 Task: In the  document goldmine.html ,align picture to the 'center'. Insert word art below the picture and give heading  'Gold Mine in Light Orange'change the shape height to  7.2 in
Action: Mouse moved to (343, 424)
Screenshot: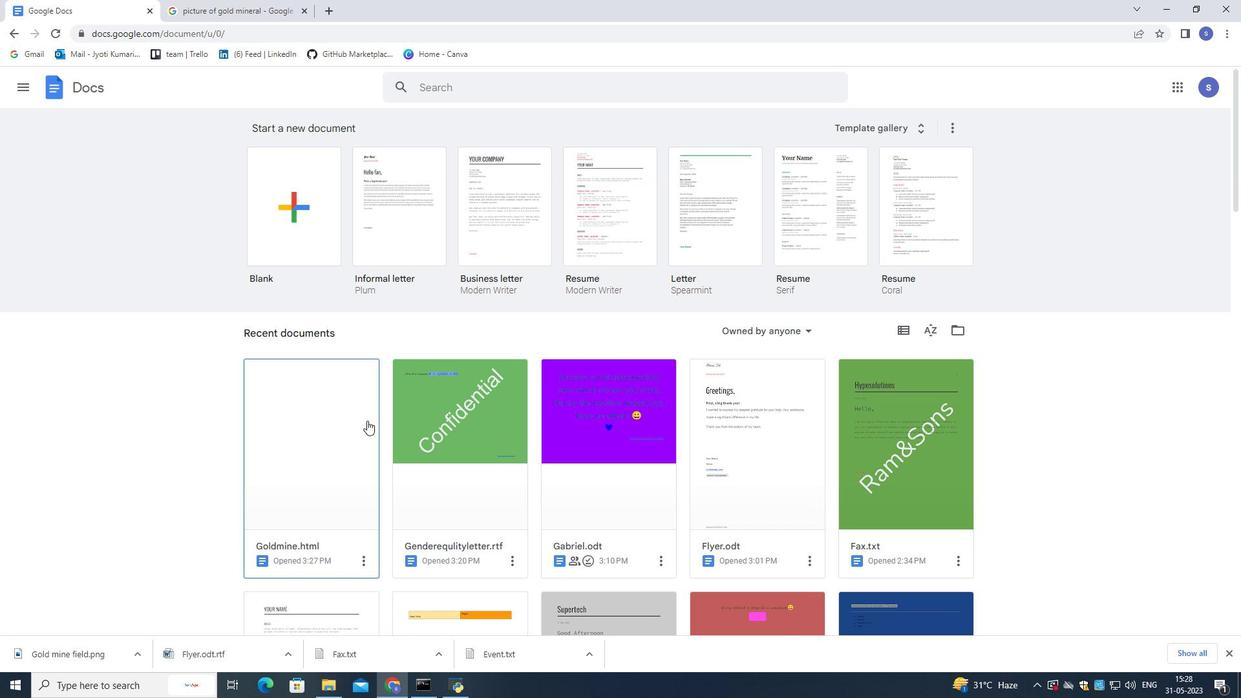 
Action: Mouse pressed left at (343, 424)
Screenshot: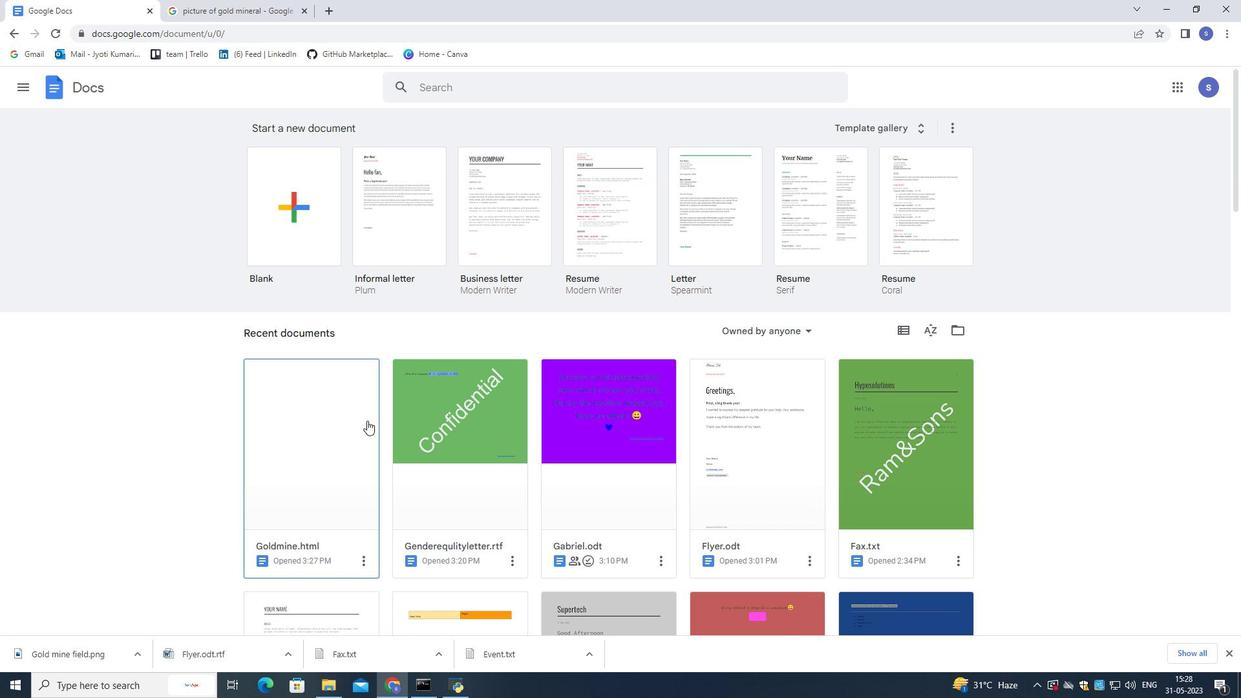 
Action: Mouse moved to (545, 353)
Screenshot: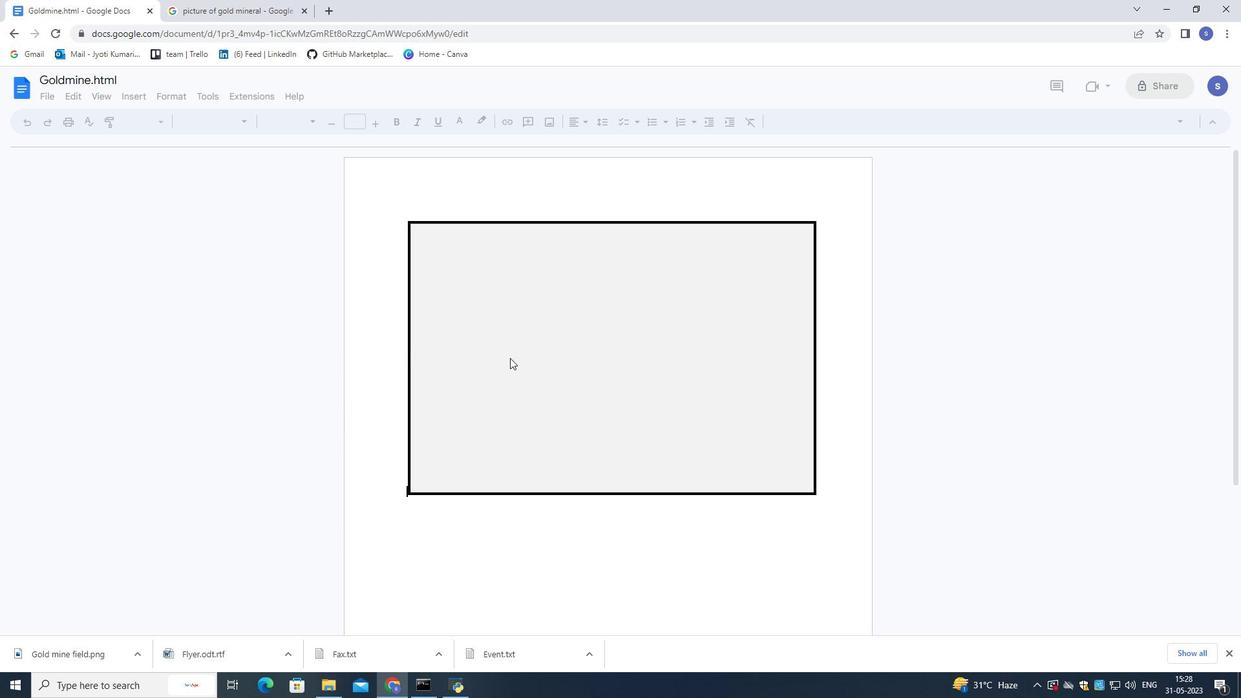 
Action: Mouse pressed left at (545, 353)
Screenshot: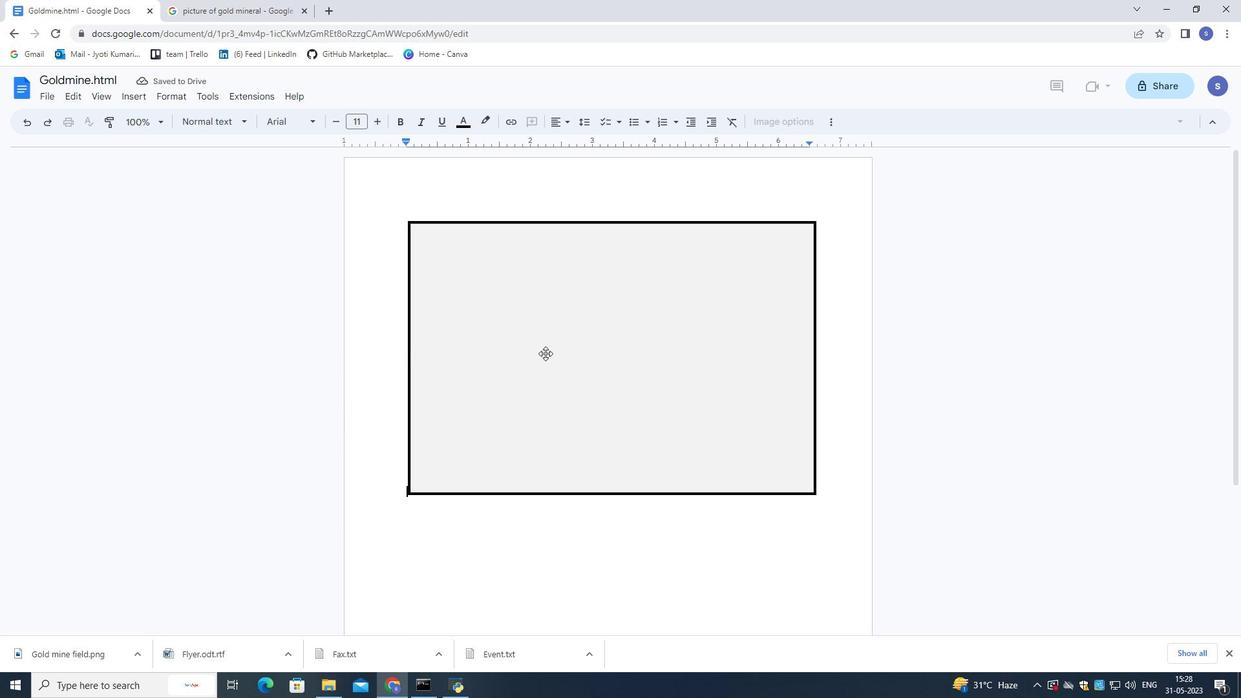 
Action: Mouse pressed left at (545, 353)
Screenshot: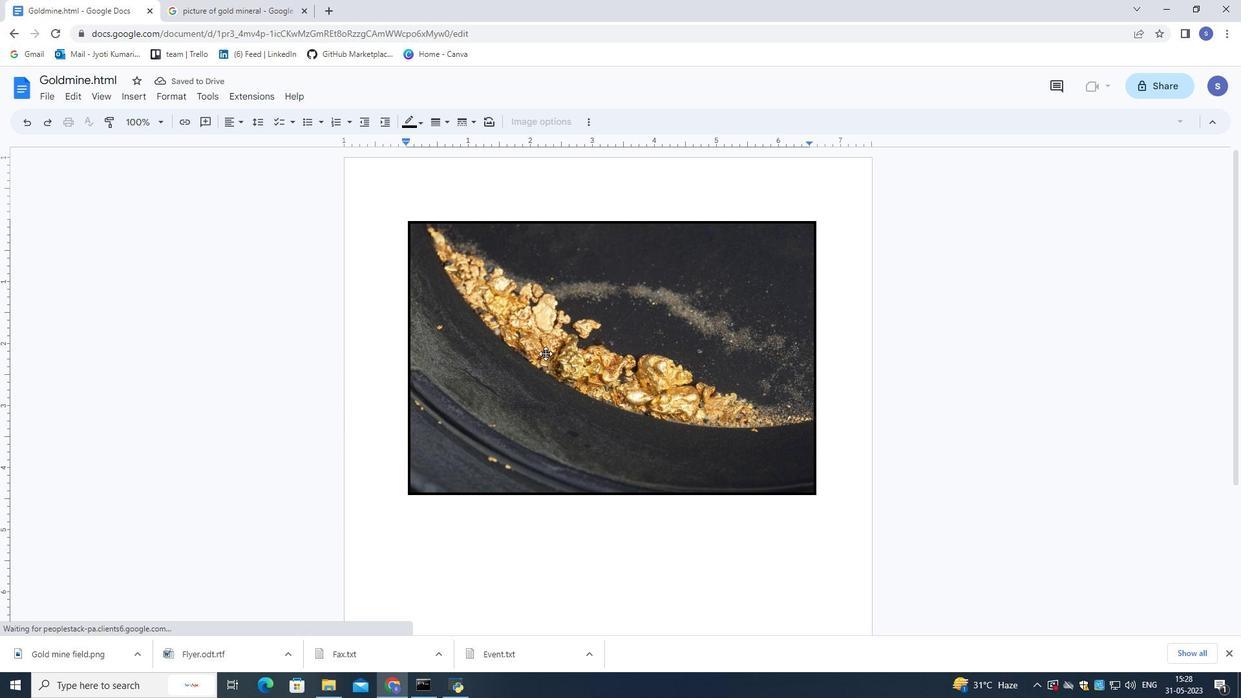 
Action: Mouse moved to (493, 274)
Screenshot: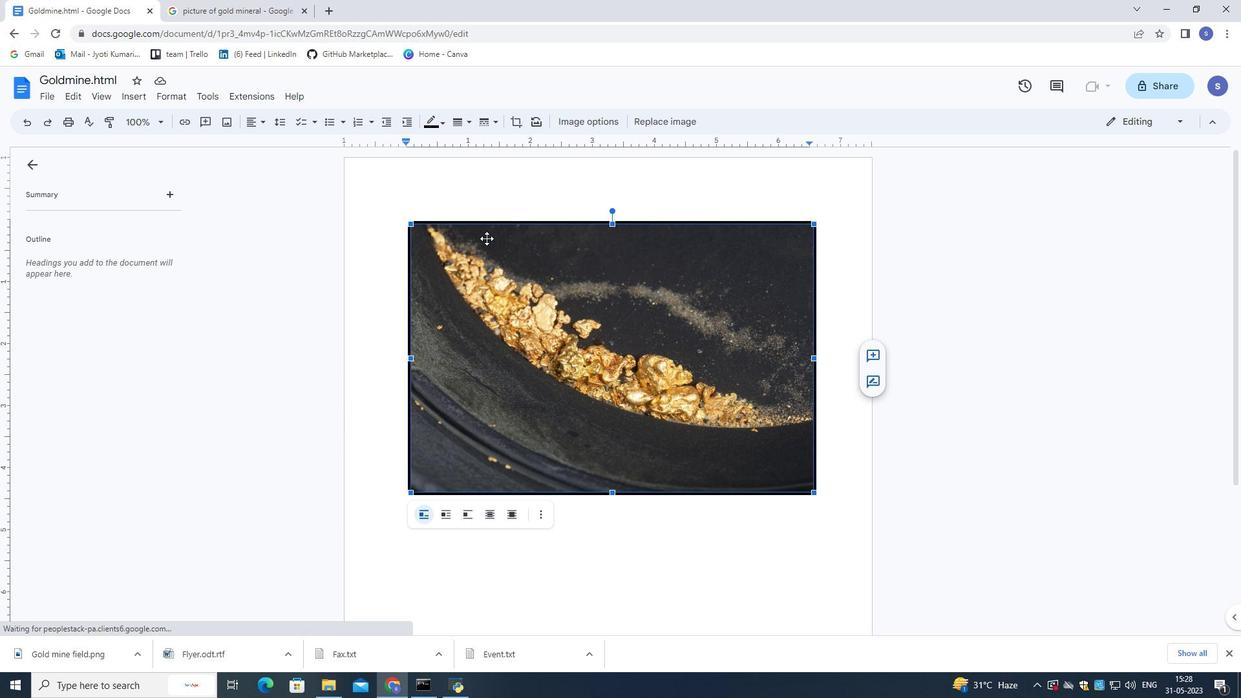 
Action: Mouse pressed left at (493, 274)
Screenshot: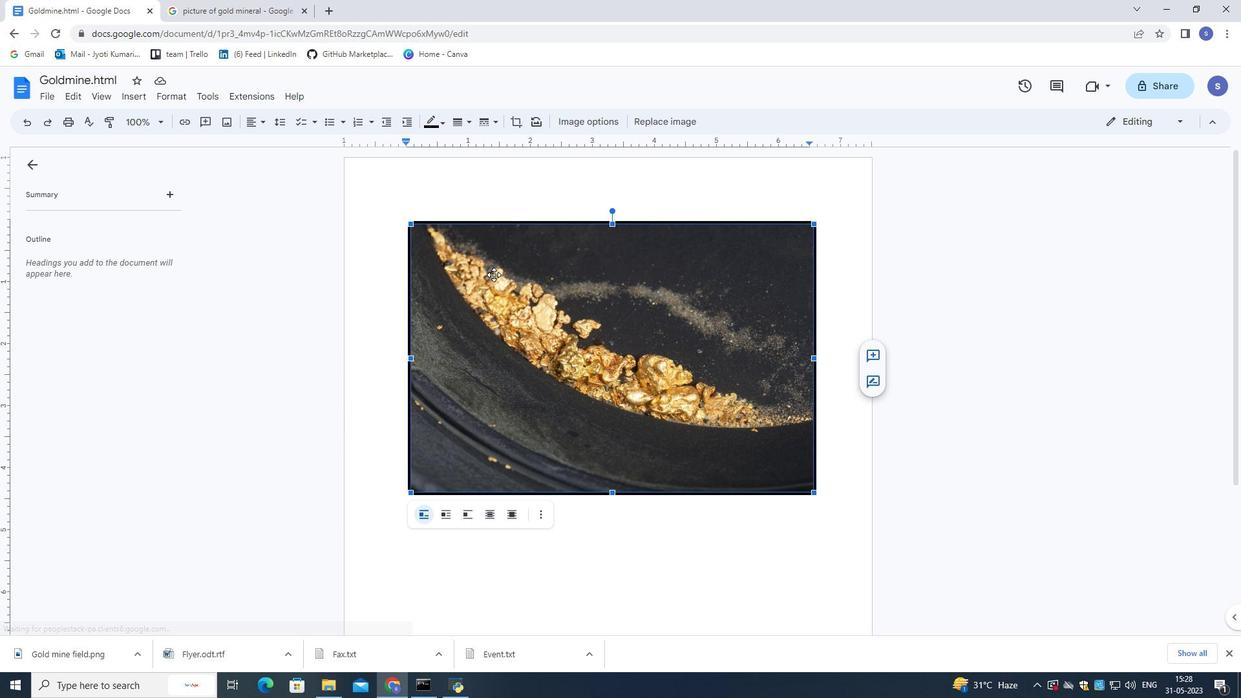 
Action: Mouse moved to (261, 124)
Screenshot: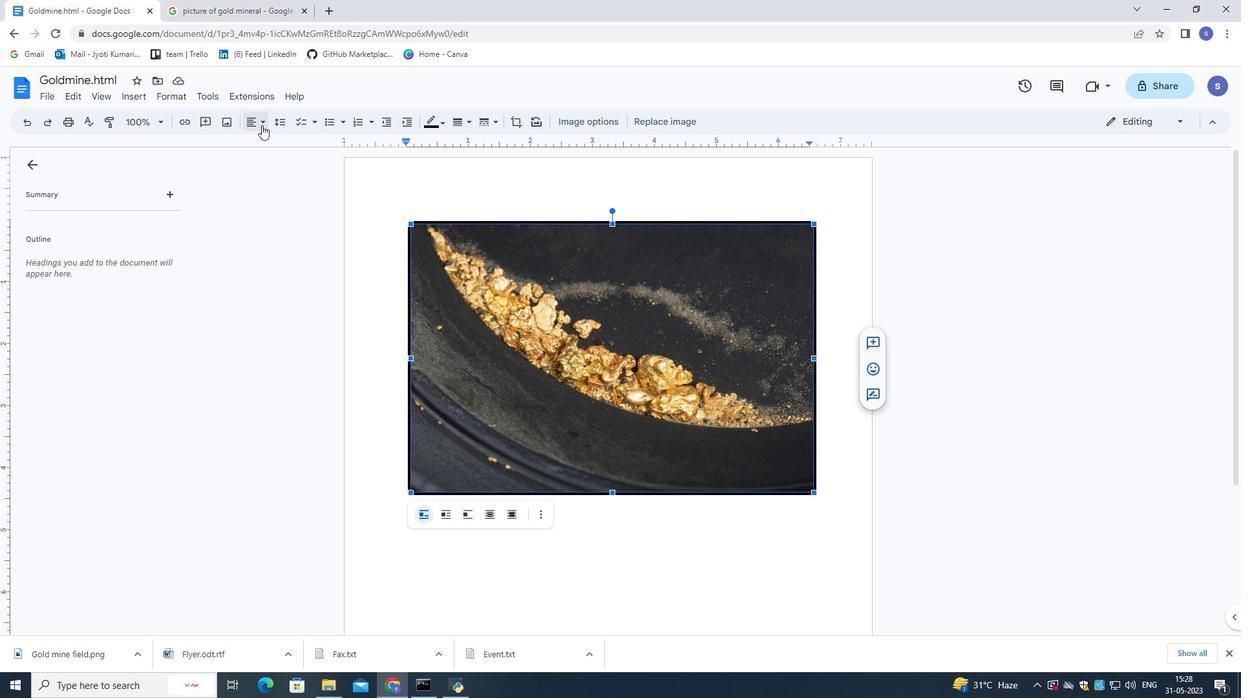 
Action: Mouse pressed left at (261, 124)
Screenshot: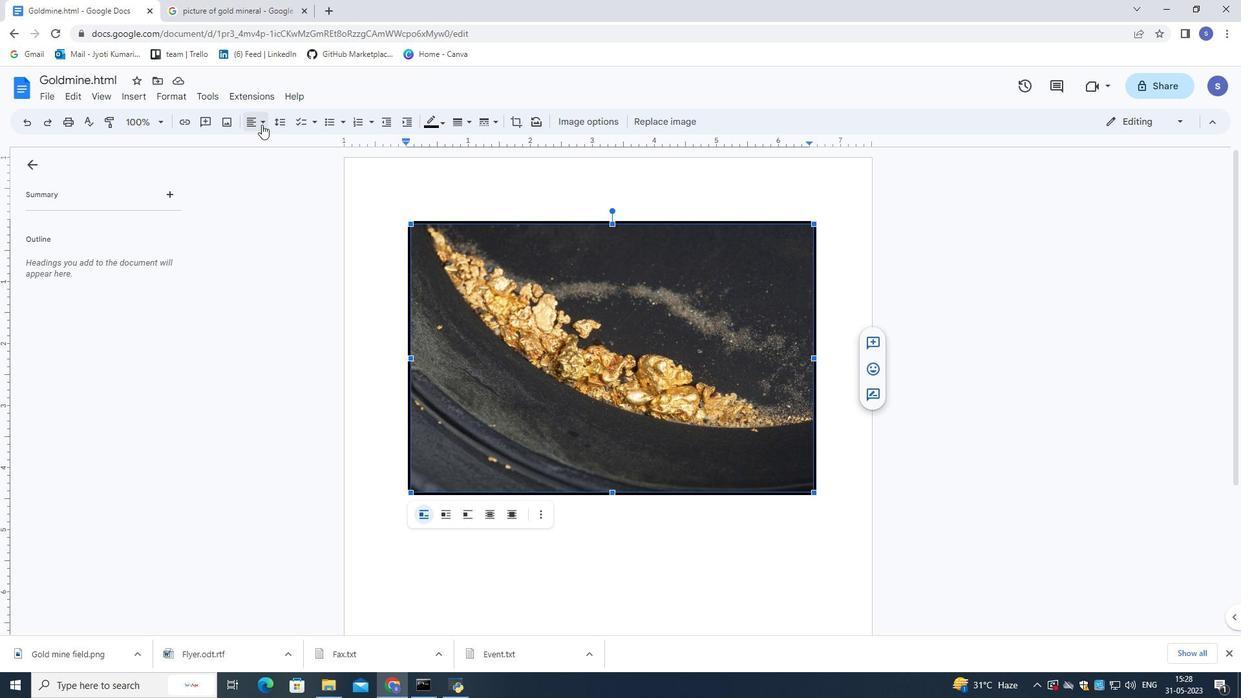 
Action: Mouse moved to (276, 146)
Screenshot: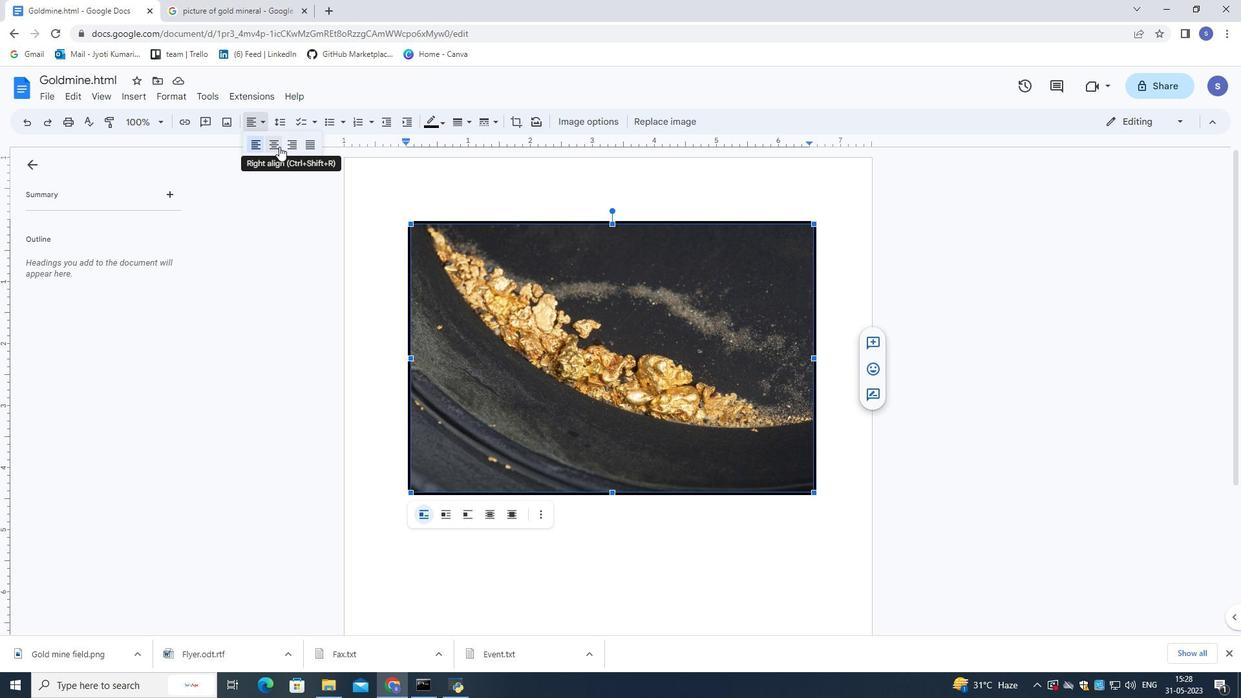 
Action: Mouse pressed left at (276, 146)
Screenshot: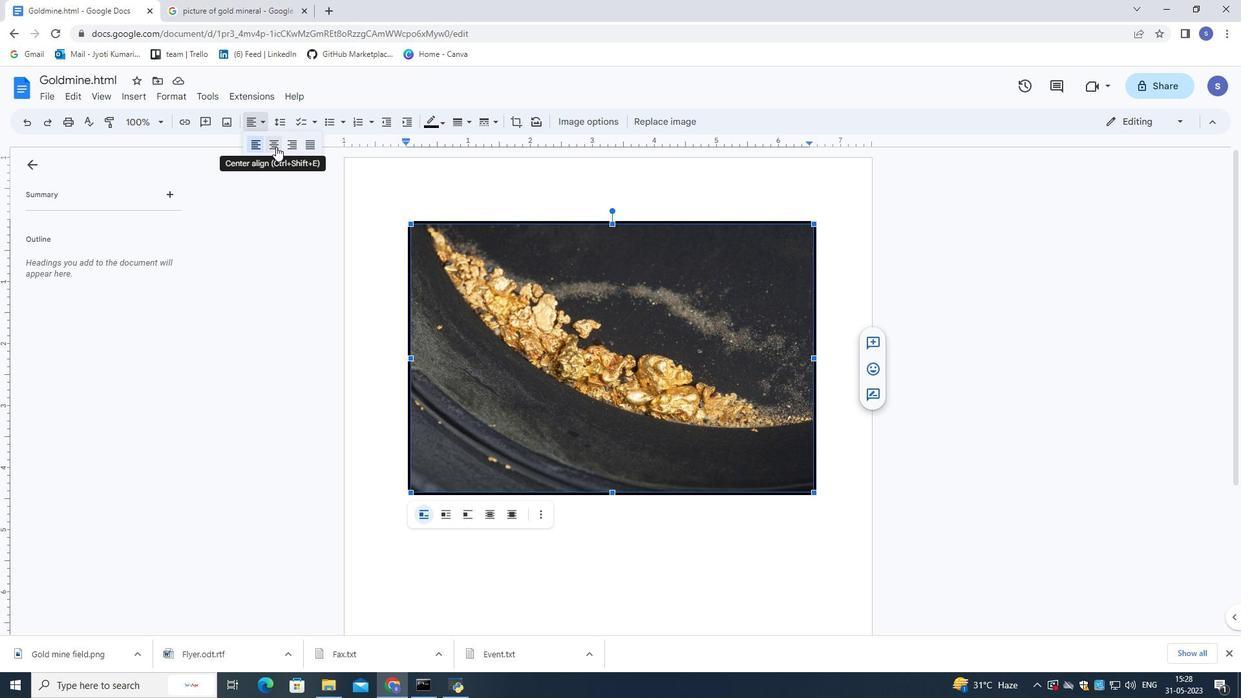 
Action: Mouse moved to (433, 183)
Screenshot: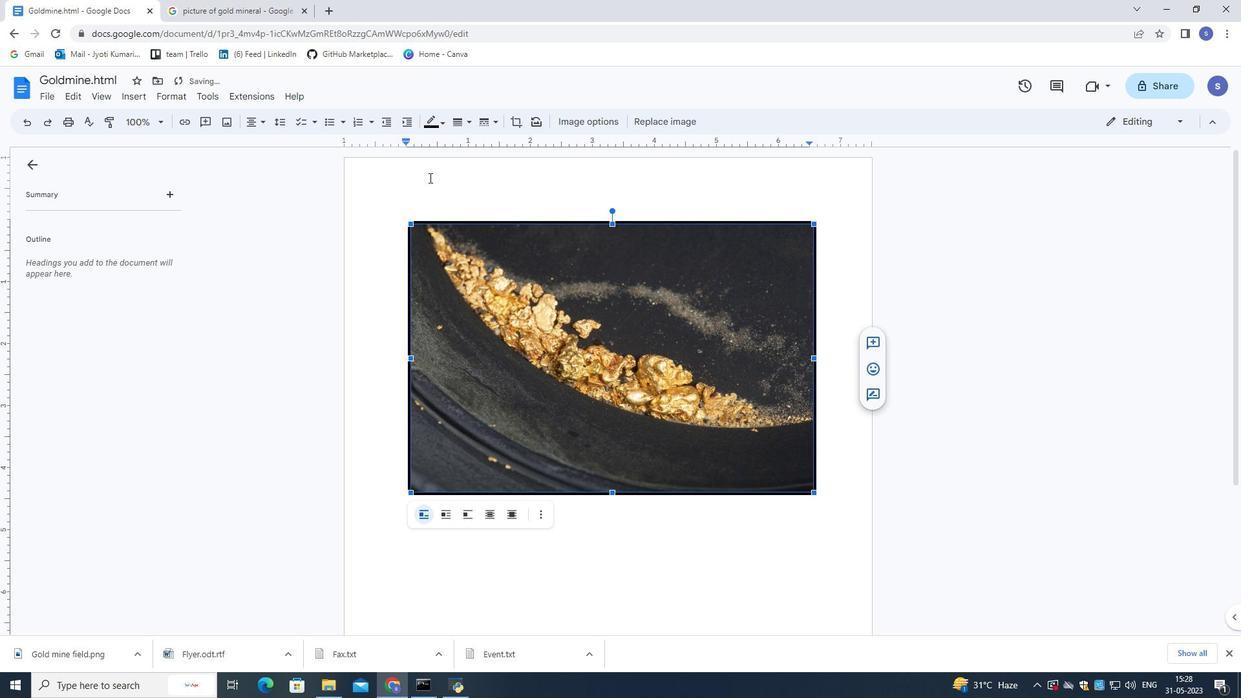 
Action: Mouse pressed left at (433, 183)
Screenshot: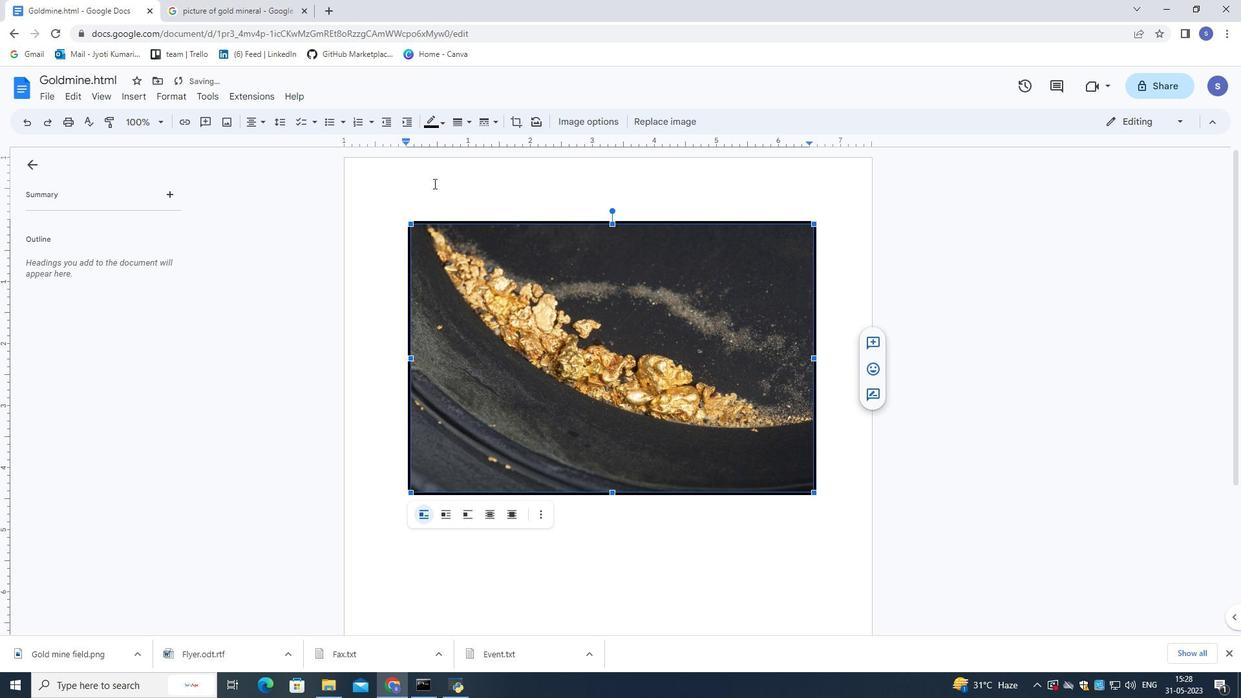 
Action: Mouse moved to (835, 482)
Screenshot: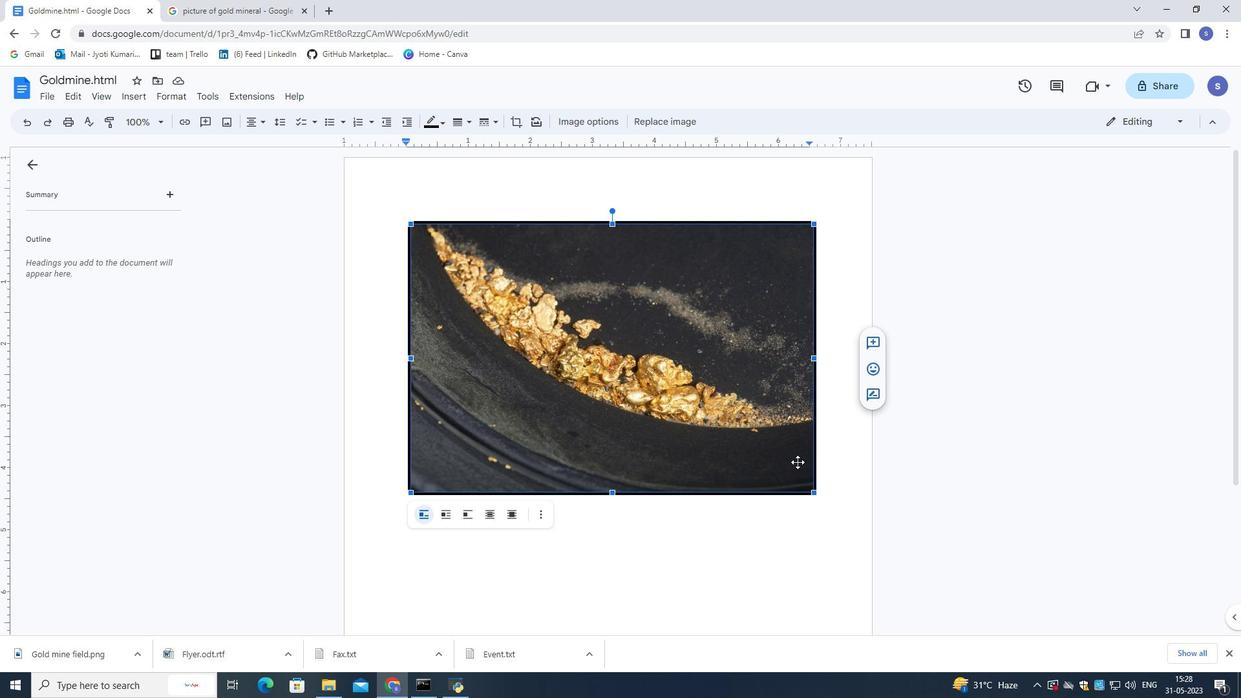 
Action: Mouse pressed left at (835, 482)
Screenshot: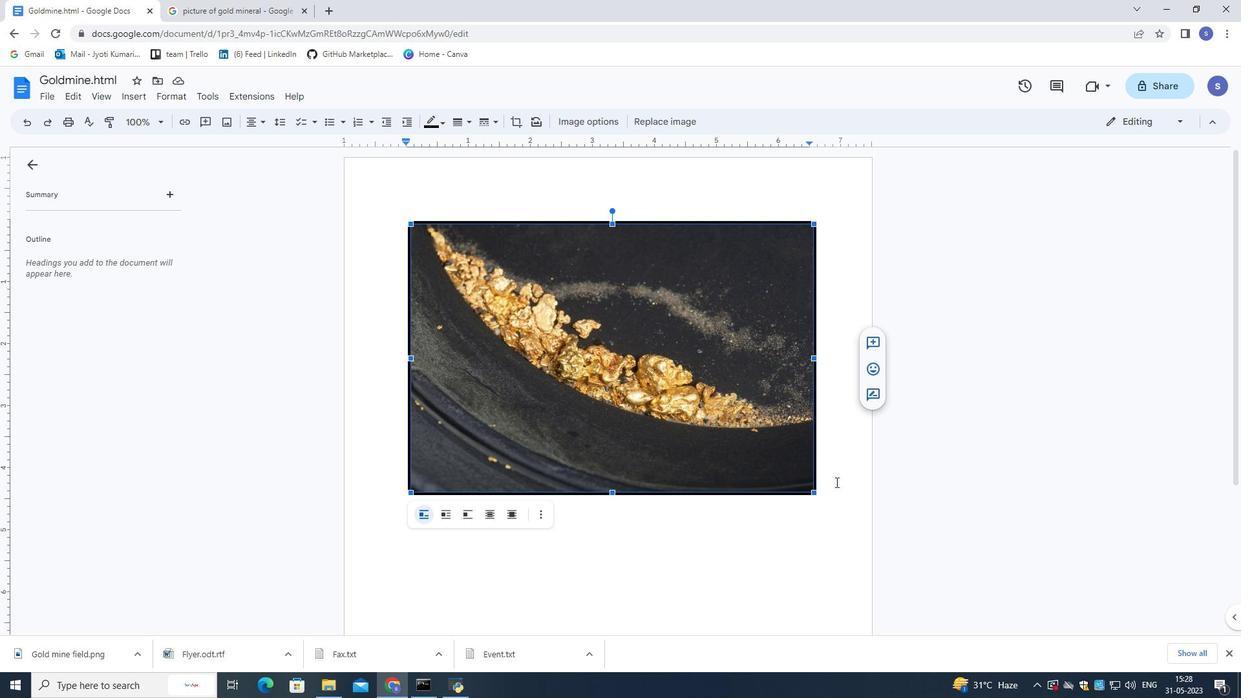 
Action: Key pressed <Key.enter>
Screenshot: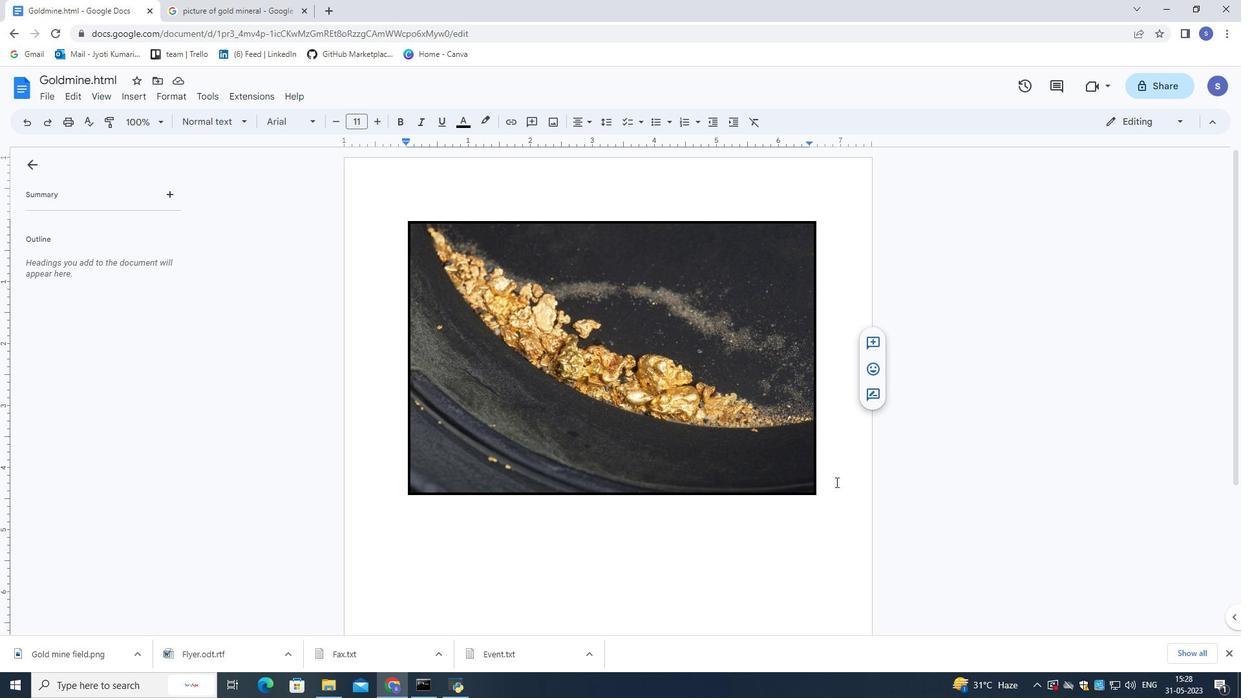 
Action: Mouse moved to (129, 96)
Screenshot: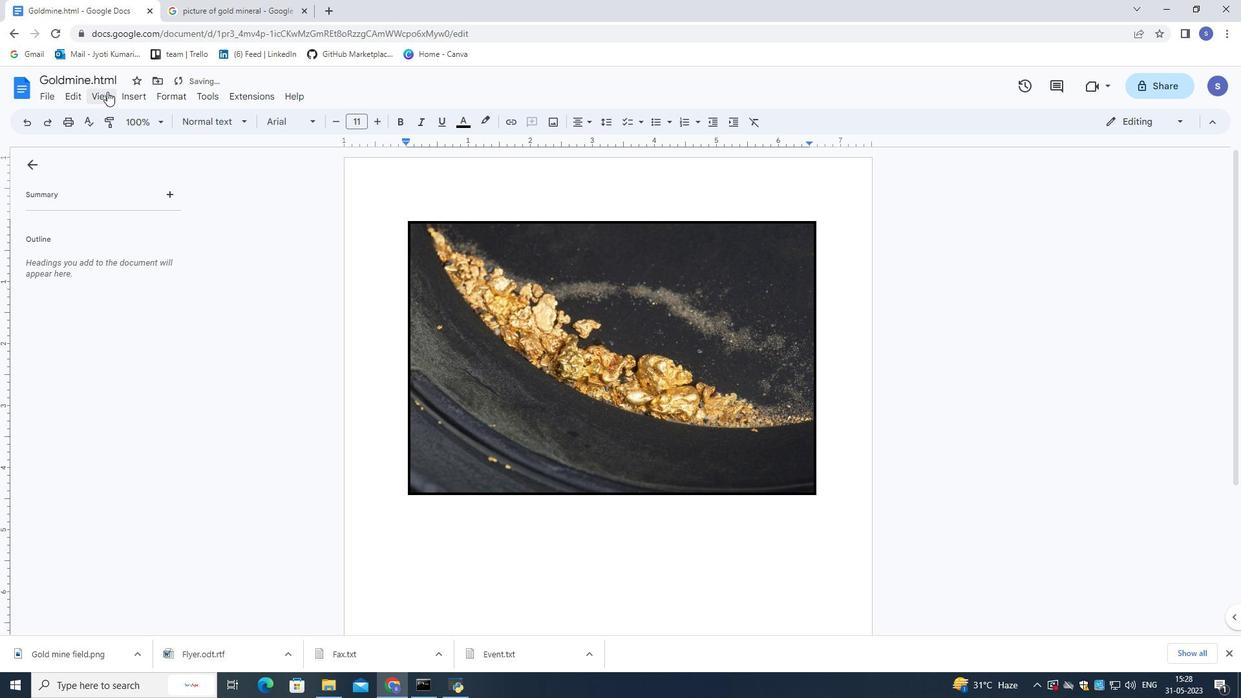 
Action: Mouse pressed left at (129, 96)
Screenshot: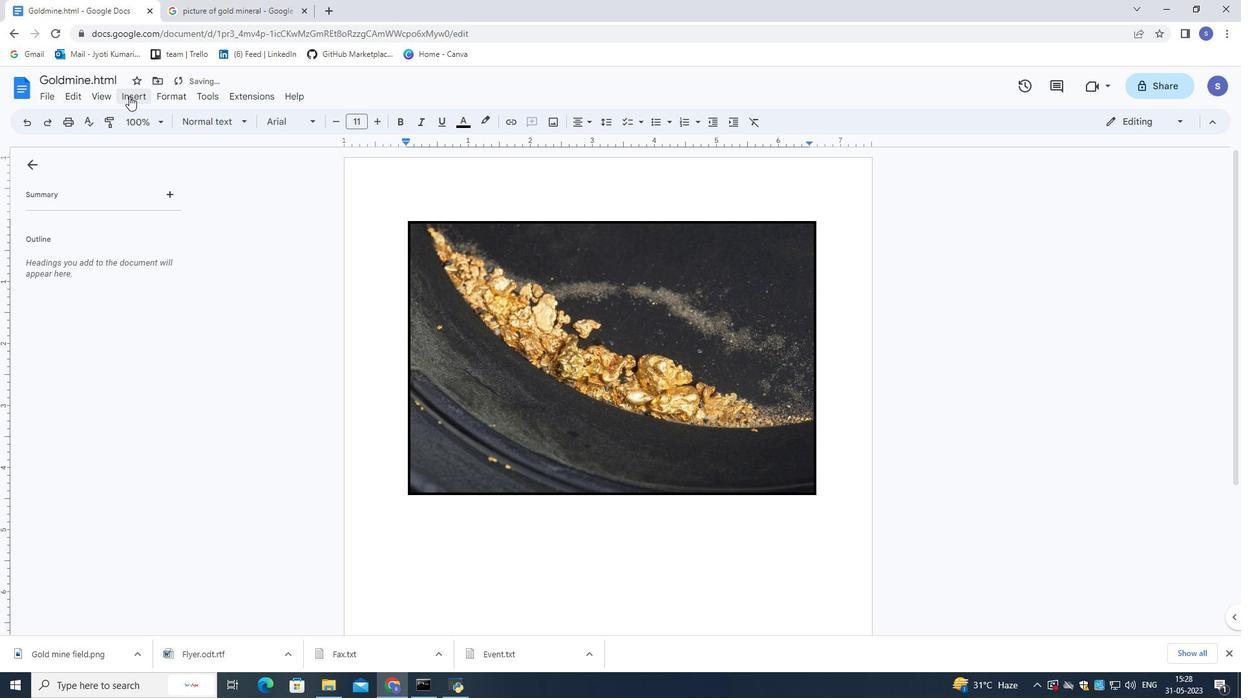 
Action: Mouse moved to (360, 163)
Screenshot: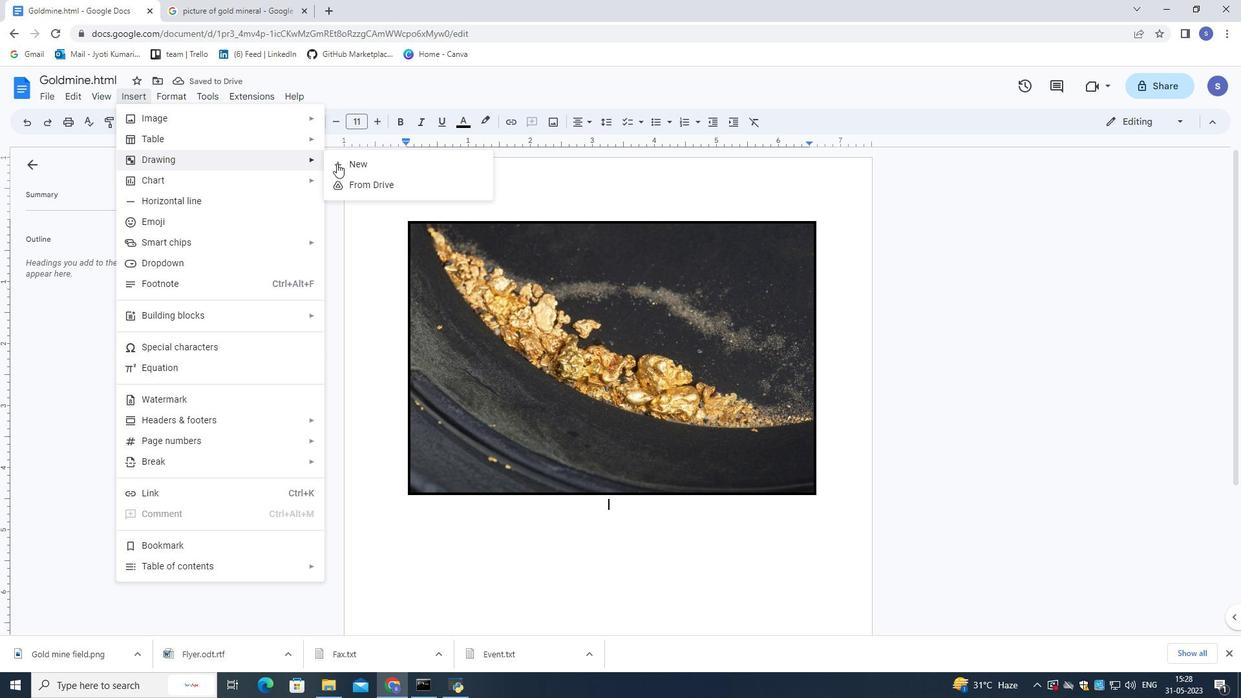 
Action: Mouse pressed left at (360, 163)
Screenshot: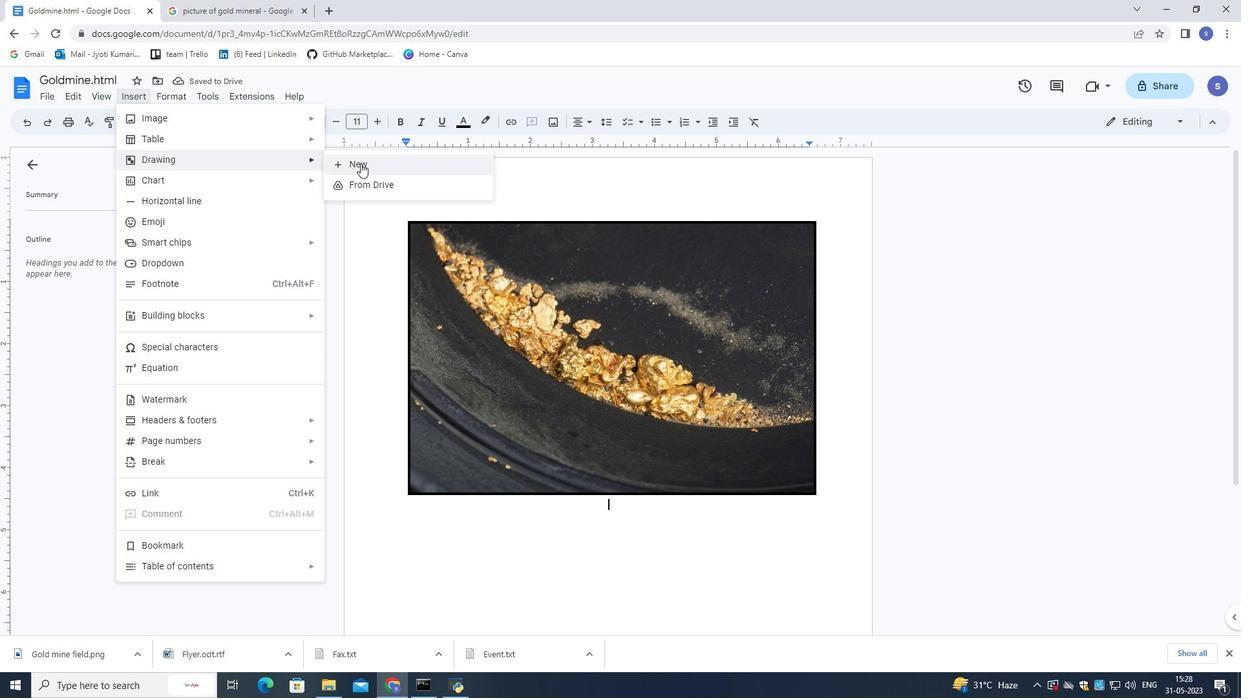 
Action: Mouse moved to (354, 141)
Screenshot: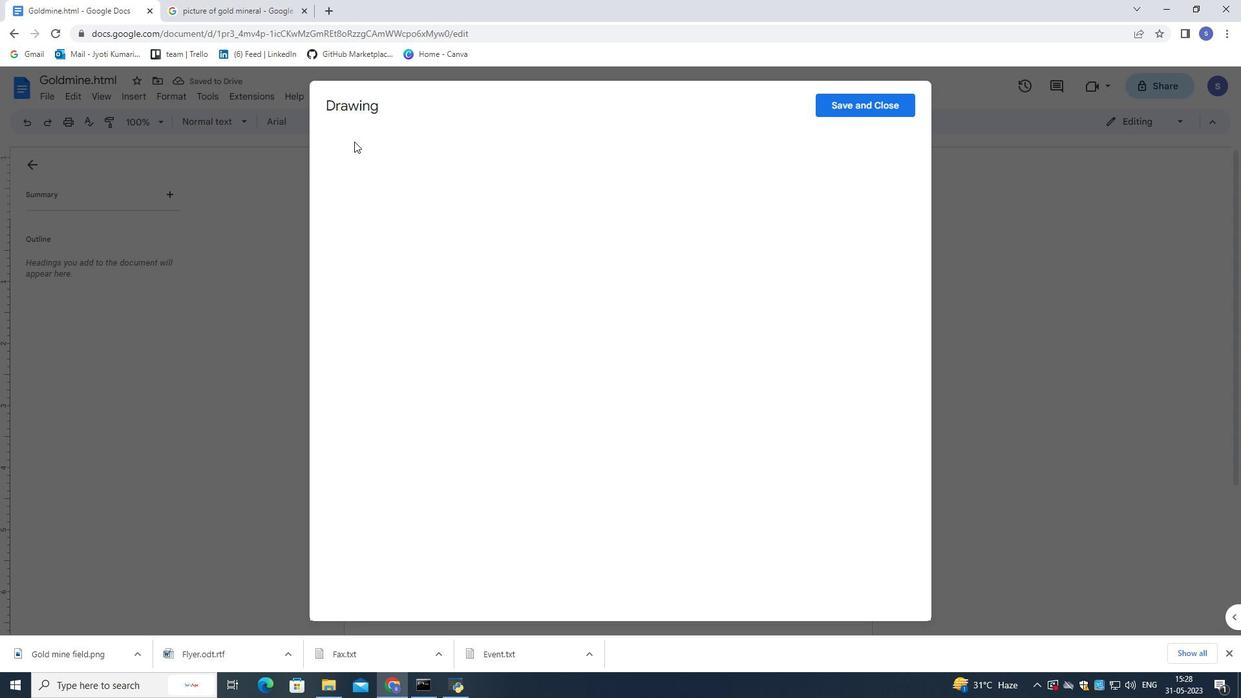 
Action: Mouse pressed left at (354, 141)
Screenshot: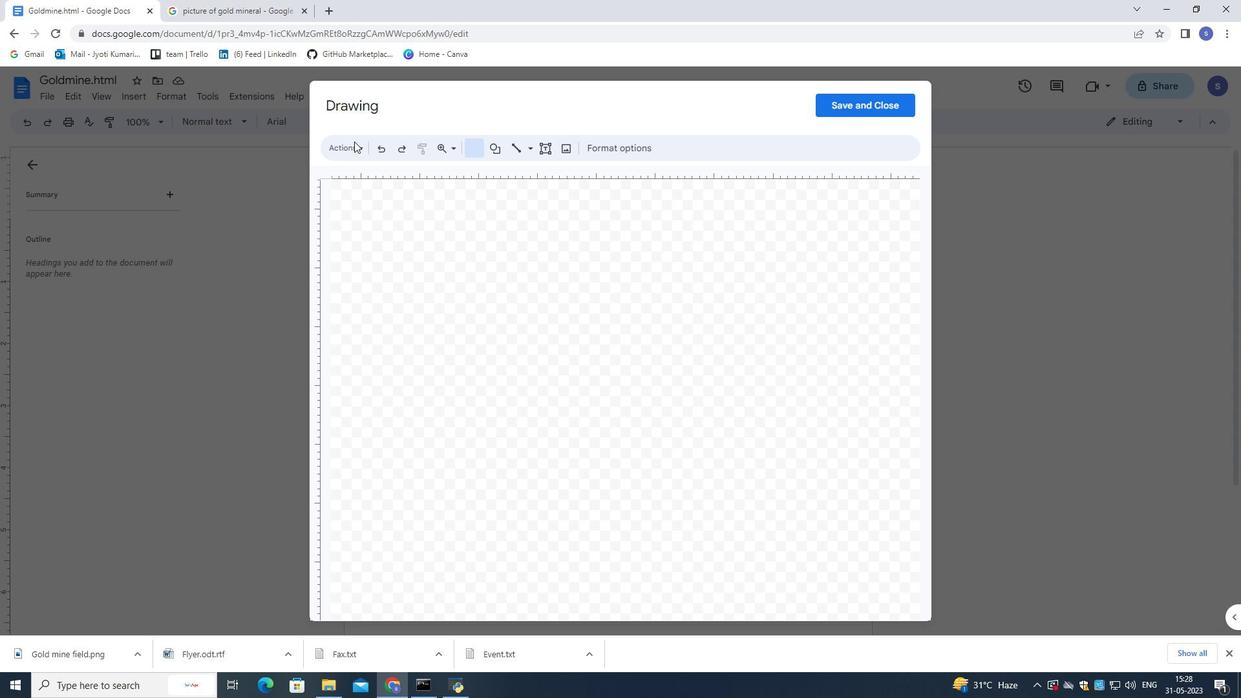 
Action: Mouse moved to (377, 228)
Screenshot: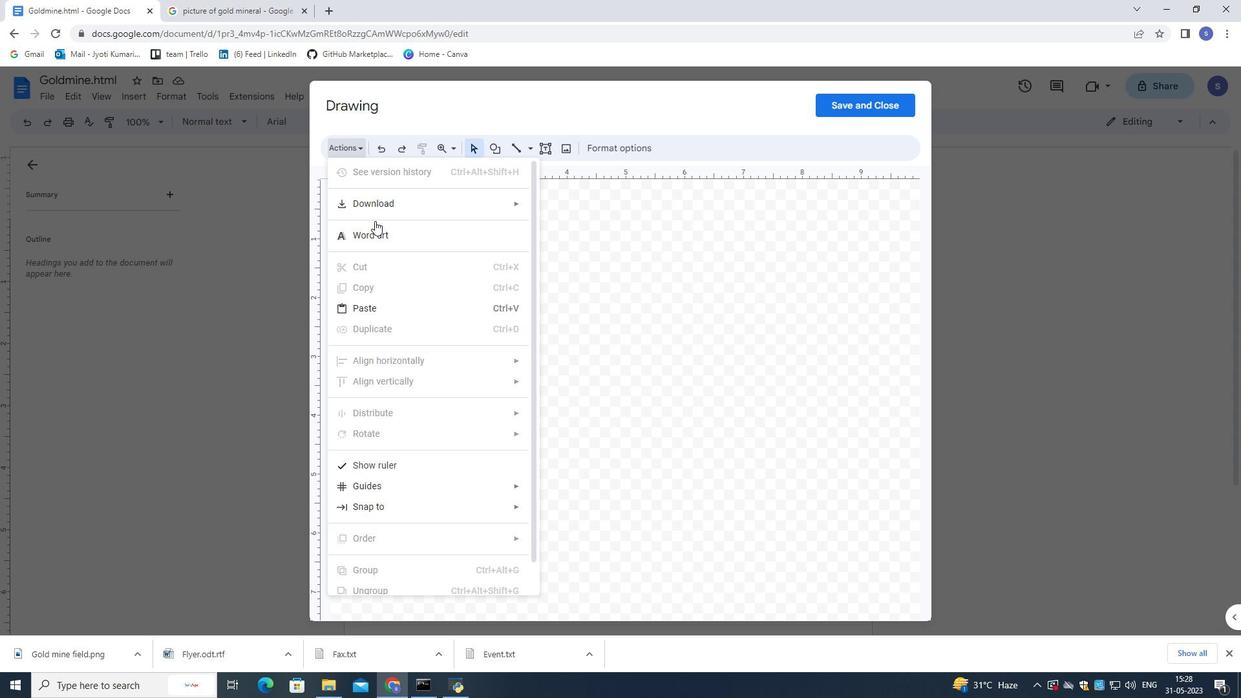 
Action: Mouse pressed left at (377, 228)
Screenshot: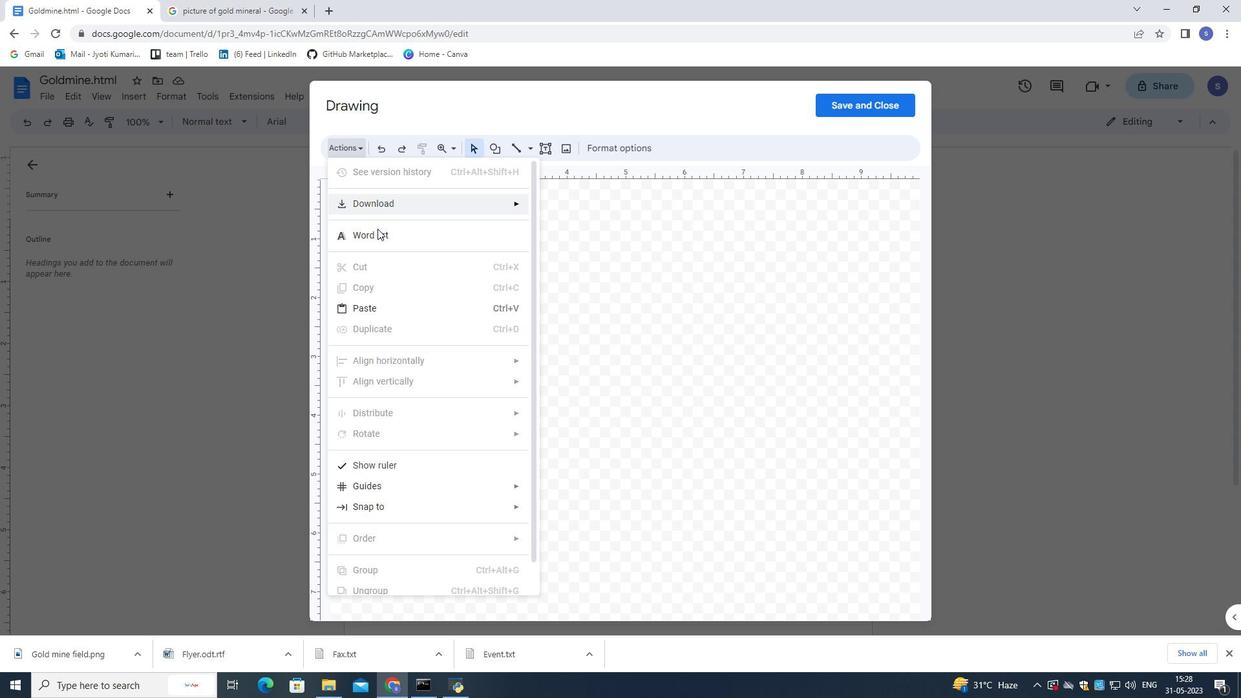
Action: Mouse moved to (543, 208)
Screenshot: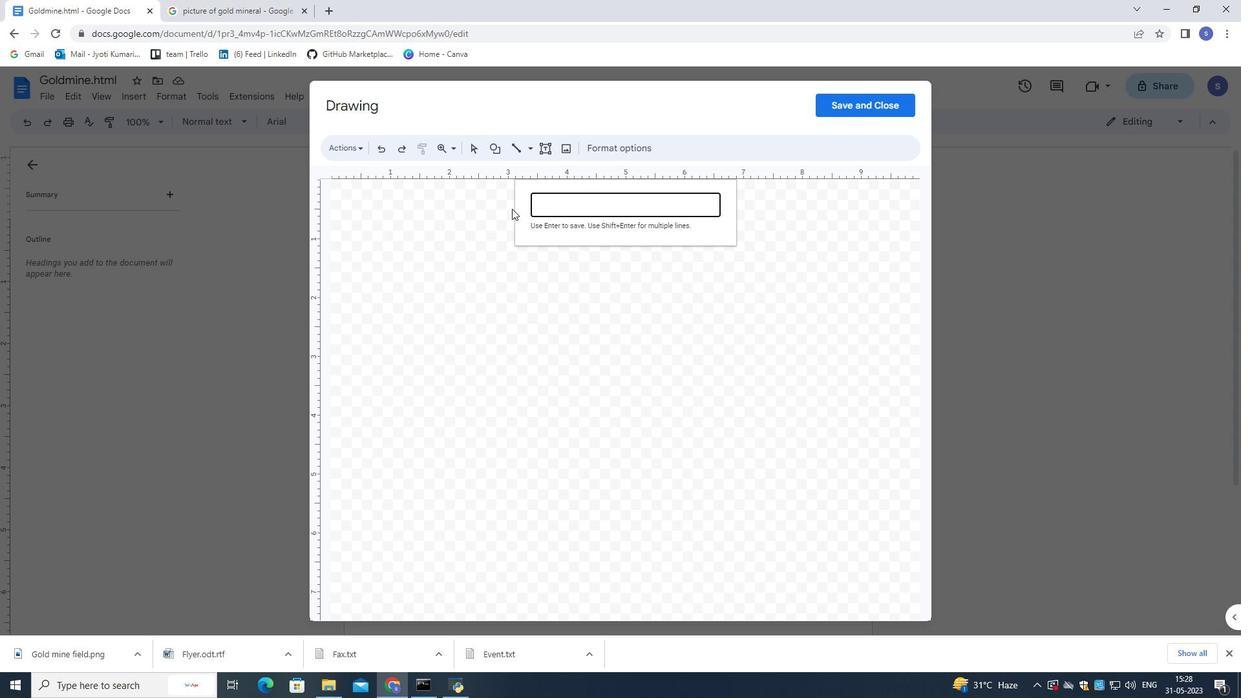 
Action: Key pressed <Key.shift>Gold<Key.space><Key.shift>Mine<Key.space>in<Key.space><Key.shift><Key.shift><Key.shift><Key.shift><Key.shift><Key.shift><Key.shift><Key.shift><Key.shift><Key.shift><Key.shift><Key.shift><Key.shift><Key.shift><Key.shift><Key.shift><Key.shift><Key.shift><Key.shift><Key.shift><Key.shift><Key.shift>Light<Key.space><Key.shift>Orange<Key.enter>
Screenshot: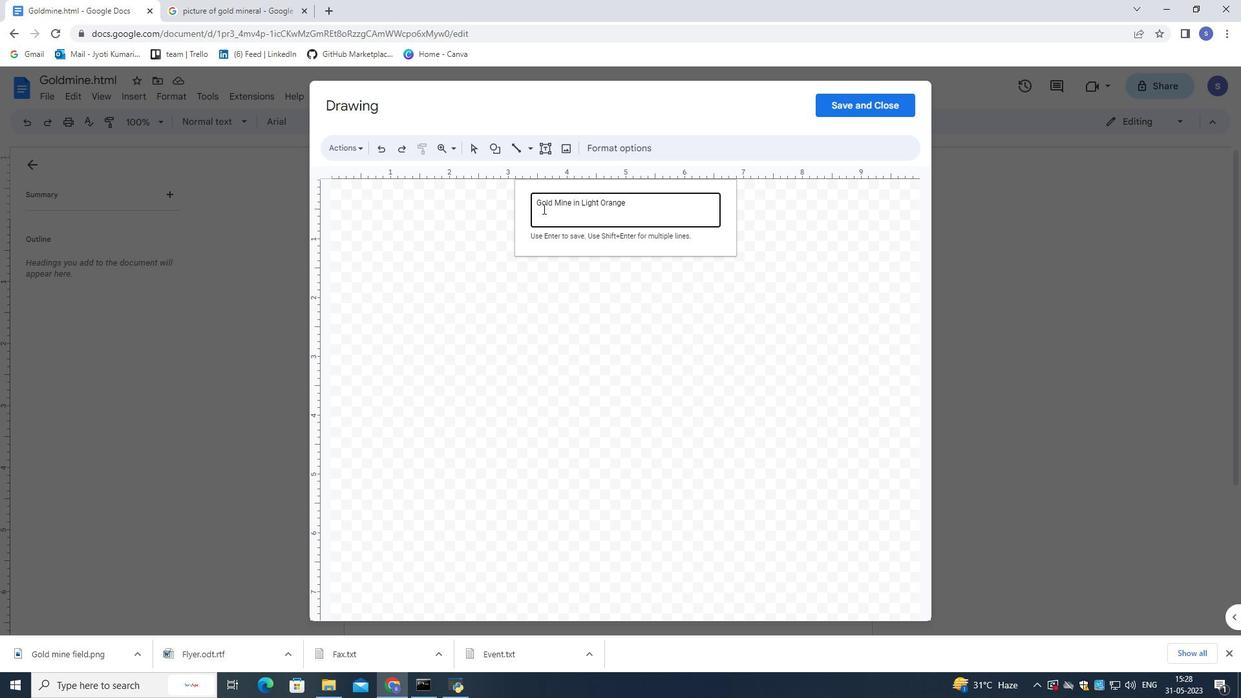 
Action: Mouse moved to (861, 104)
Screenshot: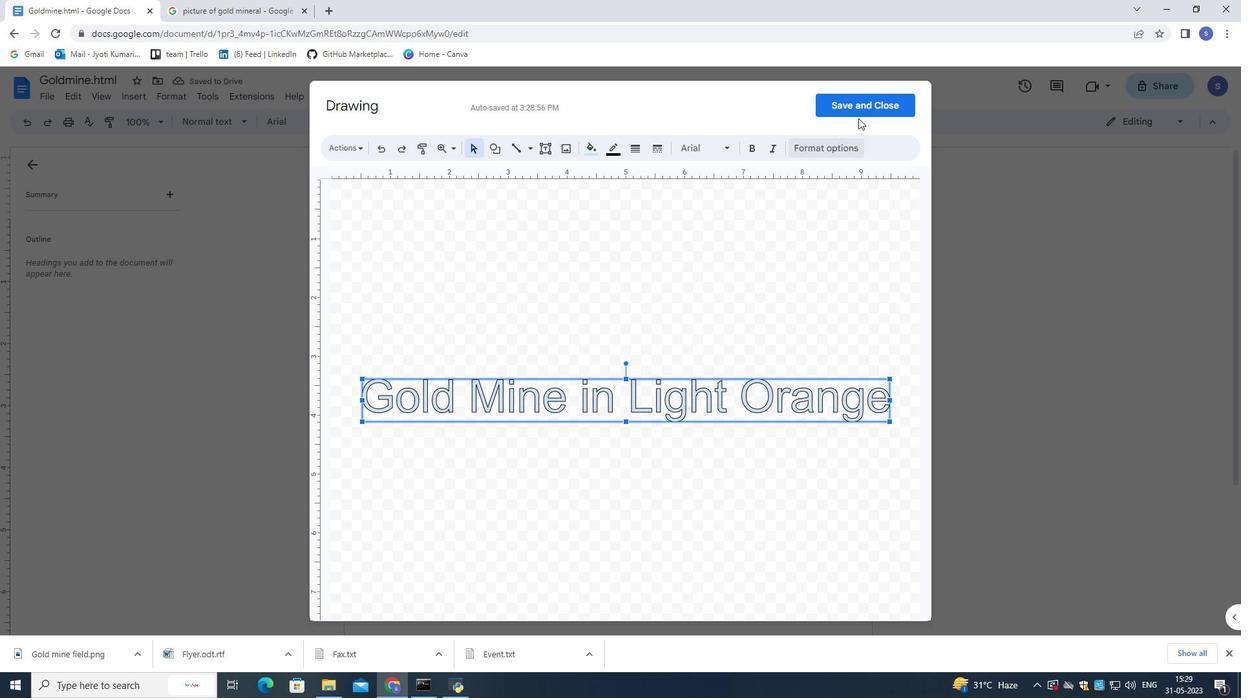 
Action: Mouse pressed left at (861, 104)
Screenshot: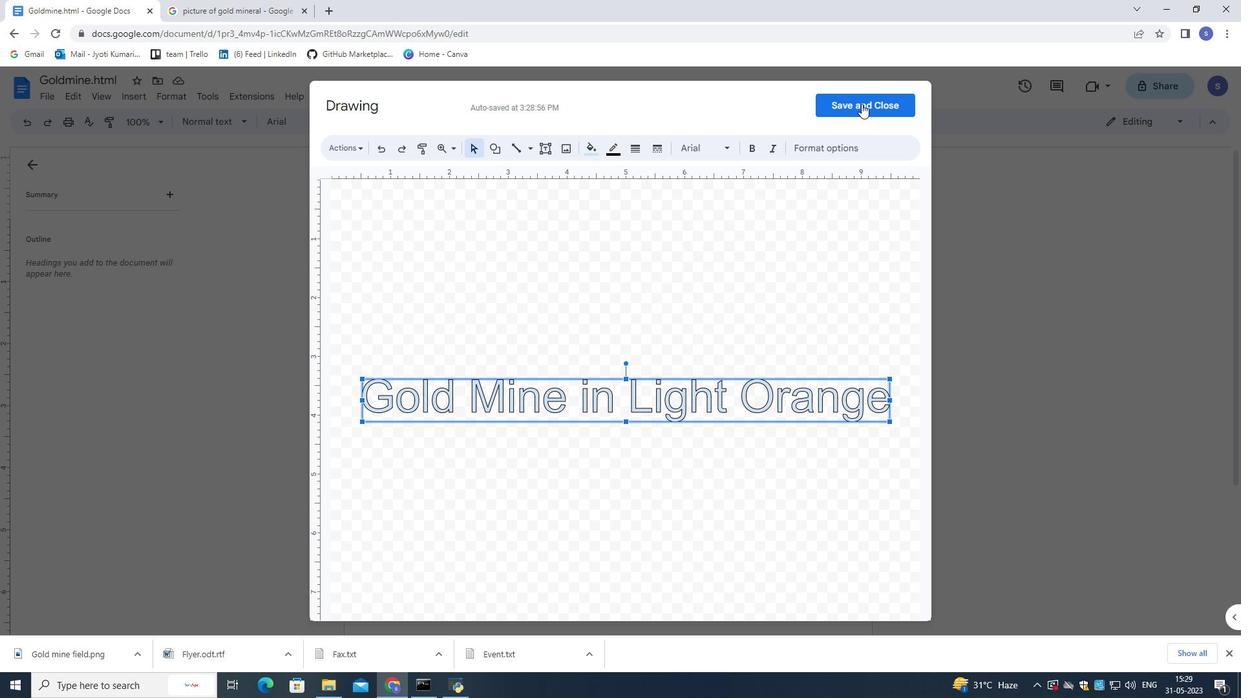 
Action: Mouse moved to (711, 379)
Screenshot: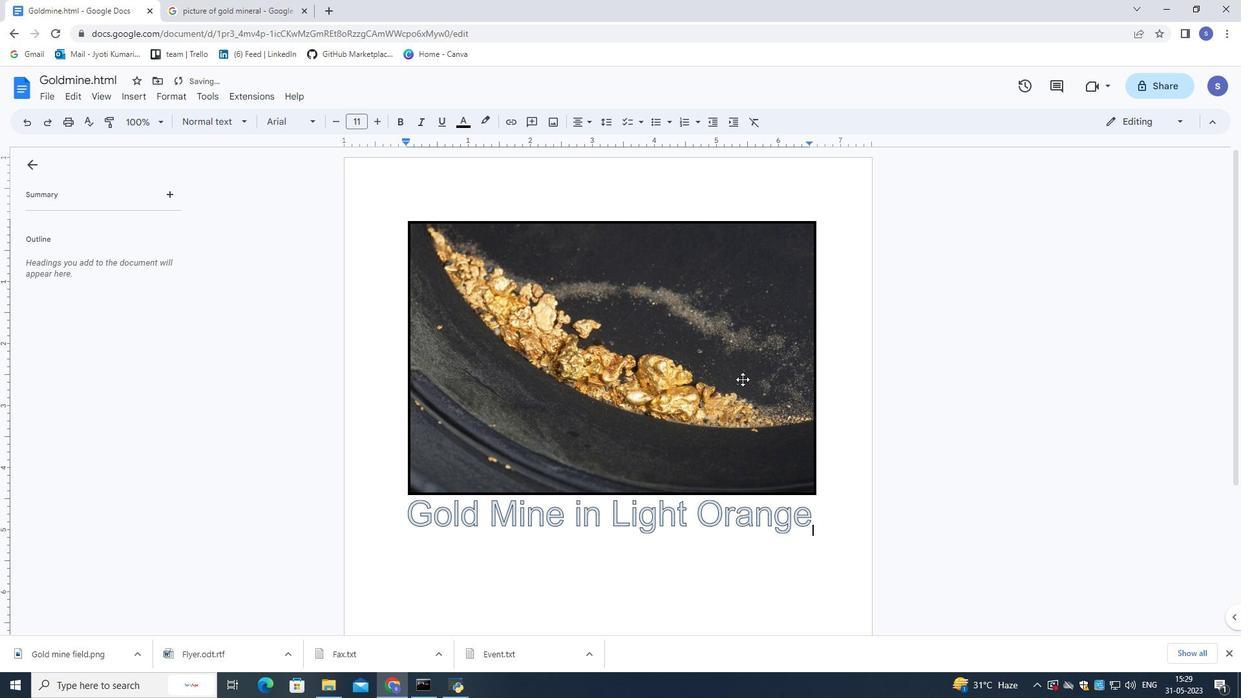 
Action: Mouse pressed left at (711, 379)
Screenshot: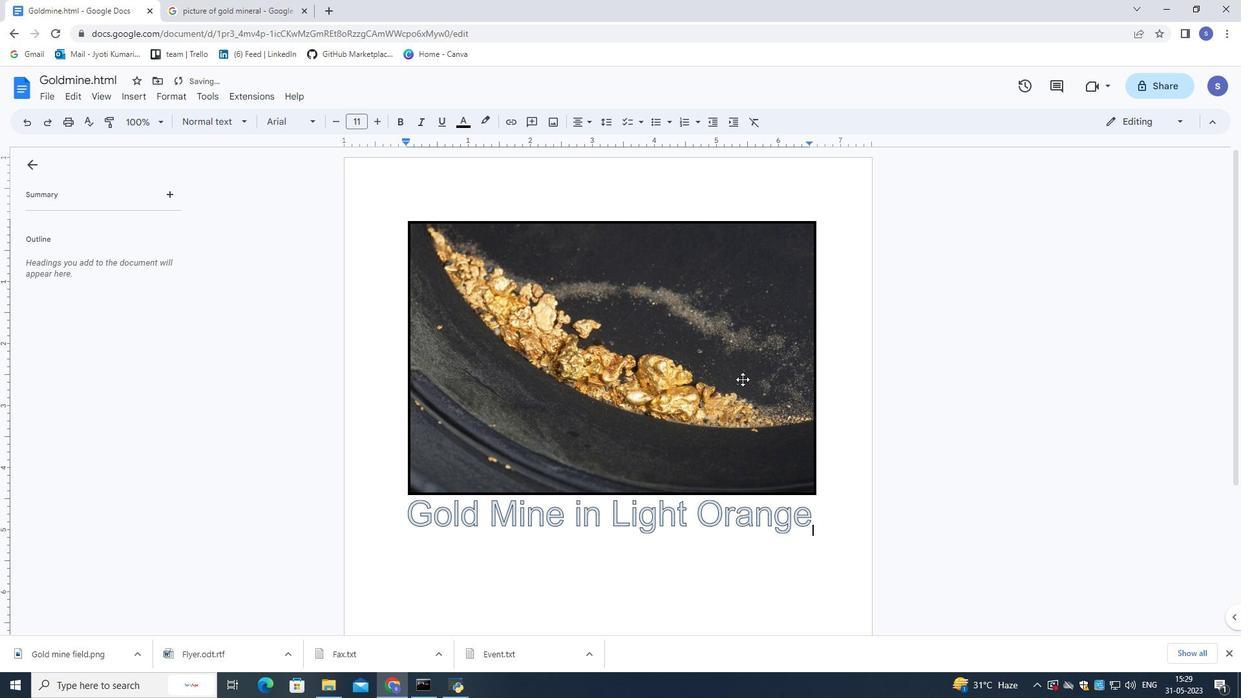 
Action: Mouse moved to (581, 520)
Screenshot: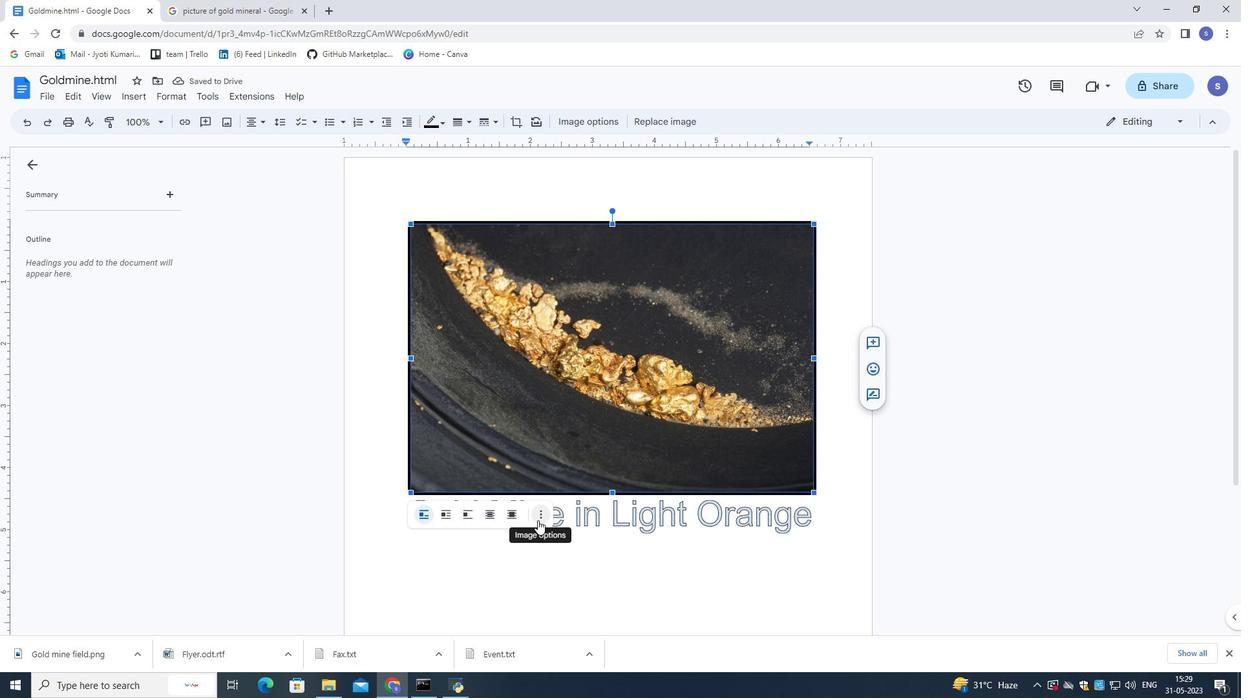 
Action: Mouse pressed left at (581, 520)
Screenshot: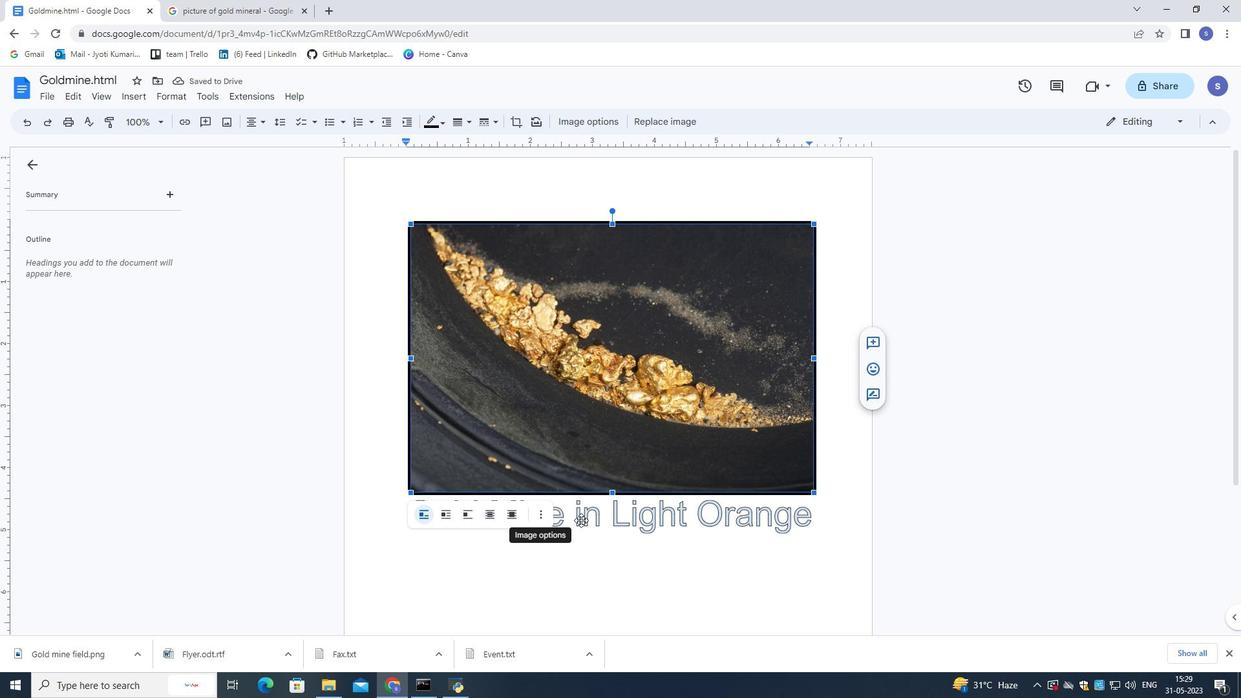 
Action: Mouse moved to (599, 557)
Screenshot: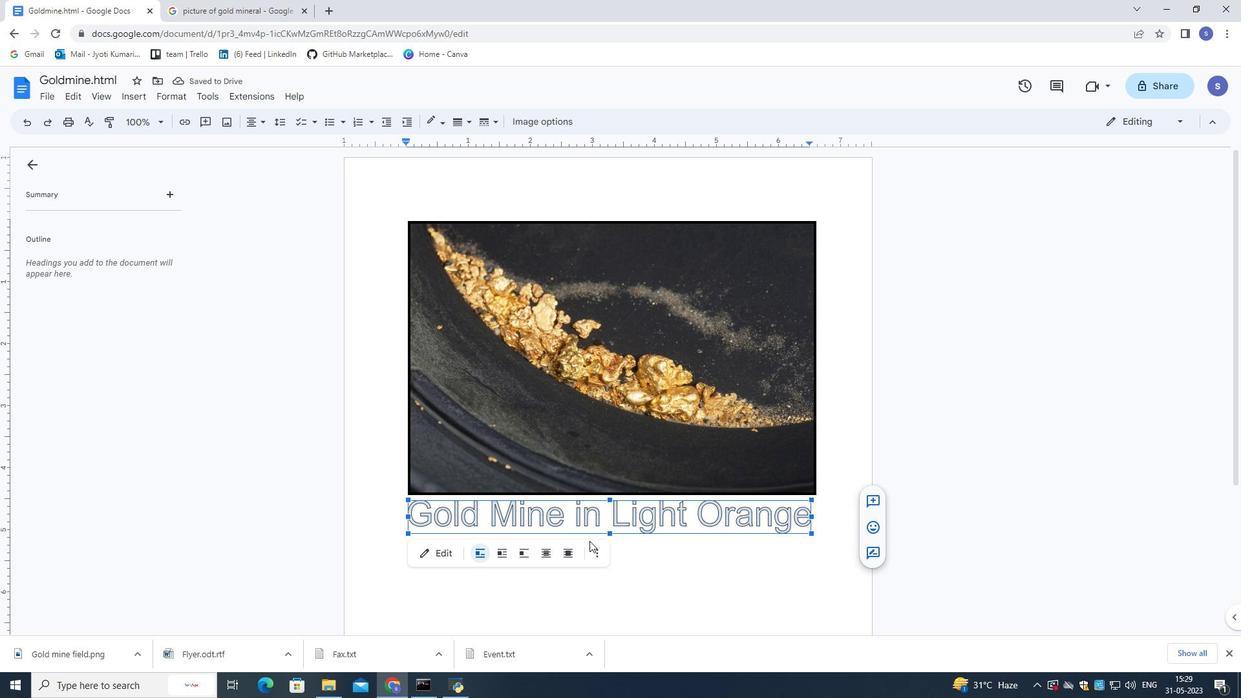 
Action: Mouse pressed left at (599, 557)
Screenshot: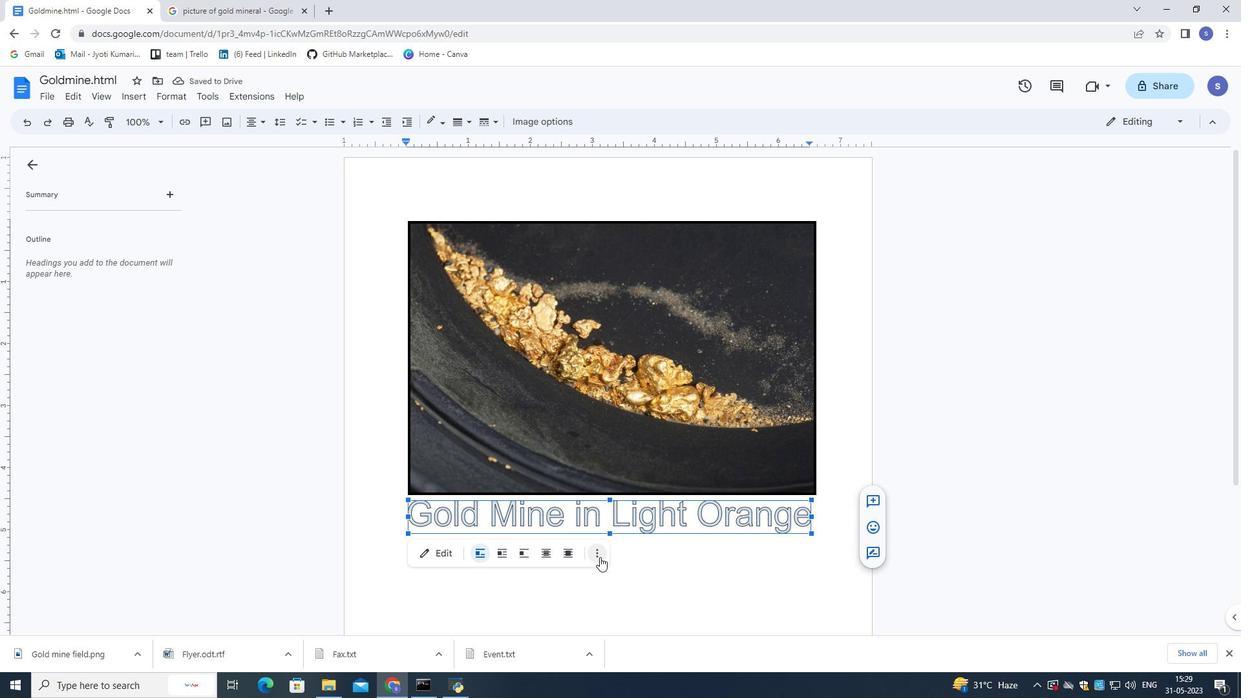
Action: Mouse moved to (620, 577)
Screenshot: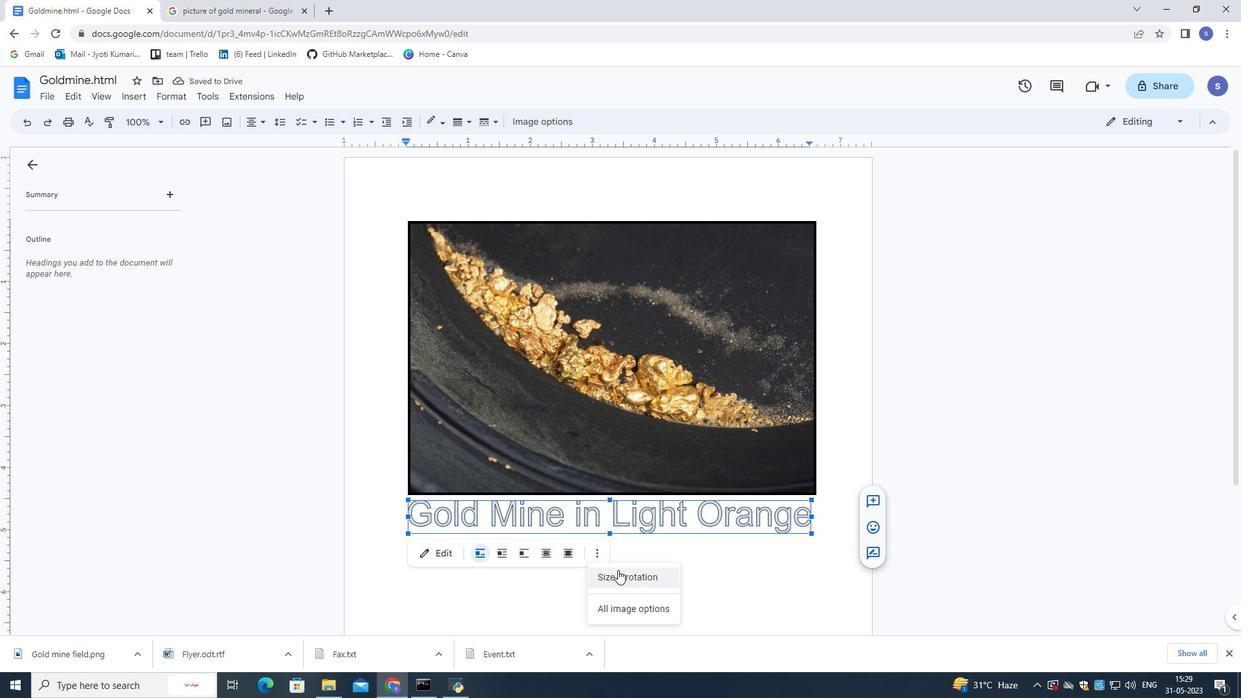 
Action: Mouse pressed left at (620, 577)
Screenshot: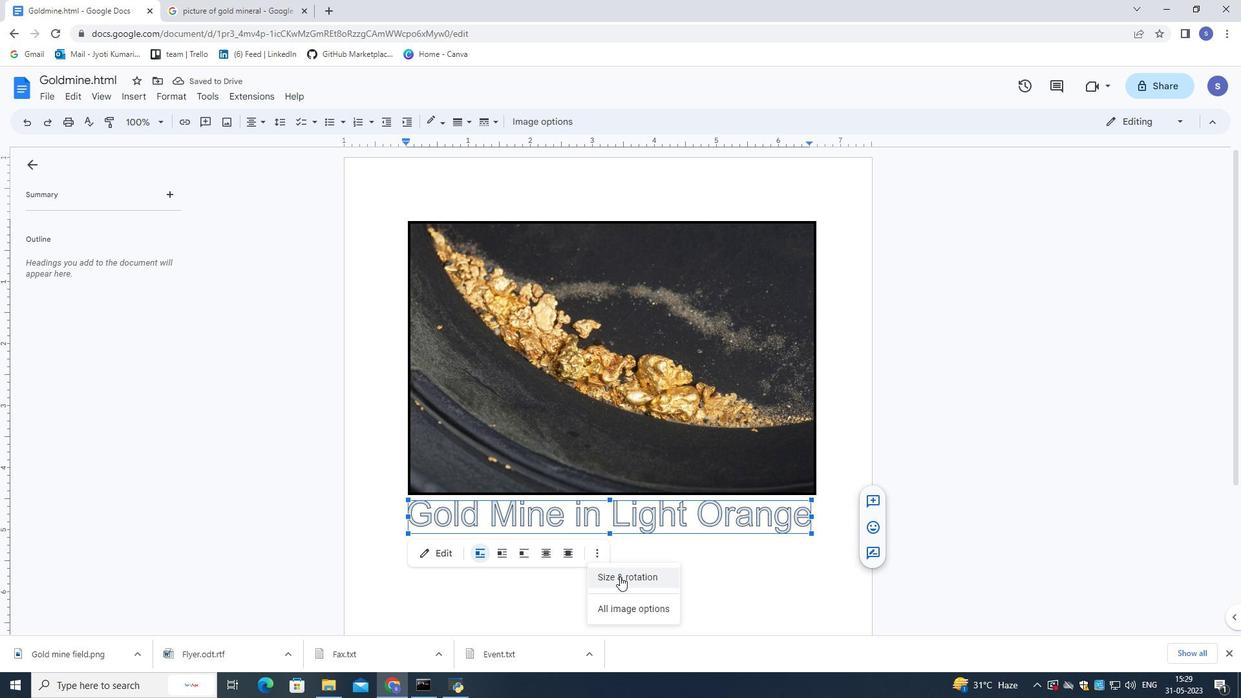 
Action: Mouse moved to (1181, 227)
Screenshot: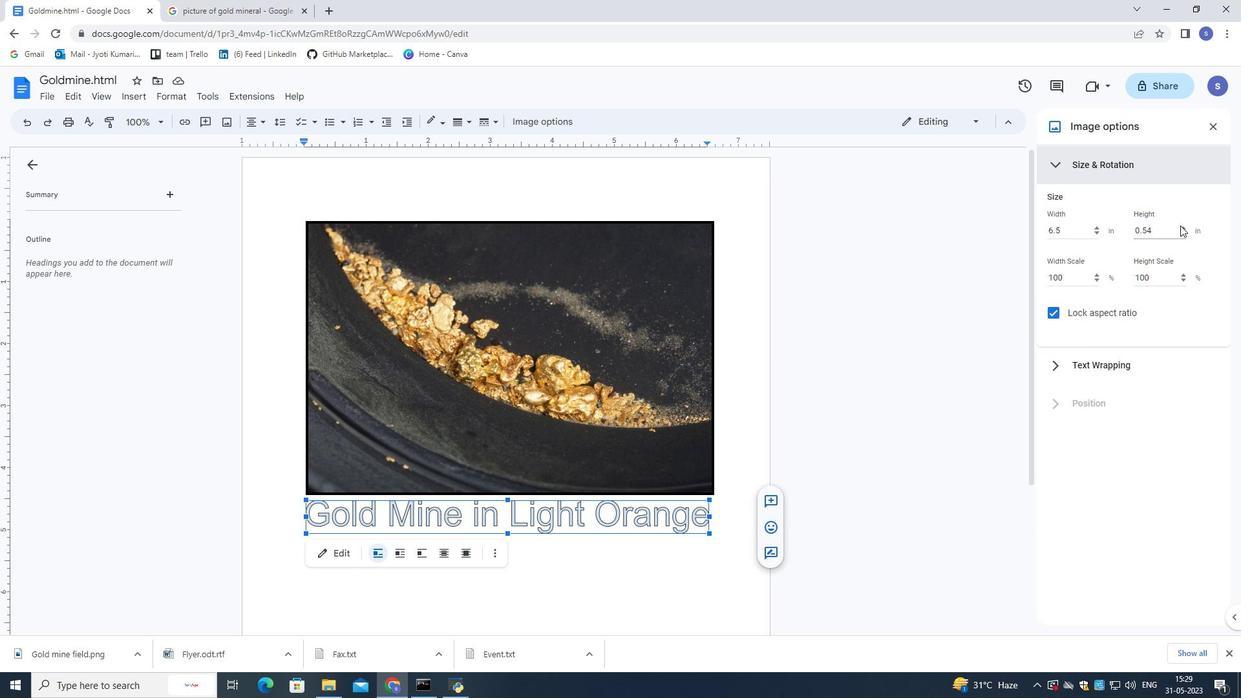 
Action: Mouse pressed left at (1181, 227)
Screenshot: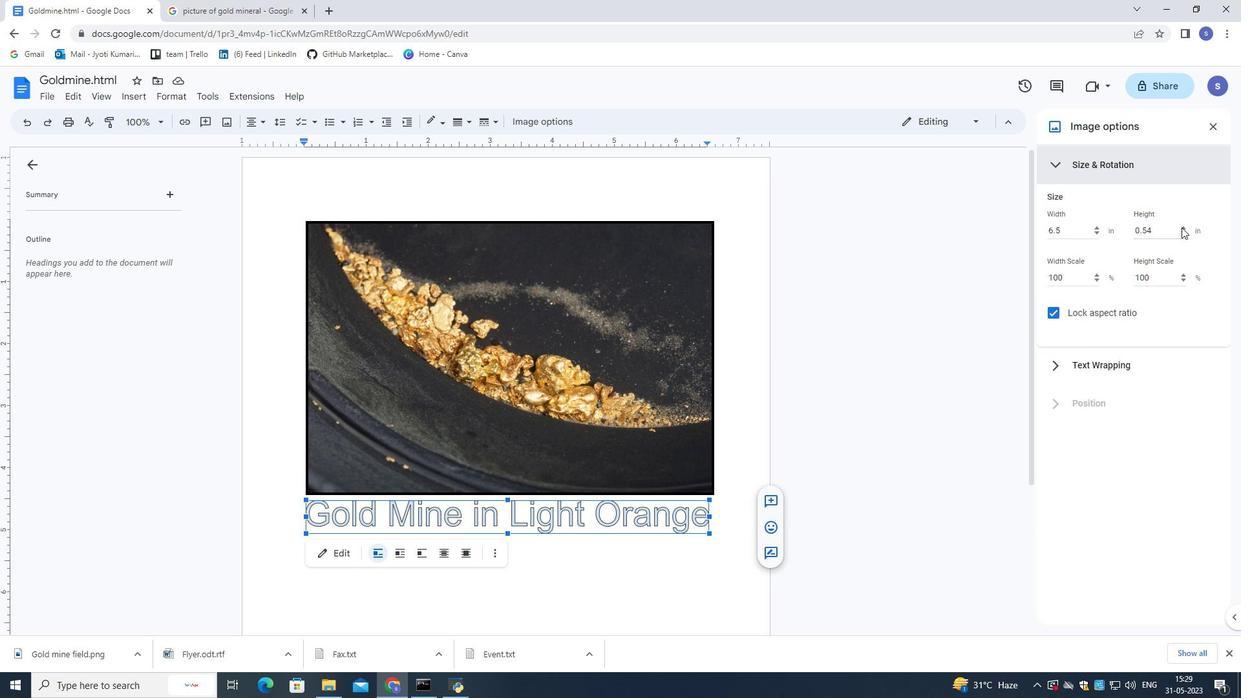 
Action: Mouse pressed left at (1181, 227)
Screenshot: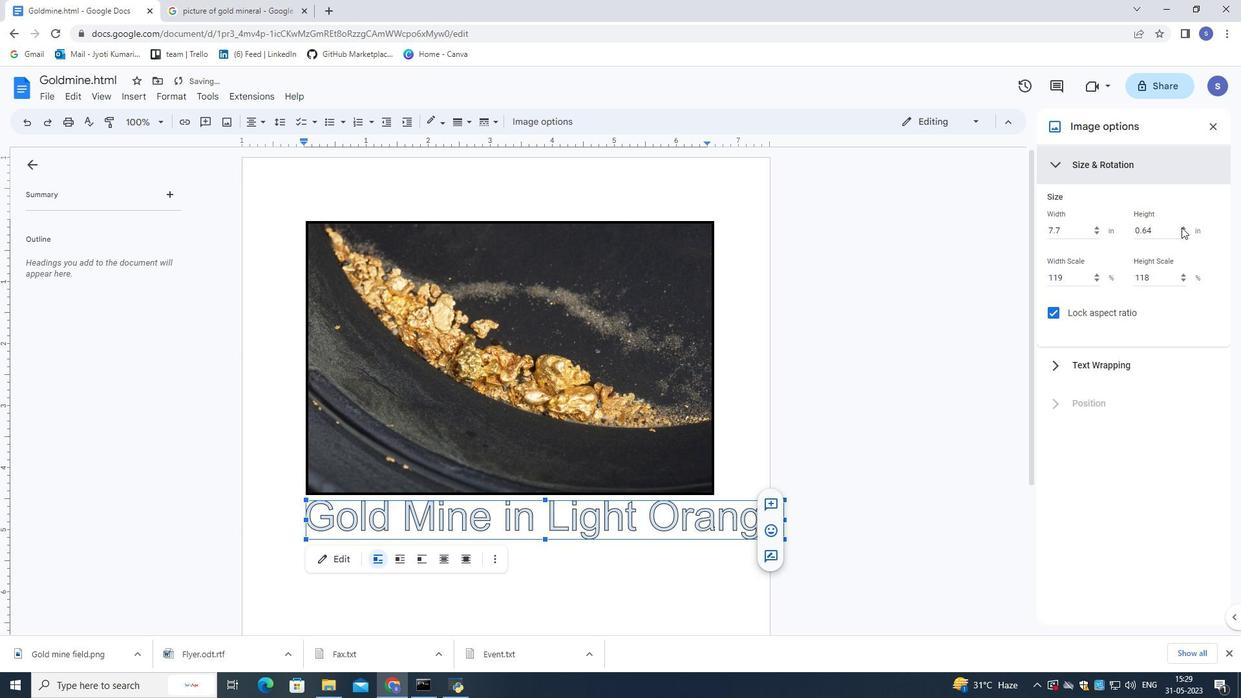 
Action: Mouse pressed left at (1181, 227)
Screenshot: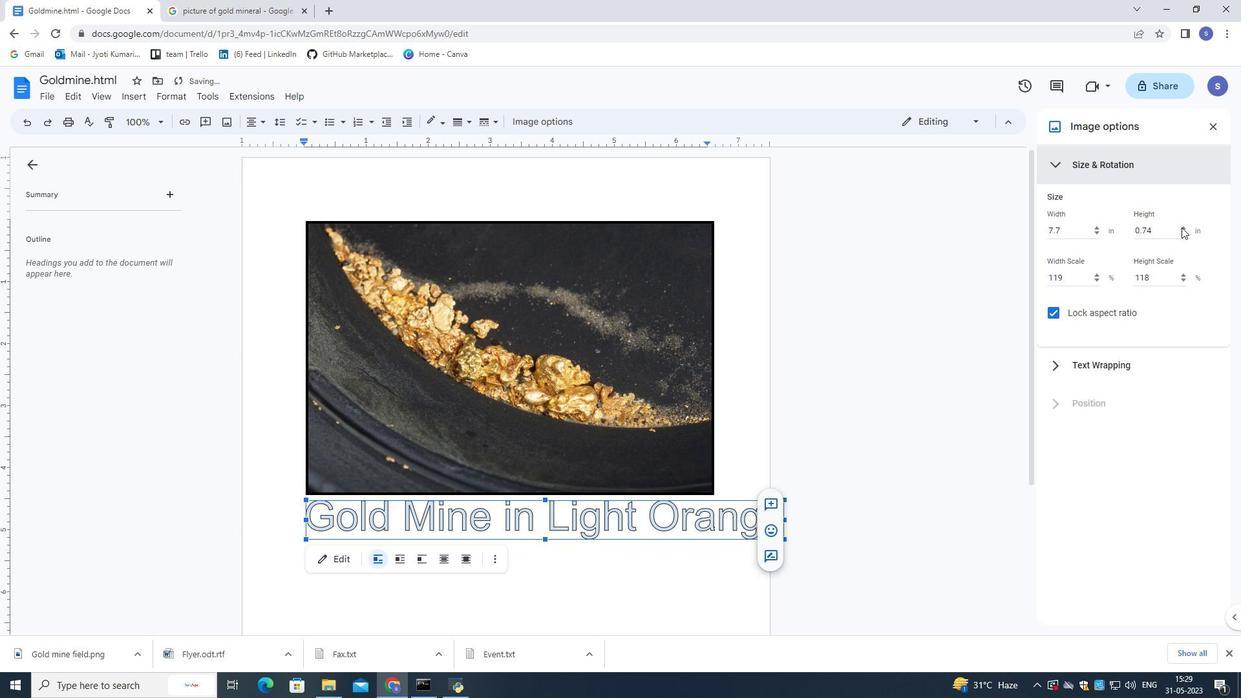 
Action: Mouse pressed left at (1181, 227)
Screenshot: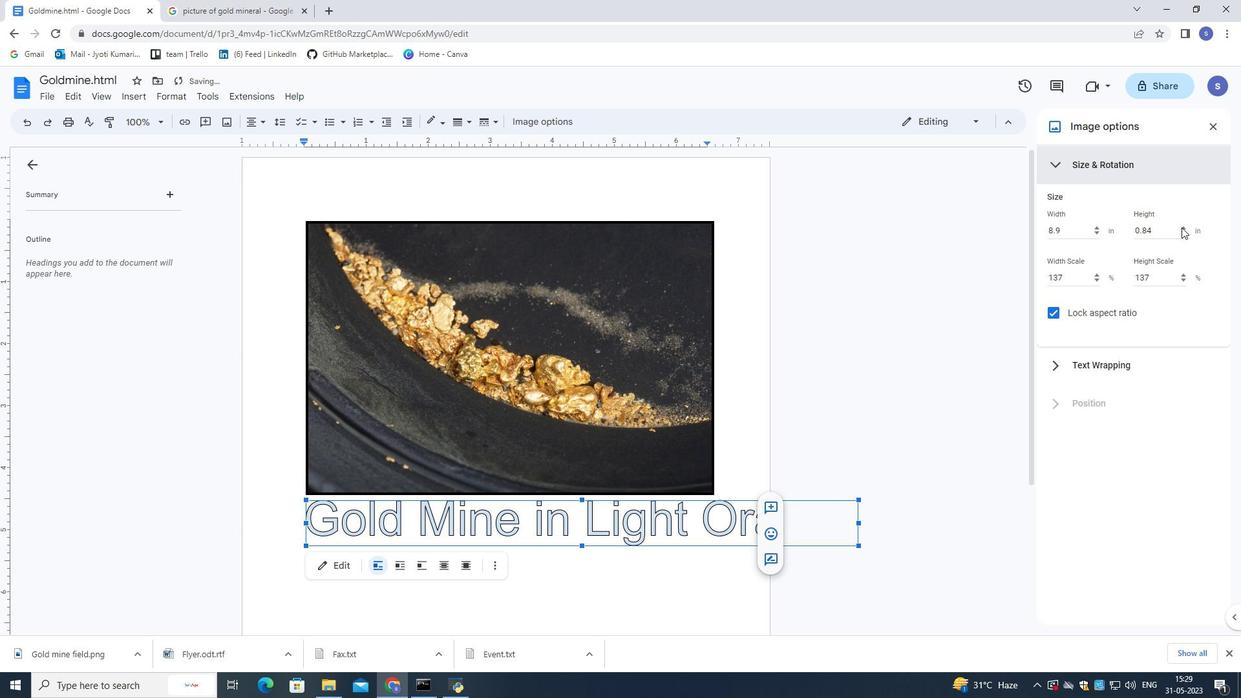 
Action: Mouse pressed left at (1181, 227)
Screenshot: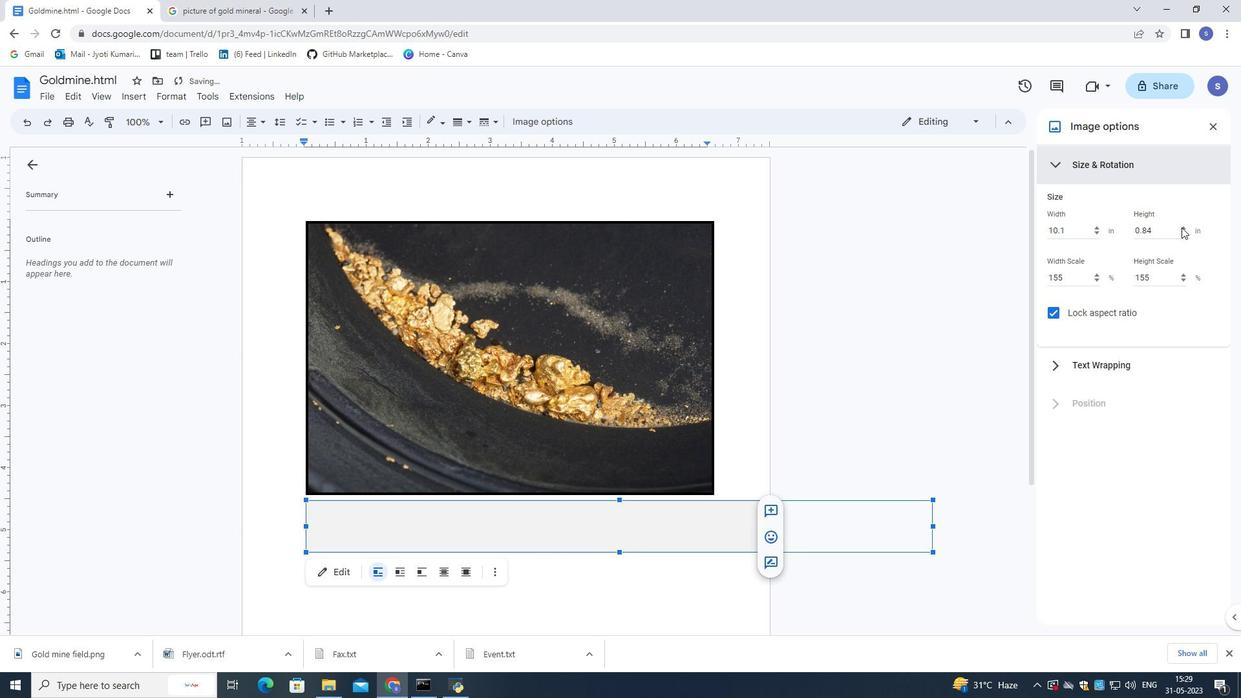 
Action: Mouse pressed left at (1181, 227)
Screenshot: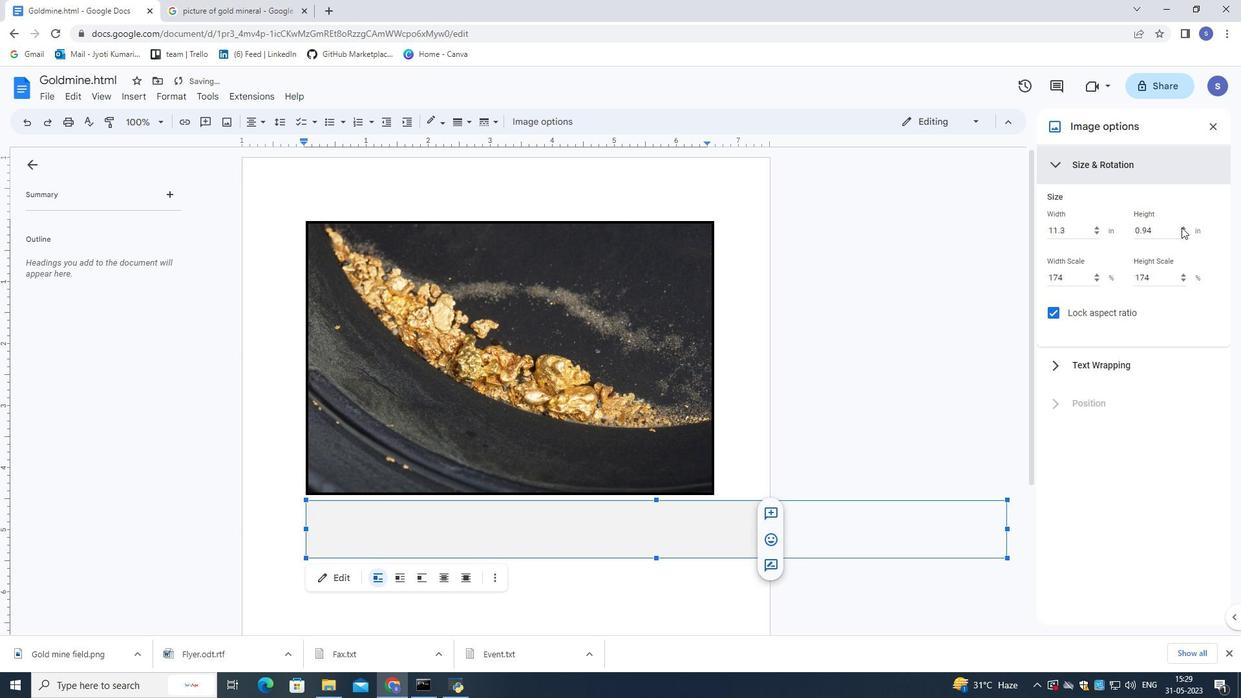 
Action: Mouse pressed left at (1181, 227)
Screenshot: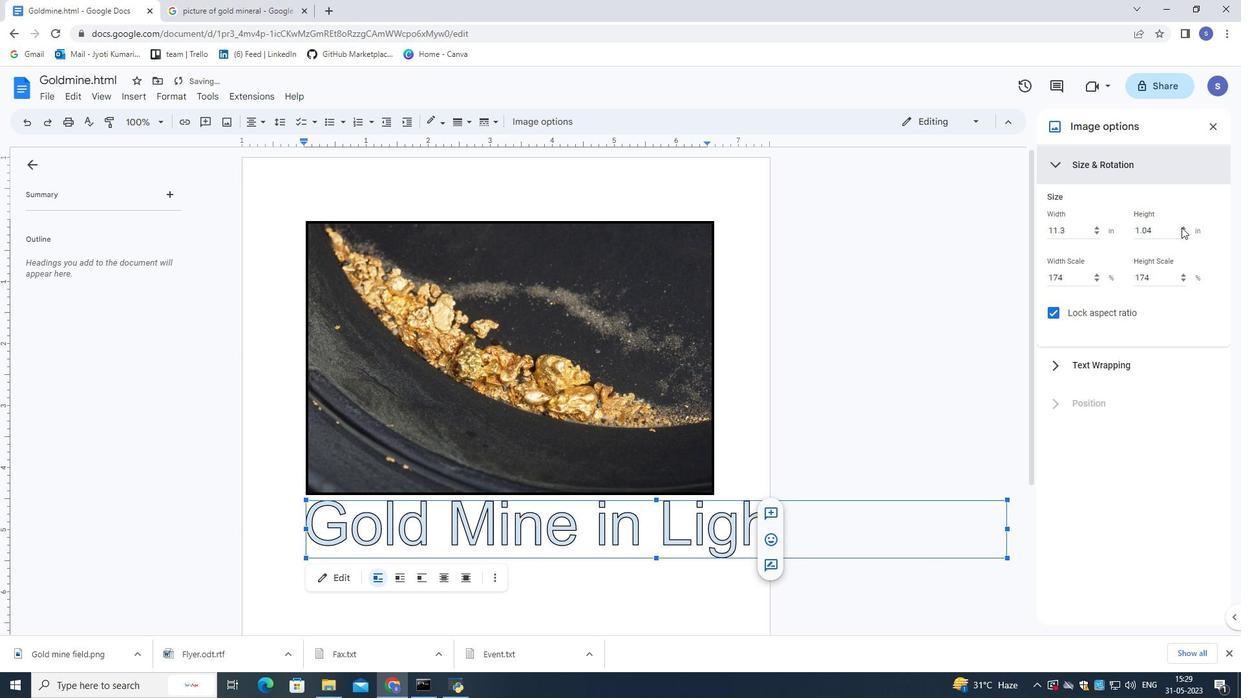 
Action: Mouse pressed left at (1181, 227)
Screenshot: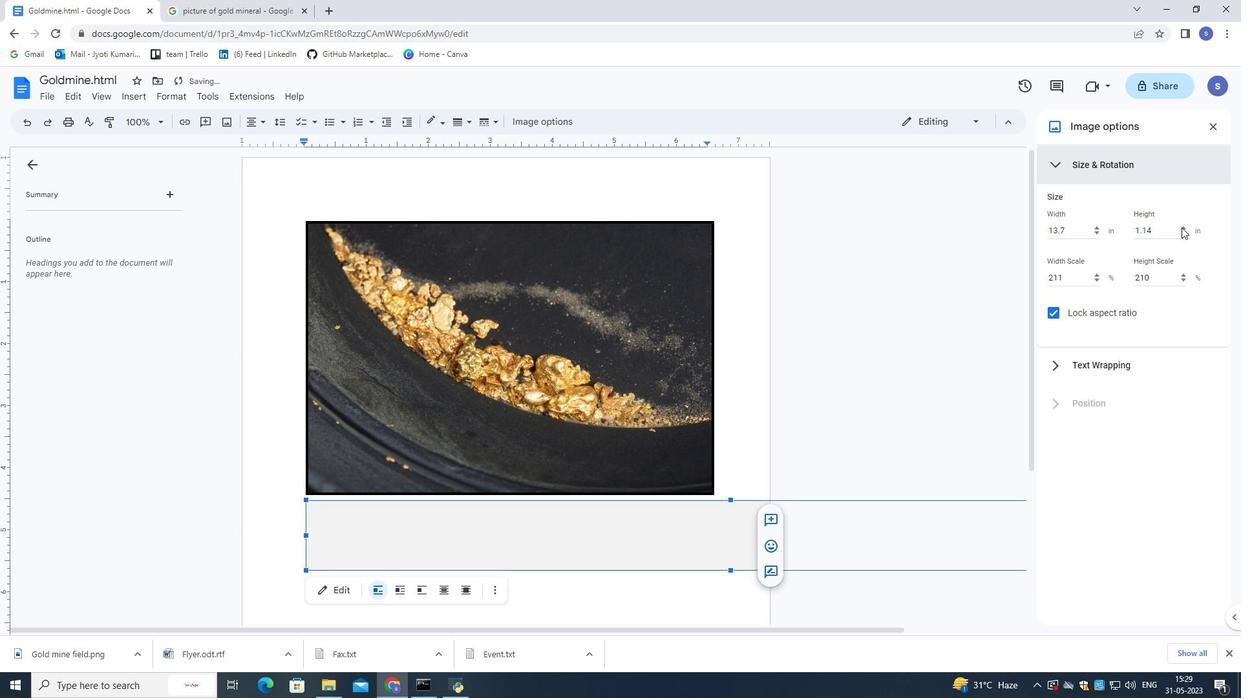 
Action: Mouse pressed left at (1181, 227)
Screenshot: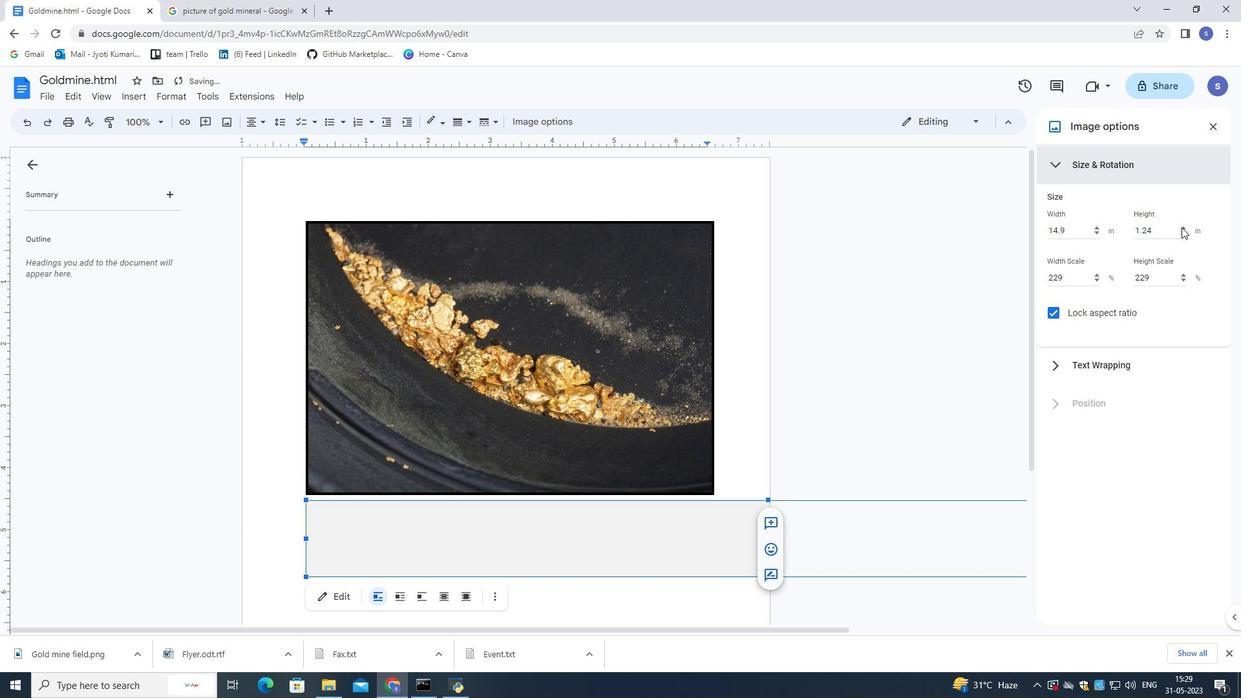 
Action: Mouse pressed left at (1181, 227)
Screenshot: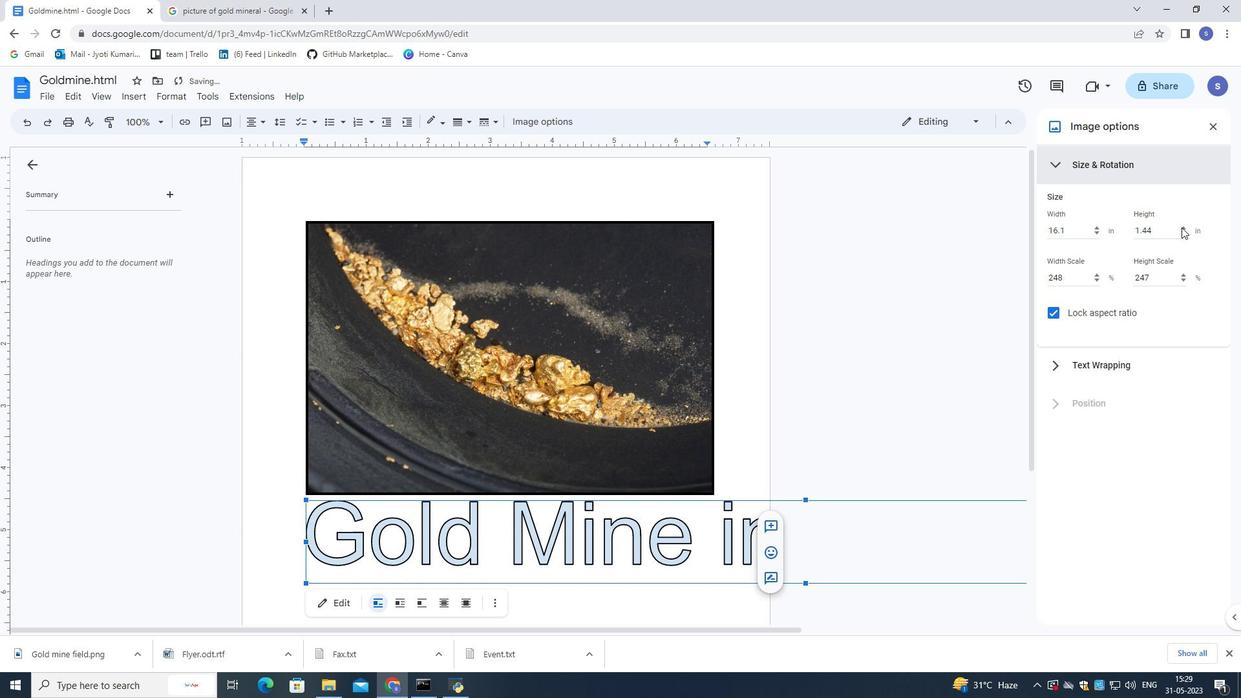 
Action: Mouse pressed left at (1181, 227)
Screenshot: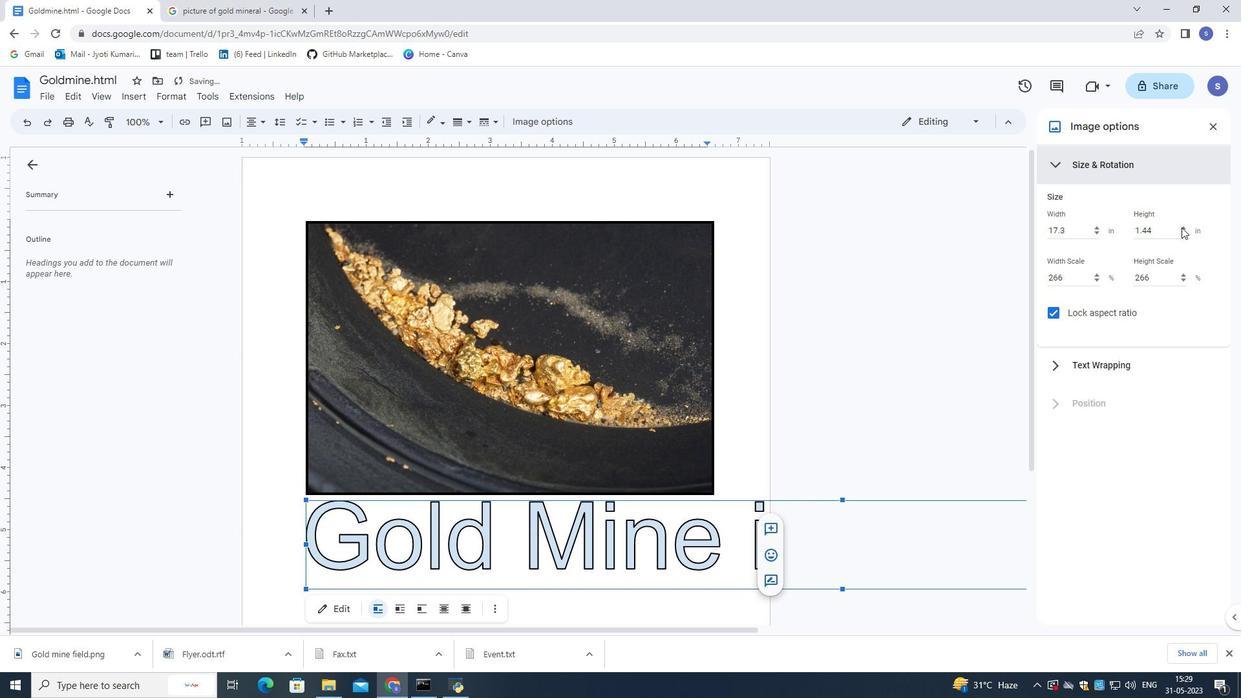 
Action: Mouse pressed left at (1181, 227)
Screenshot: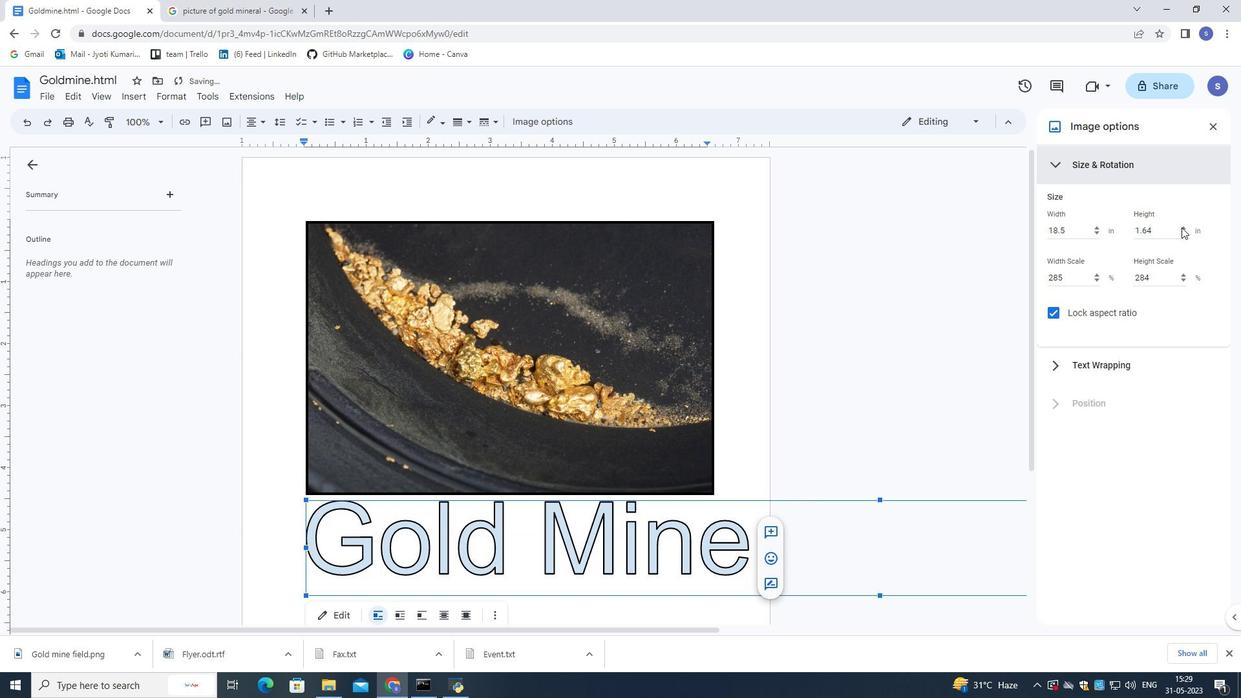 
Action: Mouse pressed left at (1181, 227)
Screenshot: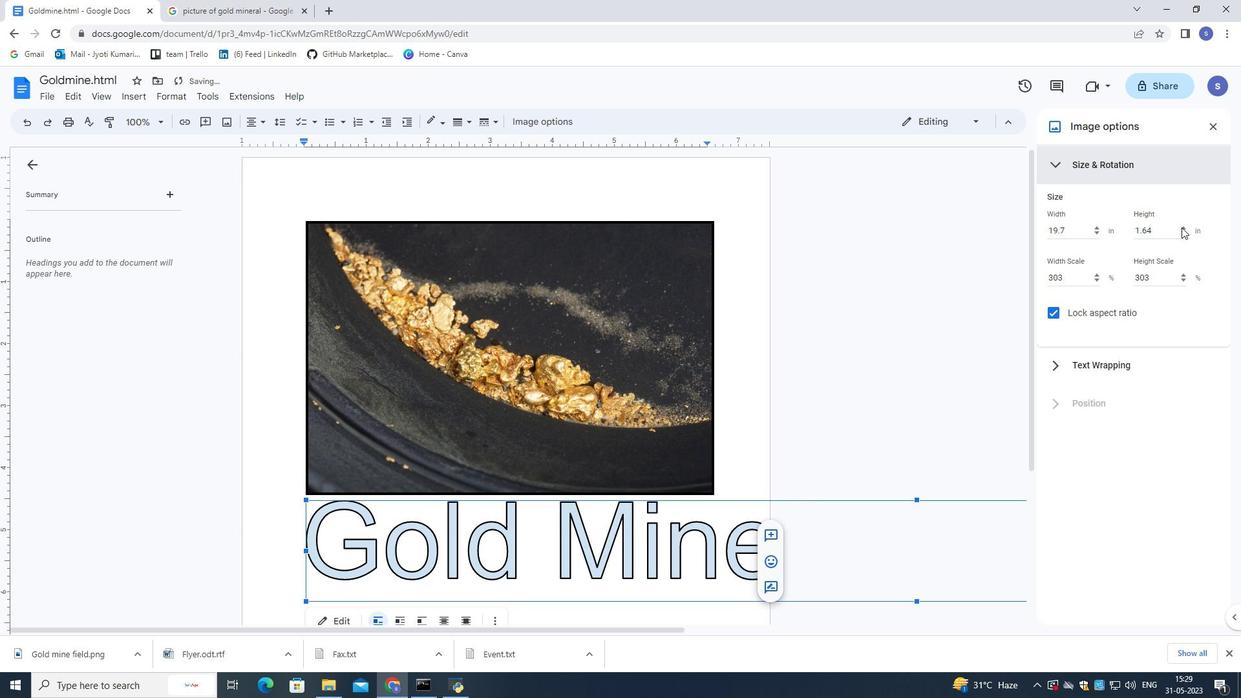 
Action: Mouse pressed left at (1181, 227)
Screenshot: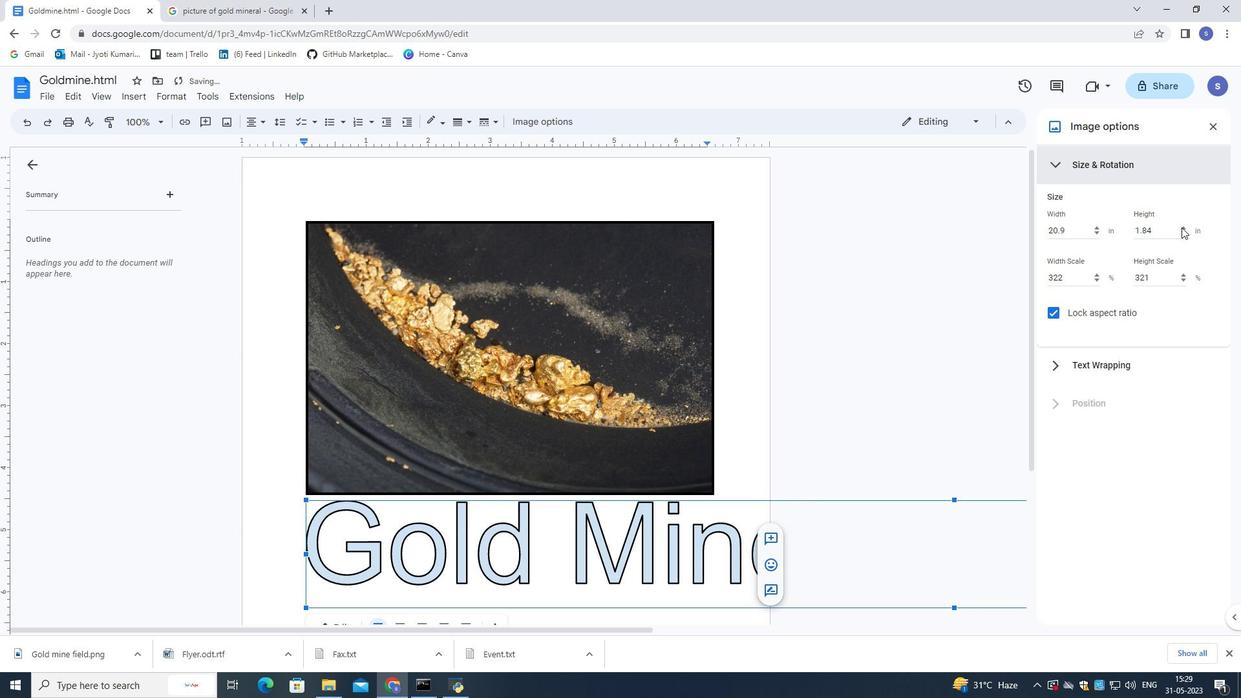 
Action: Mouse pressed left at (1181, 227)
Screenshot: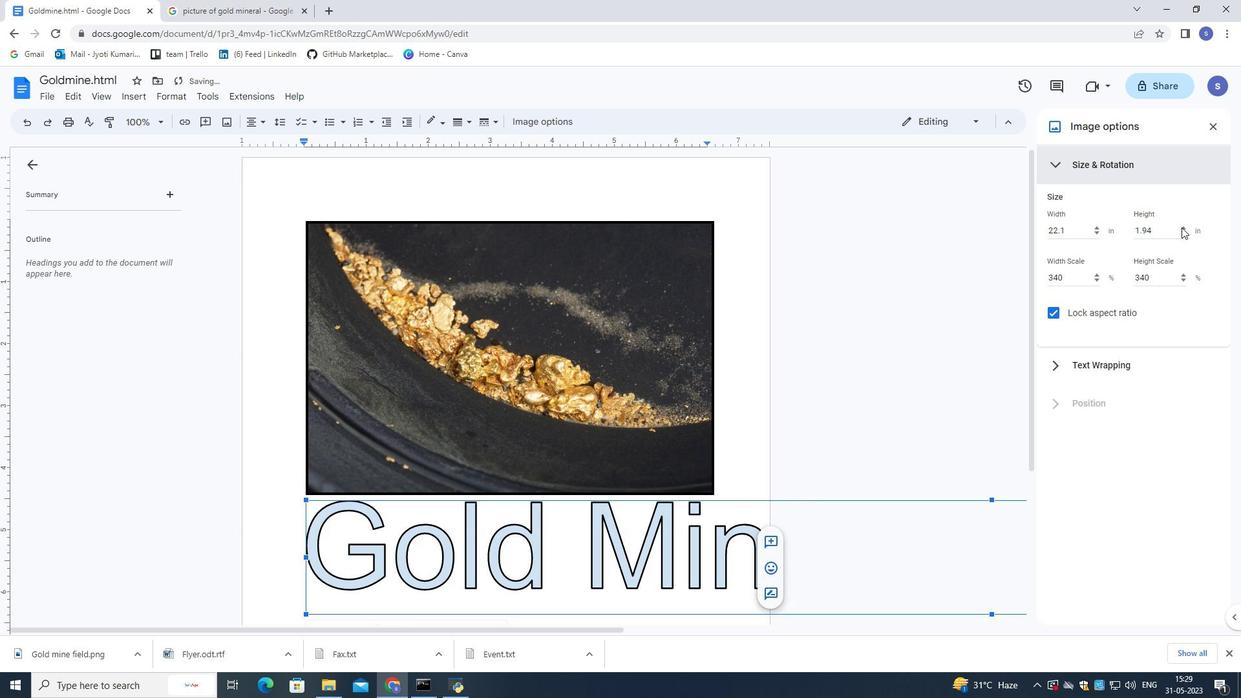 
Action: Mouse pressed left at (1181, 227)
Screenshot: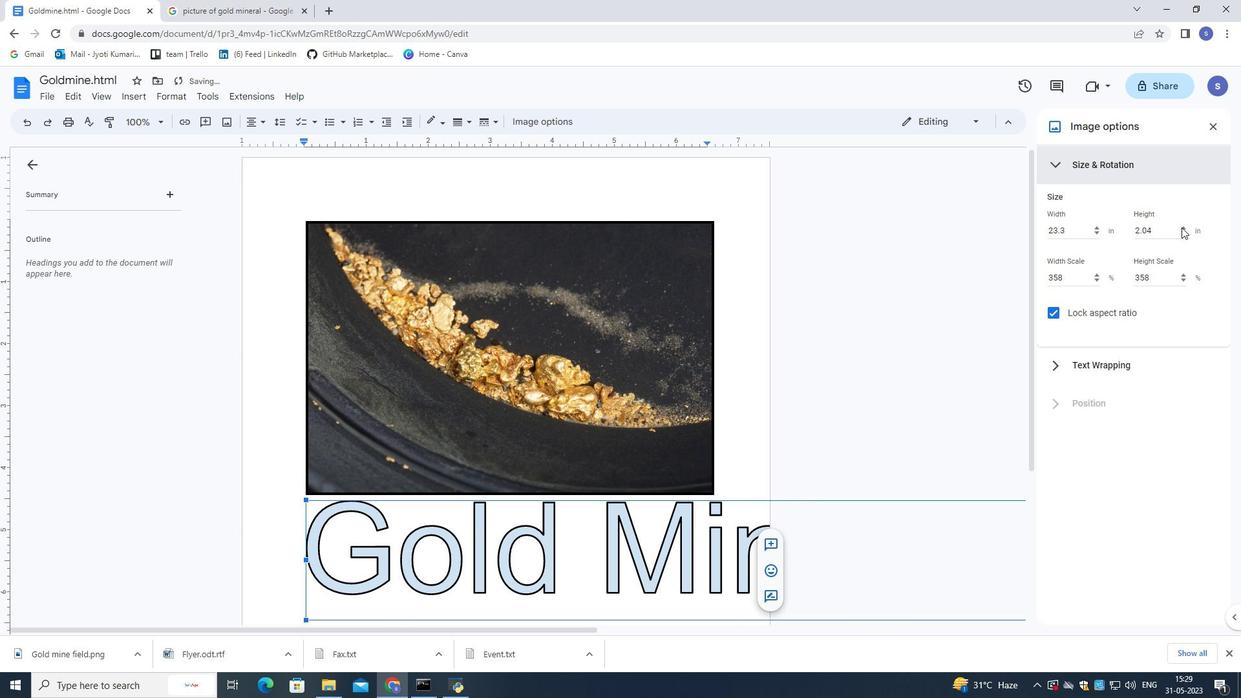 
Action: Mouse pressed left at (1181, 227)
Screenshot: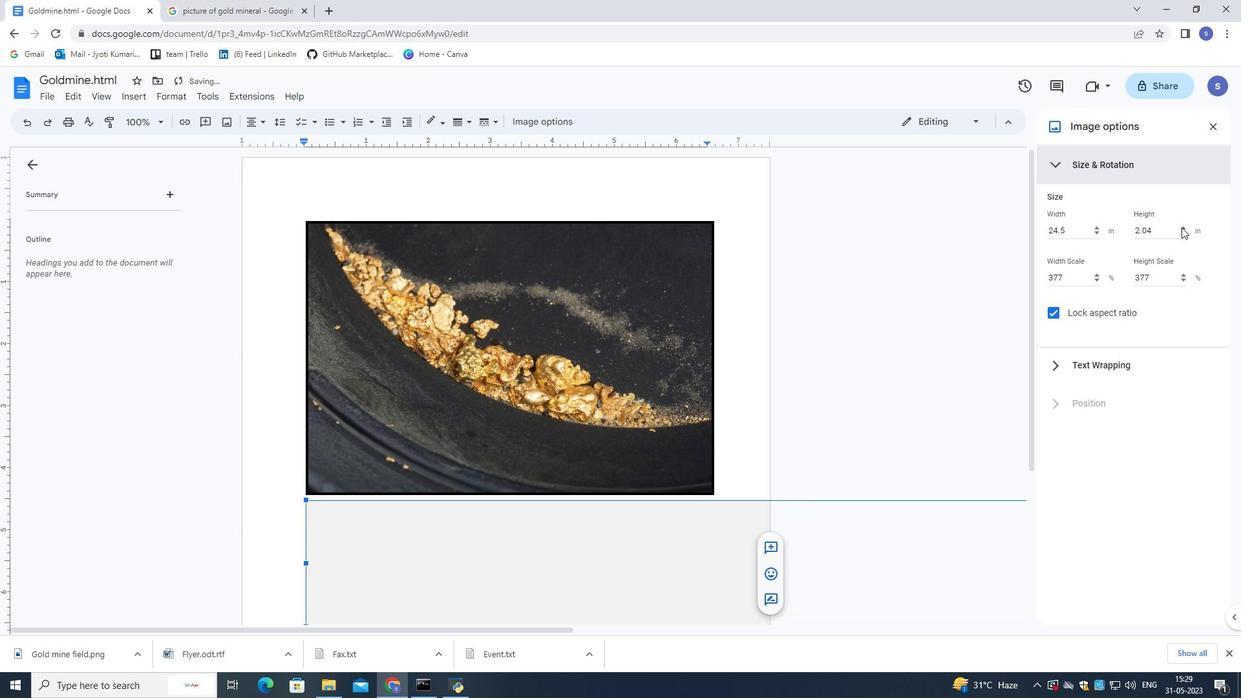 
Action: Mouse pressed left at (1181, 227)
Screenshot: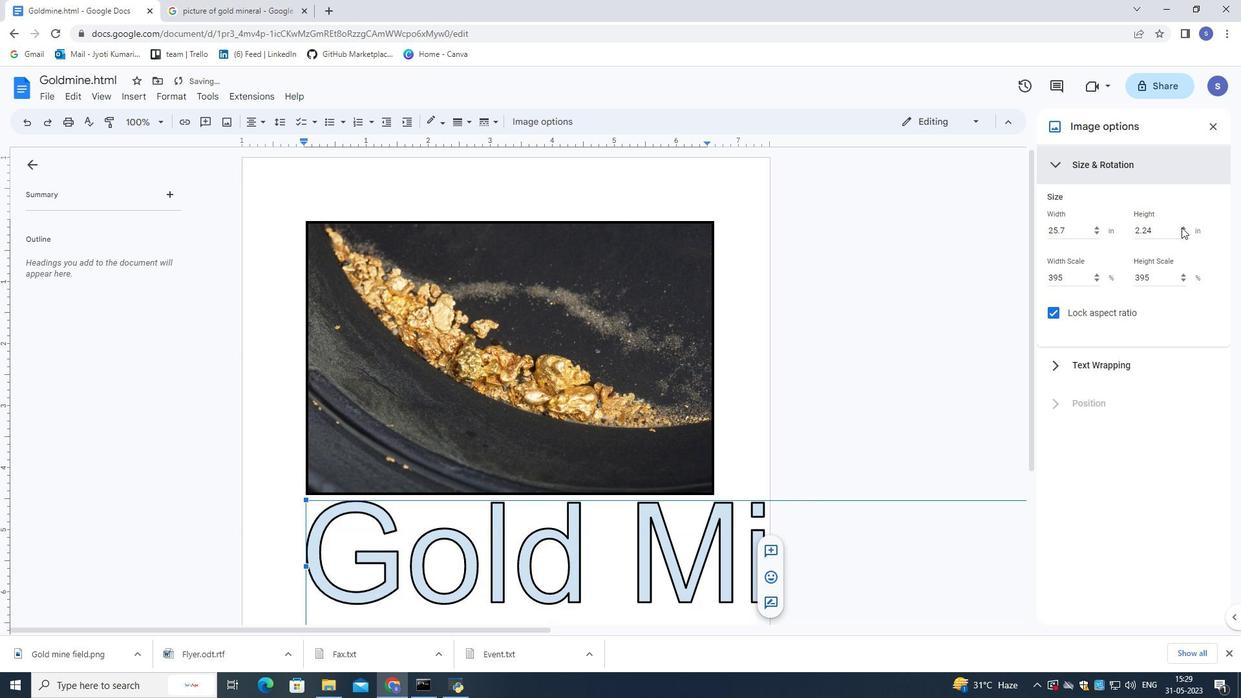 
Action: Mouse pressed left at (1181, 227)
Screenshot: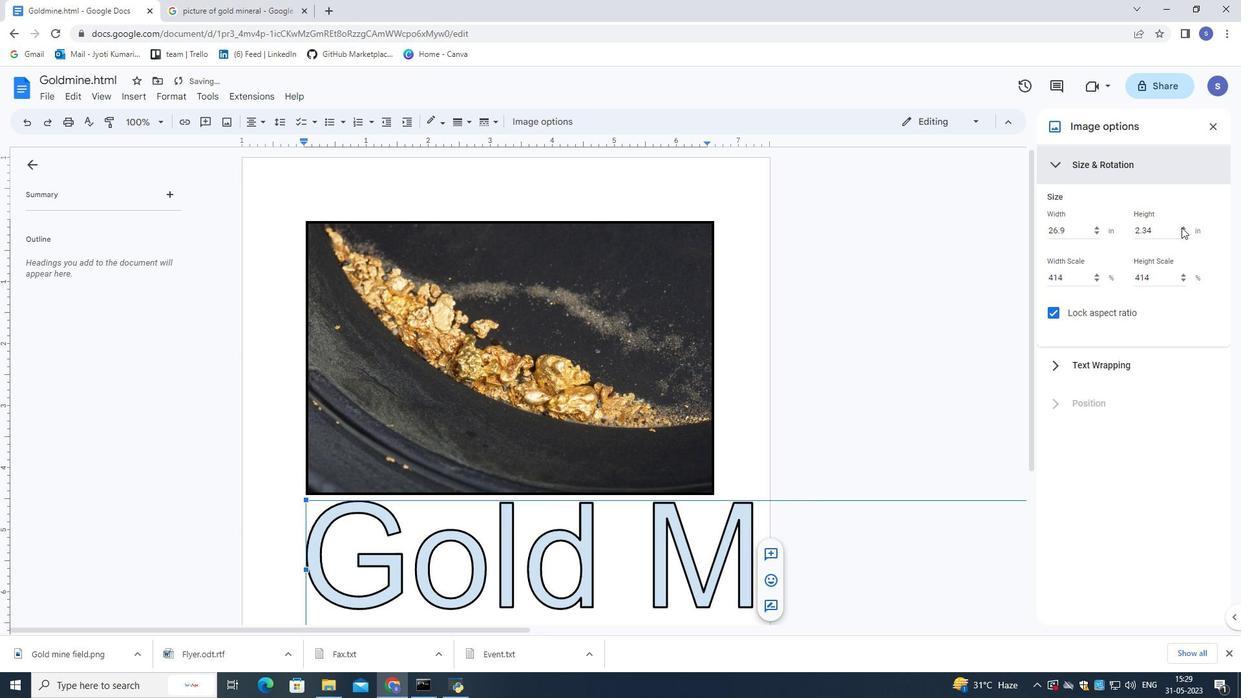 
Action: Mouse pressed left at (1181, 227)
Screenshot: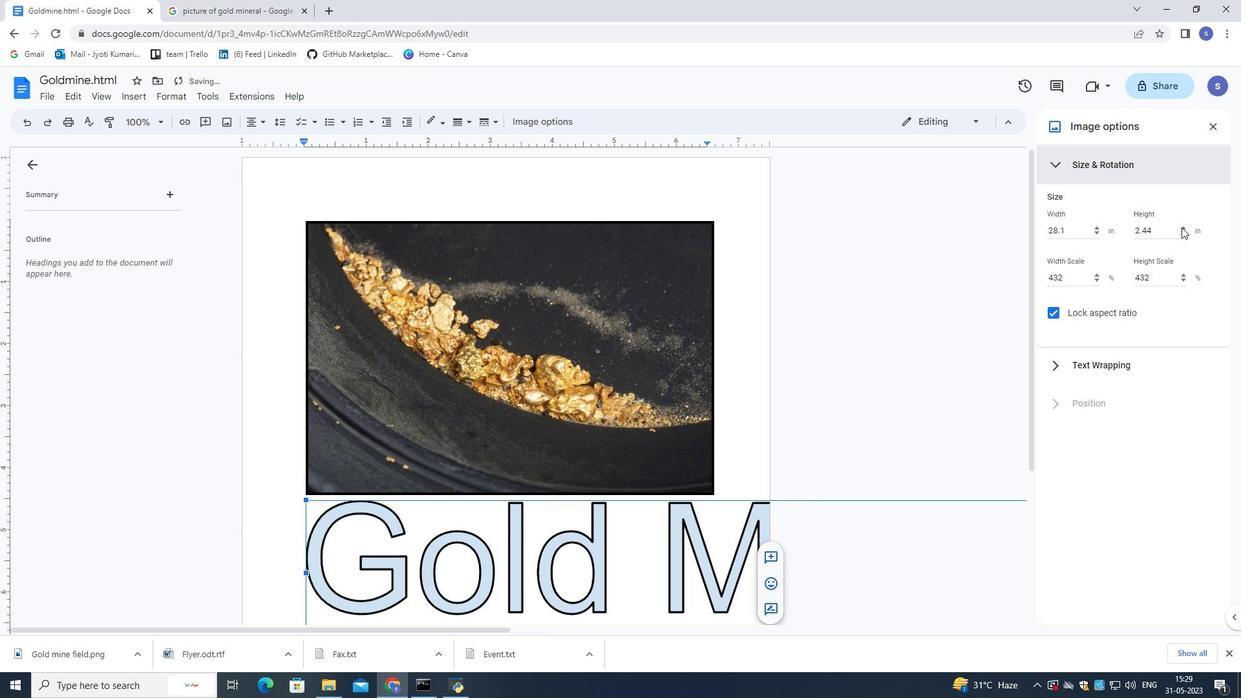 
Action: Mouse pressed left at (1181, 227)
Screenshot: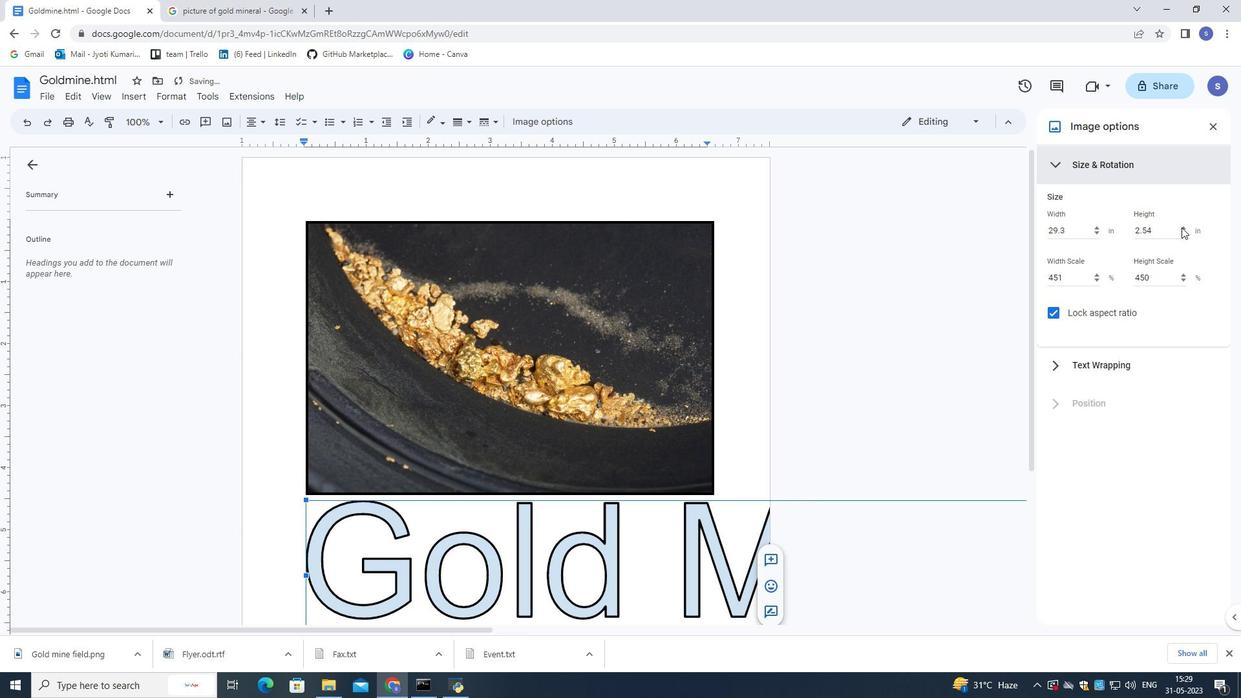 
Action: Mouse pressed left at (1181, 227)
Screenshot: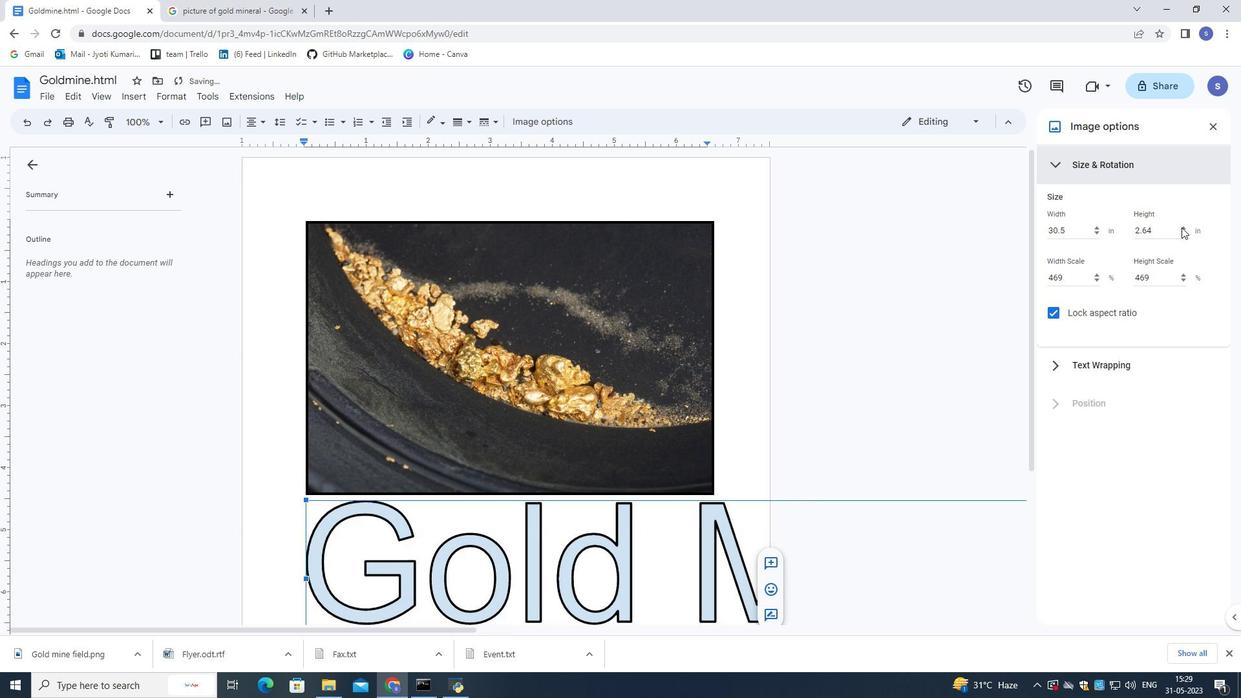 
Action: Mouse pressed left at (1181, 227)
Screenshot: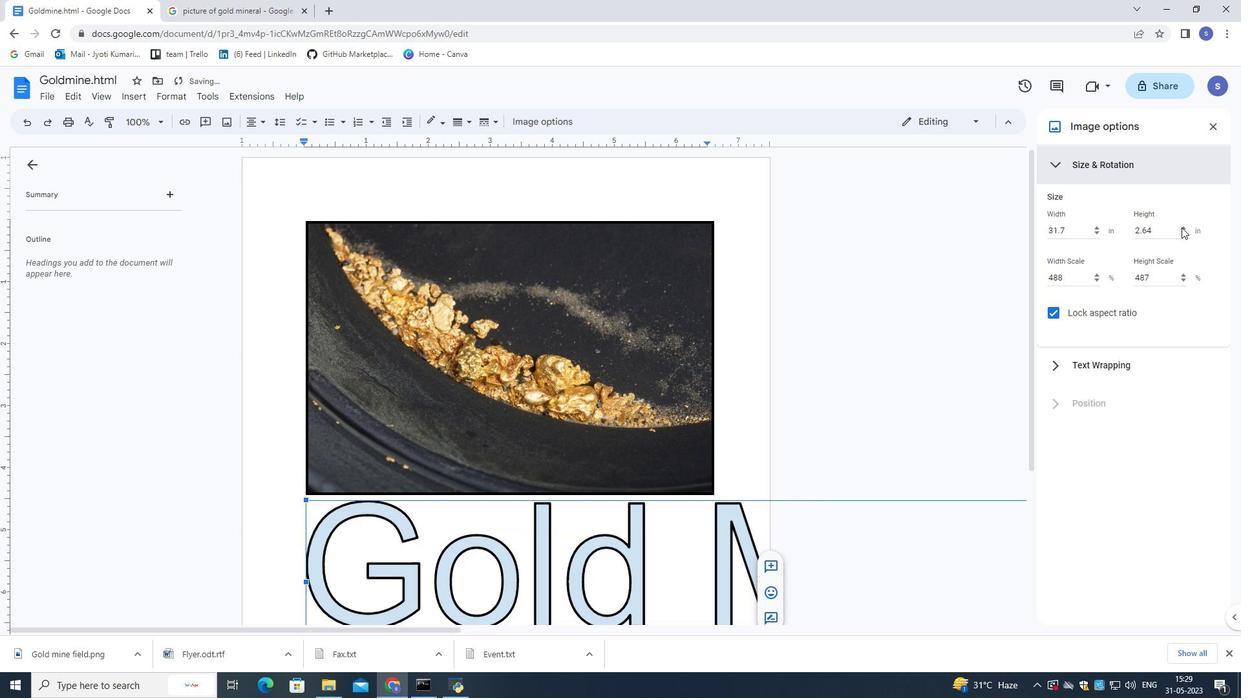 
Action: Mouse pressed left at (1181, 227)
Screenshot: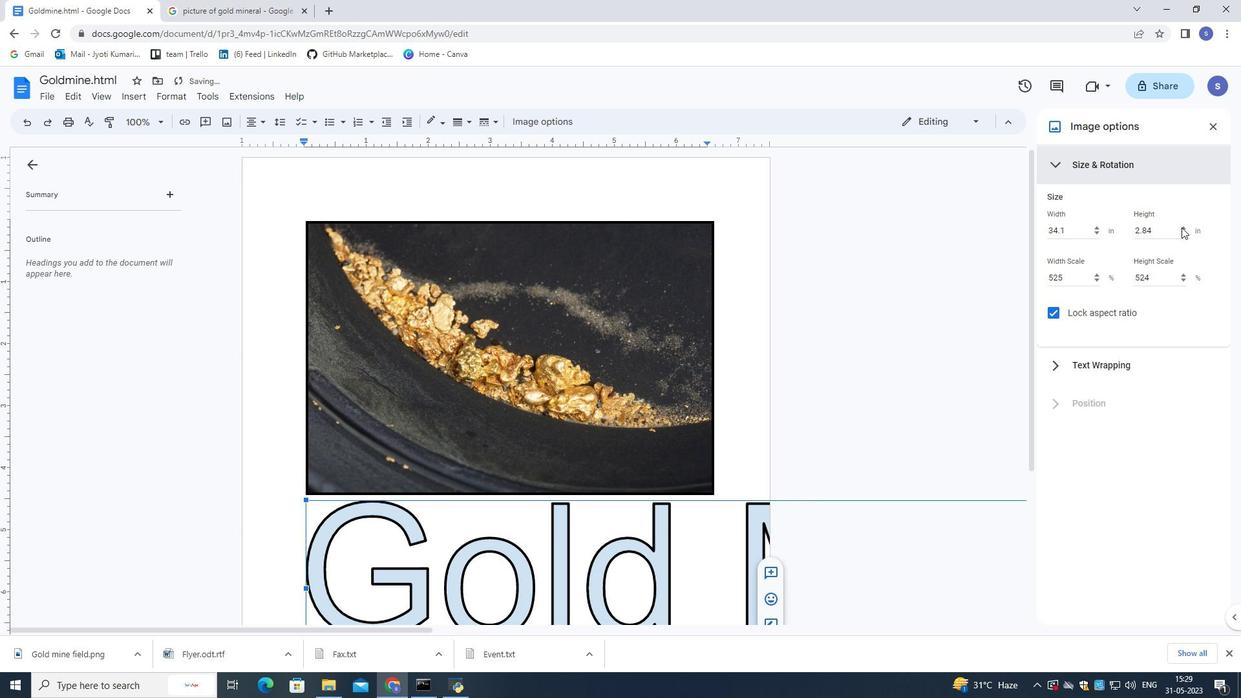 
Action: Mouse pressed left at (1181, 227)
Screenshot: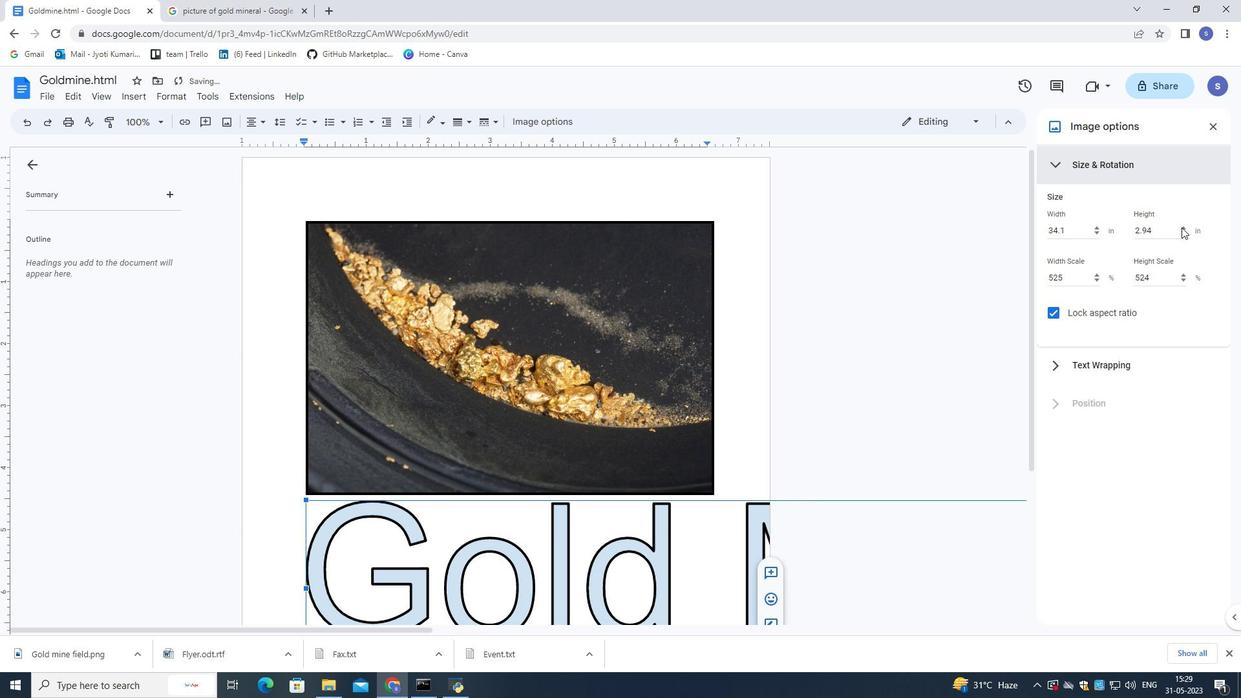 
Action: Mouse pressed left at (1181, 227)
Screenshot: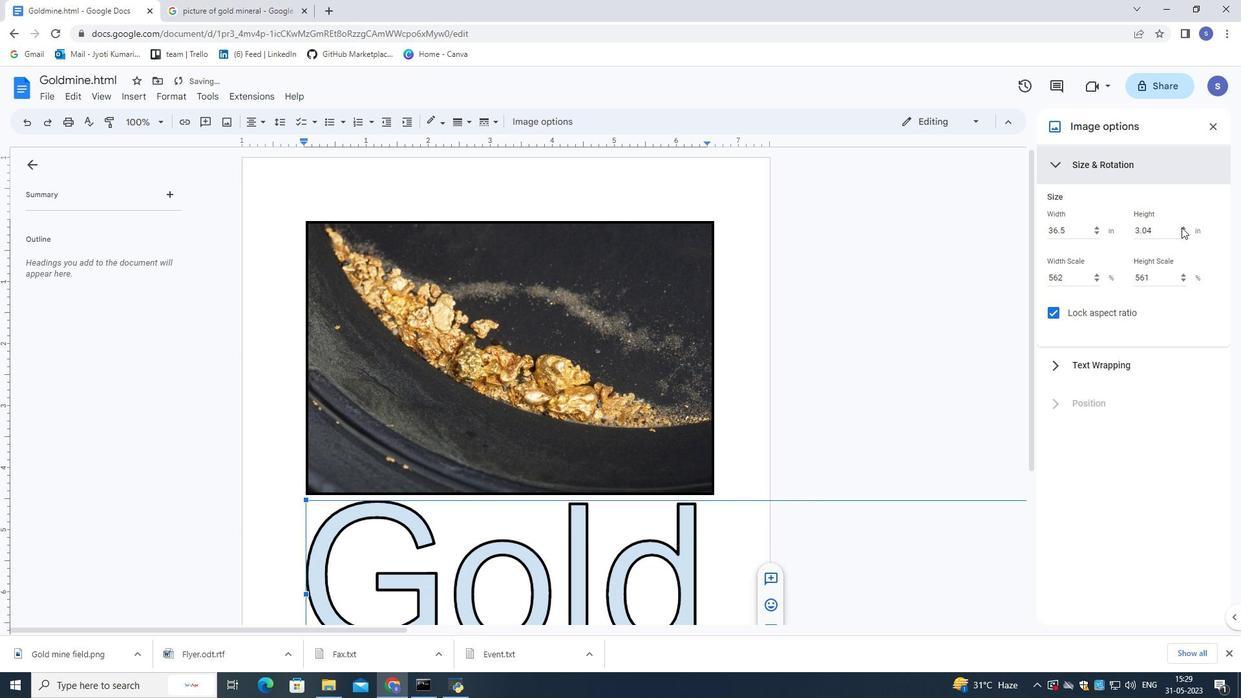 
Action: Mouse pressed left at (1181, 227)
Screenshot: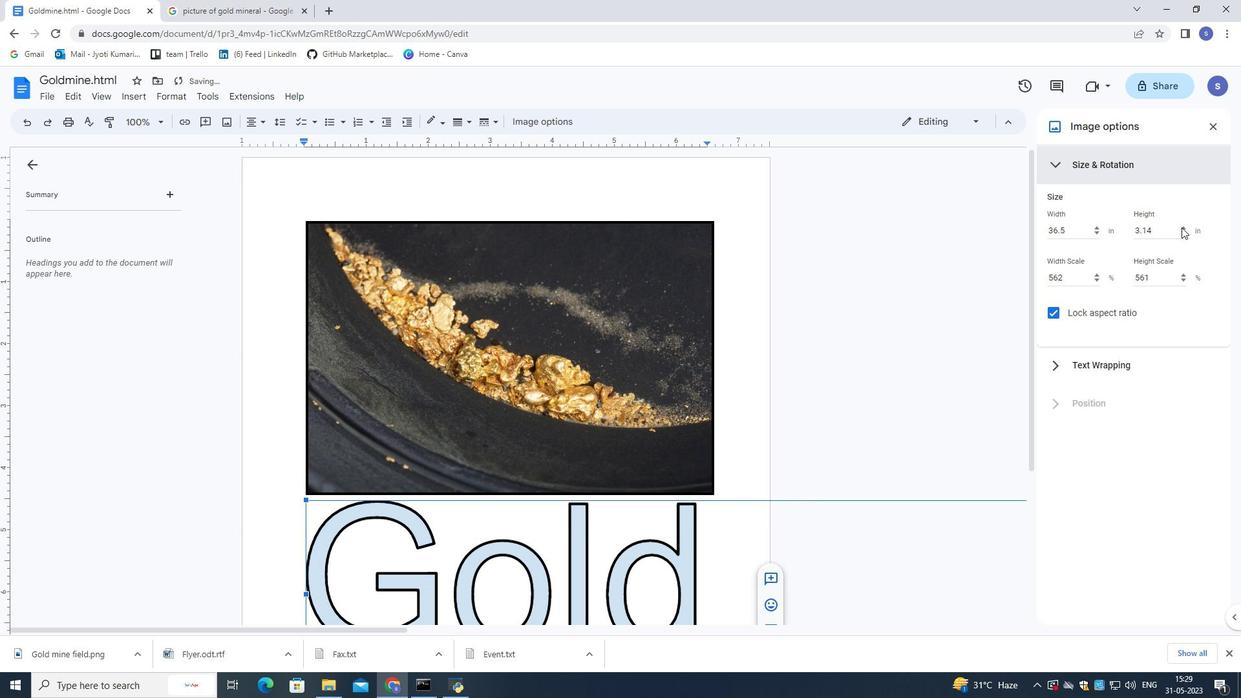 
Action: Mouse pressed left at (1181, 227)
Screenshot: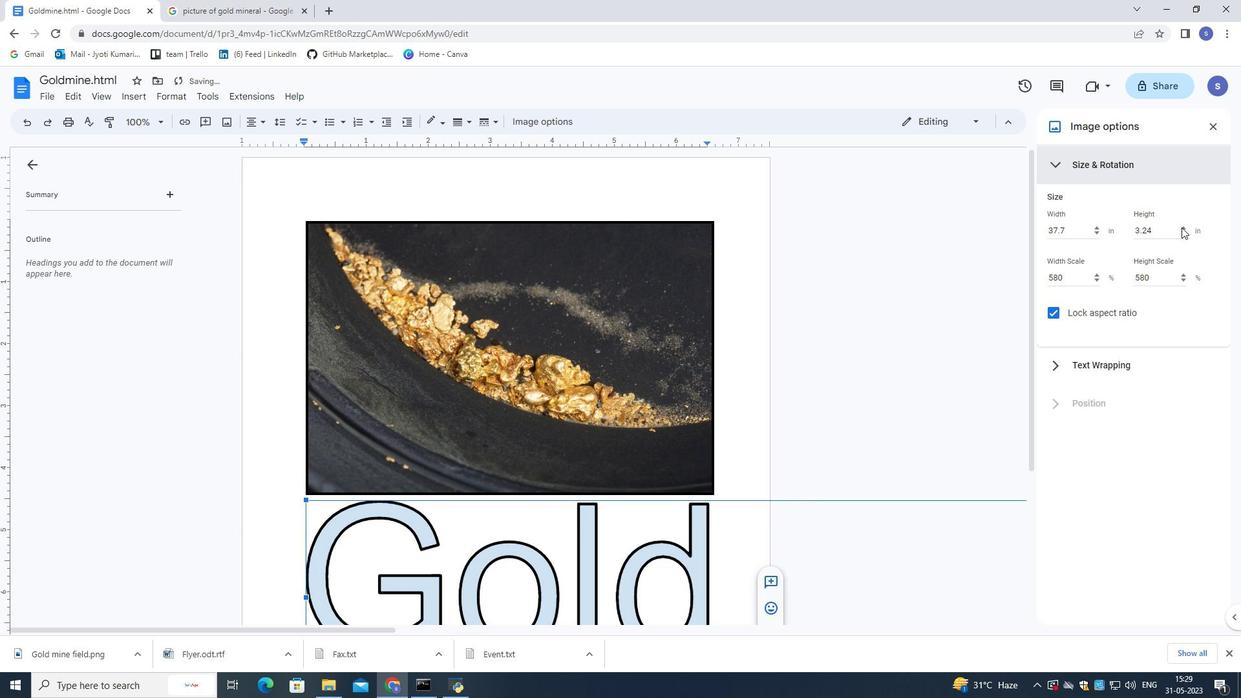 
Action: Mouse pressed left at (1181, 227)
Screenshot: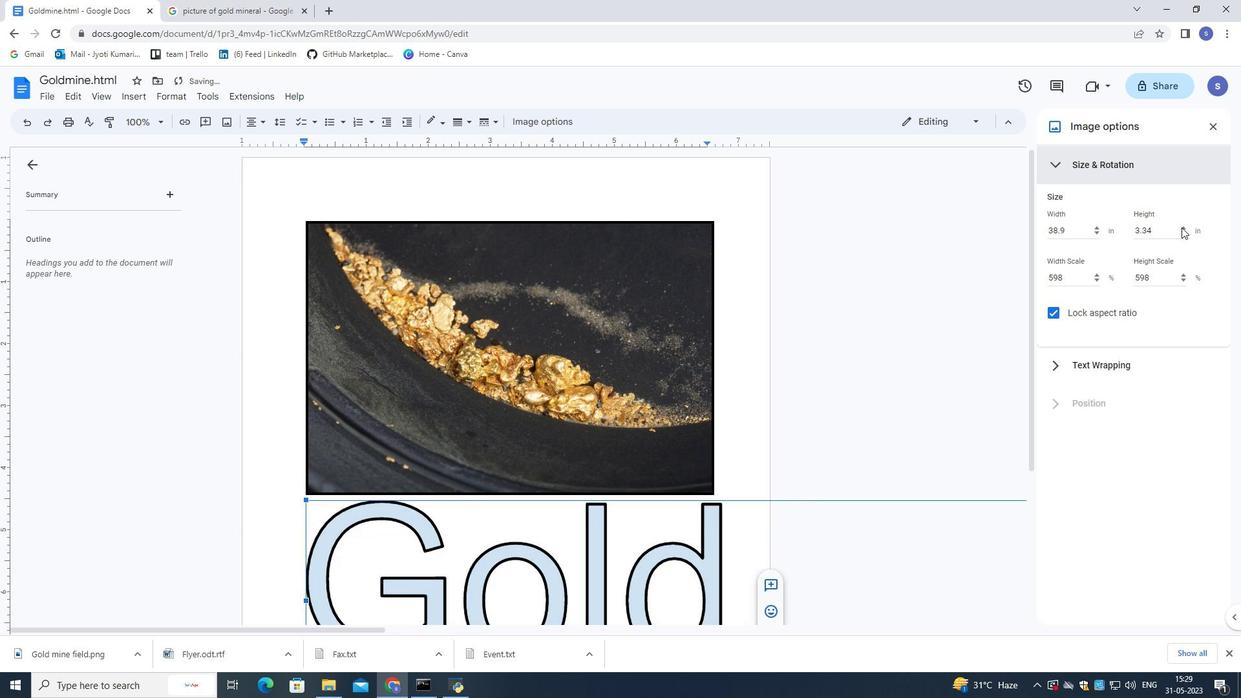 
Action: Mouse pressed left at (1181, 227)
Screenshot: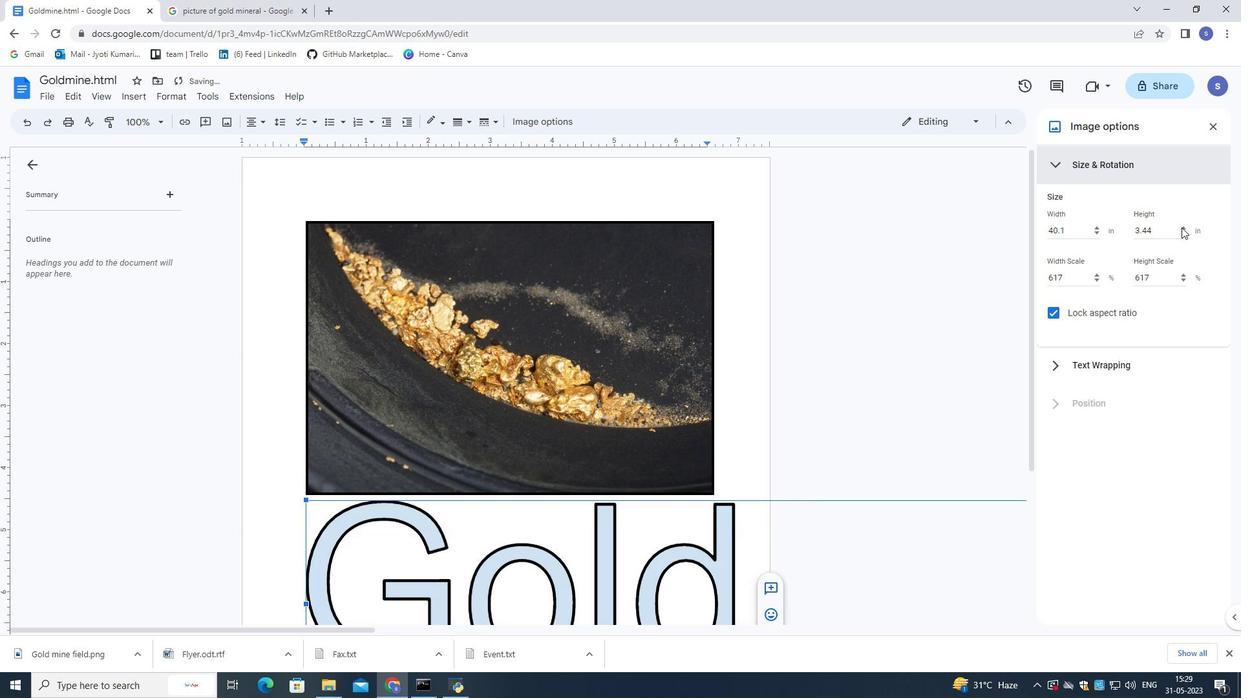 
Action: Mouse pressed left at (1181, 227)
Screenshot: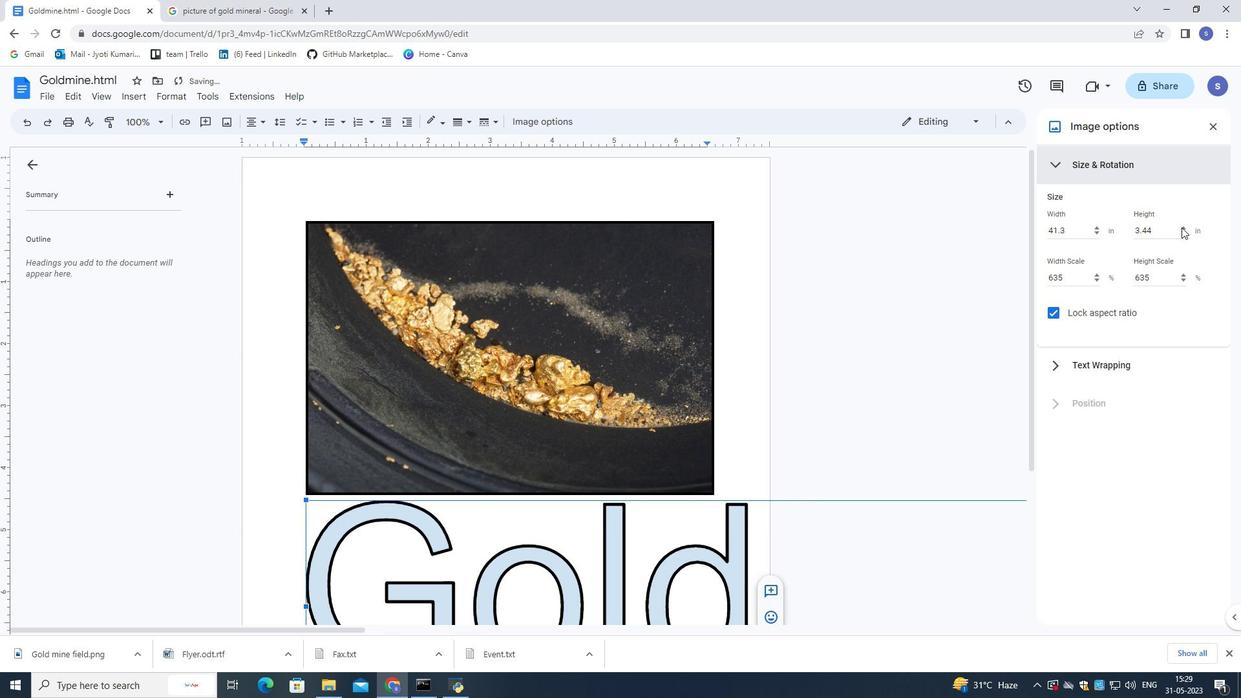 
Action: Mouse pressed left at (1181, 227)
Screenshot: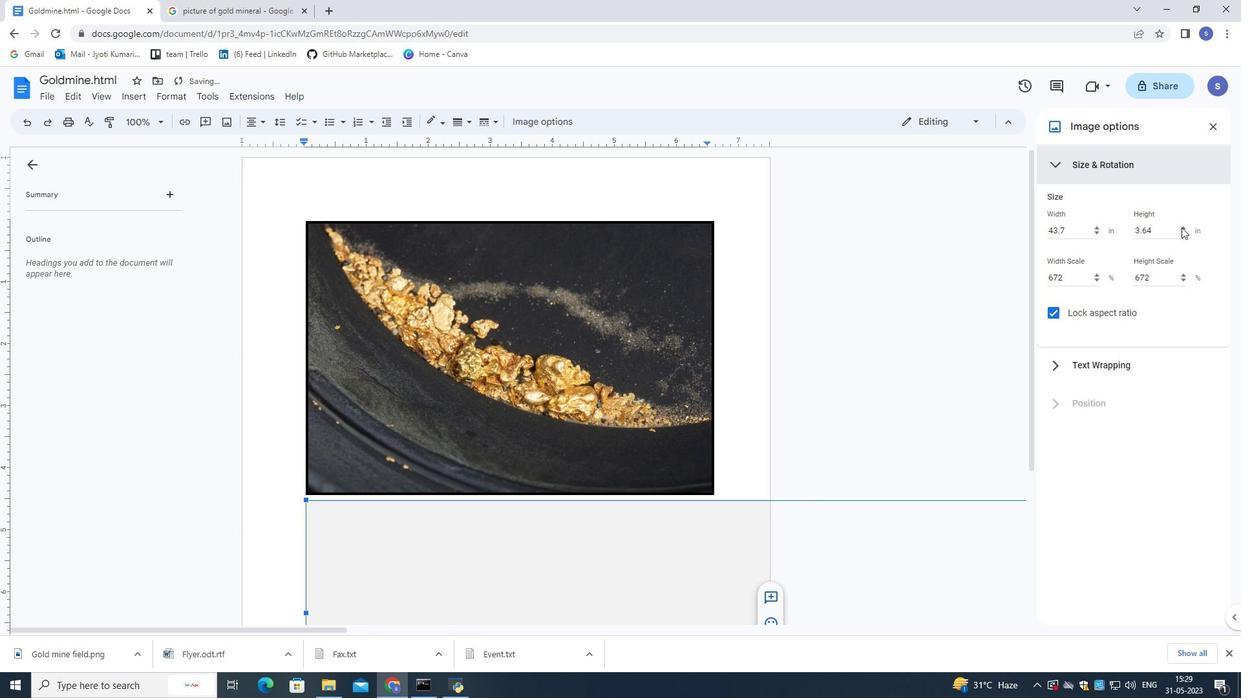 
Action: Mouse pressed left at (1181, 227)
Screenshot: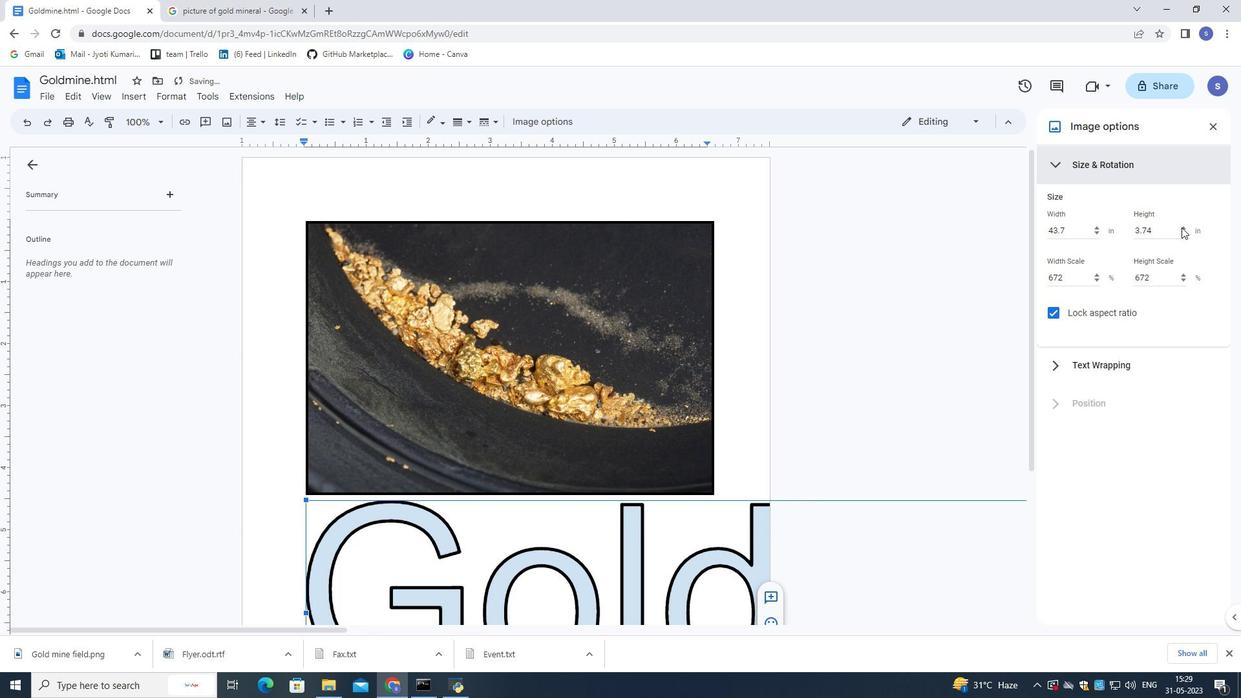 
Action: Mouse pressed left at (1181, 227)
Screenshot: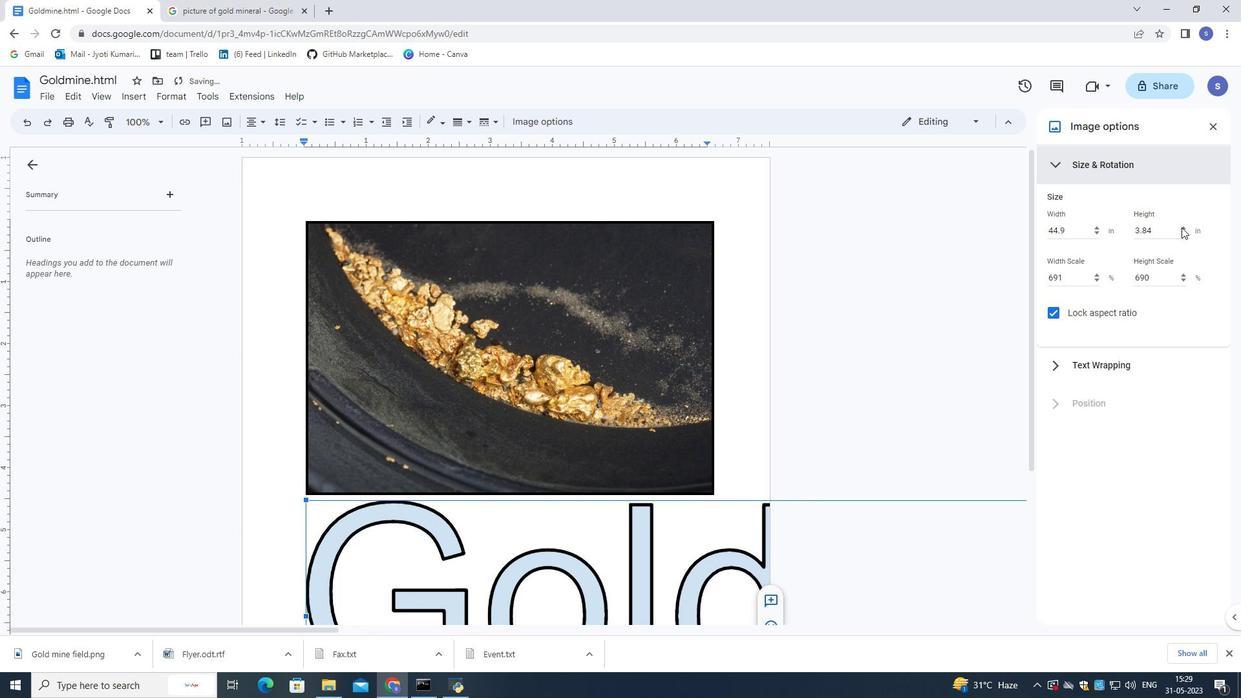 
Action: Mouse pressed left at (1181, 227)
Screenshot: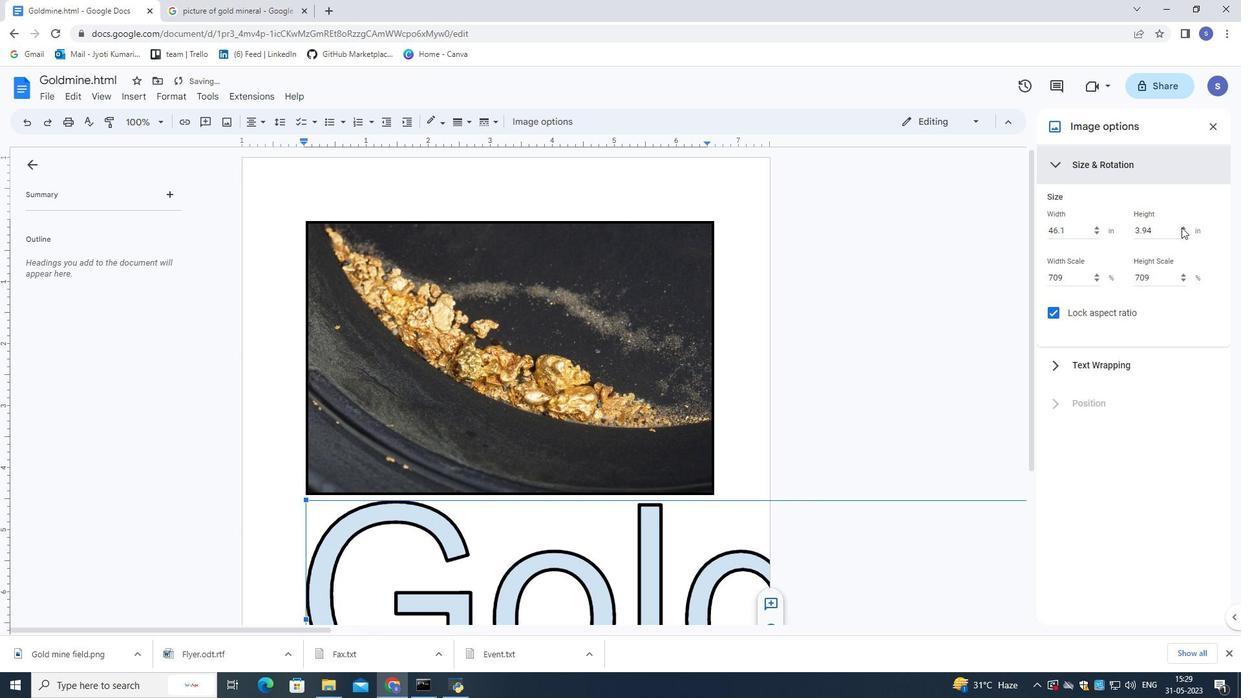 
Action: Mouse pressed left at (1181, 227)
Screenshot: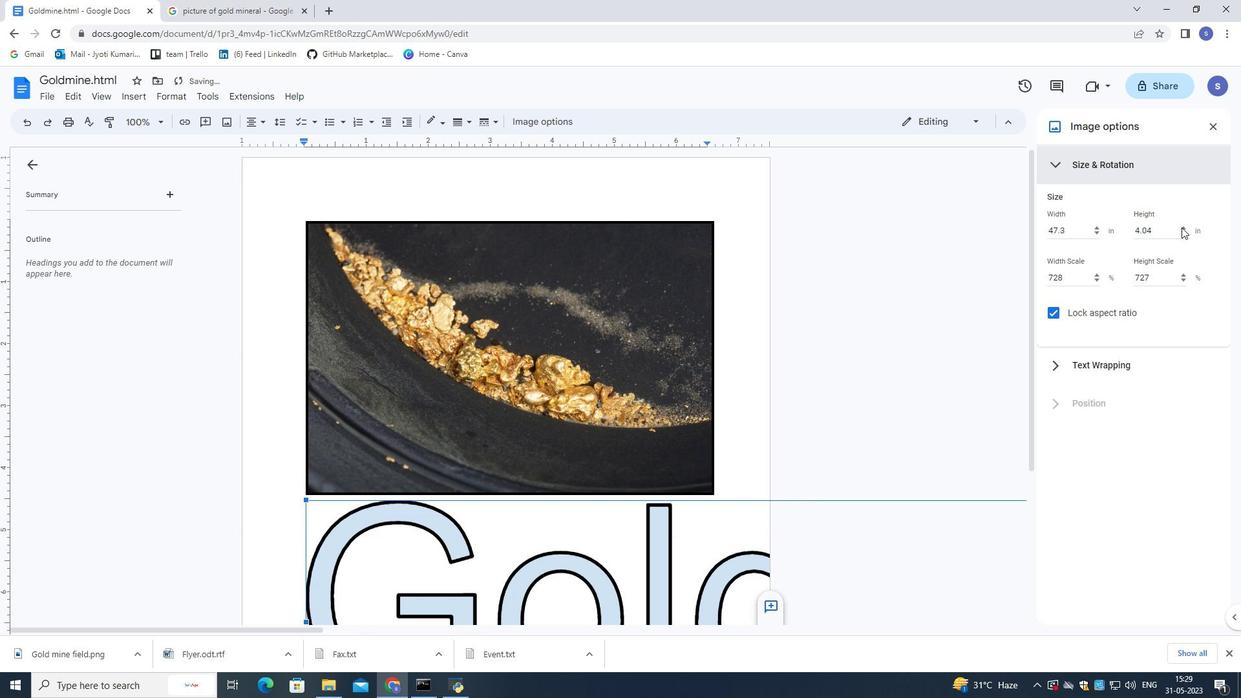 
Action: Mouse pressed left at (1181, 227)
Screenshot: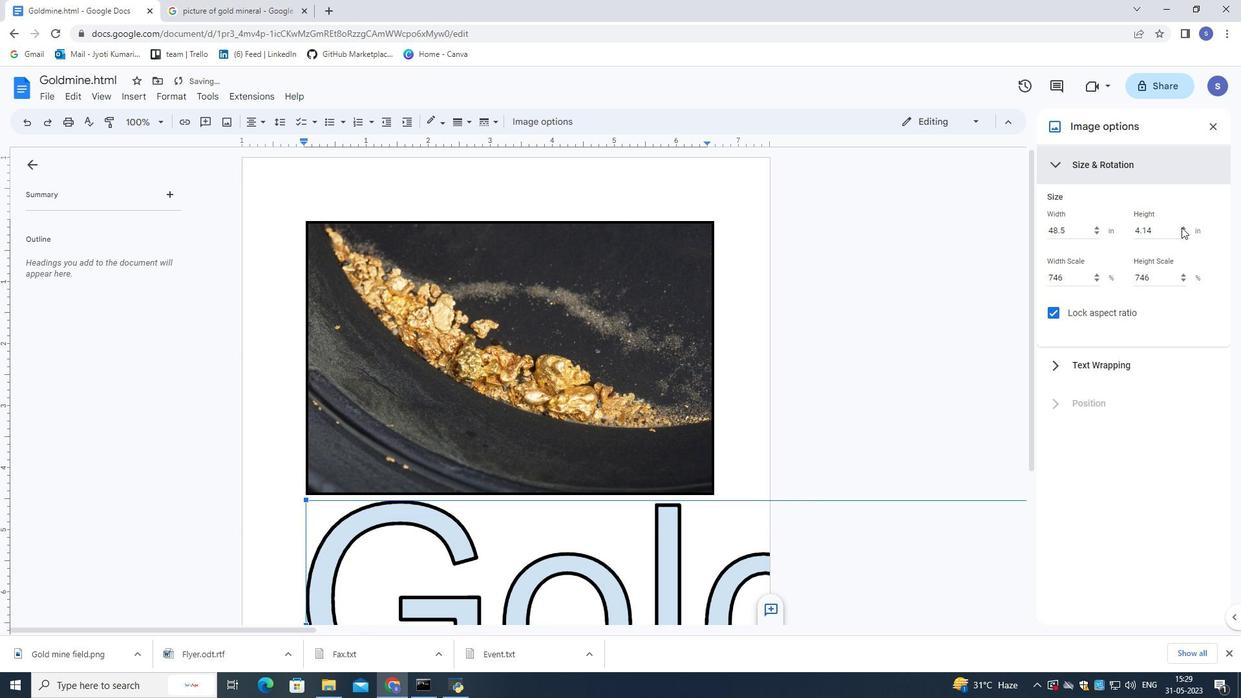 
Action: Mouse pressed left at (1181, 227)
Screenshot: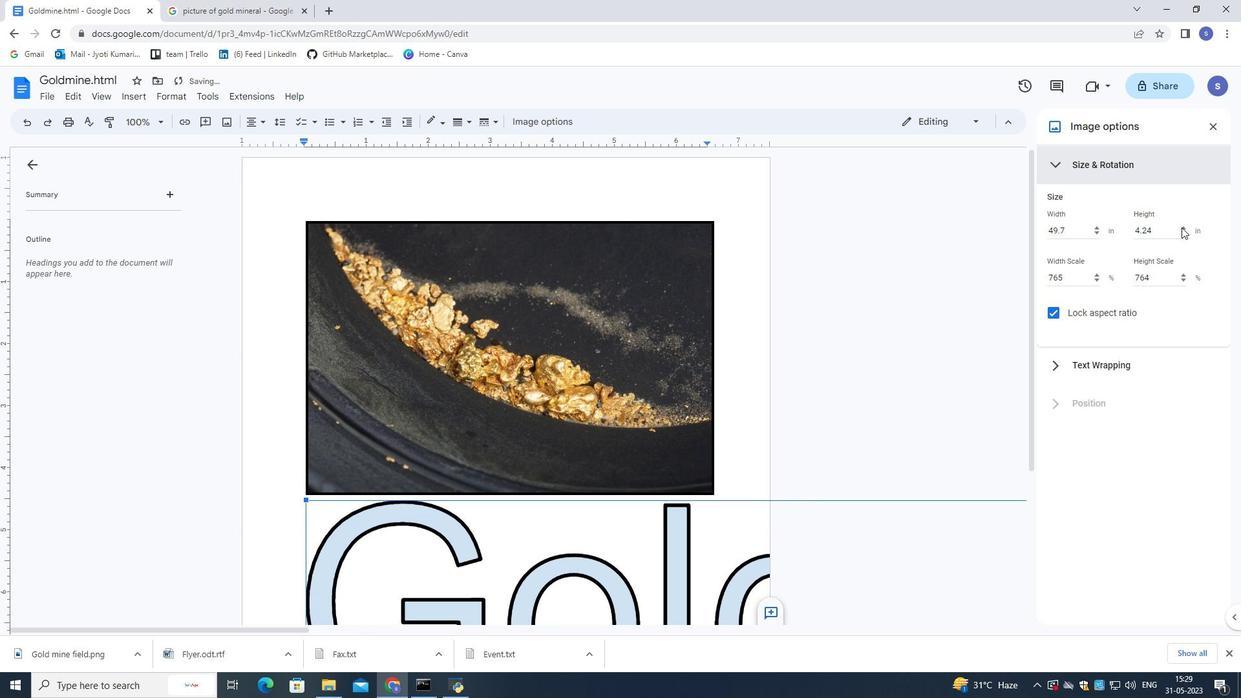 
Action: Mouse pressed left at (1181, 227)
Screenshot: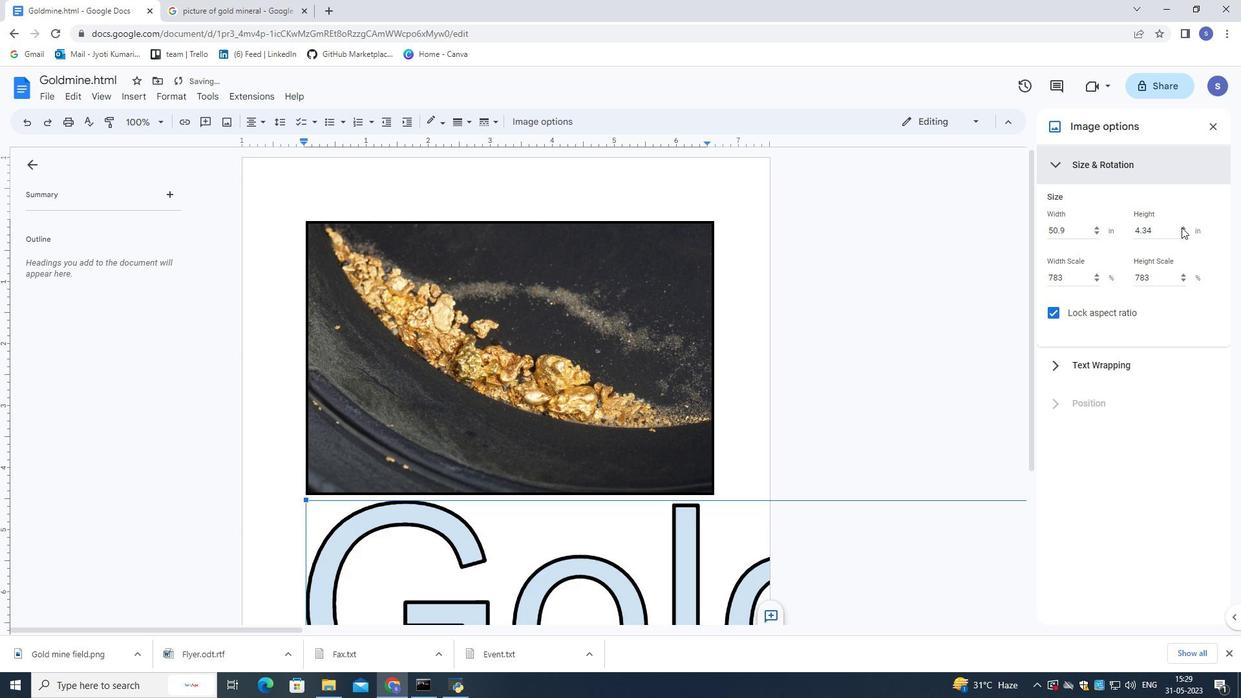 
Action: Mouse pressed left at (1181, 227)
Screenshot: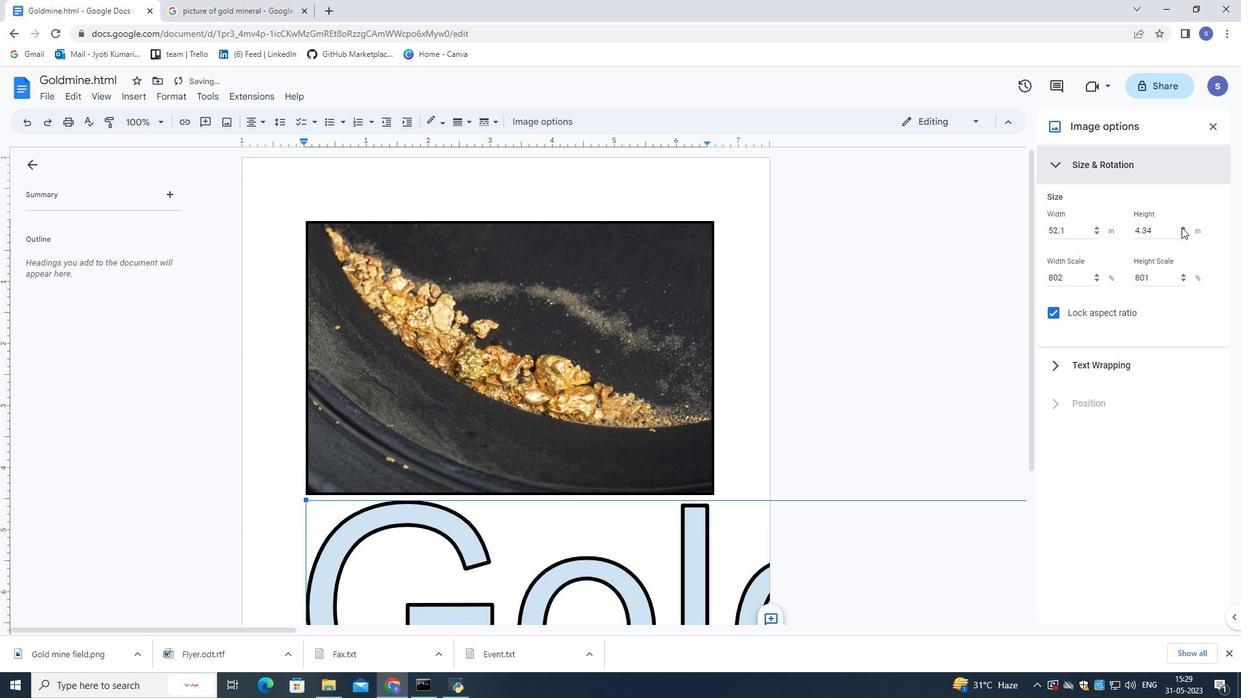 
Action: Mouse pressed left at (1181, 227)
Screenshot: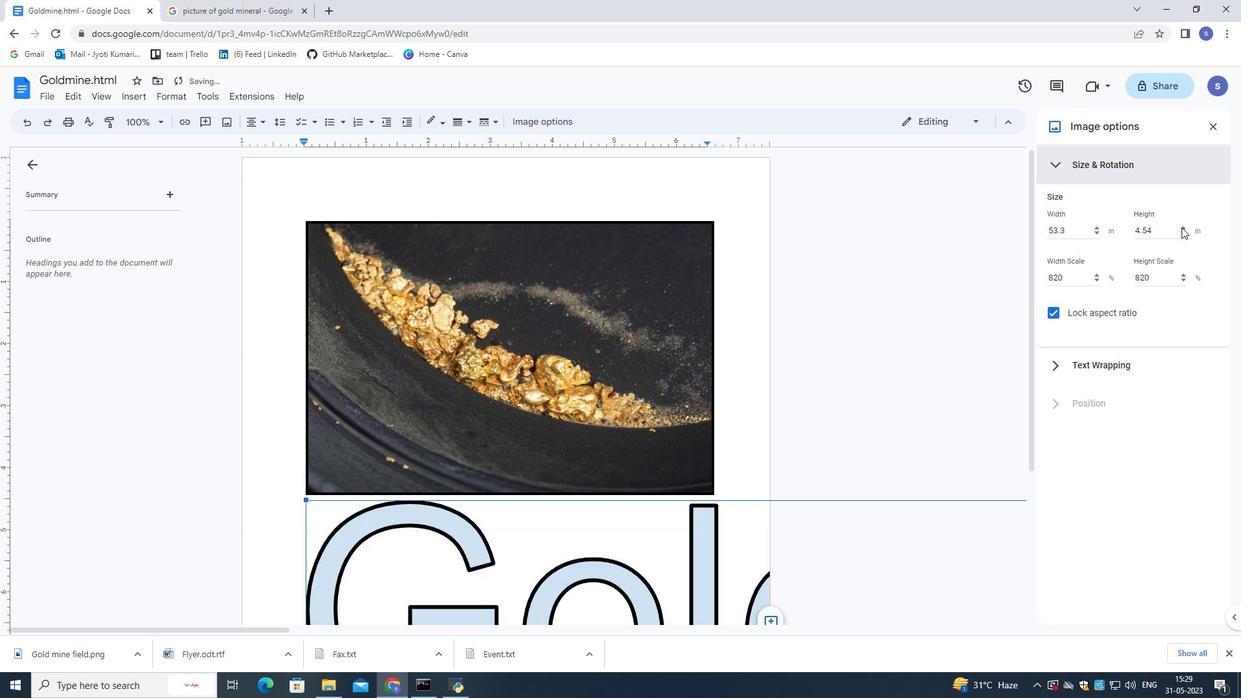 
Action: Mouse pressed left at (1181, 227)
Screenshot: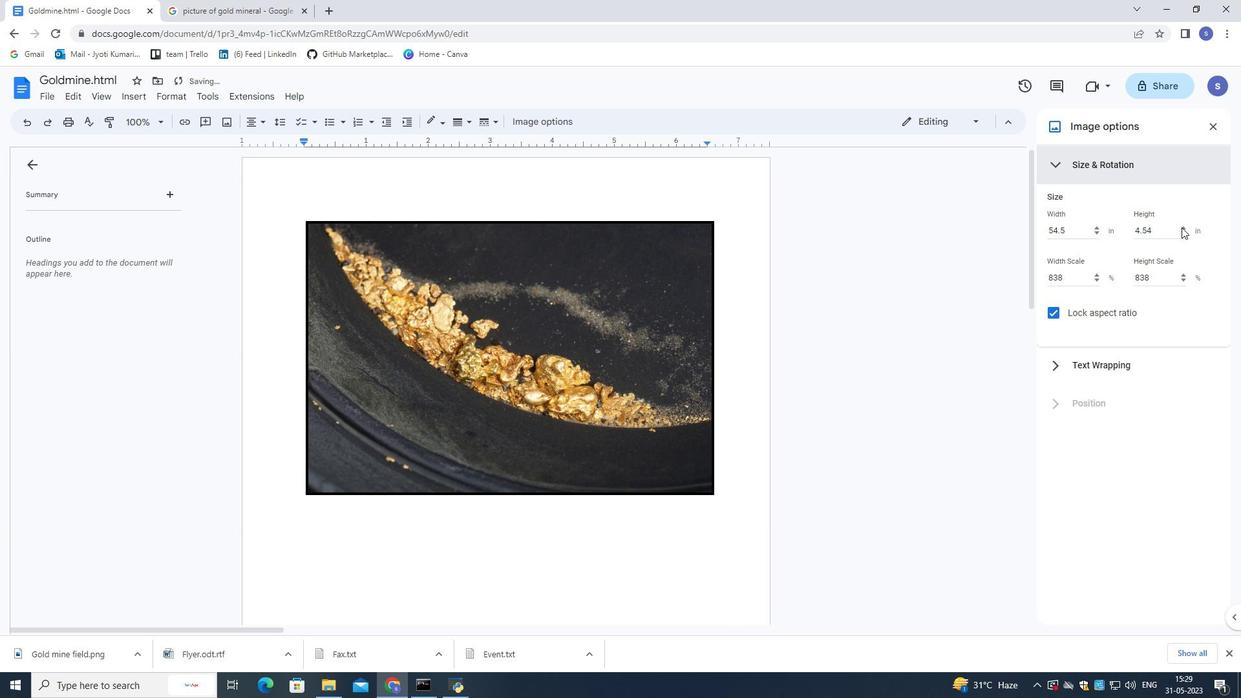 
Action: Mouse pressed left at (1181, 227)
Screenshot: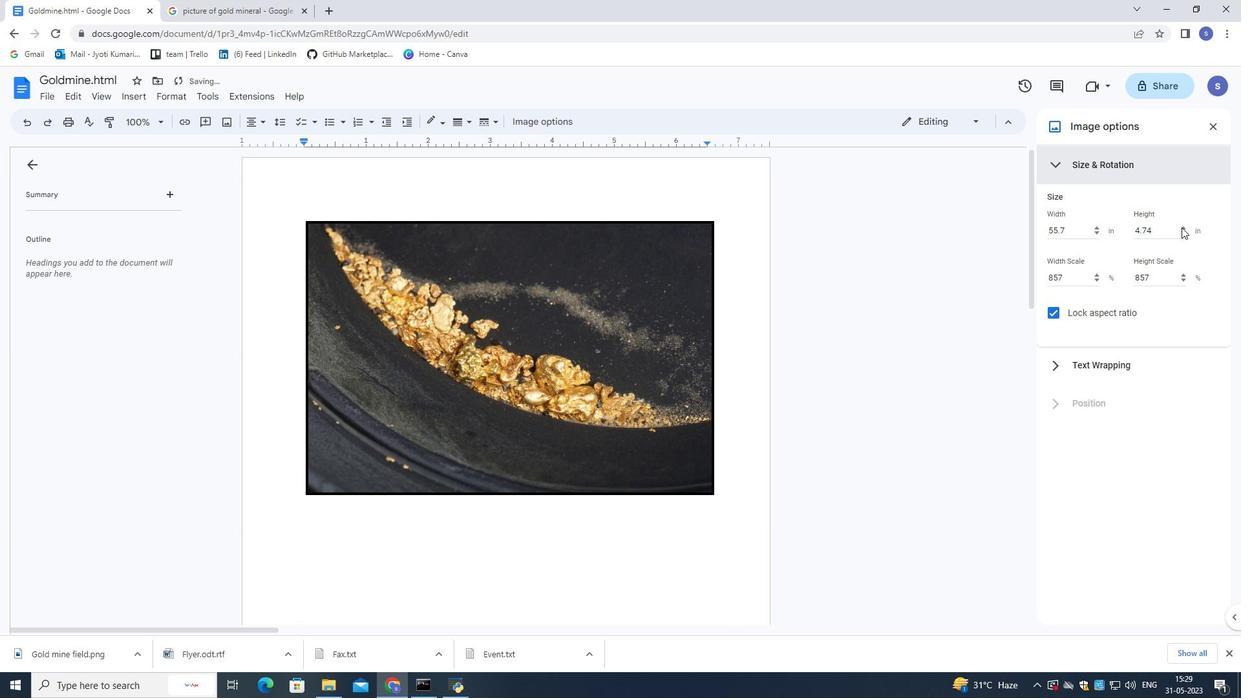 
Action: Mouse pressed left at (1181, 227)
Screenshot: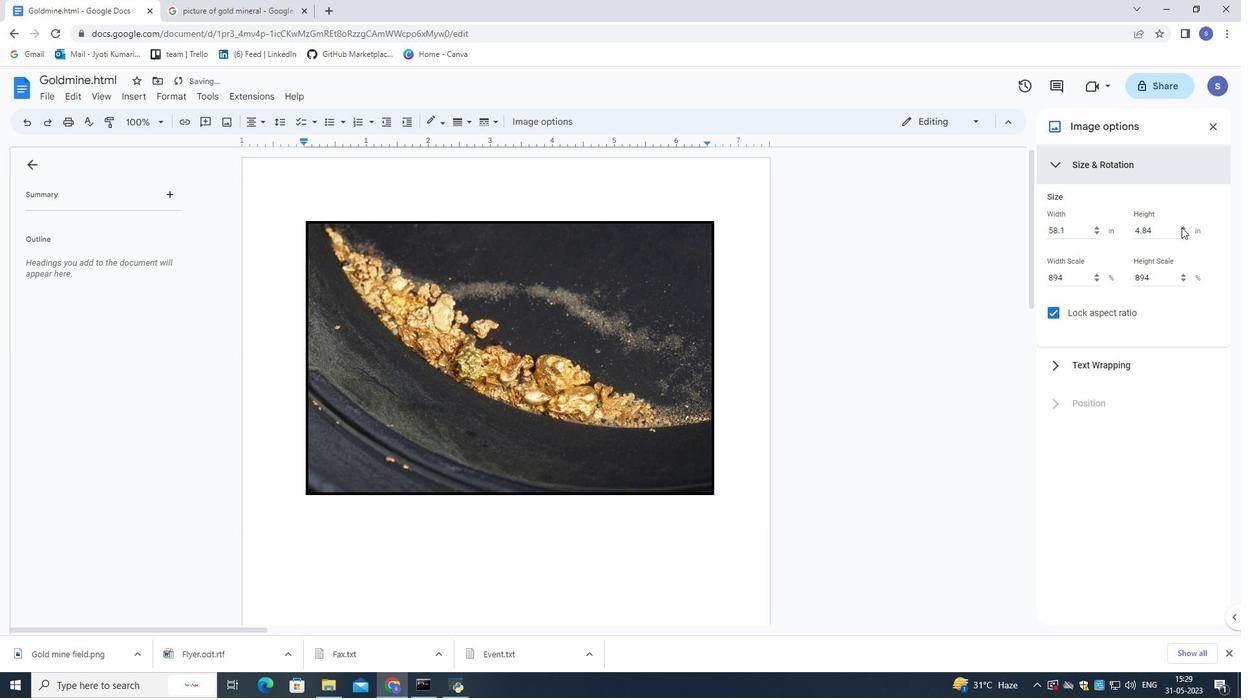 
Action: Mouse moved to (1185, 232)
Screenshot: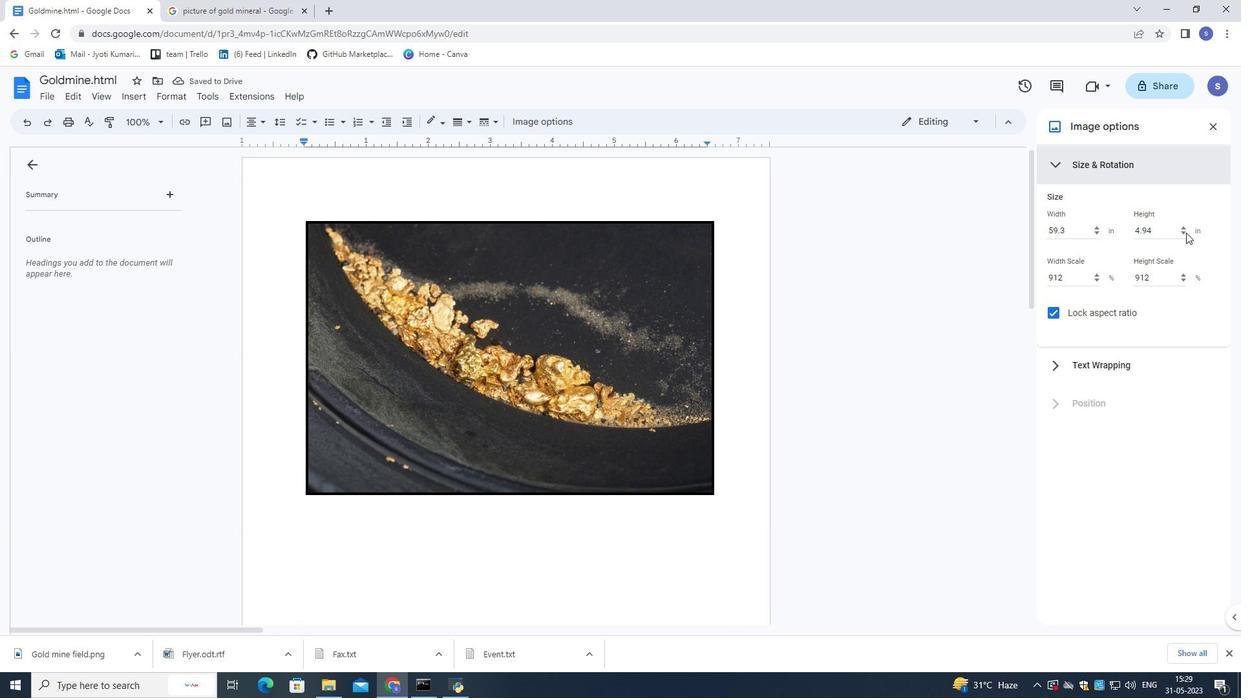 
Action: Mouse pressed left at (1185, 232)
Screenshot: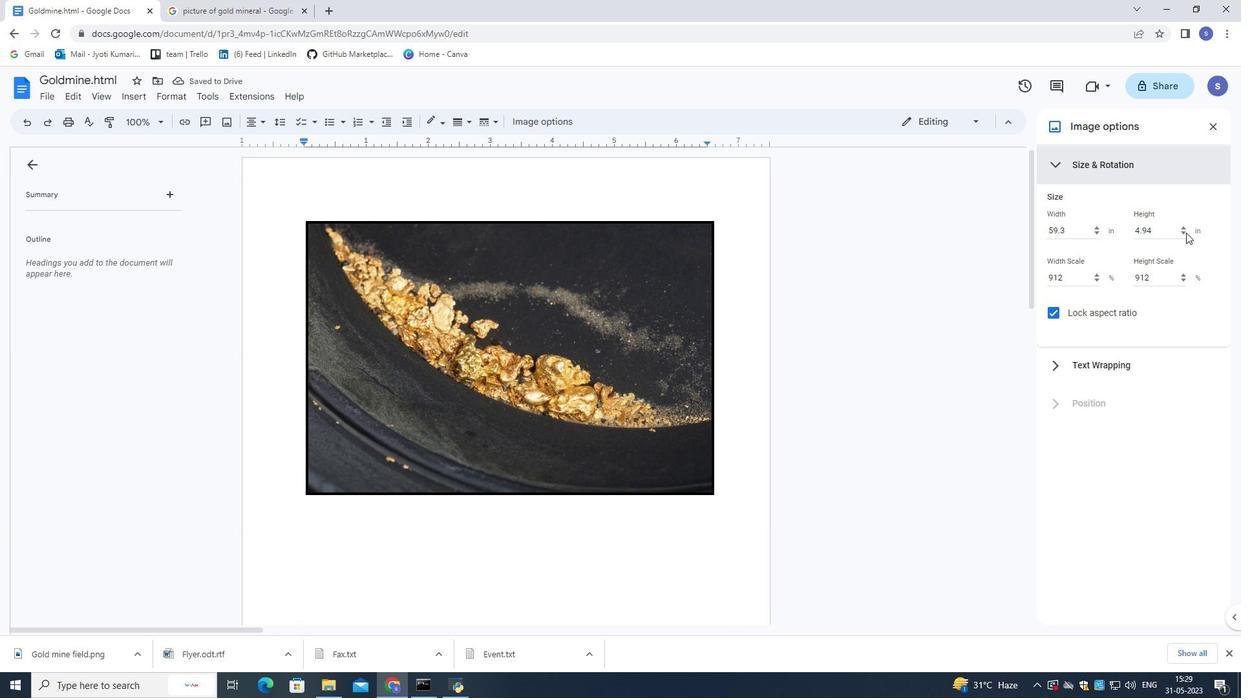 
Action: Mouse moved to (1185, 232)
Screenshot: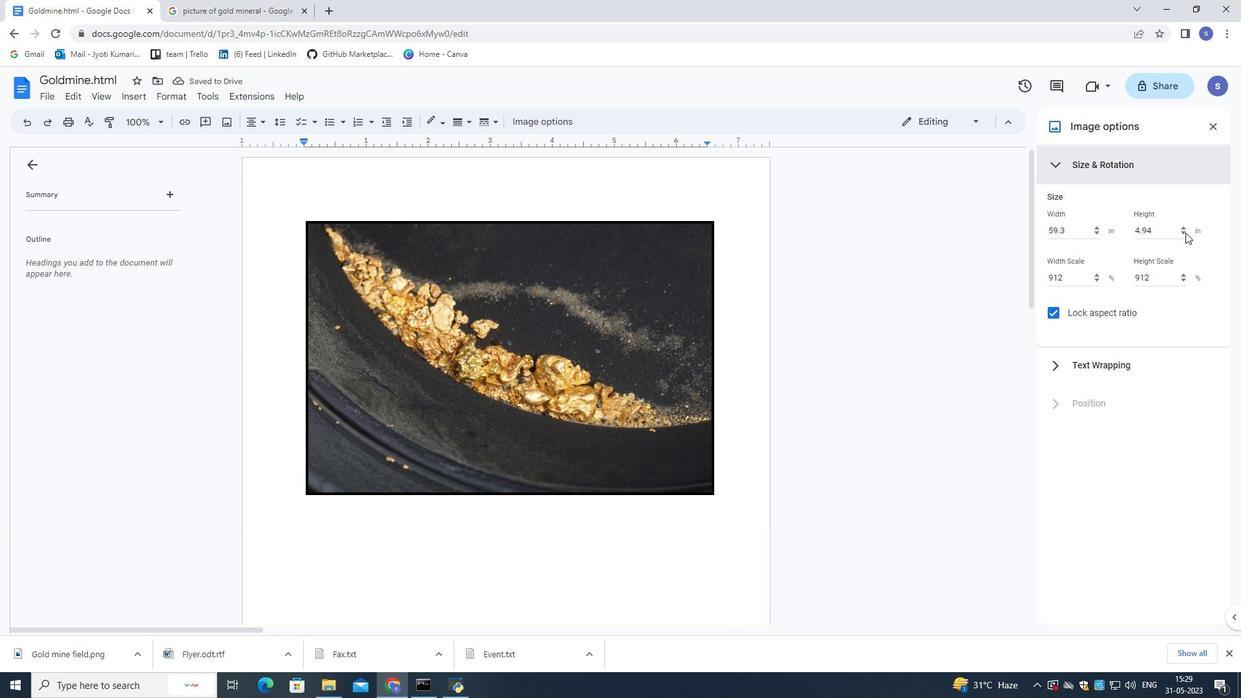 
Action: Mouse pressed left at (1185, 232)
Screenshot: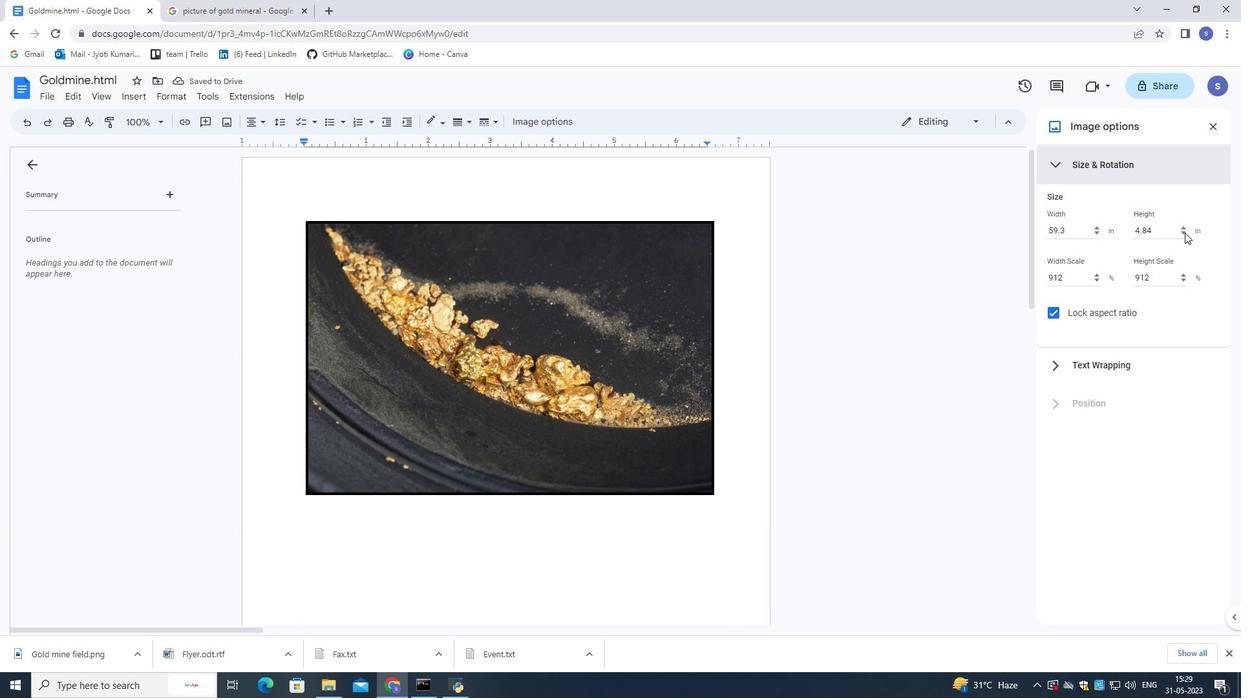 
Action: Mouse pressed left at (1185, 232)
Screenshot: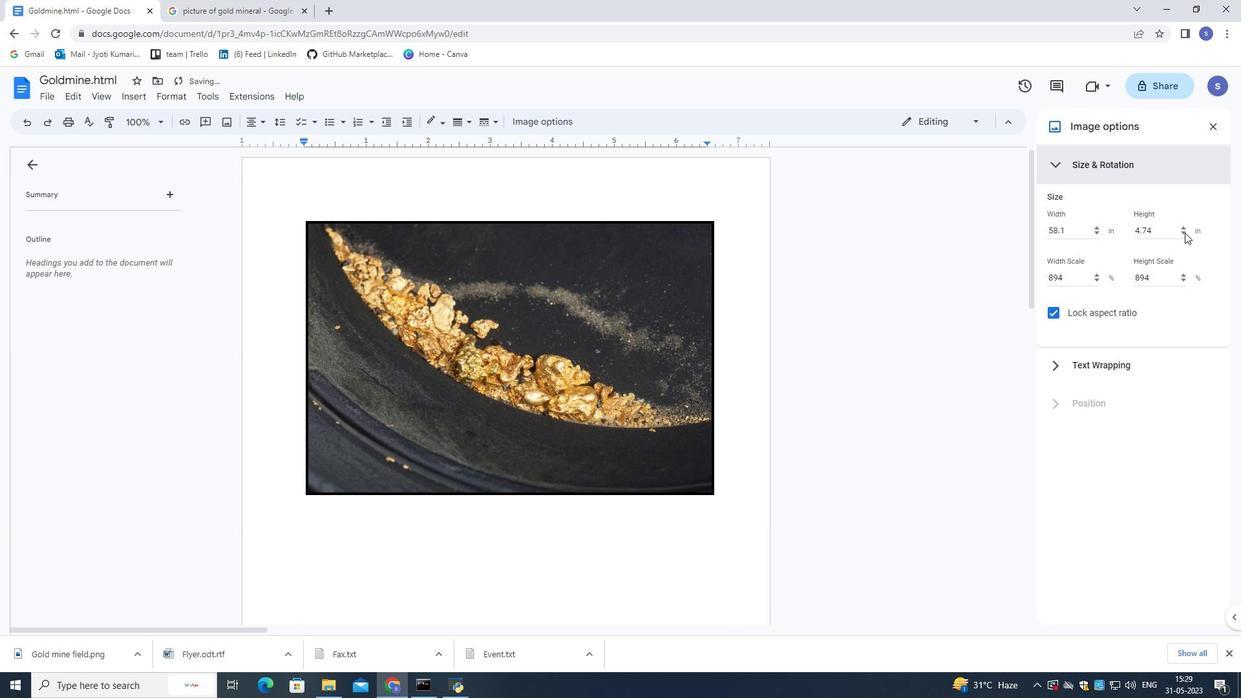 
Action: Mouse pressed left at (1185, 232)
Screenshot: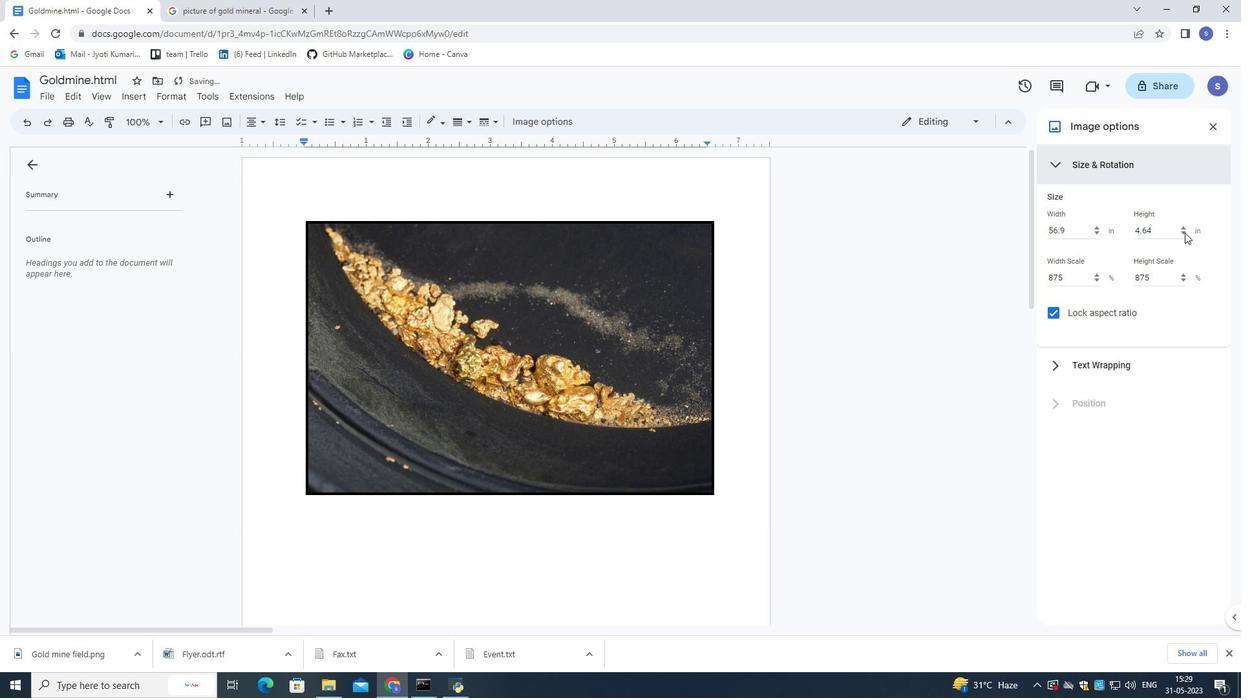 
Action: Mouse pressed left at (1185, 232)
Screenshot: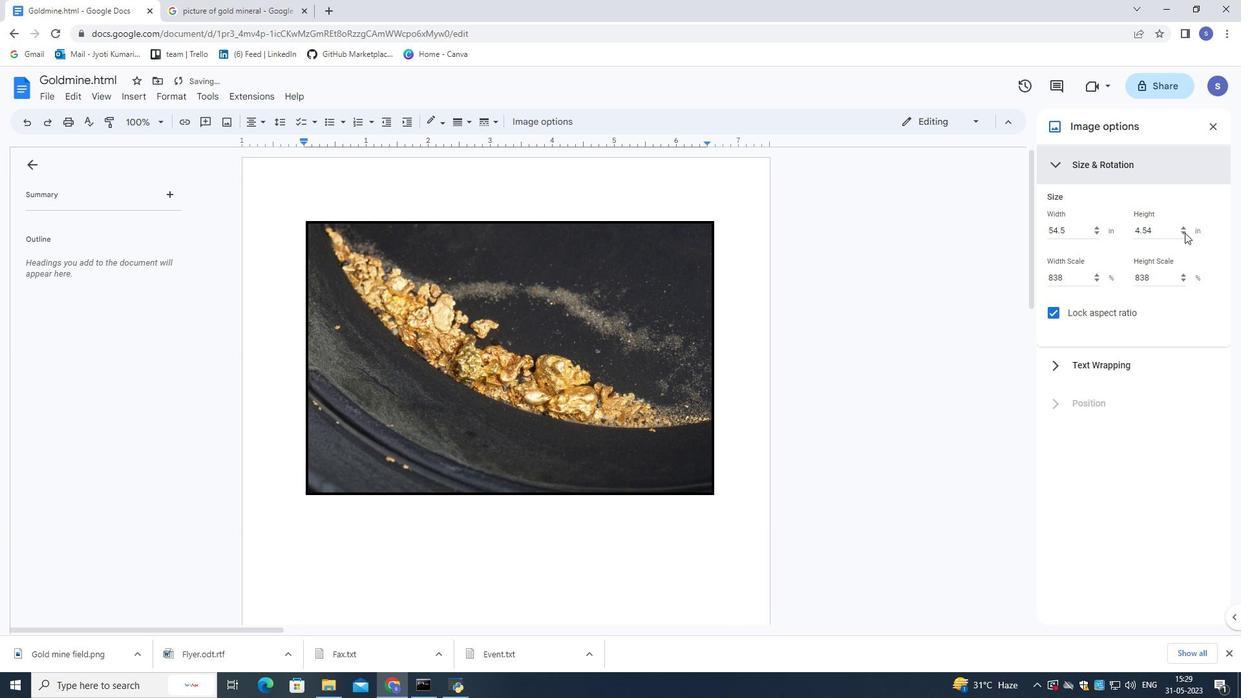 
Action: Mouse pressed left at (1185, 232)
Screenshot: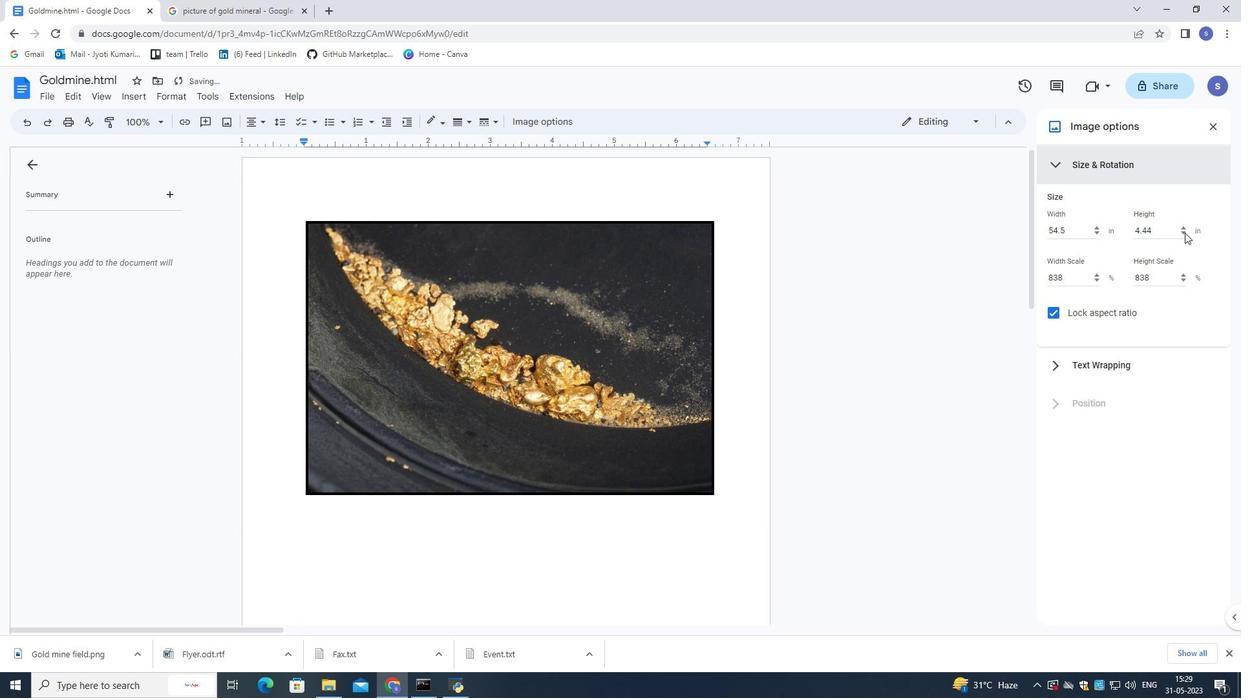 
Action: Mouse pressed left at (1185, 232)
Screenshot: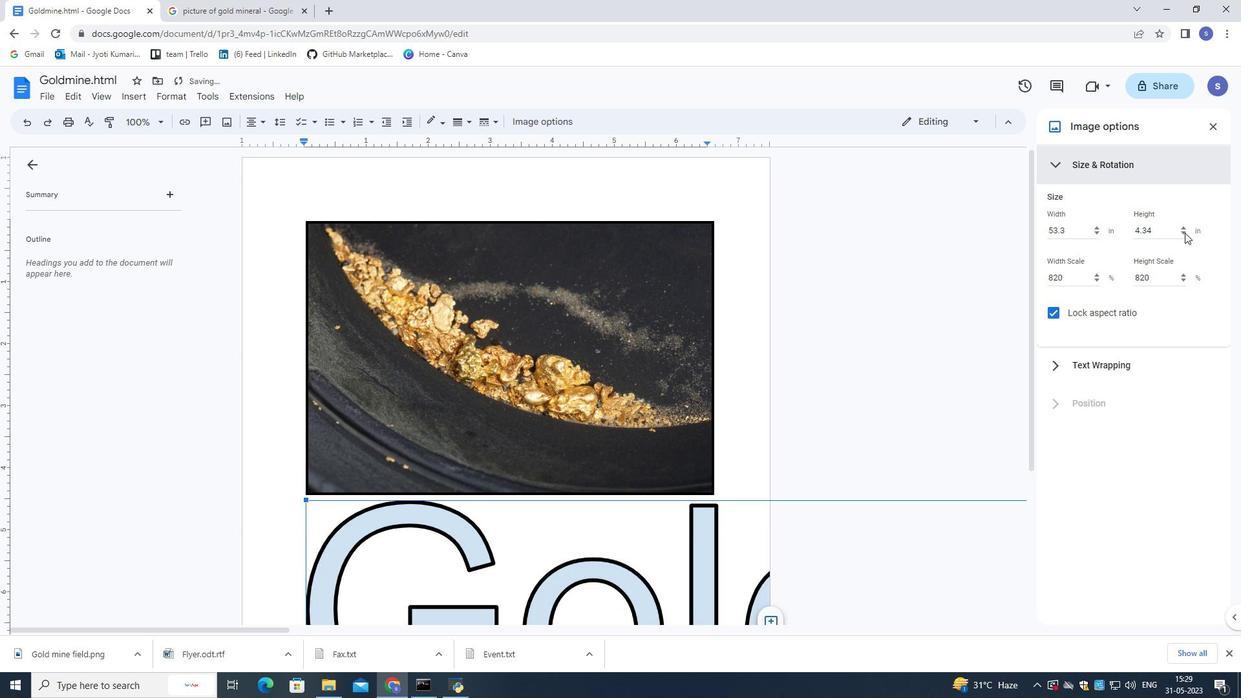 
Action: Mouse pressed left at (1185, 232)
Screenshot: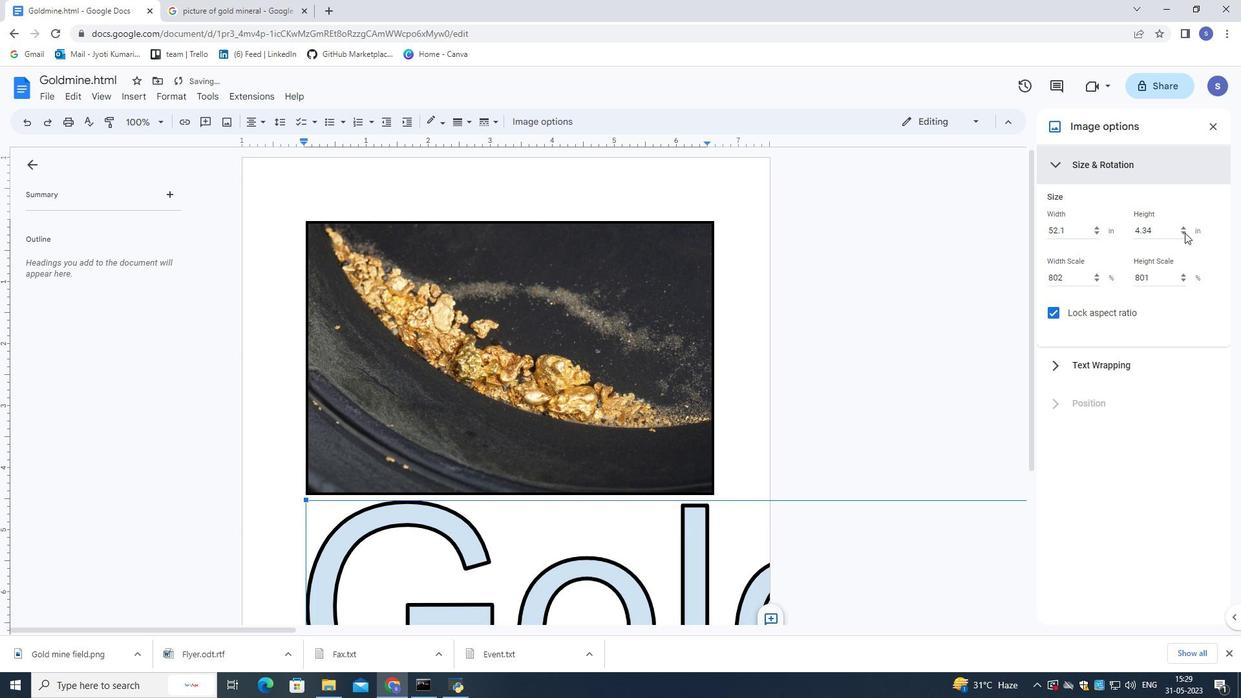 
Action: Mouse pressed left at (1185, 232)
Screenshot: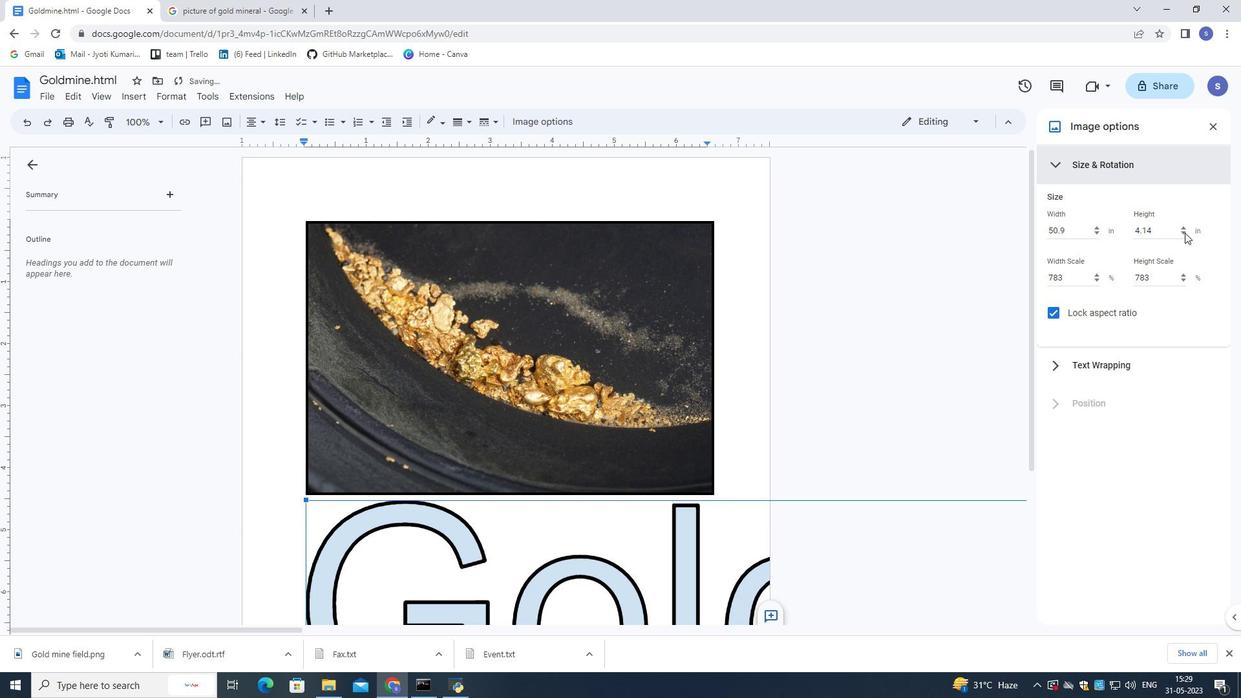 
Action: Mouse pressed left at (1185, 232)
Screenshot: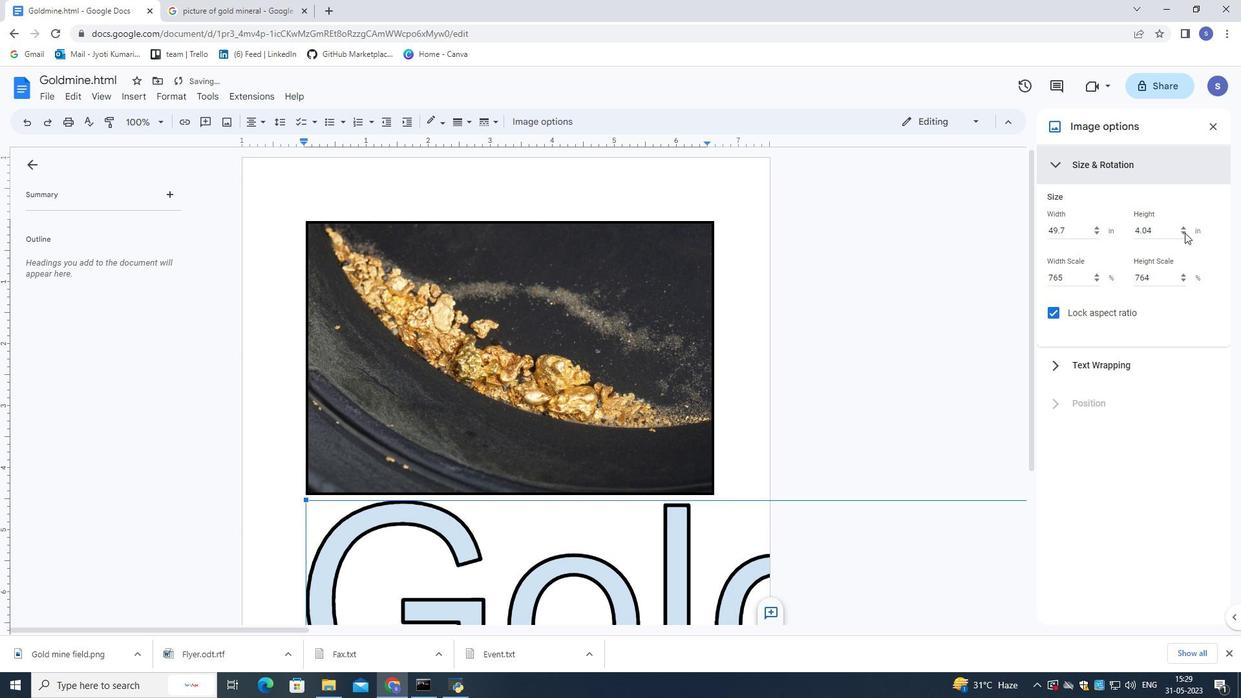 
Action: Mouse pressed left at (1185, 232)
Screenshot: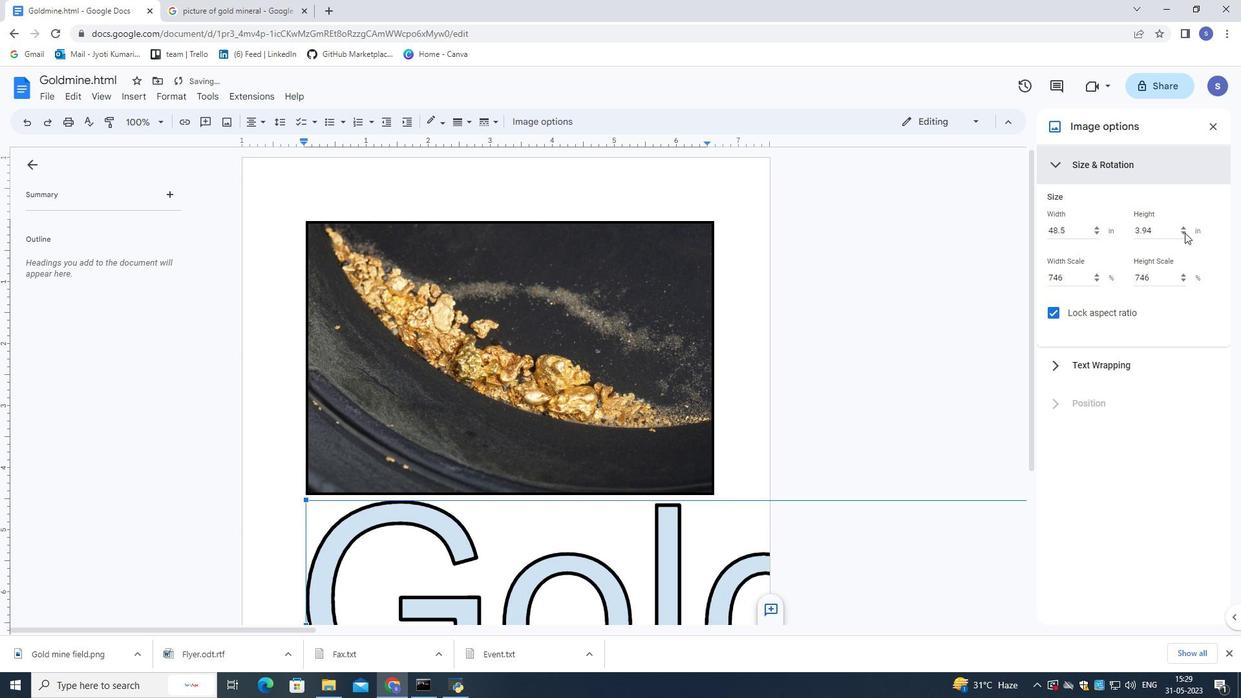 
Action: Mouse pressed left at (1185, 232)
Screenshot: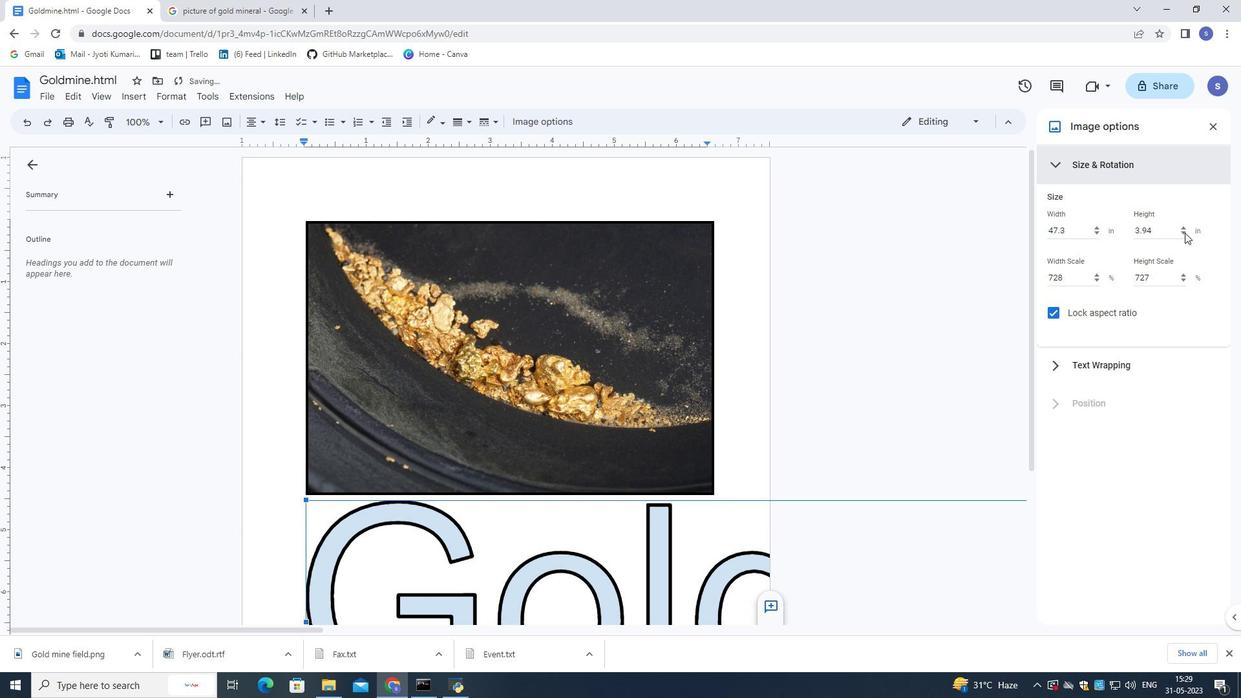 
Action: Mouse moved to (1183, 232)
Screenshot: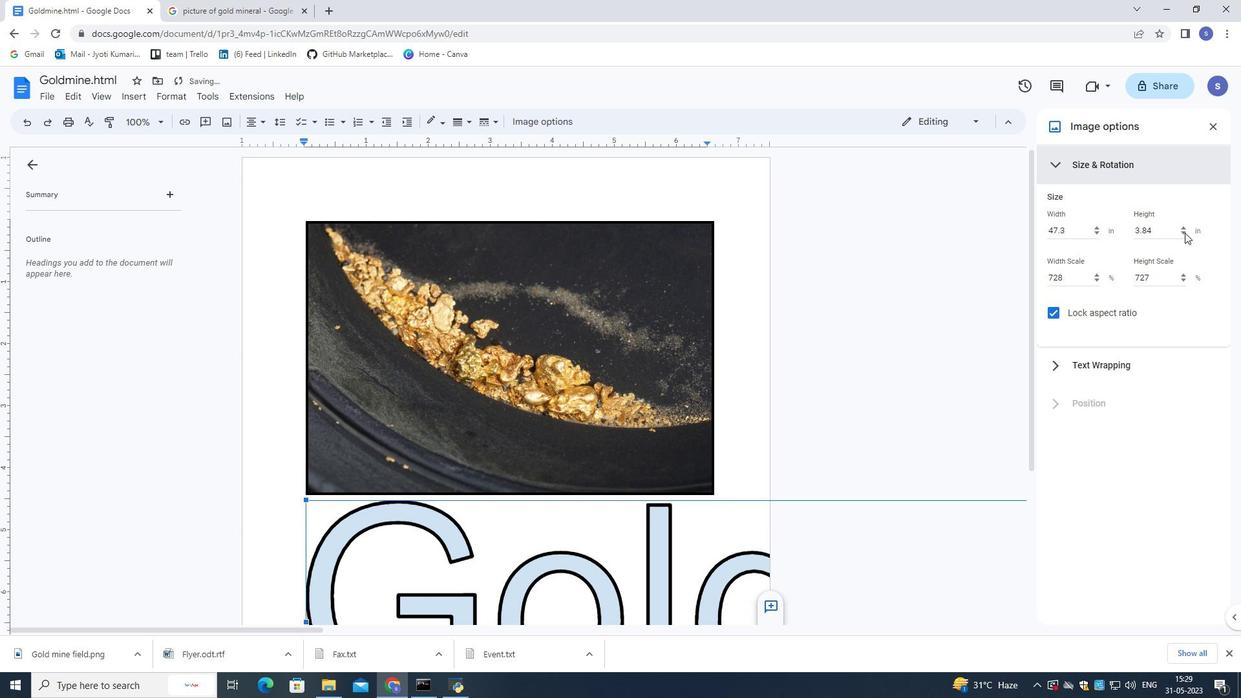 
Action: Mouse pressed left at (1183, 232)
Screenshot: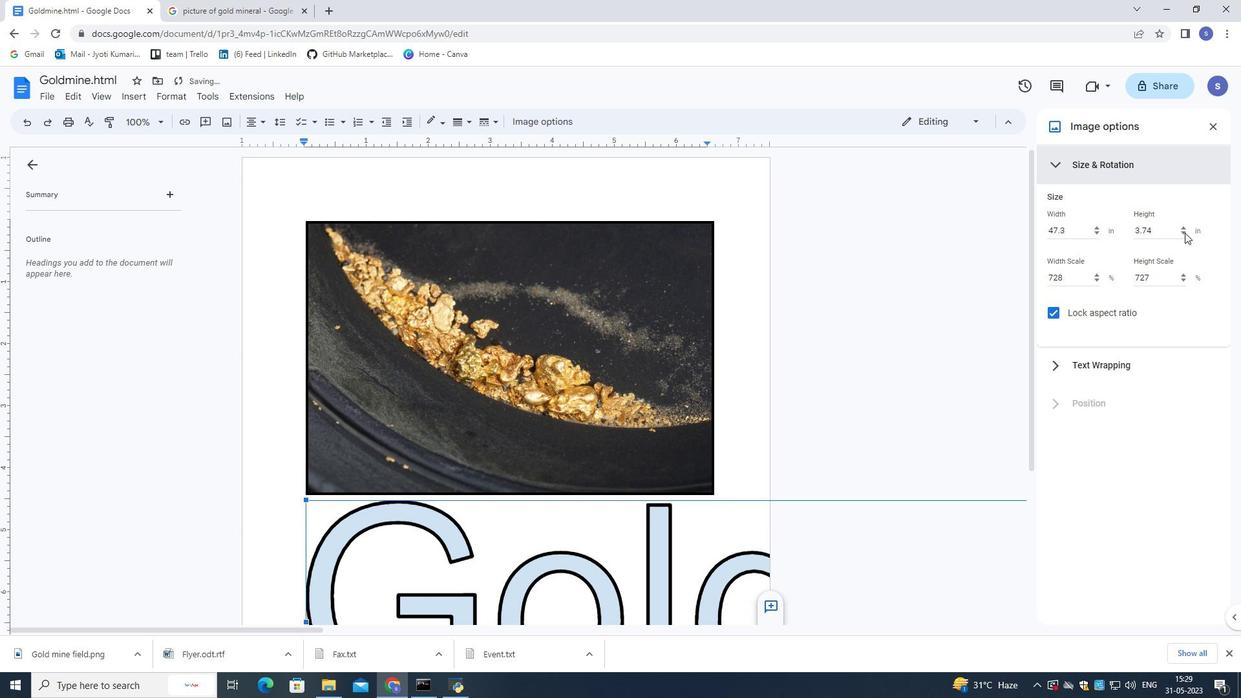 
Action: Mouse moved to (1183, 232)
Screenshot: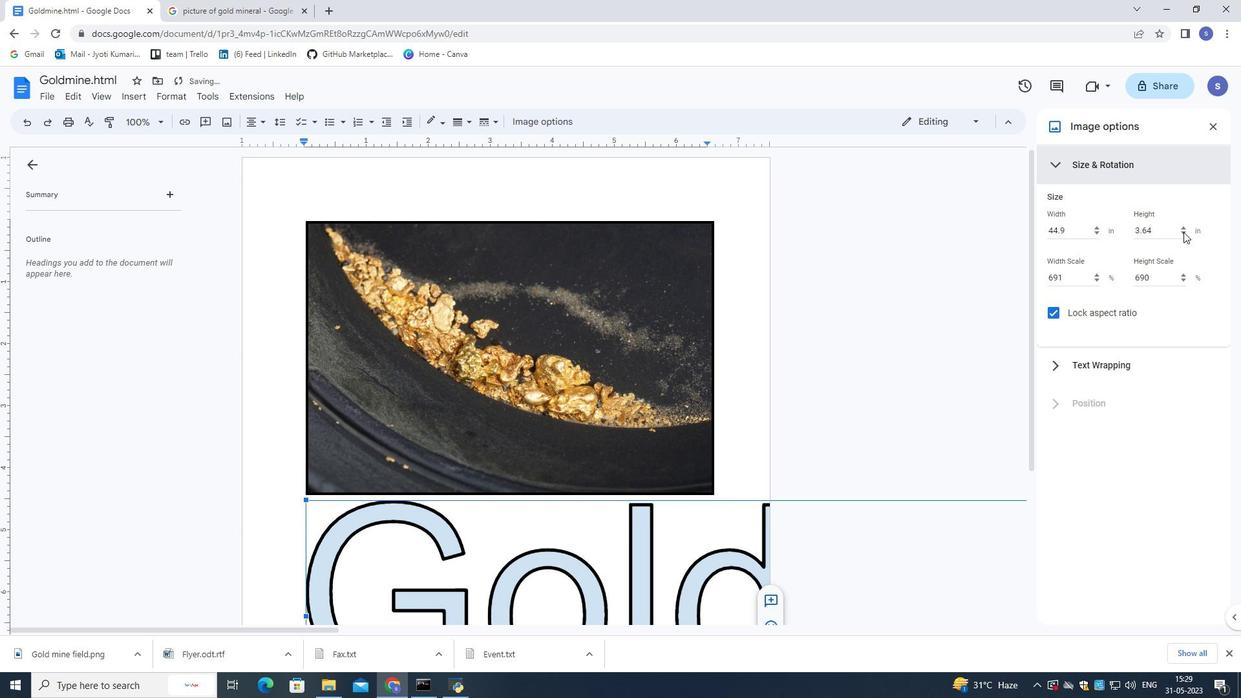 
Action: Mouse pressed left at (1183, 232)
Screenshot: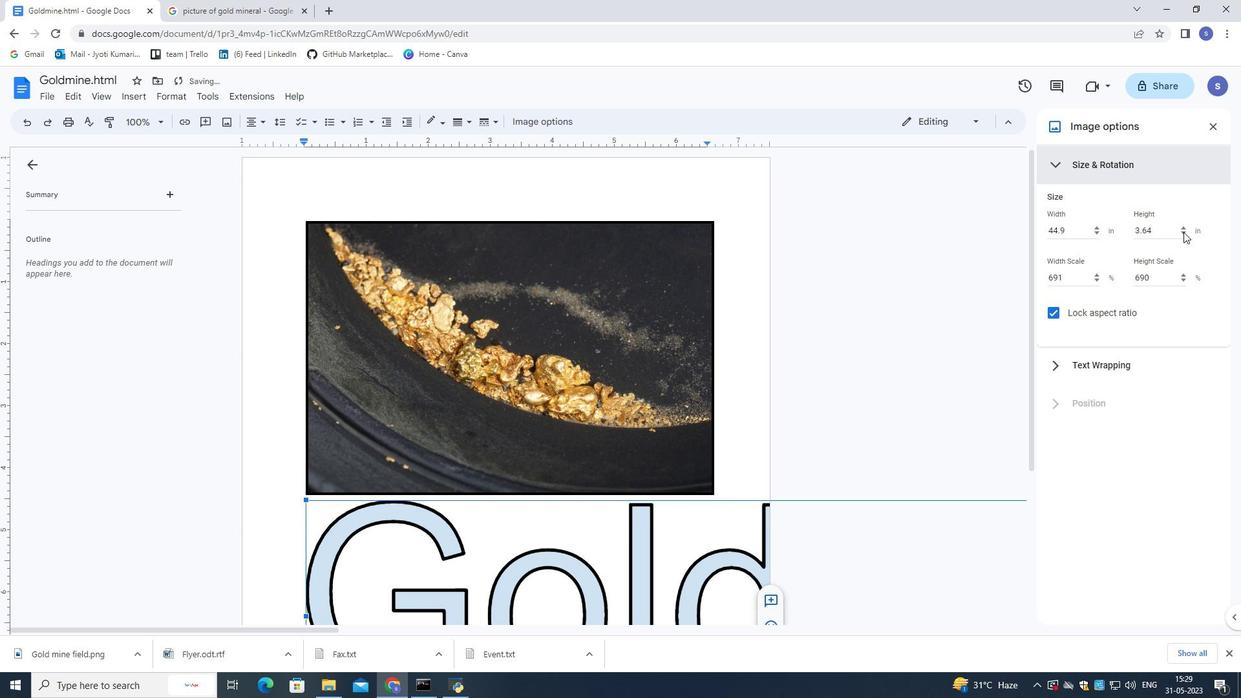 
Action: Mouse pressed left at (1183, 232)
Screenshot: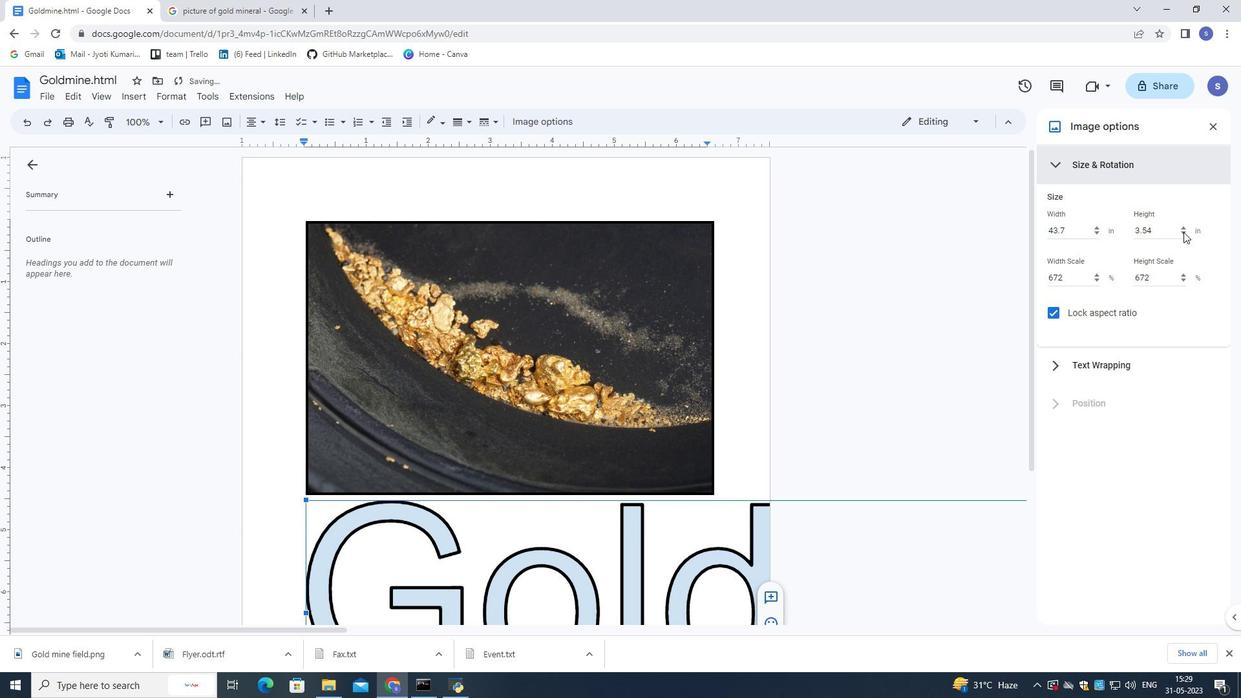
Action: Mouse pressed left at (1183, 232)
Screenshot: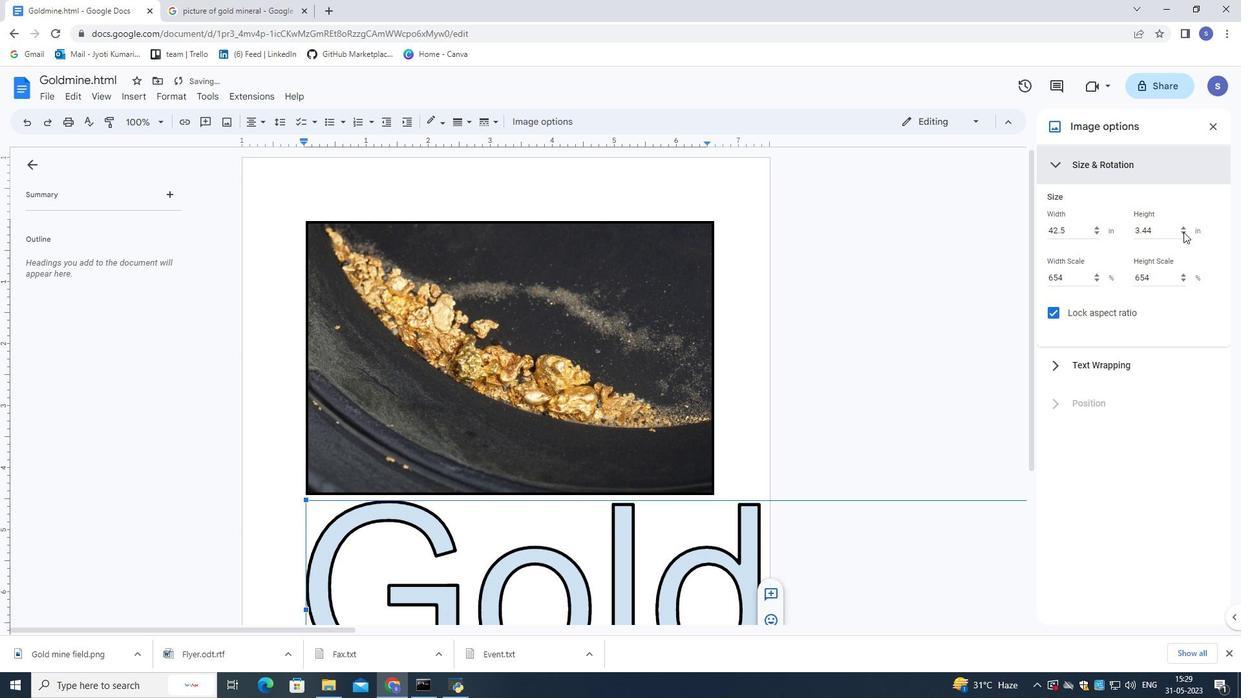 
Action: Mouse pressed left at (1183, 232)
Screenshot: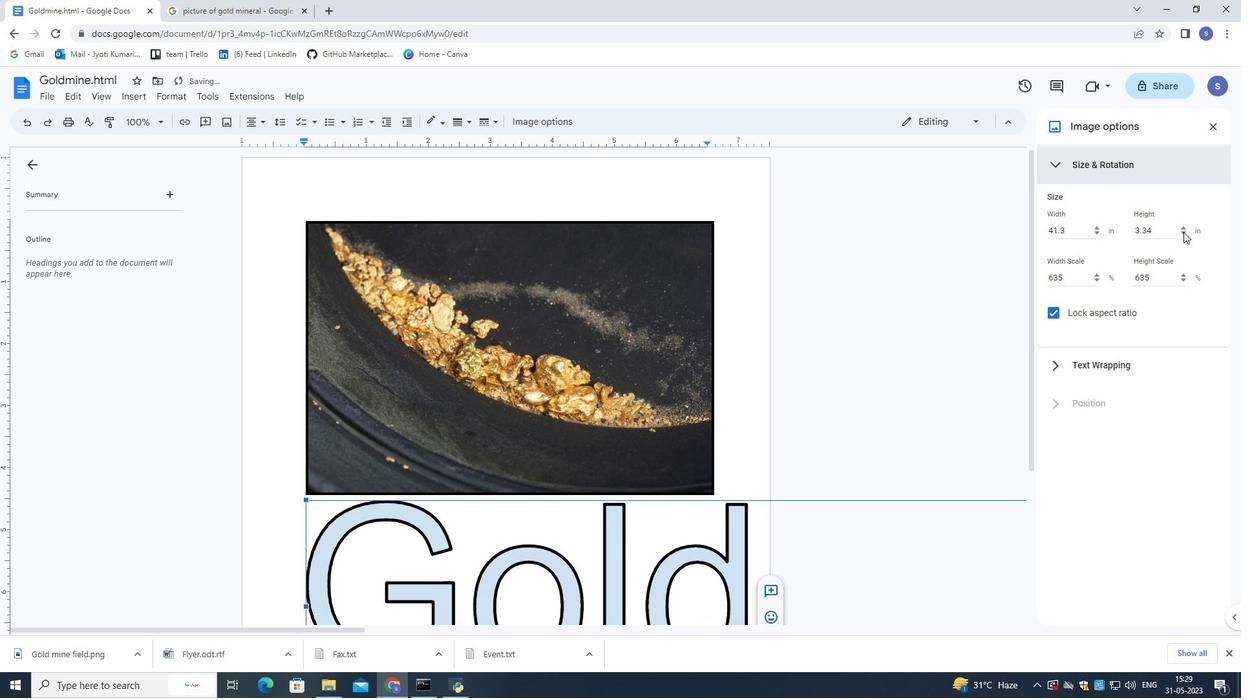 
Action: Mouse pressed left at (1183, 232)
Screenshot: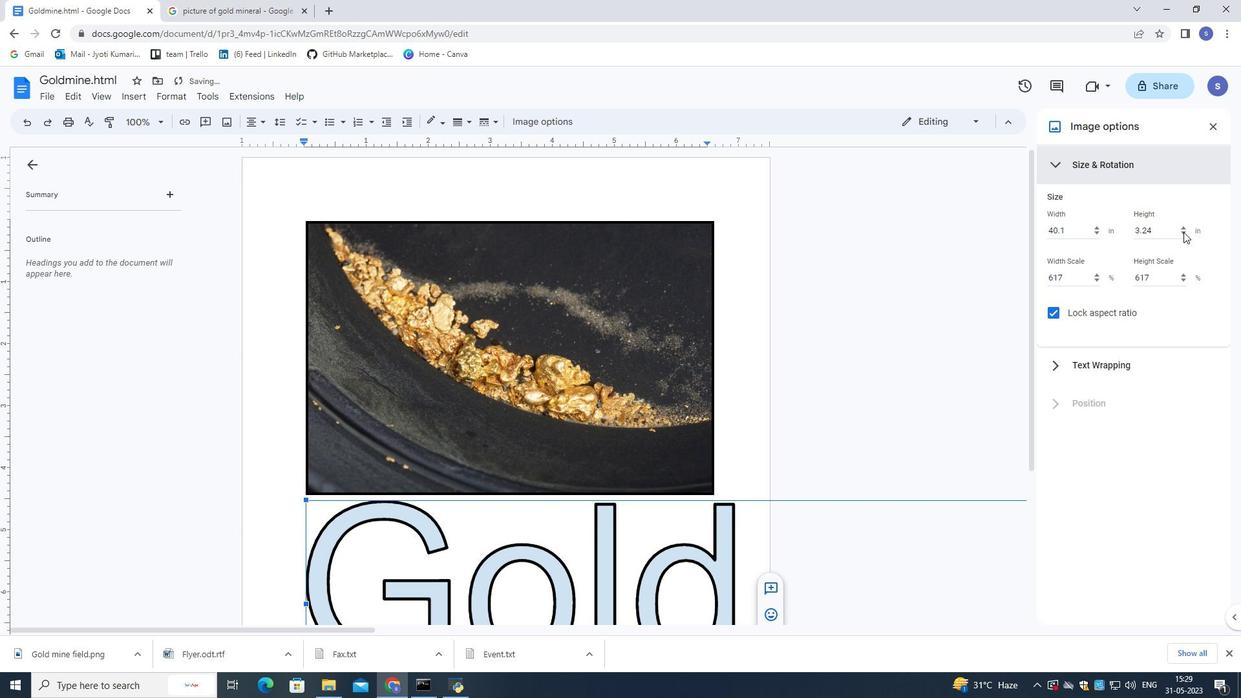 
Action: Mouse pressed left at (1183, 232)
Screenshot: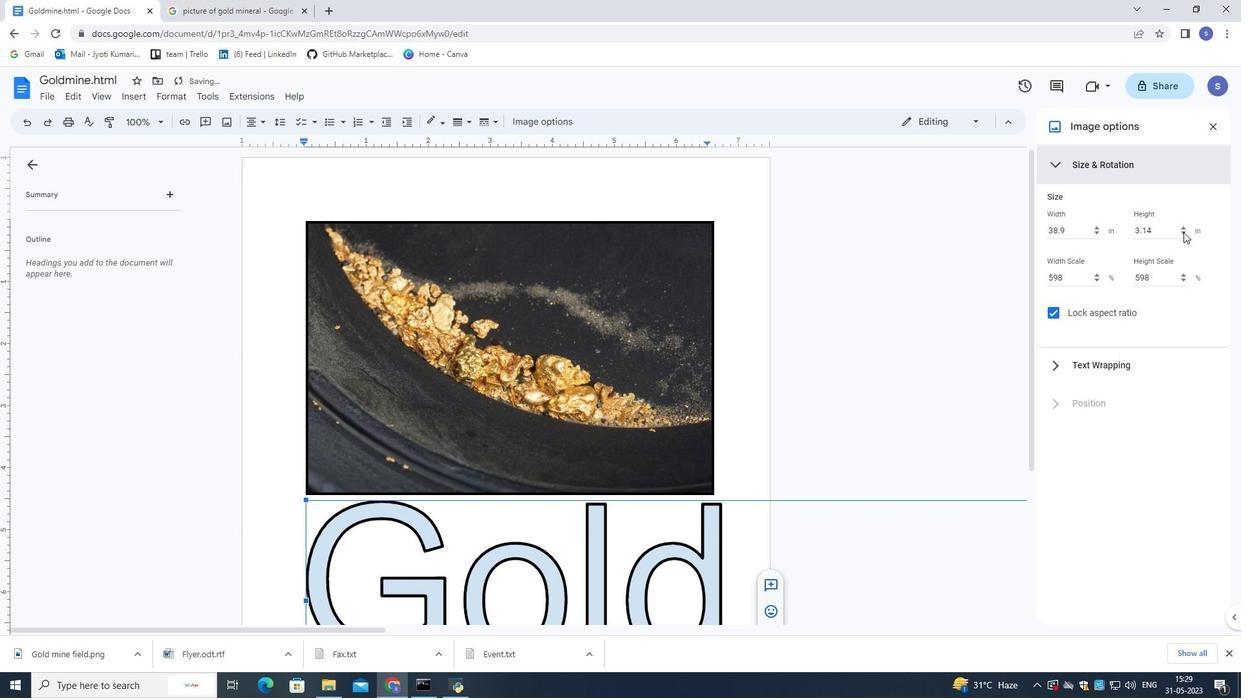 
Action: Mouse moved to (1183, 231)
Screenshot: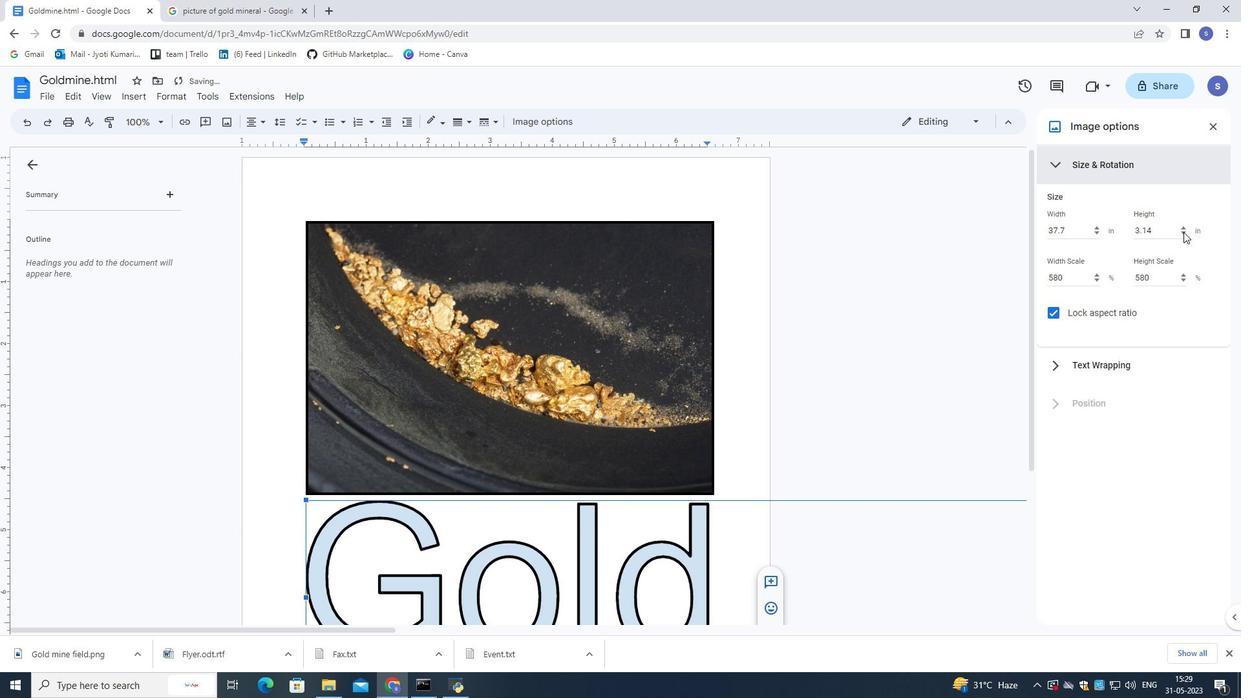 
Action: Mouse pressed left at (1183, 231)
Screenshot: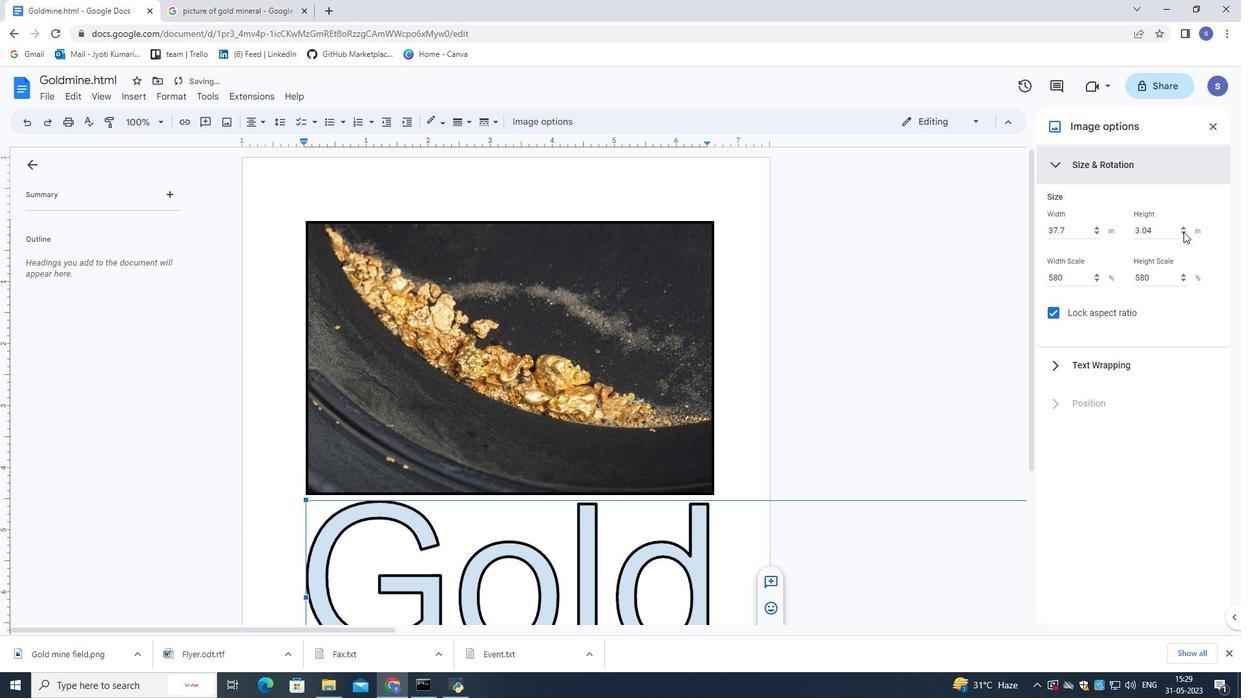
Action: Mouse pressed left at (1183, 231)
Screenshot: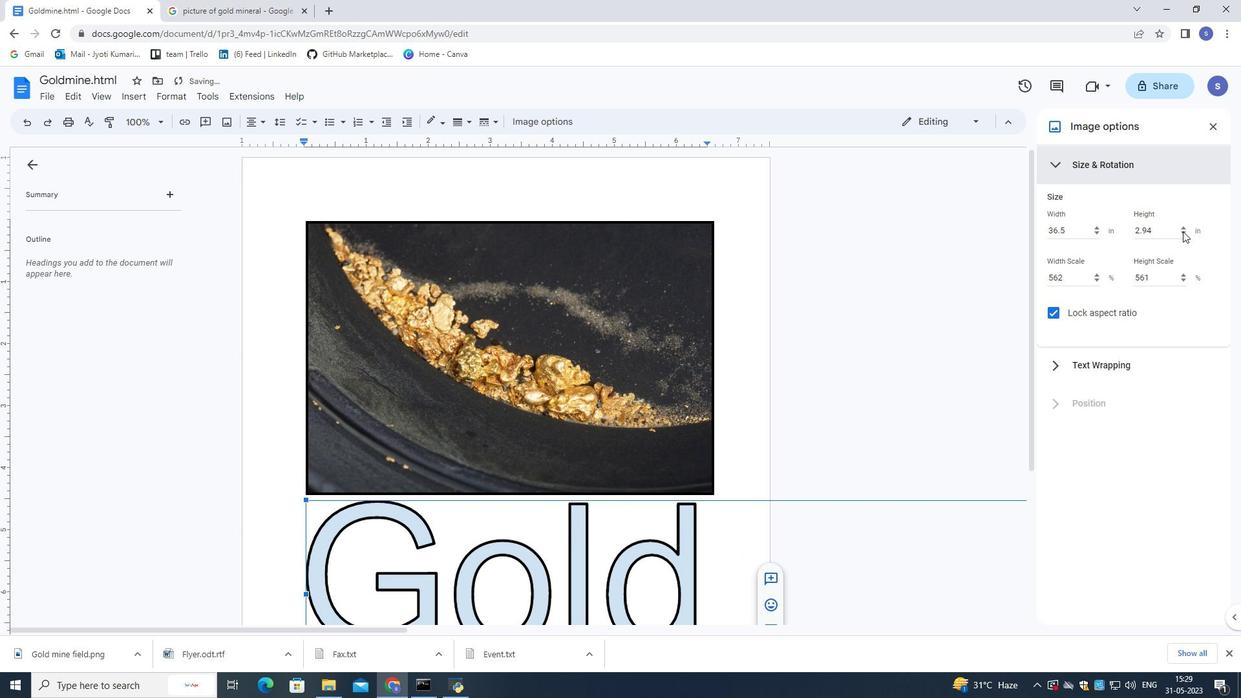 
Action: Mouse pressed left at (1183, 231)
Screenshot: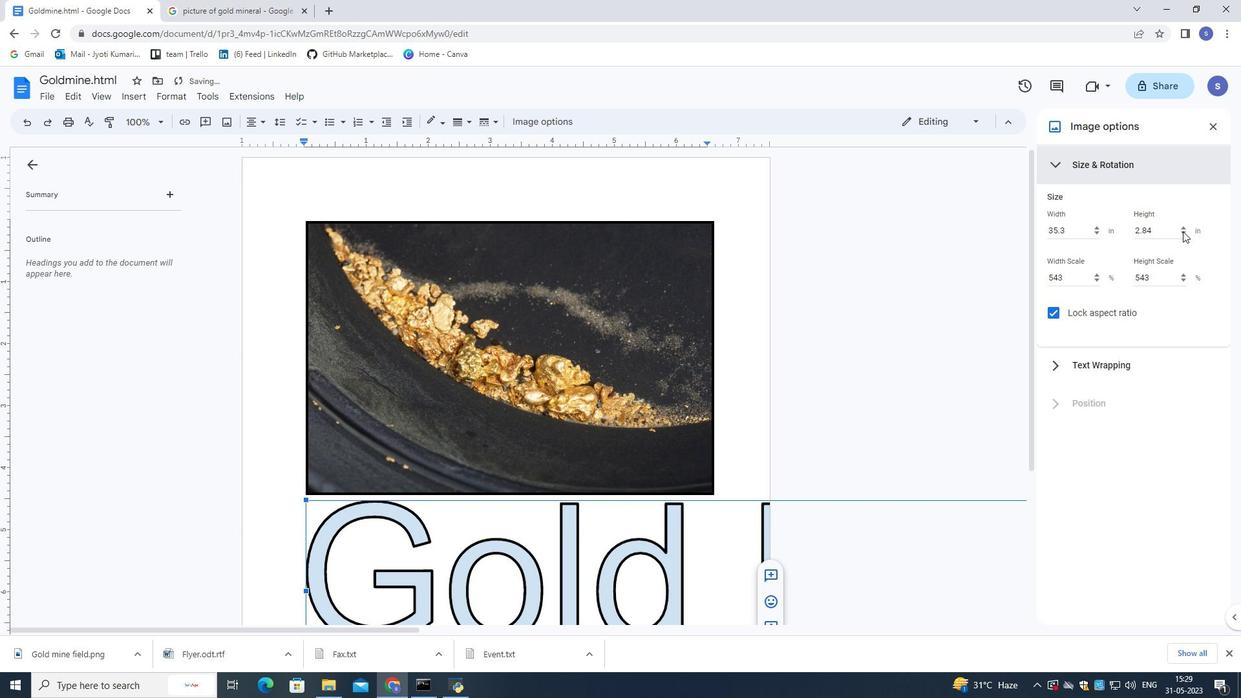 
Action: Mouse pressed left at (1183, 231)
Screenshot: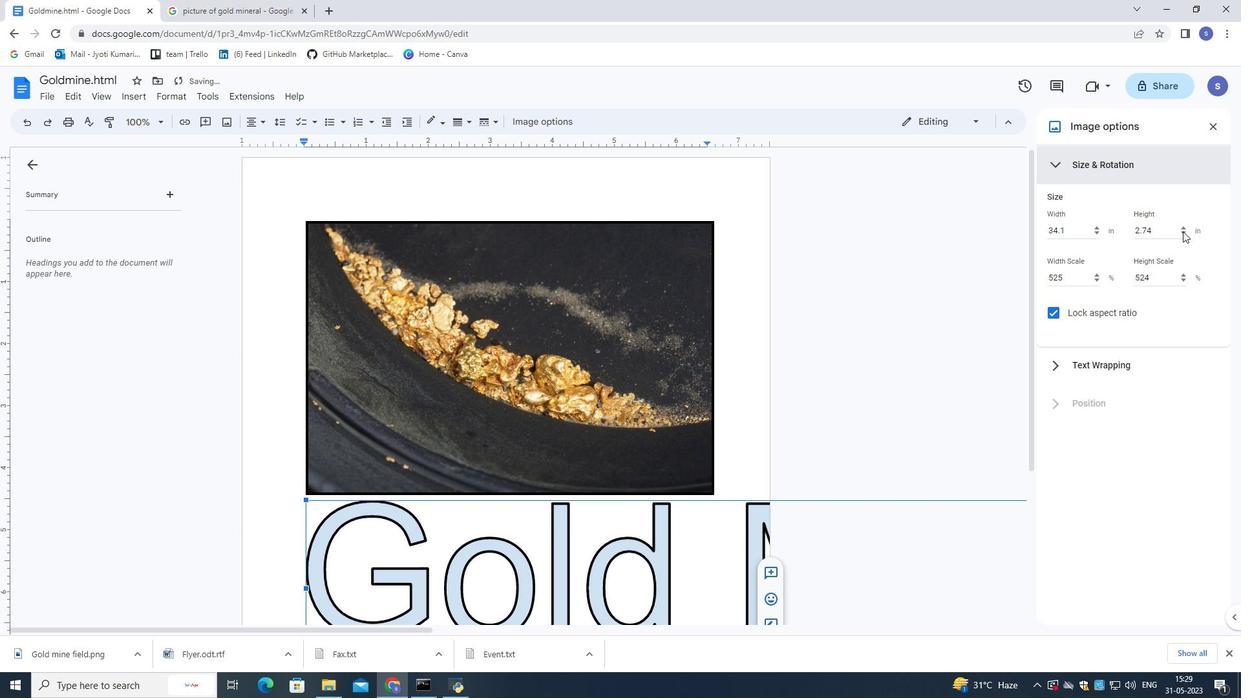 
Action: Mouse pressed left at (1183, 231)
Screenshot: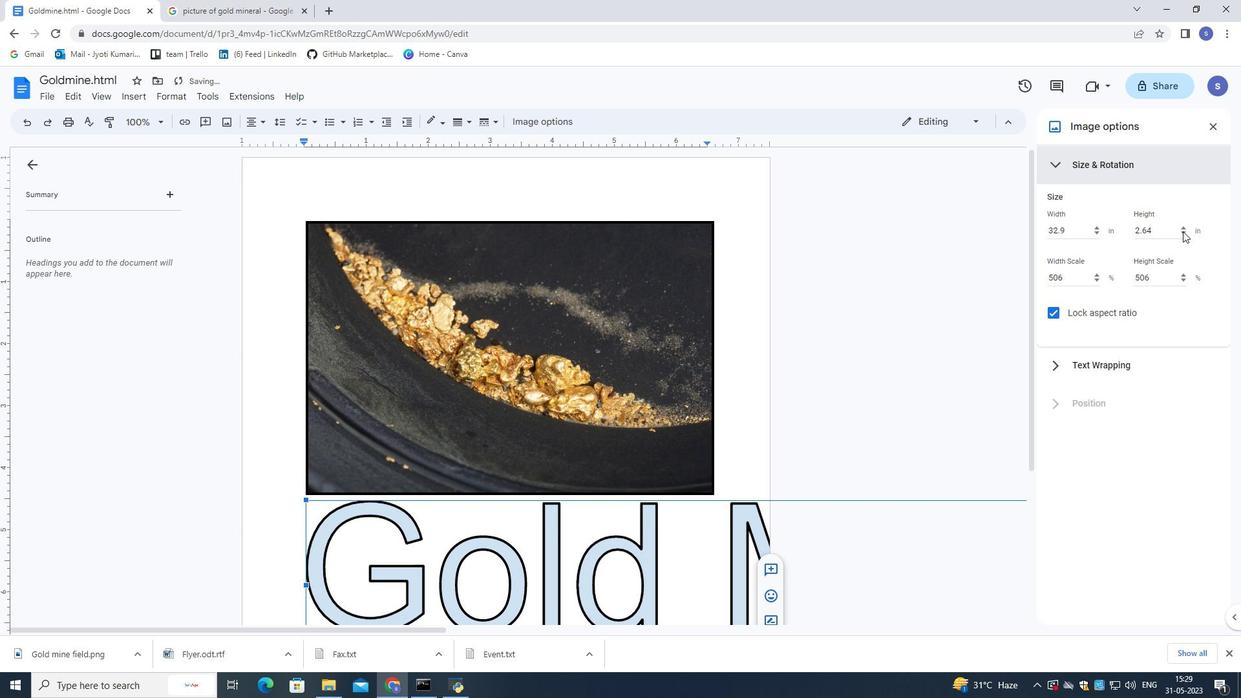 
Action: Mouse pressed left at (1183, 231)
Screenshot: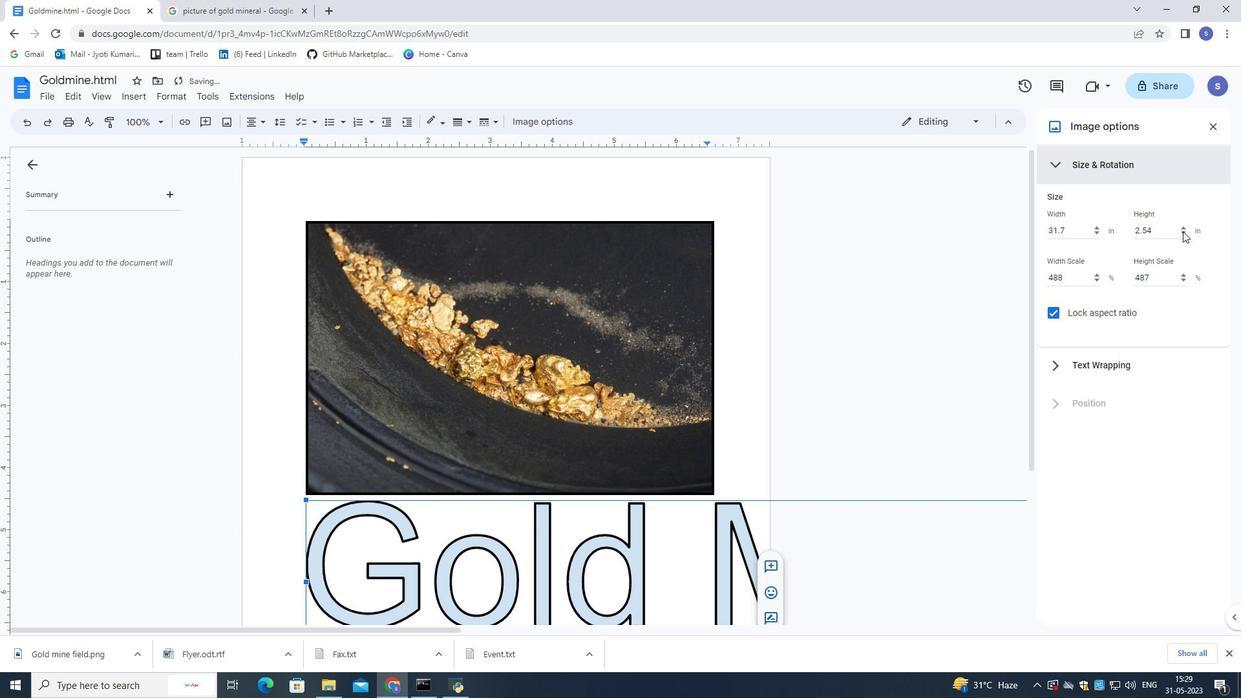 
Action: Mouse pressed left at (1183, 231)
Screenshot: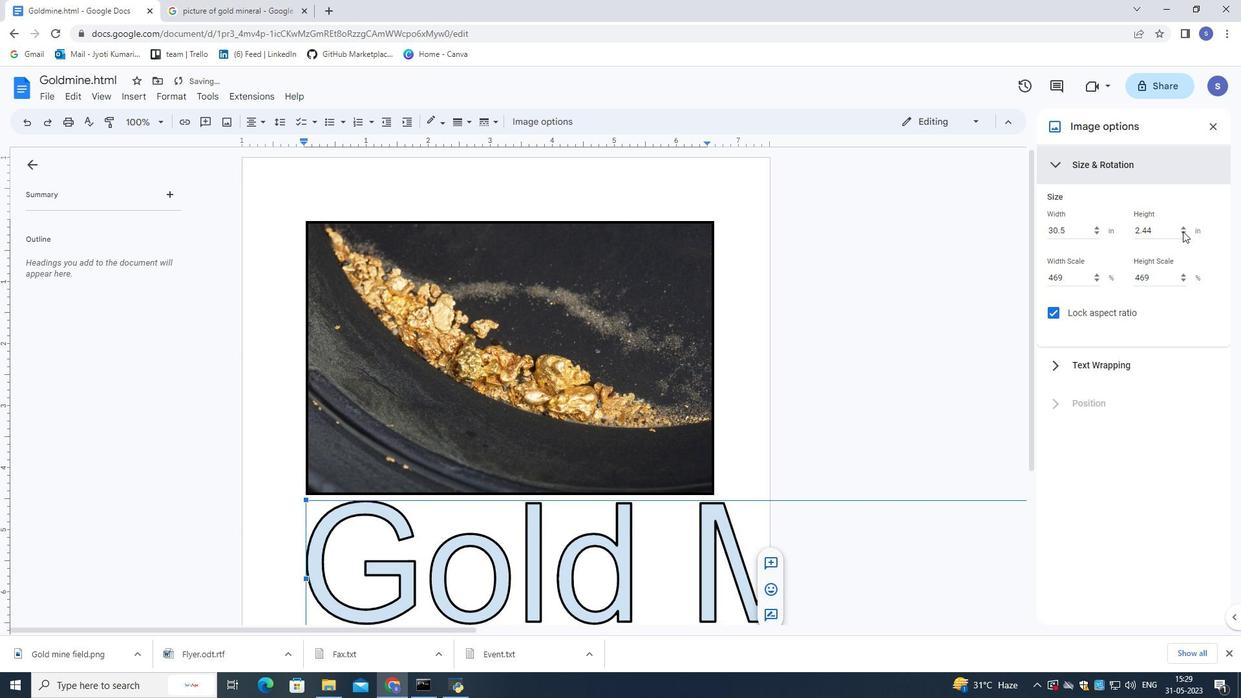
Action: Mouse pressed left at (1183, 231)
Screenshot: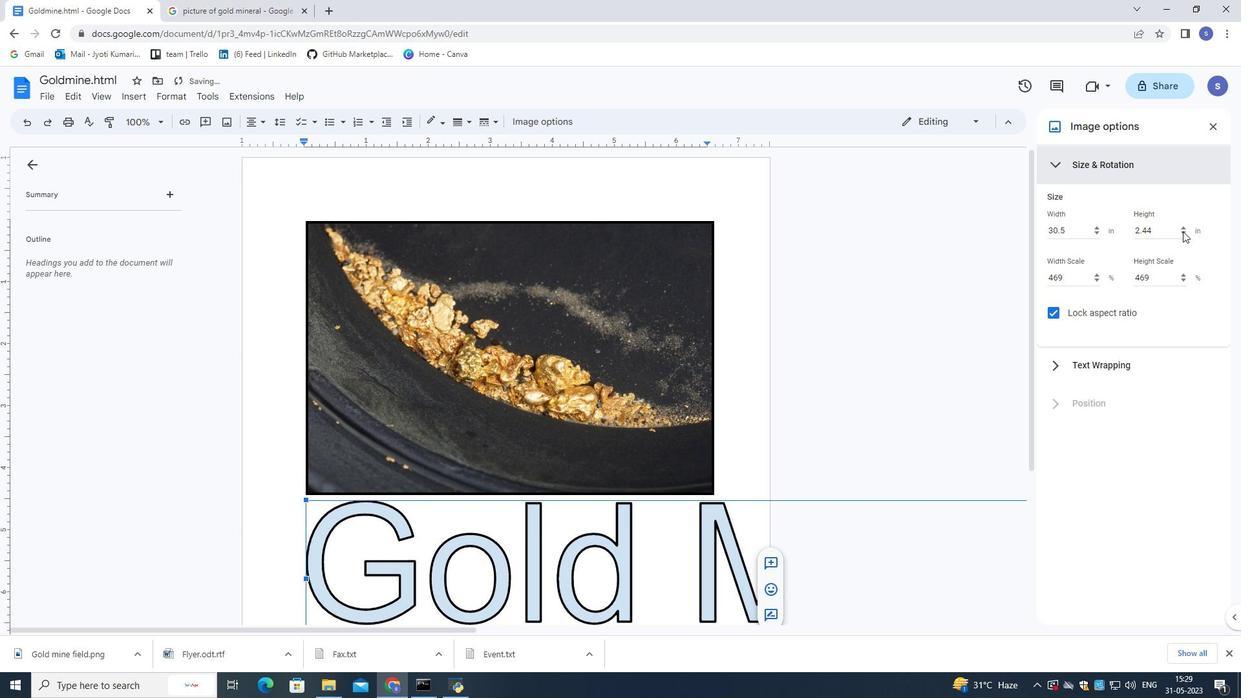 
Action: Mouse pressed left at (1183, 231)
Screenshot: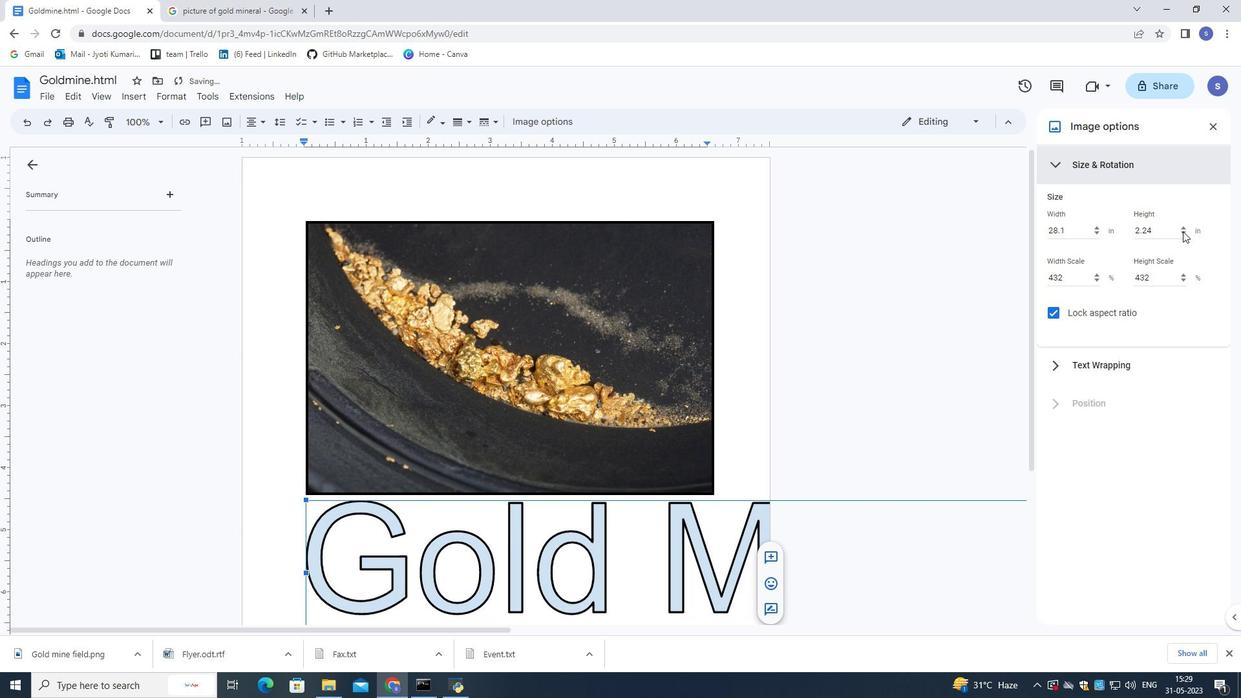 
Action: Mouse pressed left at (1183, 231)
Screenshot: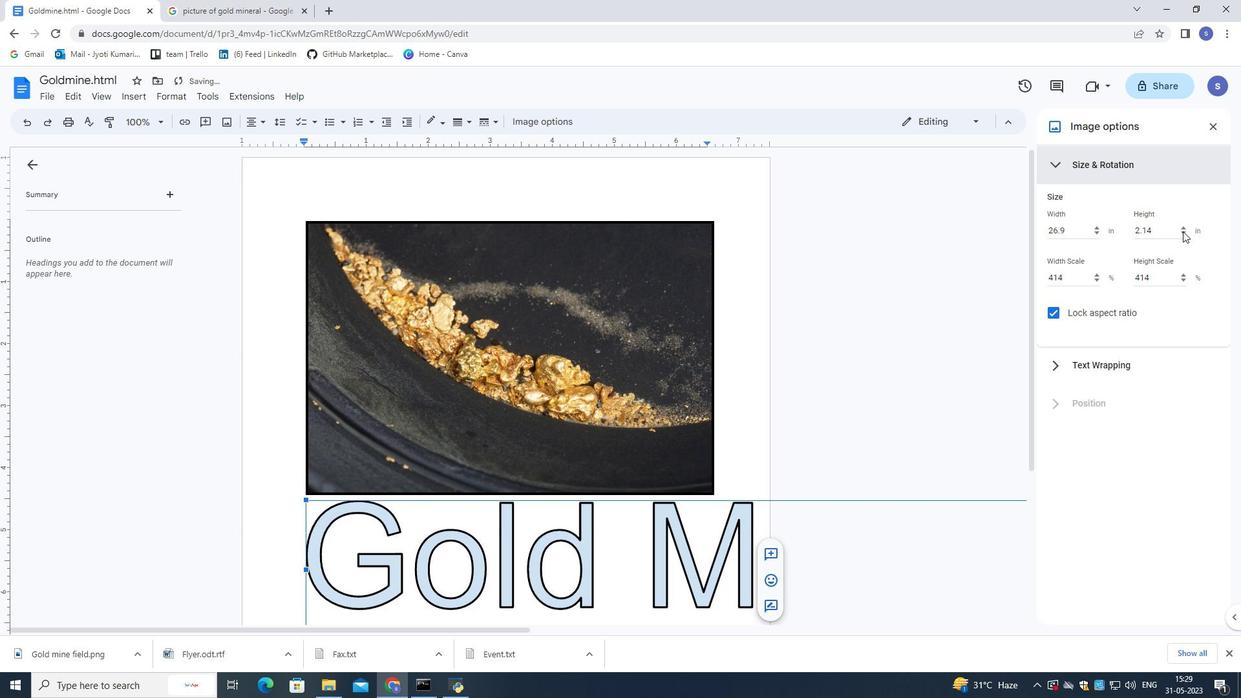 
Action: Mouse pressed left at (1183, 231)
Screenshot: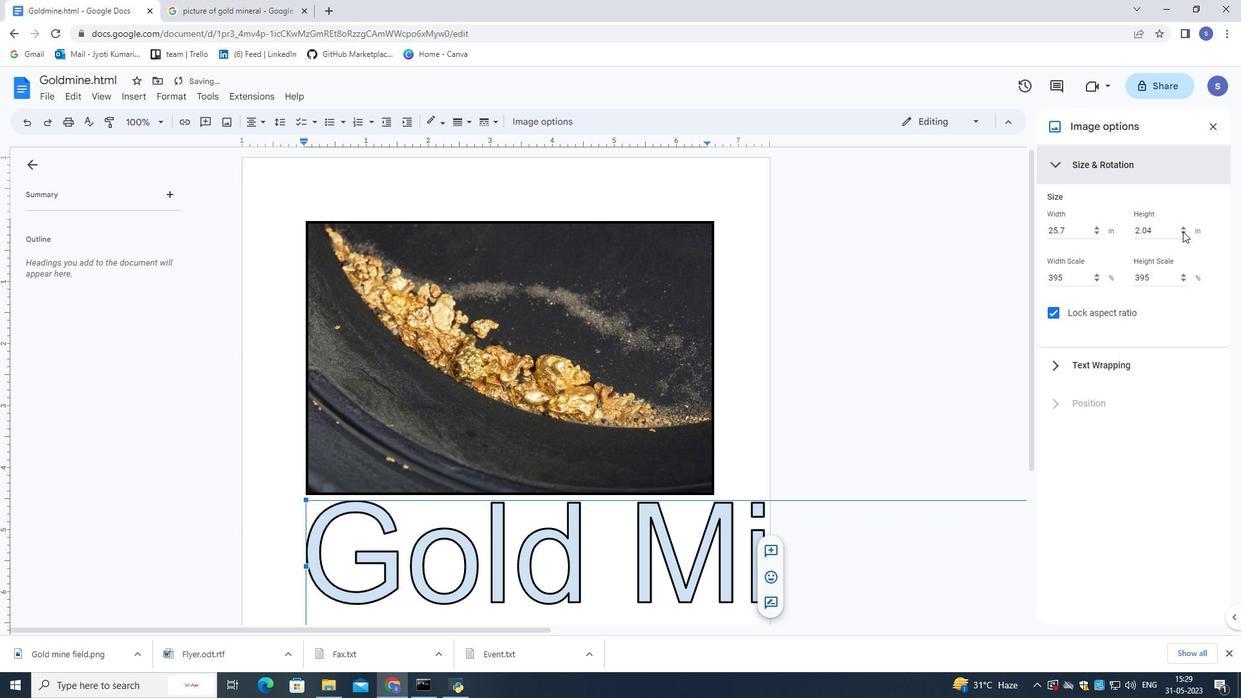 
Action: Mouse pressed left at (1183, 231)
Screenshot: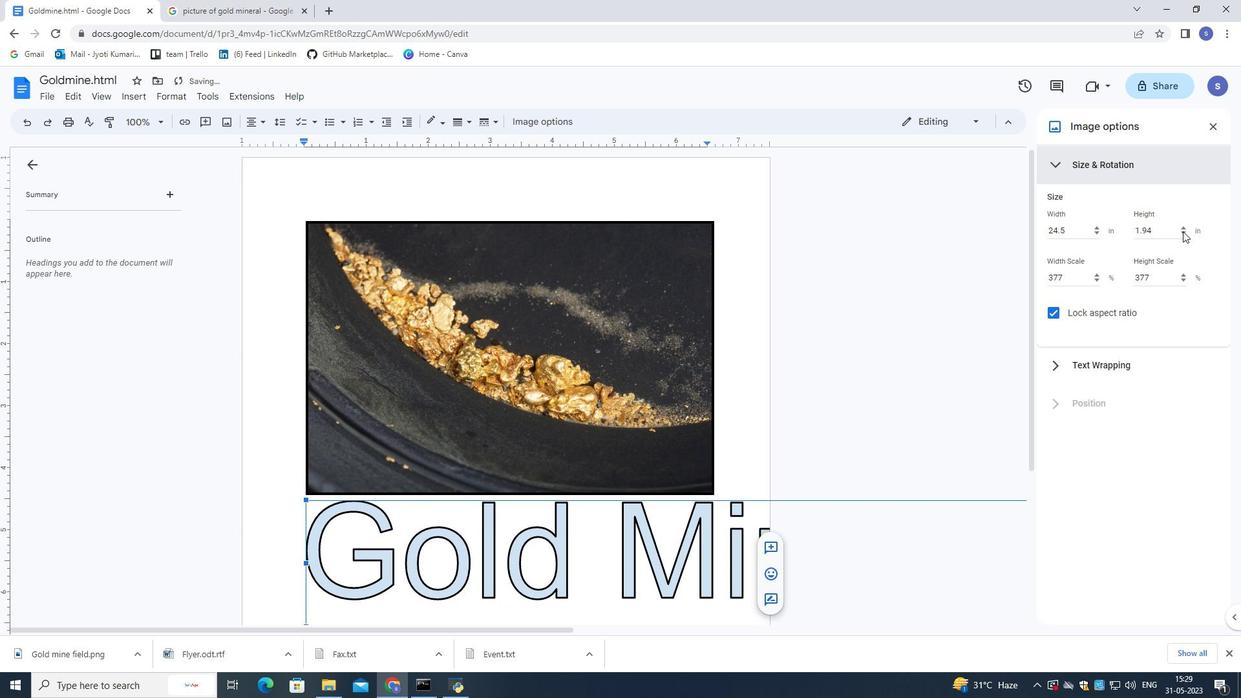
Action: Mouse pressed left at (1183, 231)
Screenshot: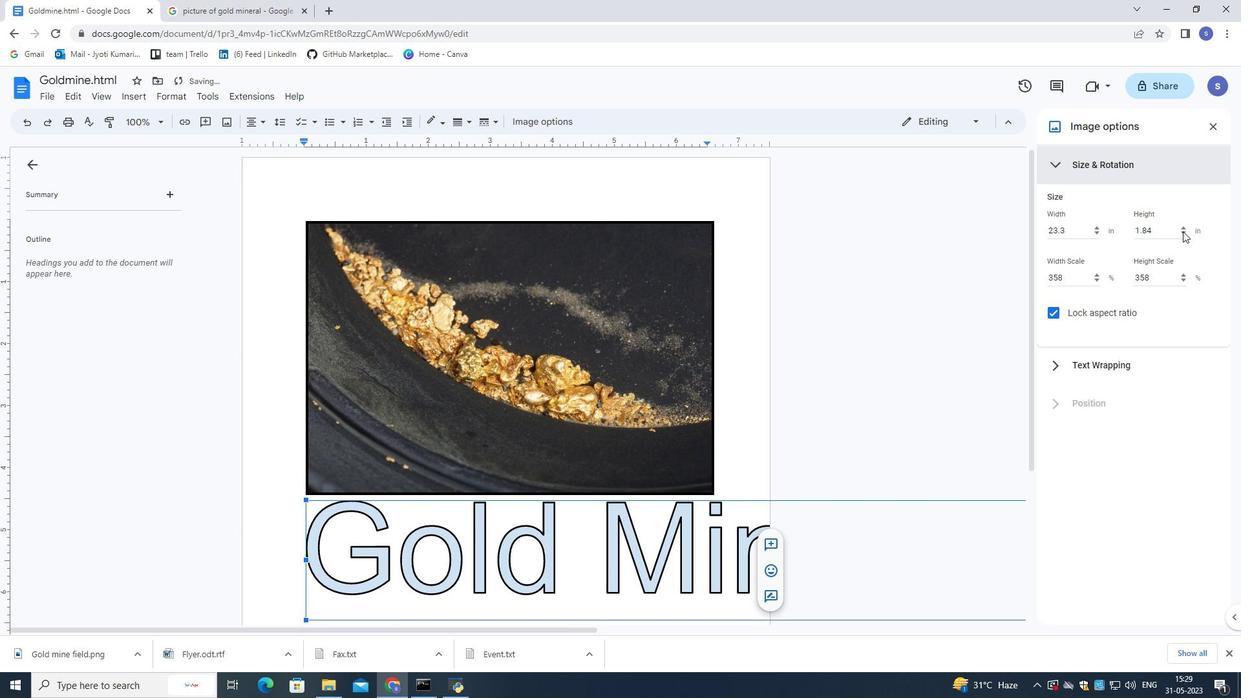 
Action: Mouse pressed left at (1183, 231)
Screenshot: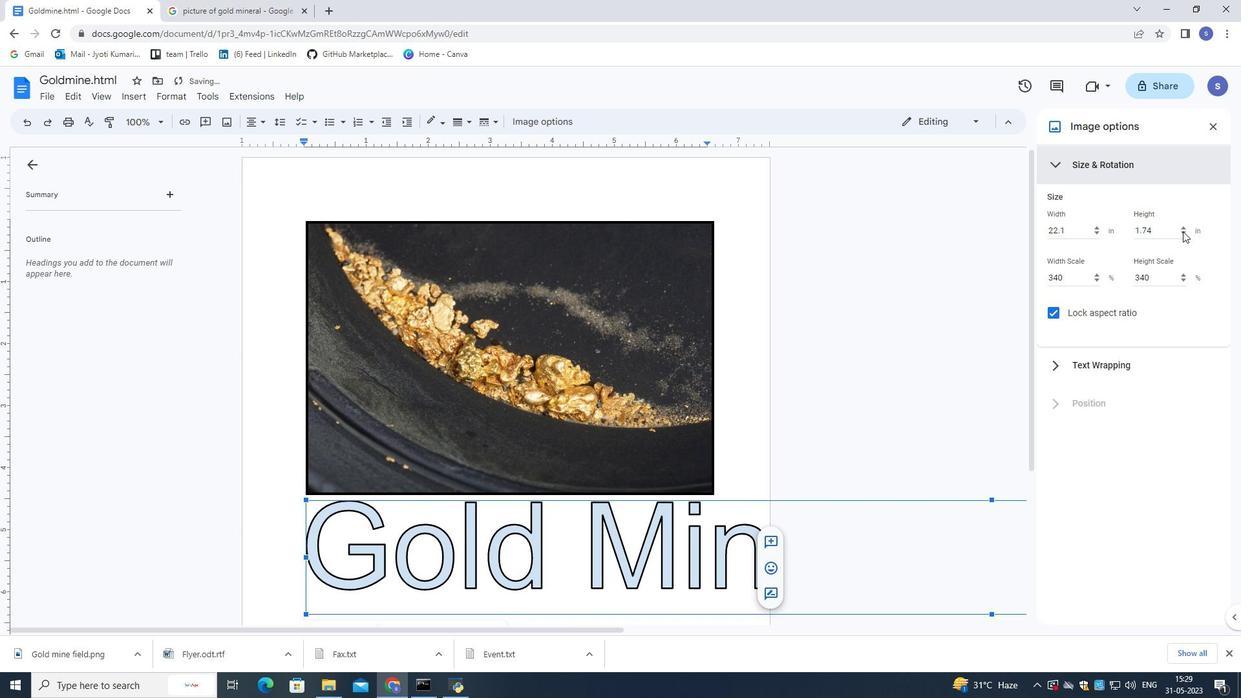 
Action: Mouse moved to (1181, 230)
Screenshot: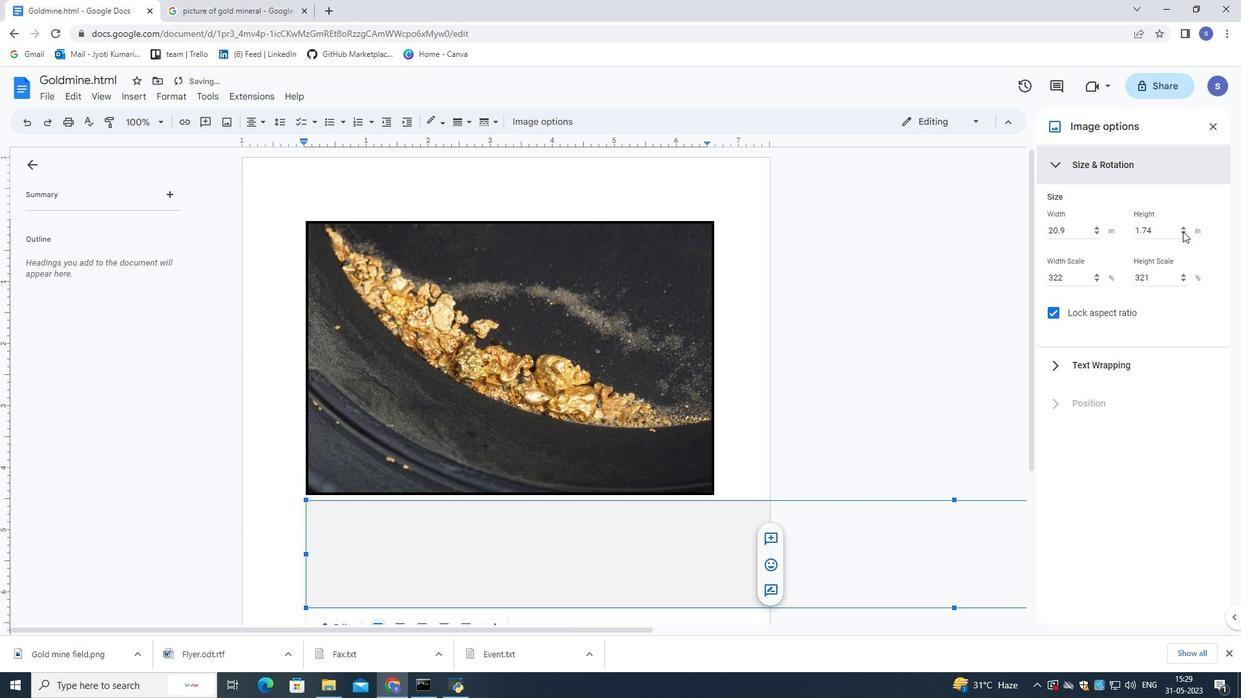 
Action: Mouse pressed left at (1181, 230)
Screenshot: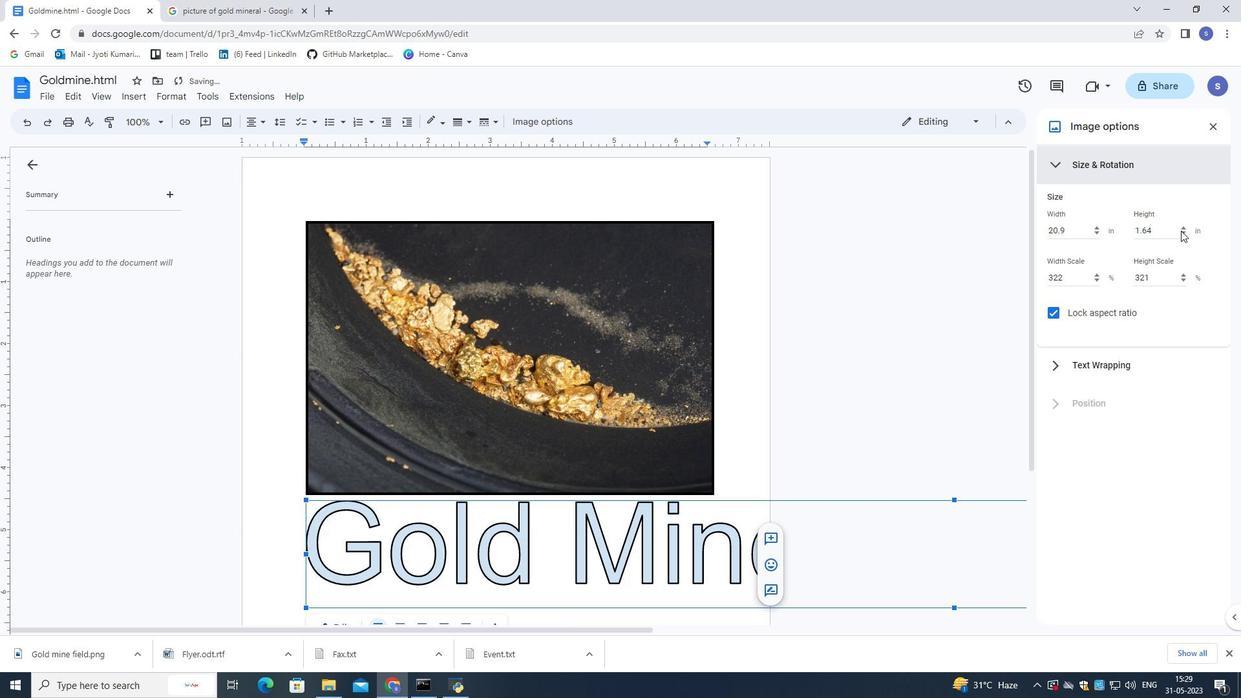 
Action: Mouse pressed left at (1181, 230)
Screenshot: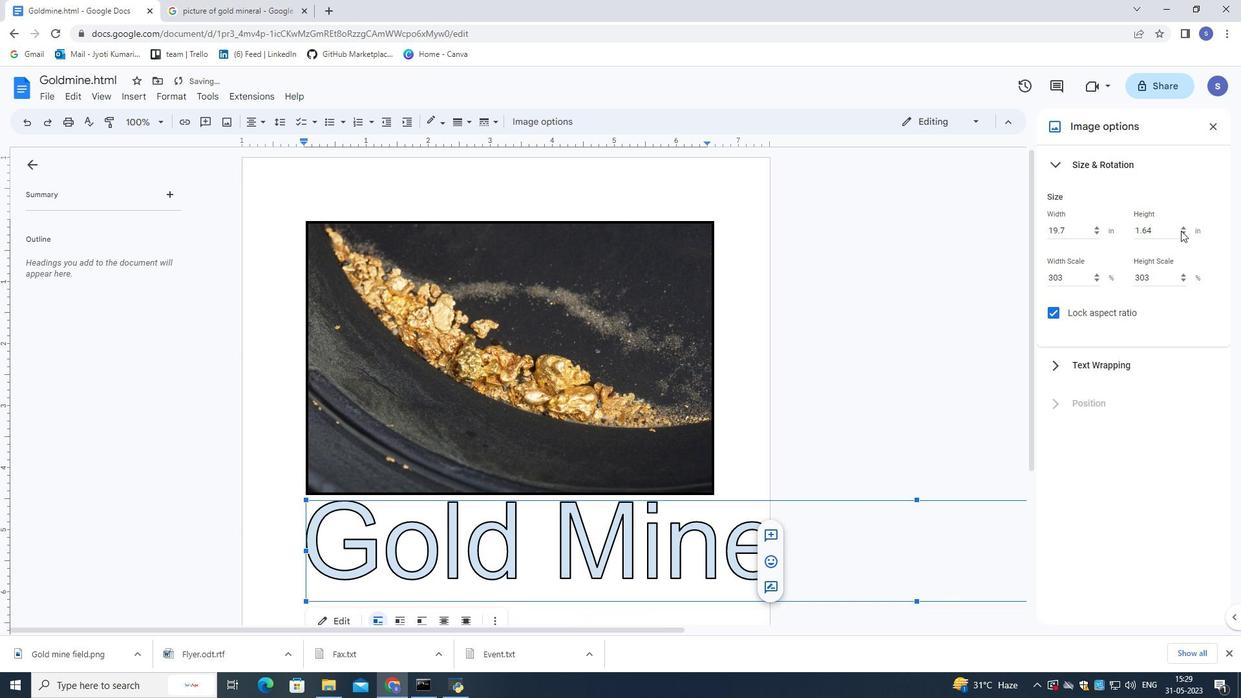 
Action: Mouse pressed left at (1181, 230)
Screenshot: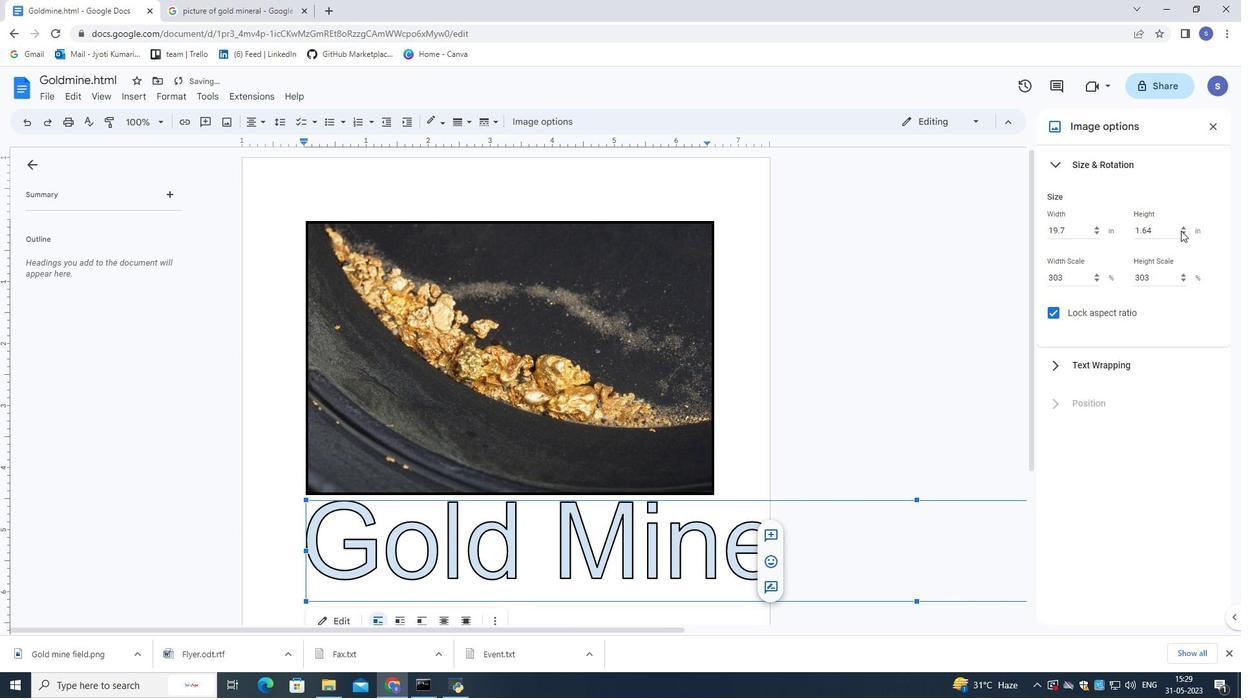 
Action: Mouse pressed left at (1181, 230)
Screenshot: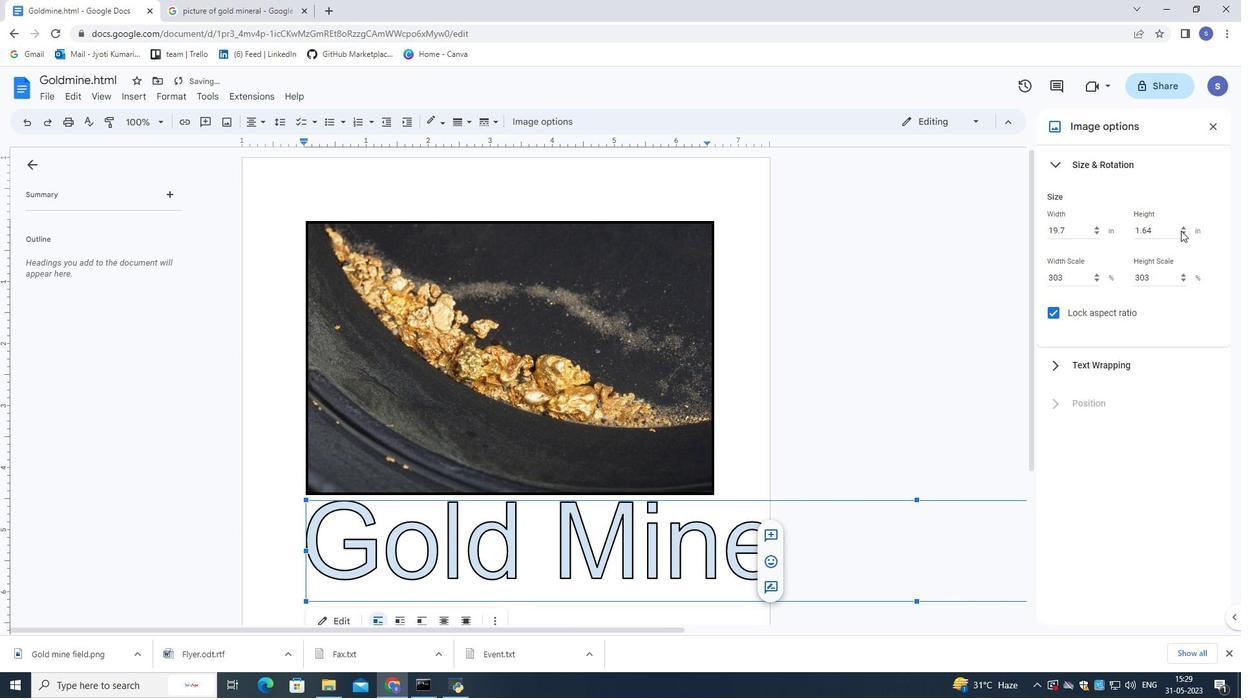 
Action: Mouse pressed left at (1181, 230)
Screenshot: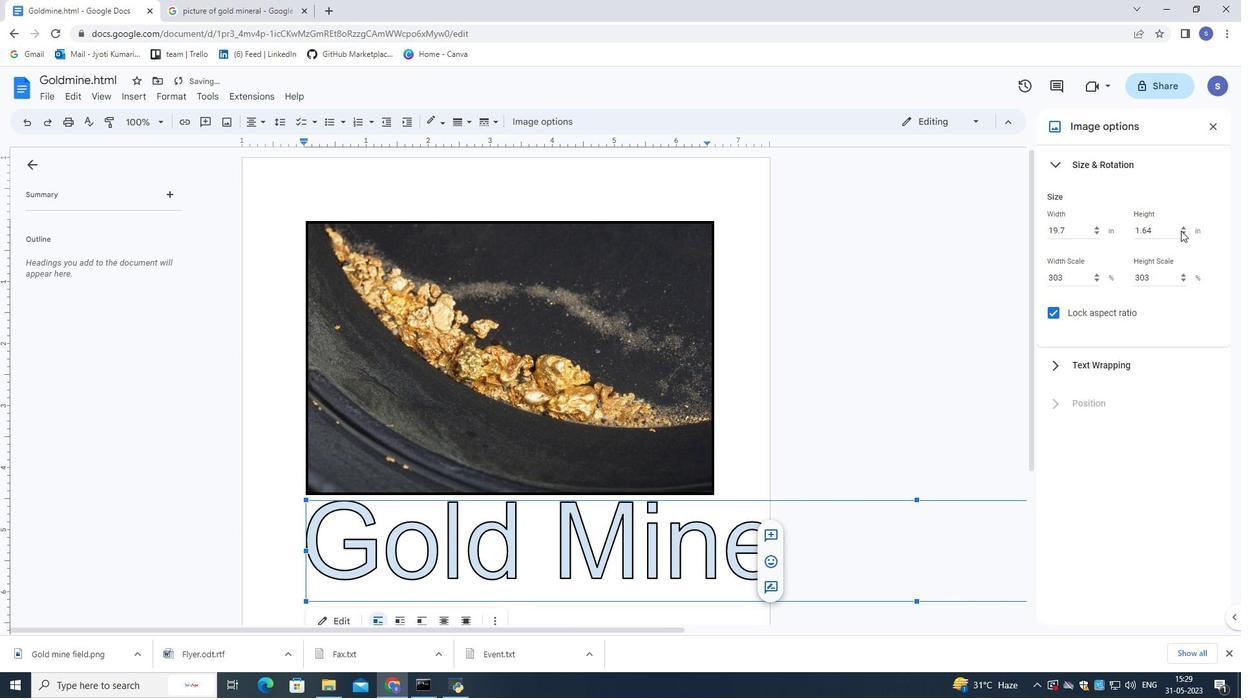 
Action: Mouse pressed left at (1181, 230)
Screenshot: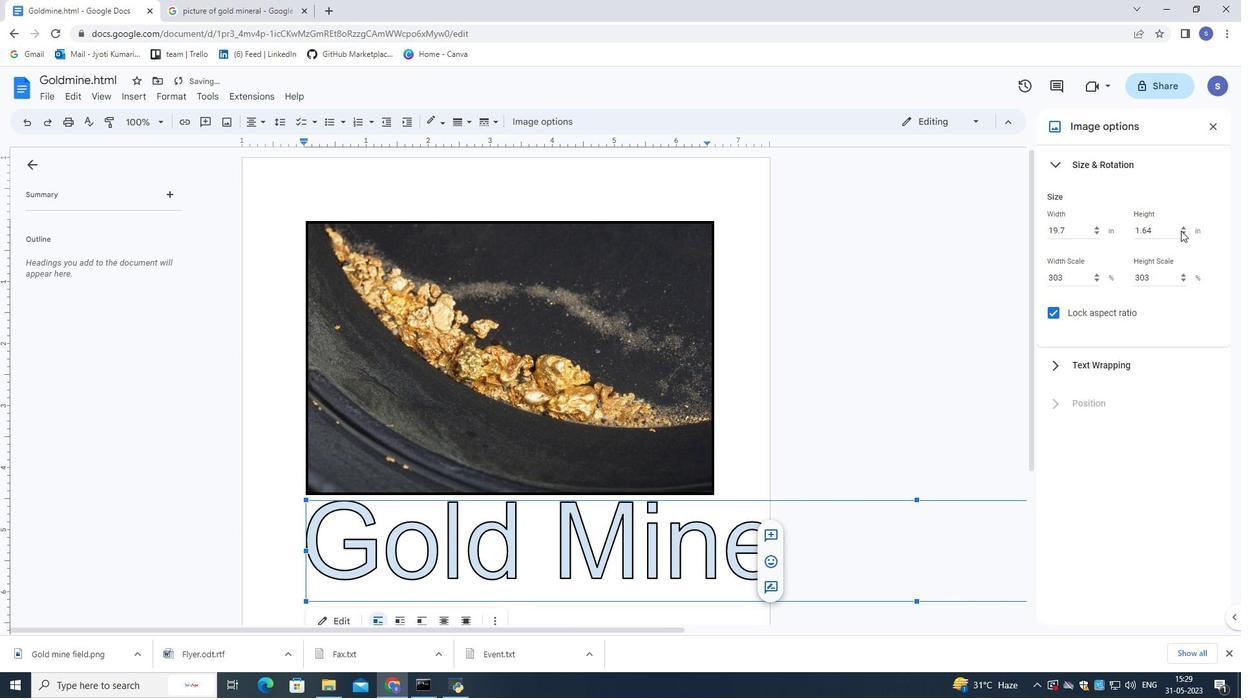 
Action: Mouse pressed left at (1181, 230)
Screenshot: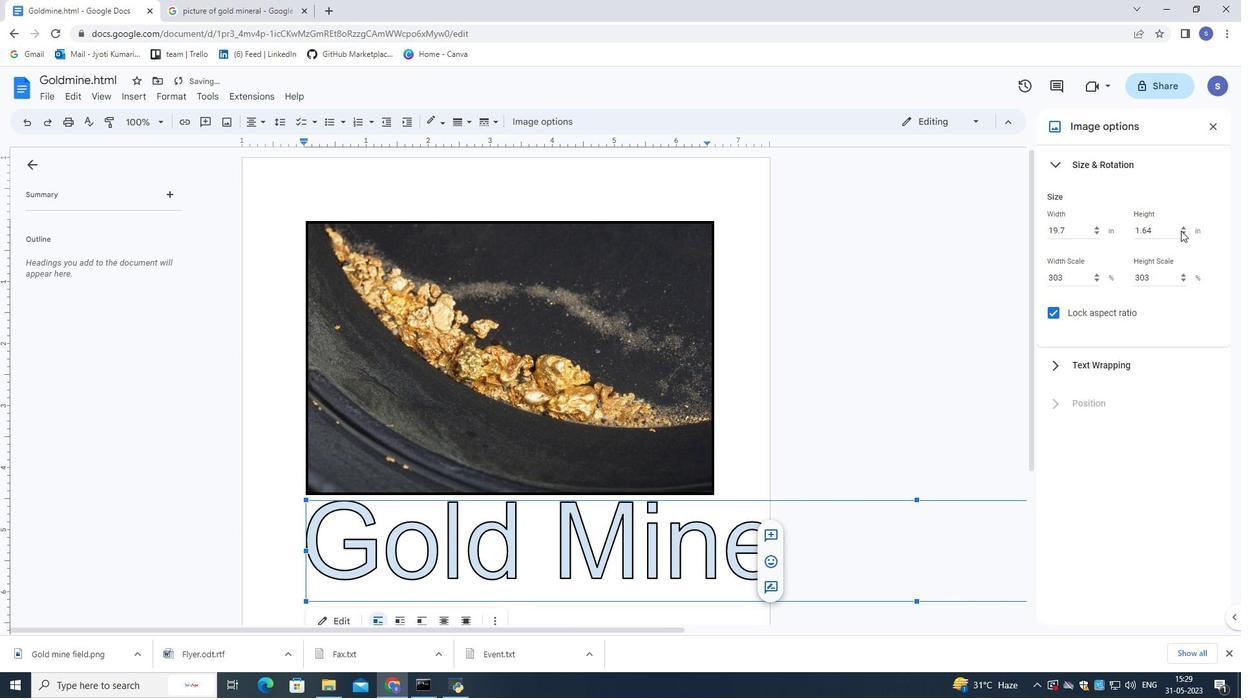 
Action: Mouse pressed left at (1181, 230)
Screenshot: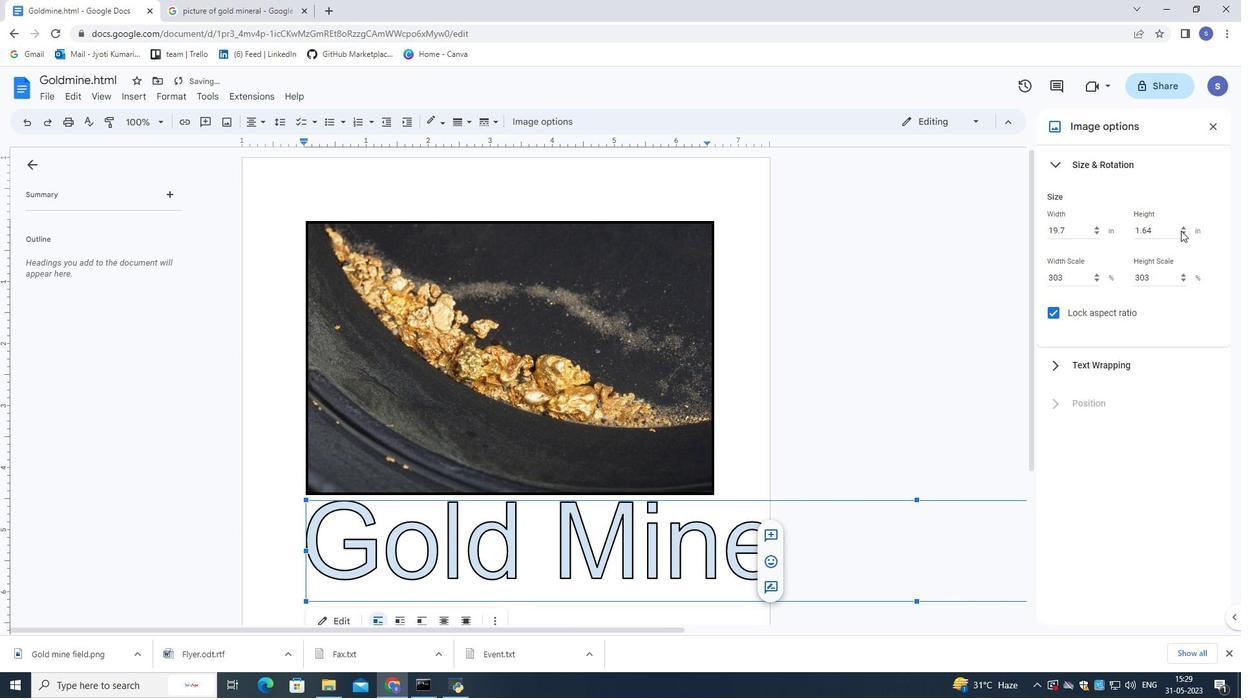 
Action: Mouse moved to (1182, 235)
Screenshot: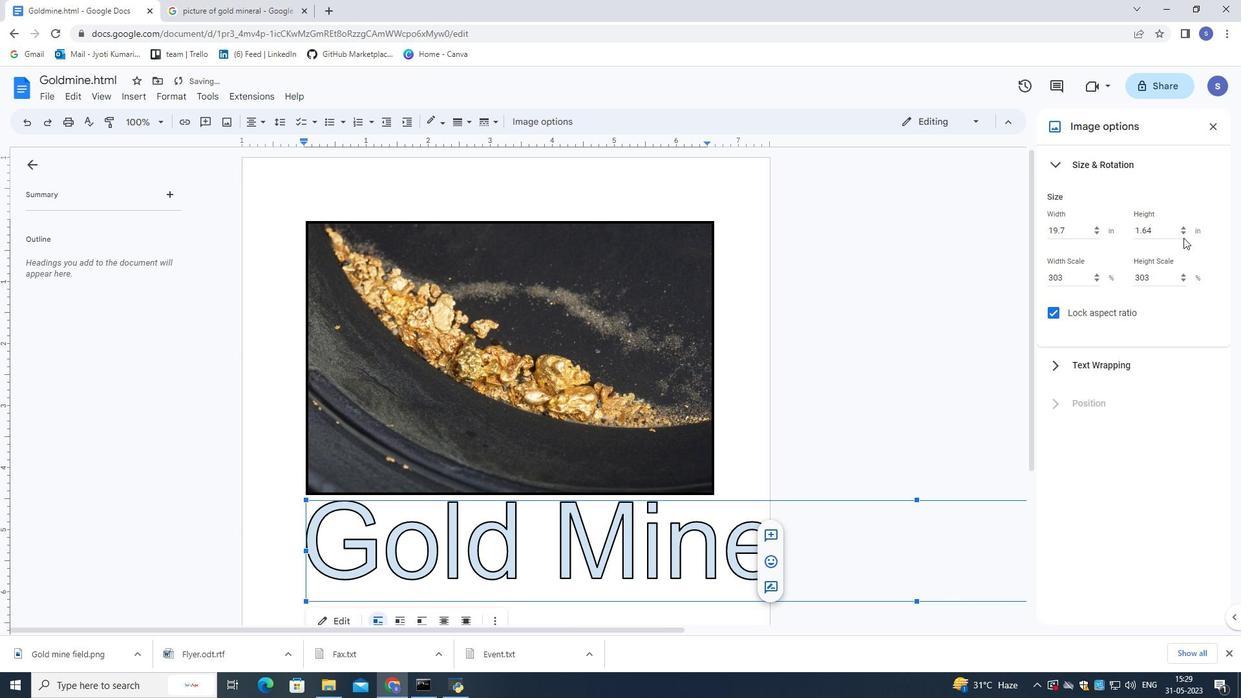 
Action: Mouse pressed left at (1182, 235)
Screenshot: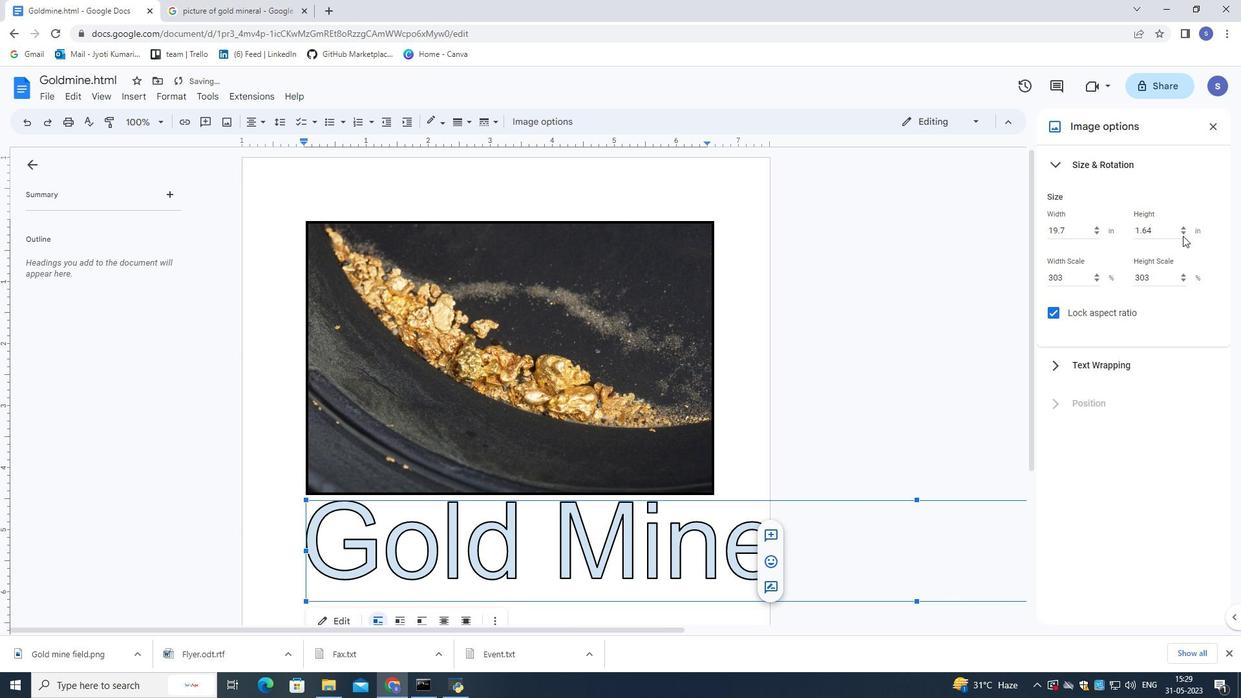 
Action: Mouse pressed left at (1182, 235)
Screenshot: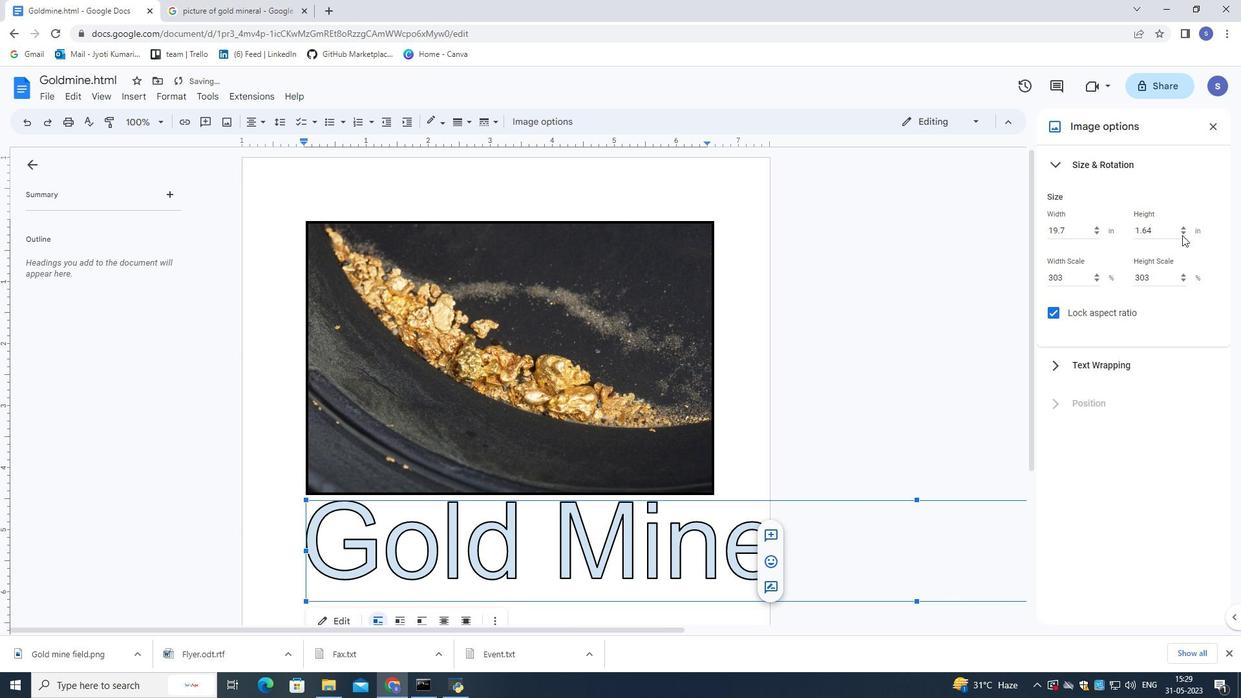 
Action: Mouse pressed left at (1182, 235)
Screenshot: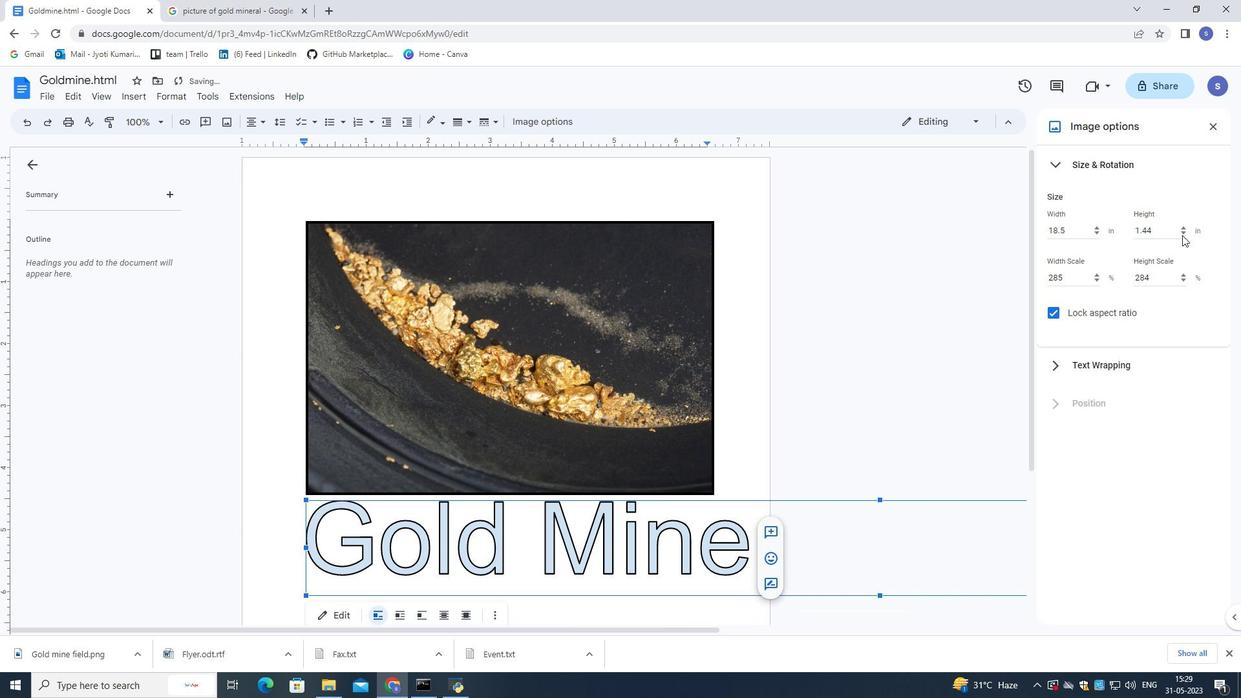 
Action: Mouse pressed left at (1182, 235)
Screenshot: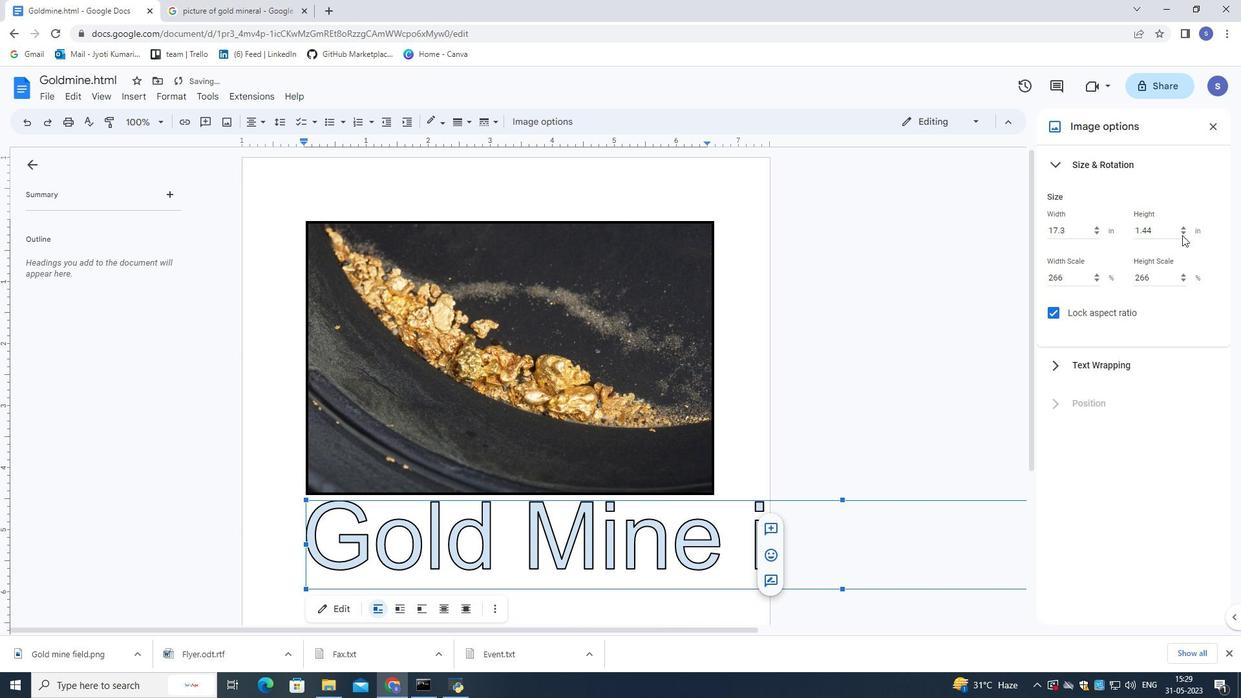 
Action: Mouse pressed left at (1182, 235)
Screenshot: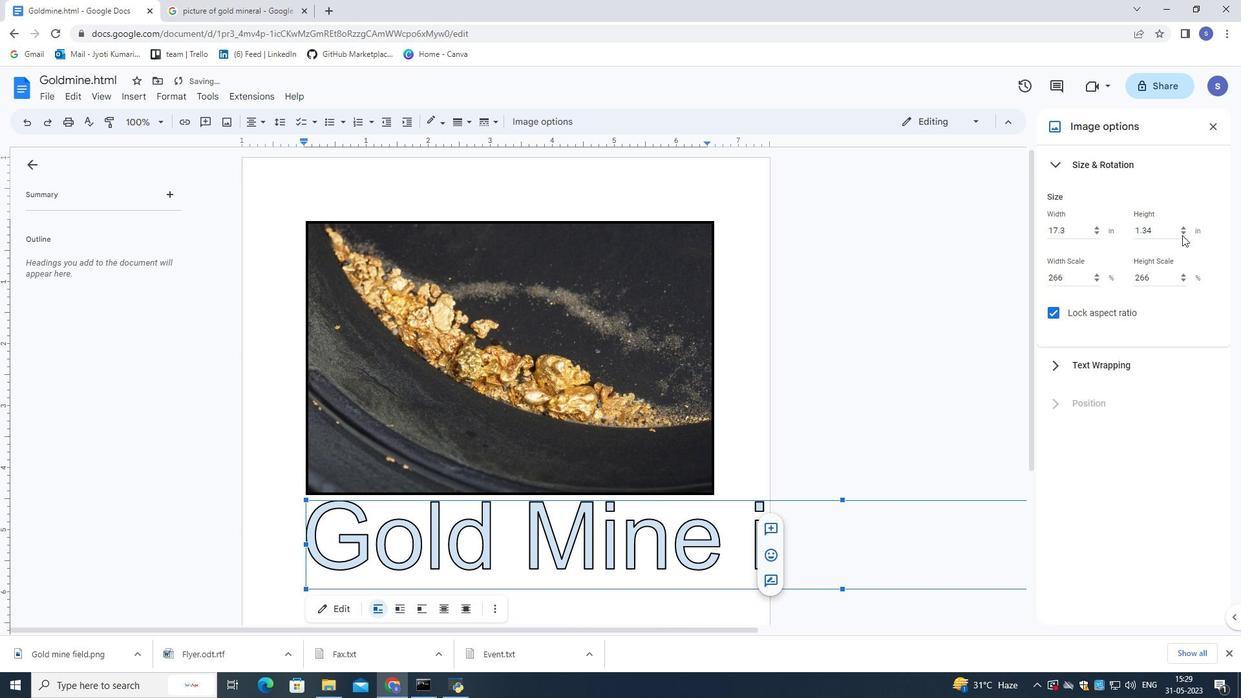 
Action: Mouse pressed left at (1182, 235)
Screenshot: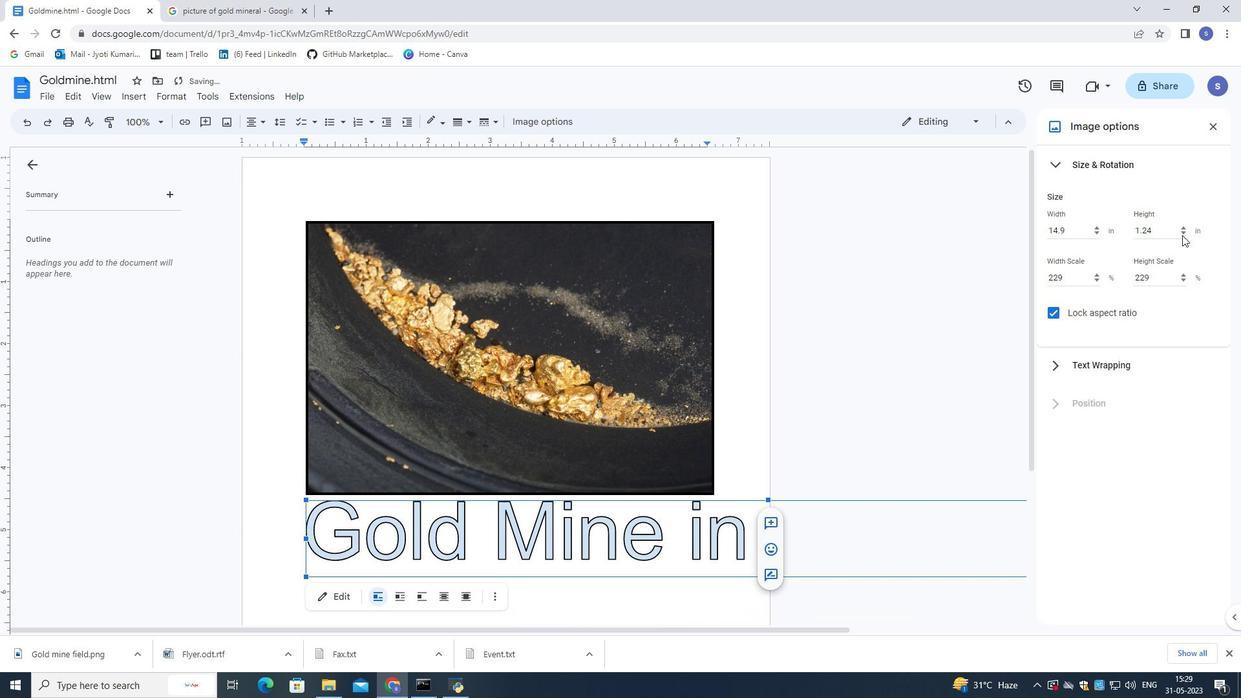 
Action: Mouse pressed left at (1182, 235)
Screenshot: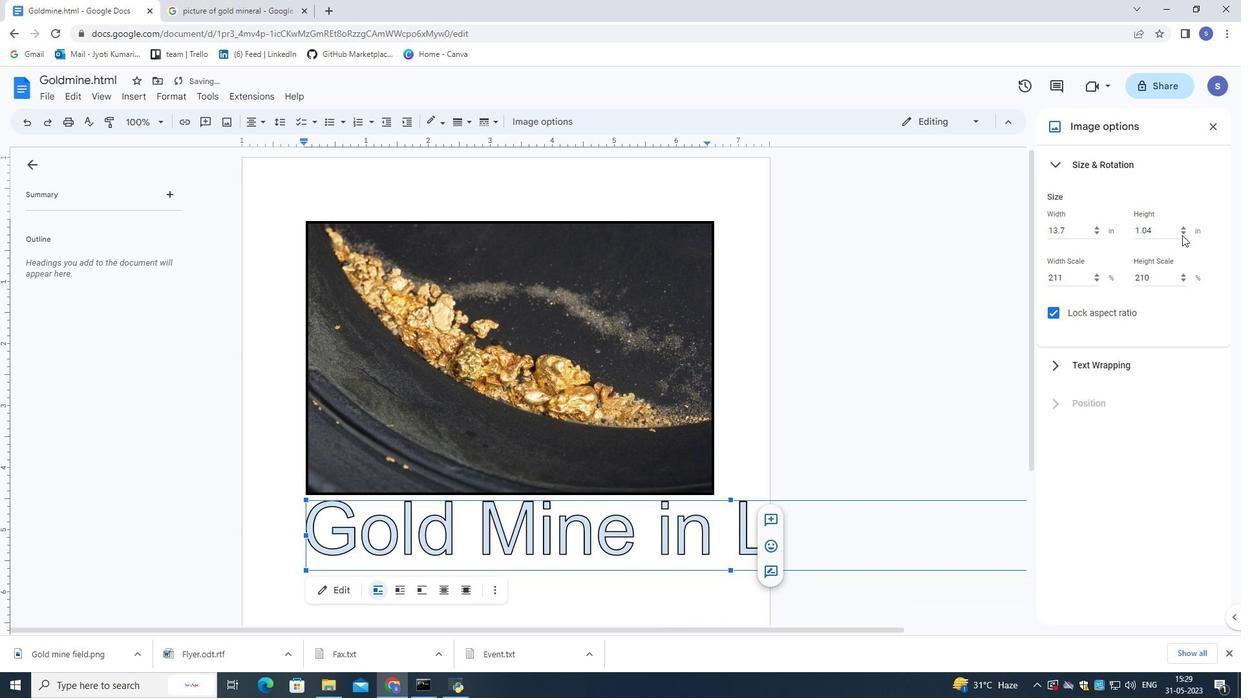 
Action: Mouse pressed left at (1182, 235)
Screenshot: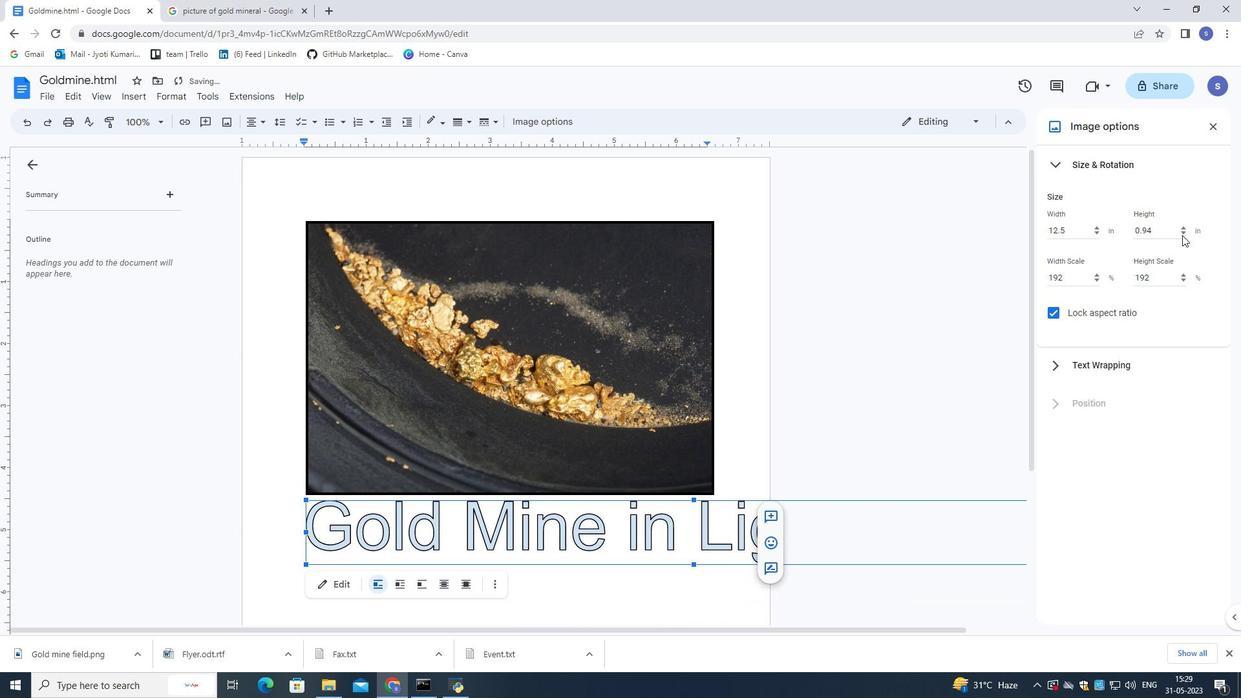 
Action: Mouse pressed left at (1182, 235)
Screenshot: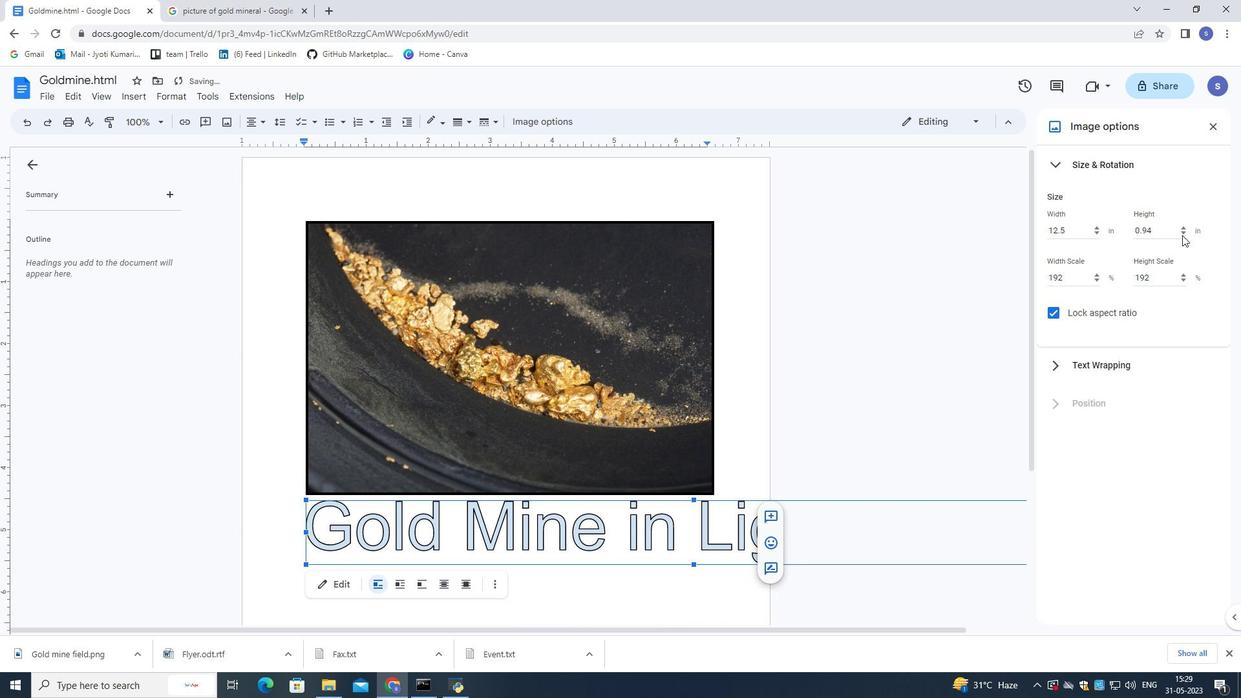 
Action: Mouse pressed left at (1182, 235)
Screenshot: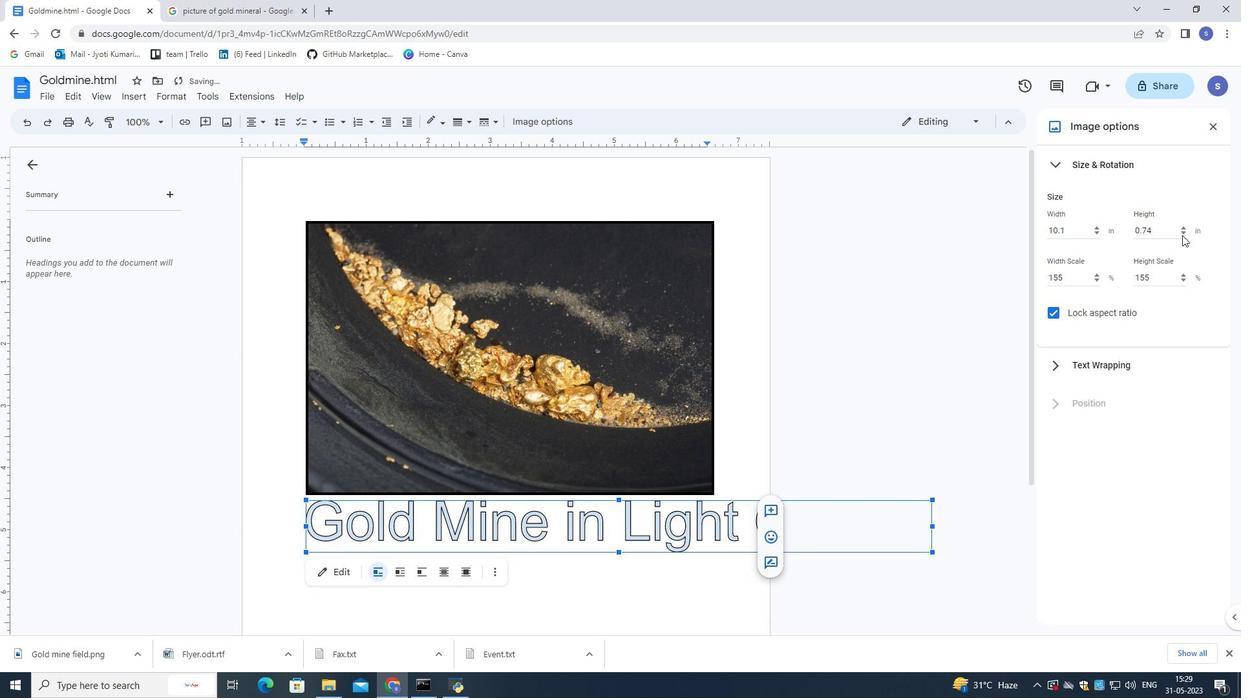 
Action: Mouse pressed left at (1182, 235)
Screenshot: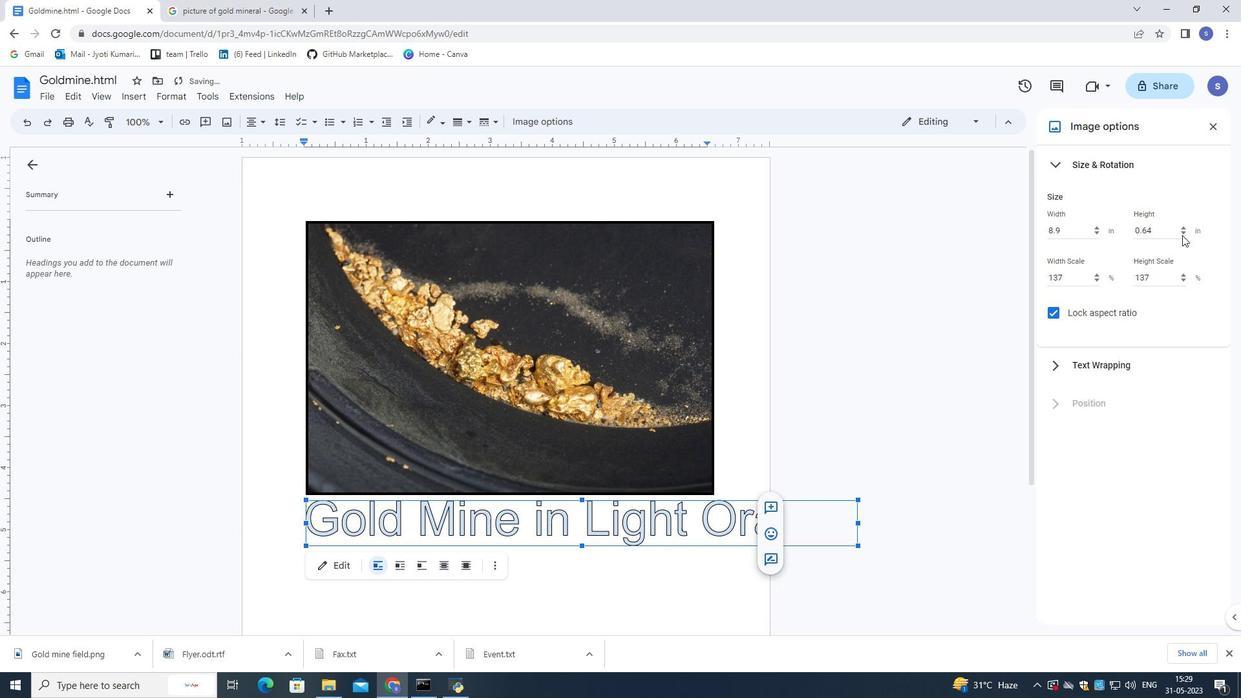 
Action: Mouse pressed left at (1182, 235)
Screenshot: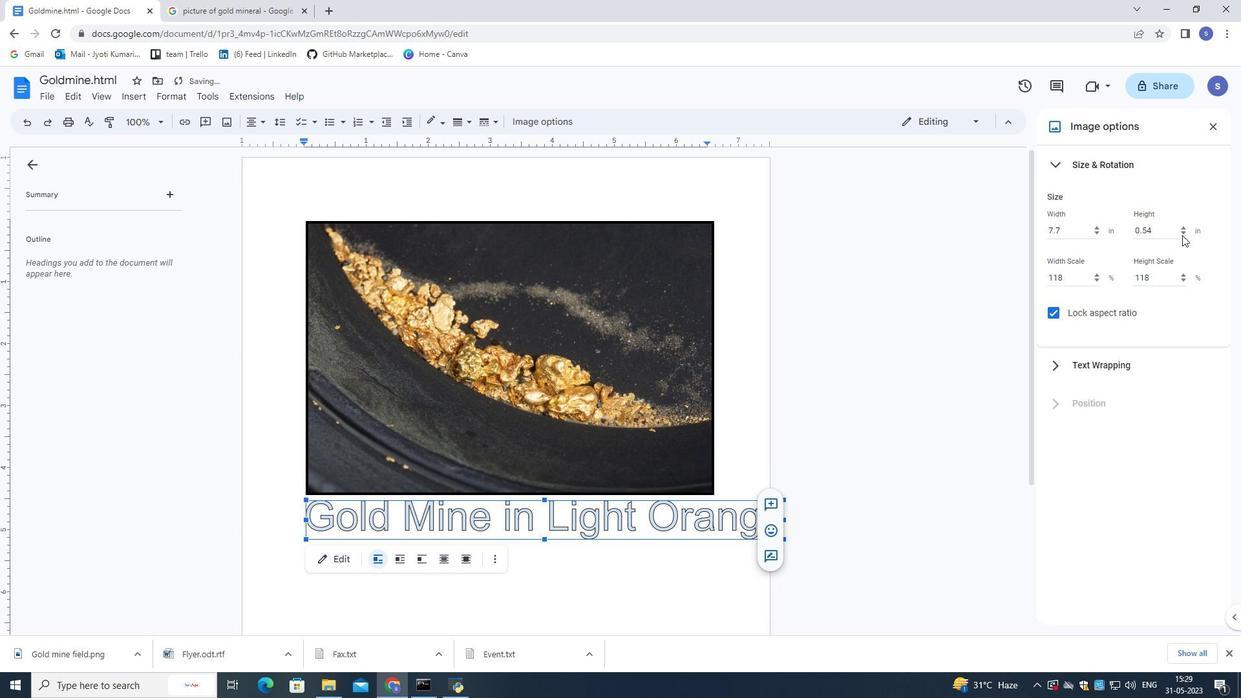 
Action: Mouse moved to (1186, 273)
Screenshot: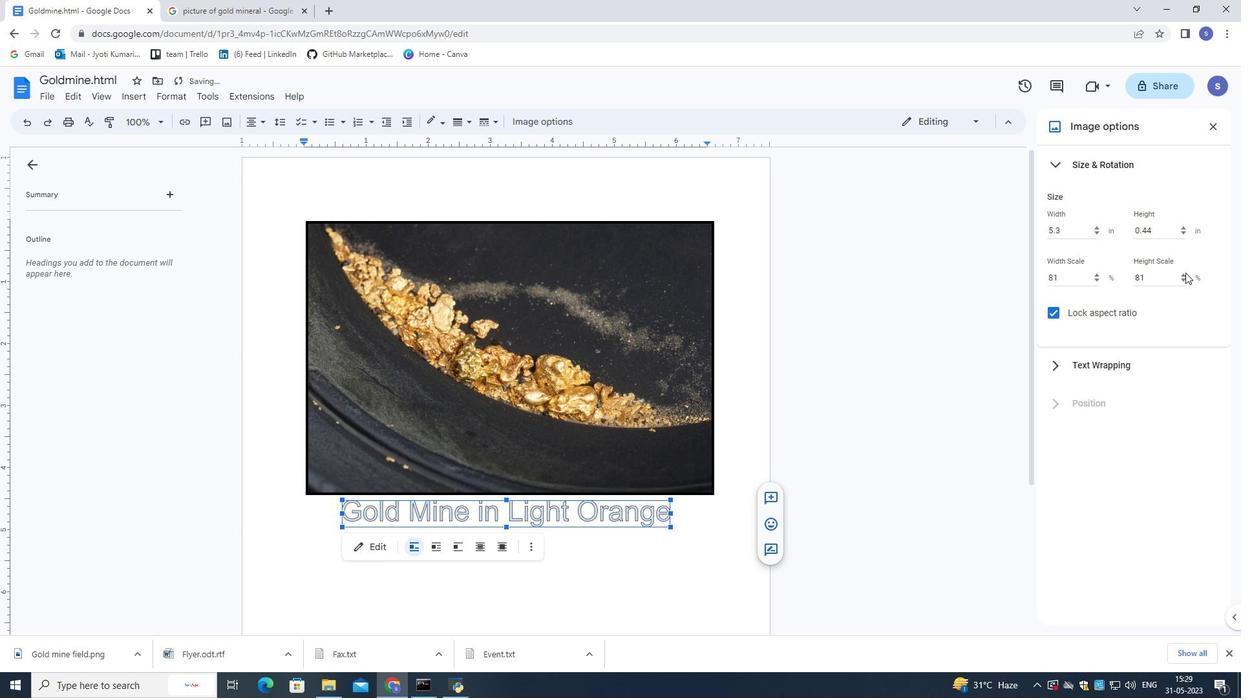
Action: Mouse pressed left at (1186, 273)
Screenshot: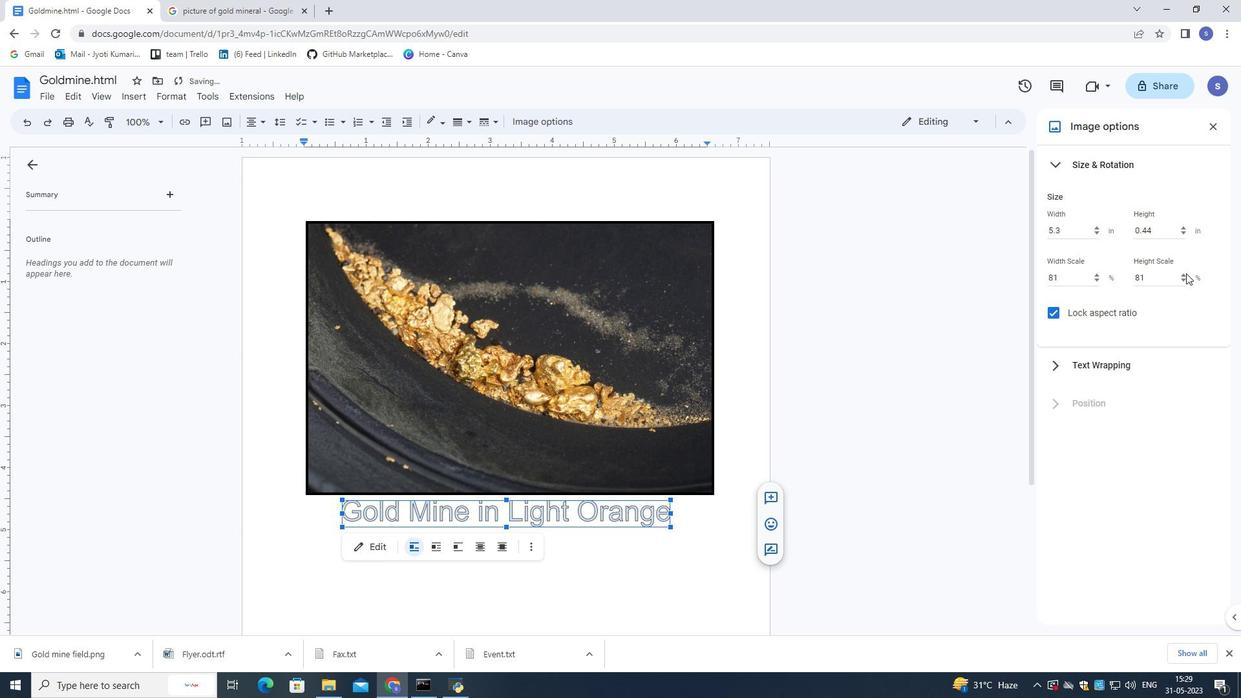 
Action: Mouse moved to (1183, 272)
Screenshot: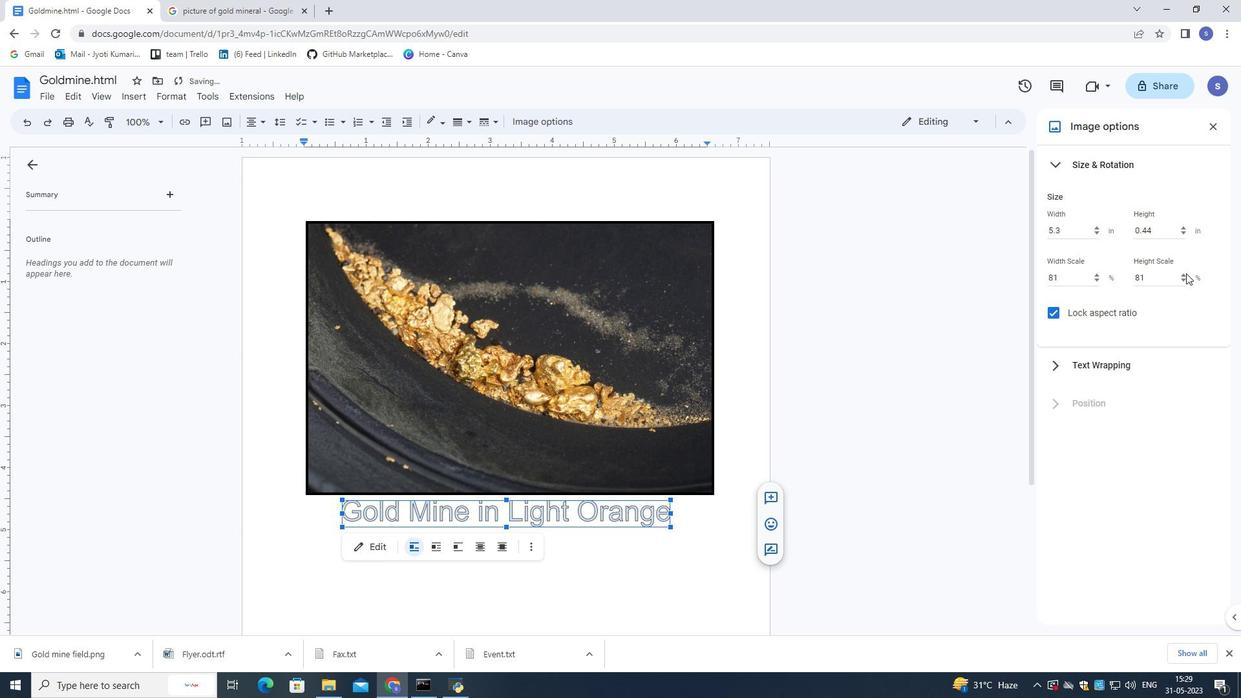 
Action: Mouse pressed left at (1183, 272)
Screenshot: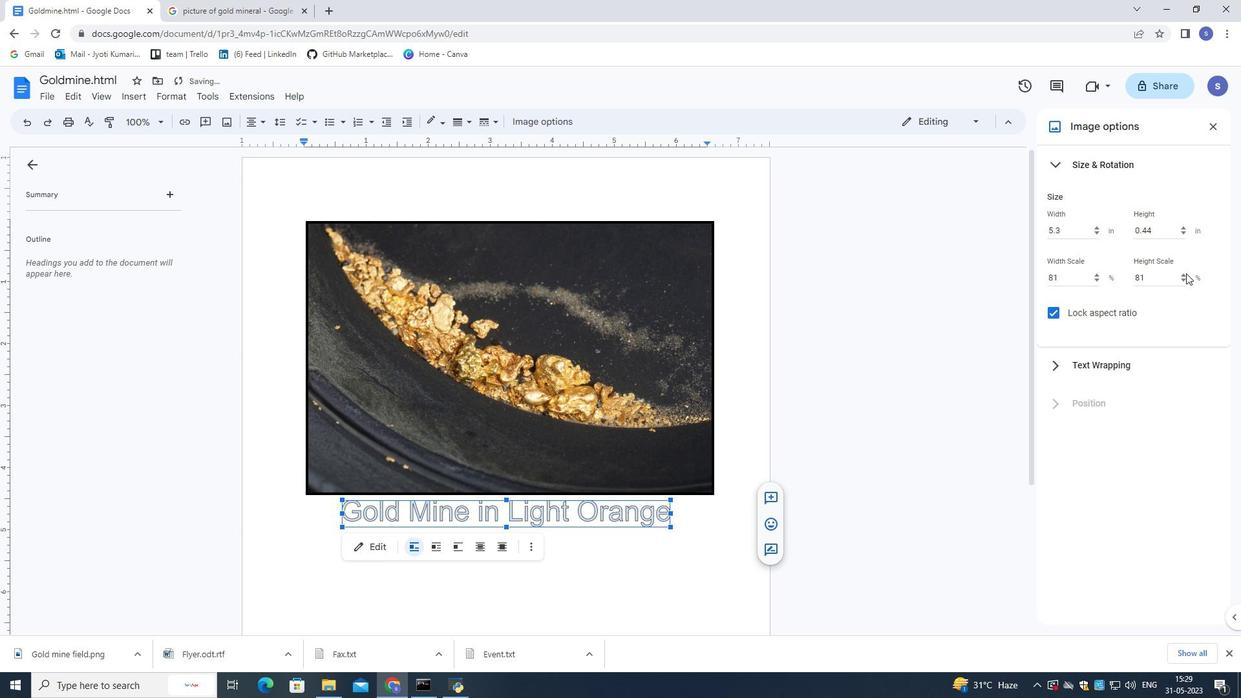 
Action: Mouse moved to (1185, 281)
Screenshot: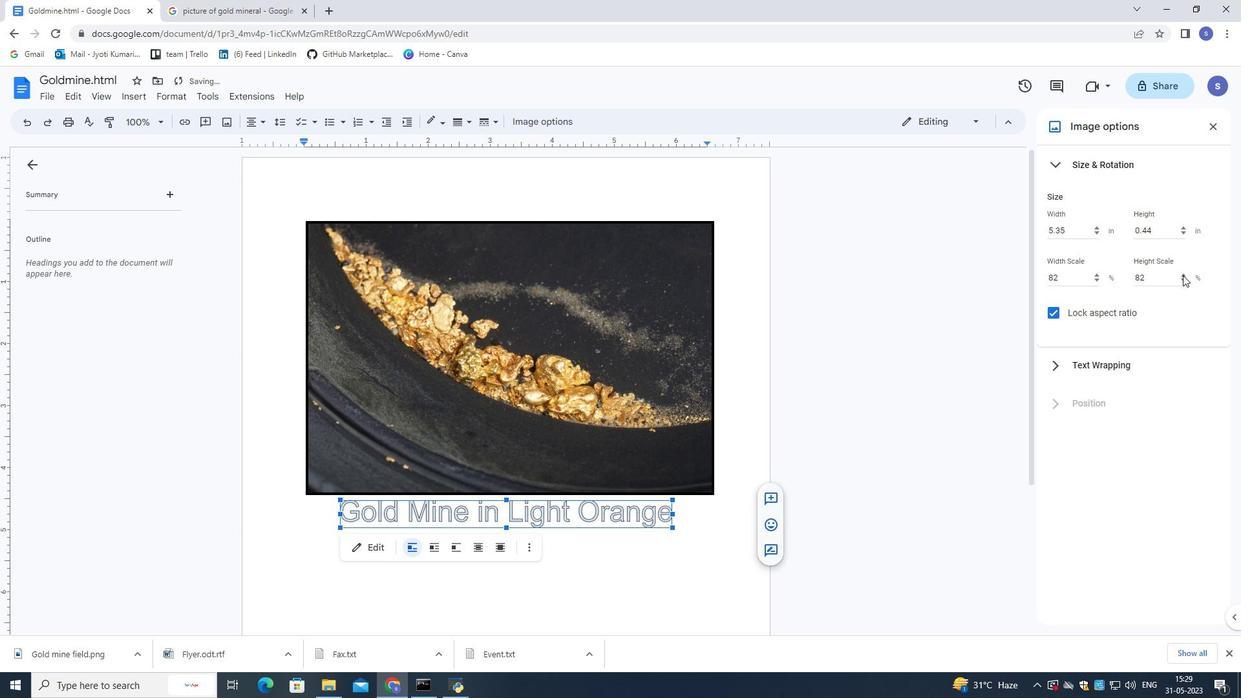 
Action: Mouse pressed left at (1185, 281)
Screenshot: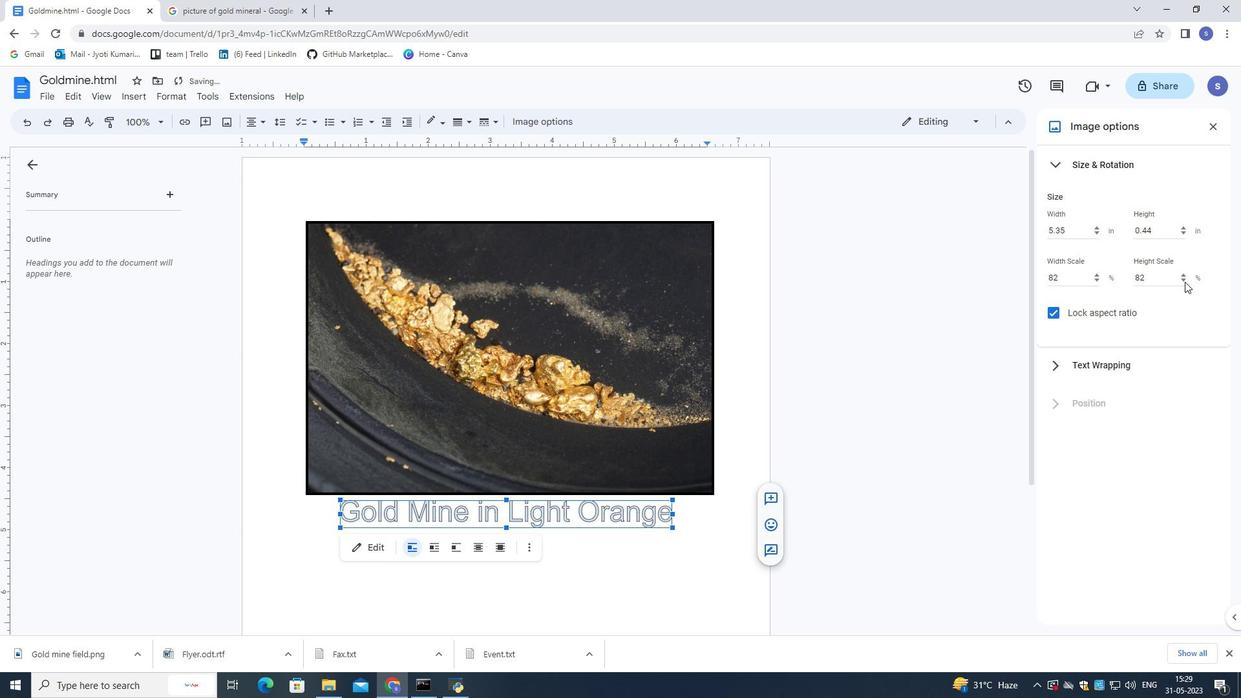 
Action: Mouse moved to (671, 512)
Screenshot: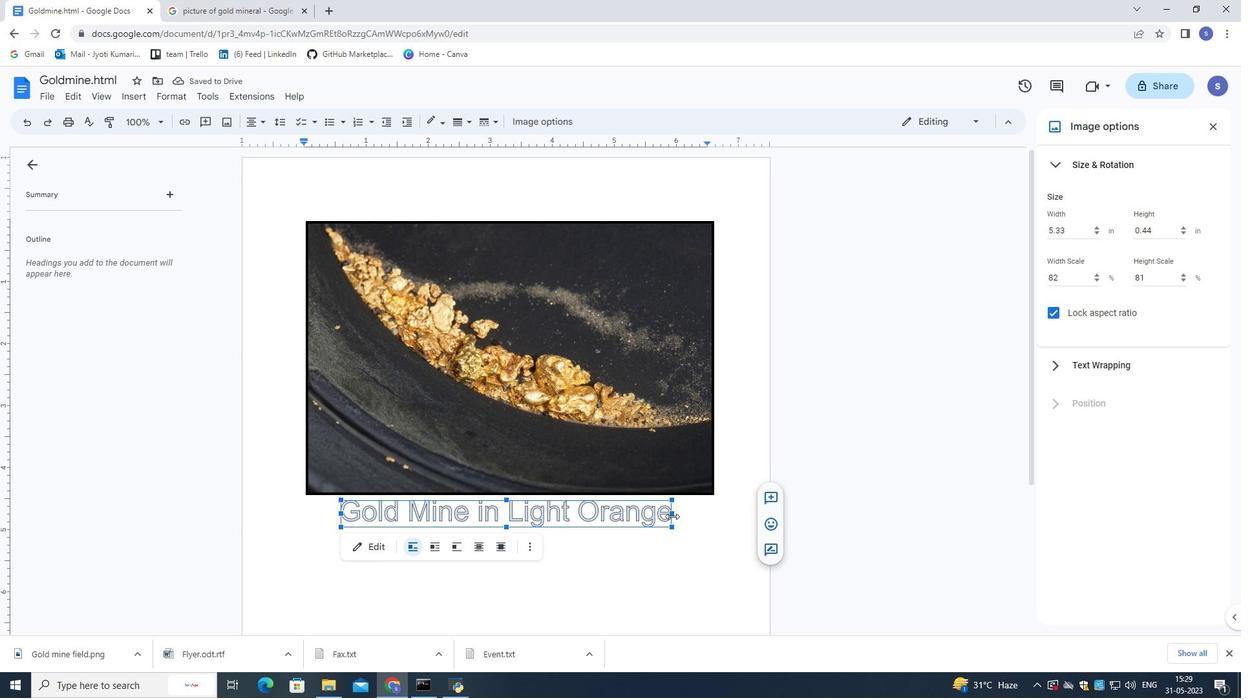 
Action: Mouse pressed left at (671, 512)
Screenshot: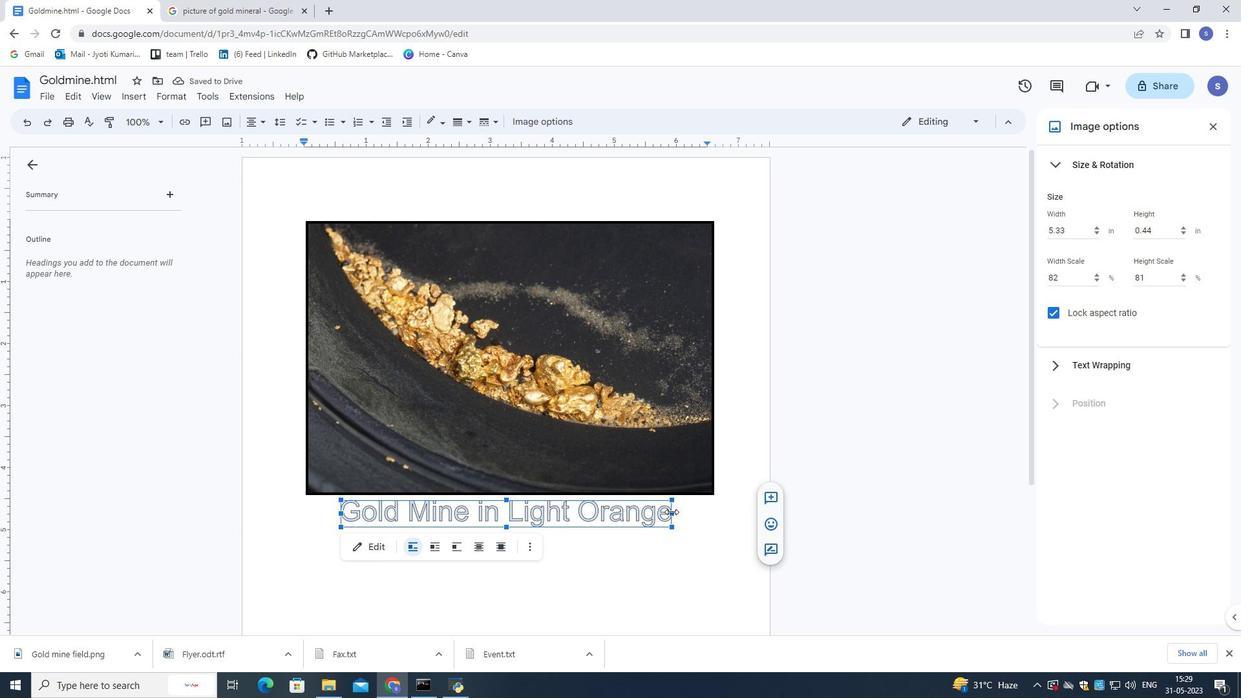 
Action: Mouse moved to (504, 526)
Screenshot: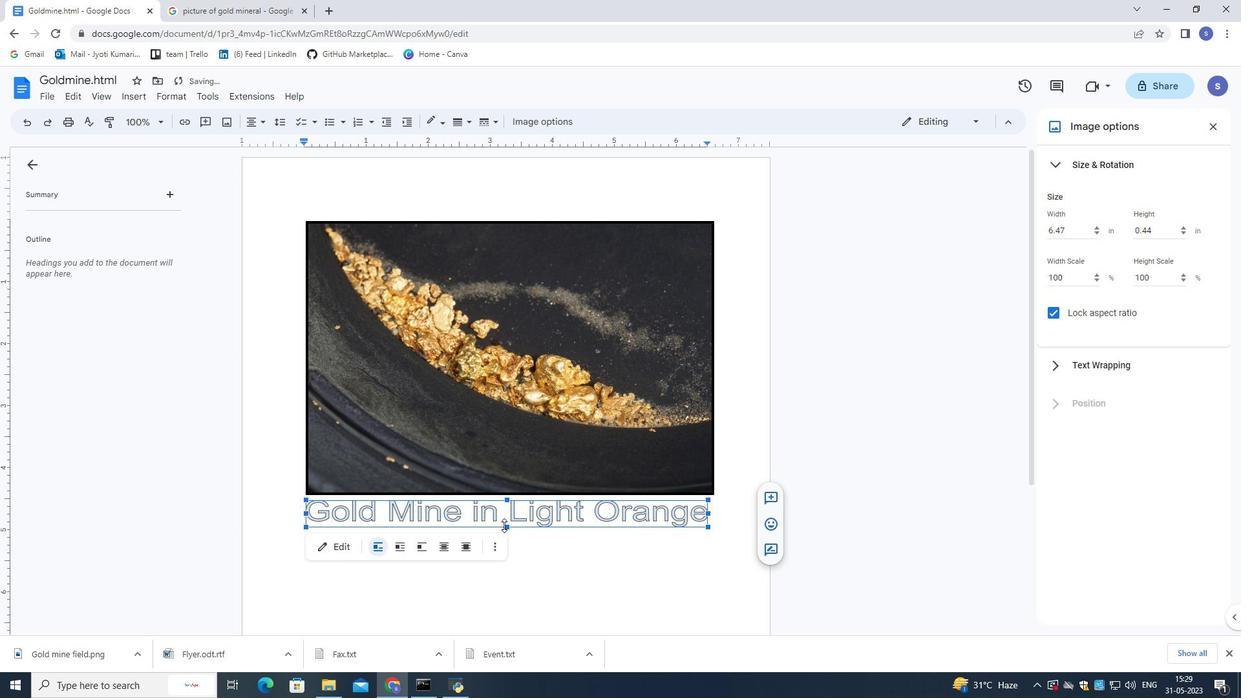 
Action: Mouse pressed left at (504, 526)
Screenshot: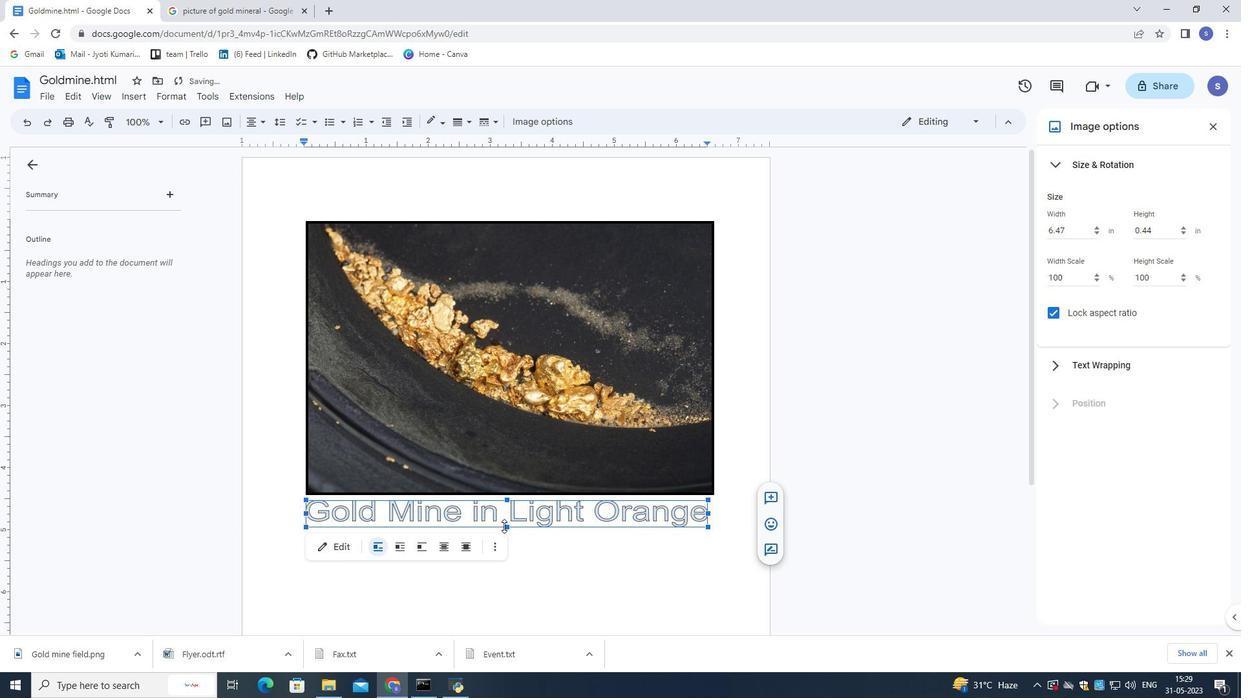
Action: Mouse moved to (854, 419)
Screenshot: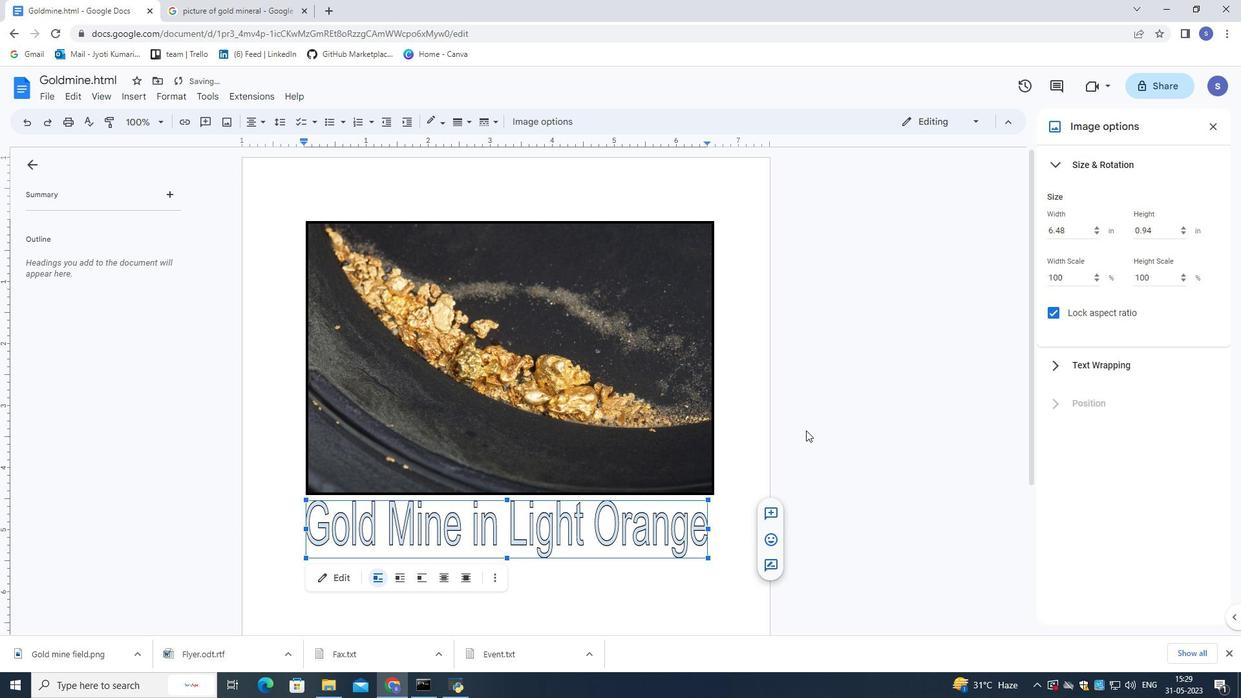 
Action: Mouse pressed left at (854, 419)
Screenshot: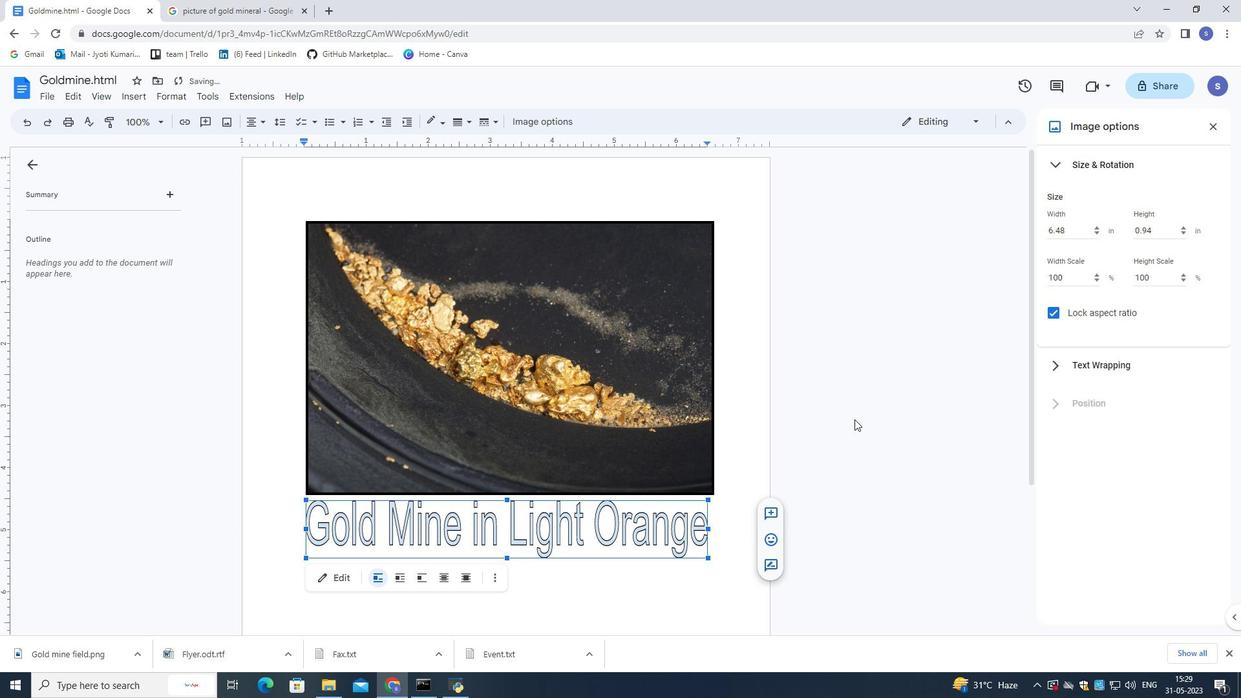 
Action: Mouse moved to (628, 502)
Screenshot: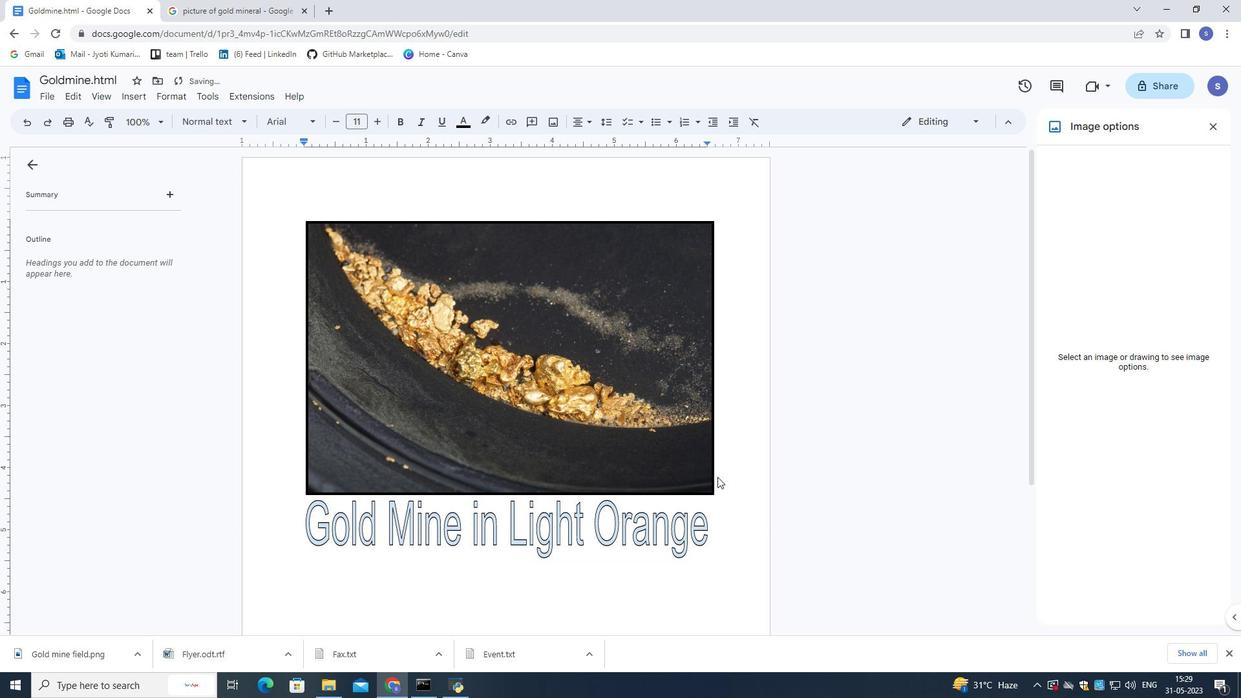 
Action: Mouse pressed left at (628, 502)
Screenshot: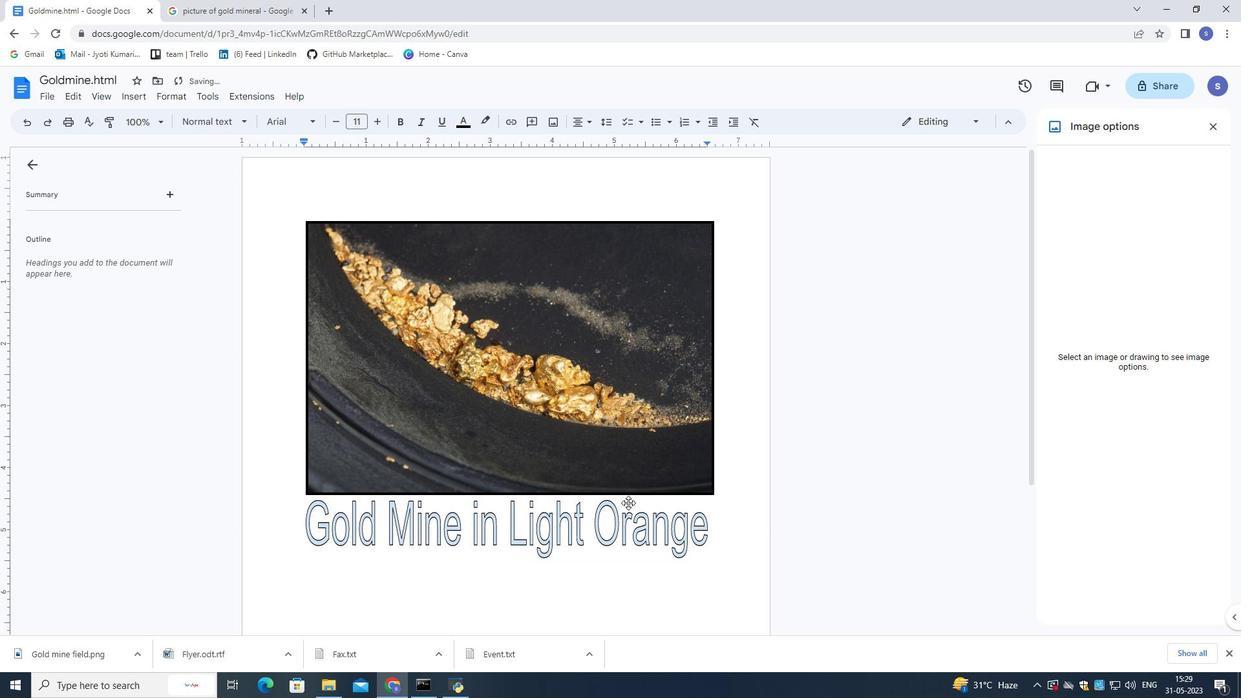 
Action: Mouse moved to (609, 539)
Screenshot: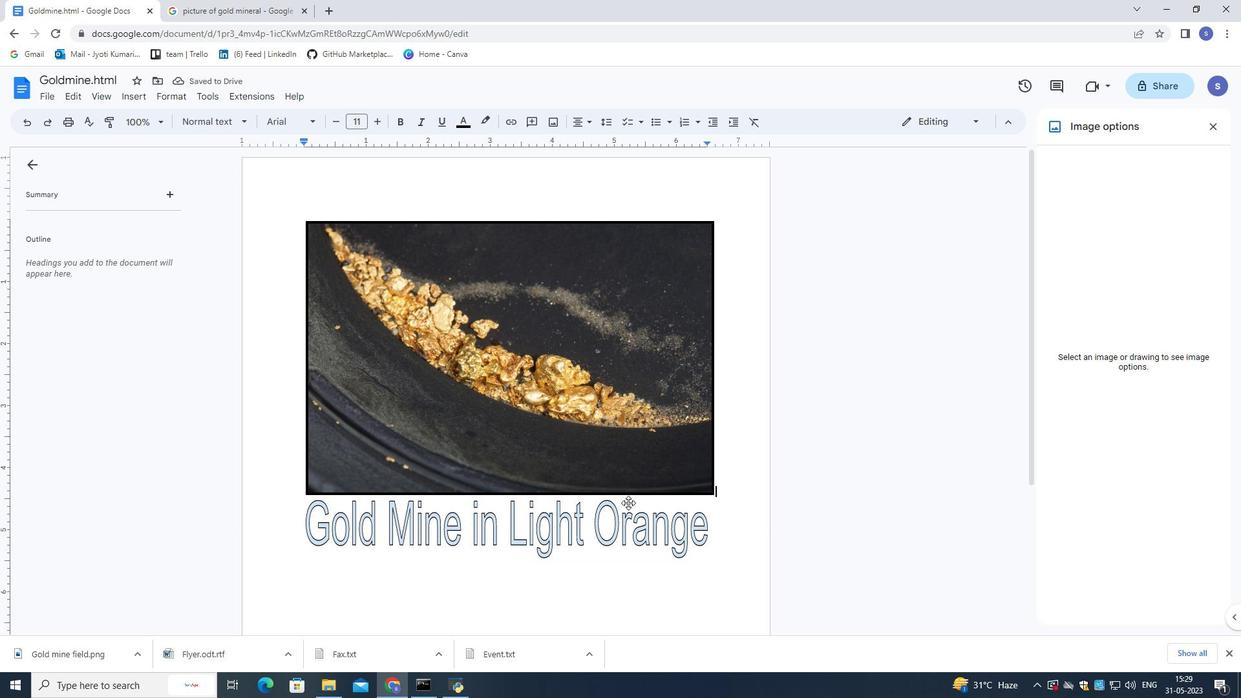 
Action: Mouse pressed left at (609, 539)
Screenshot: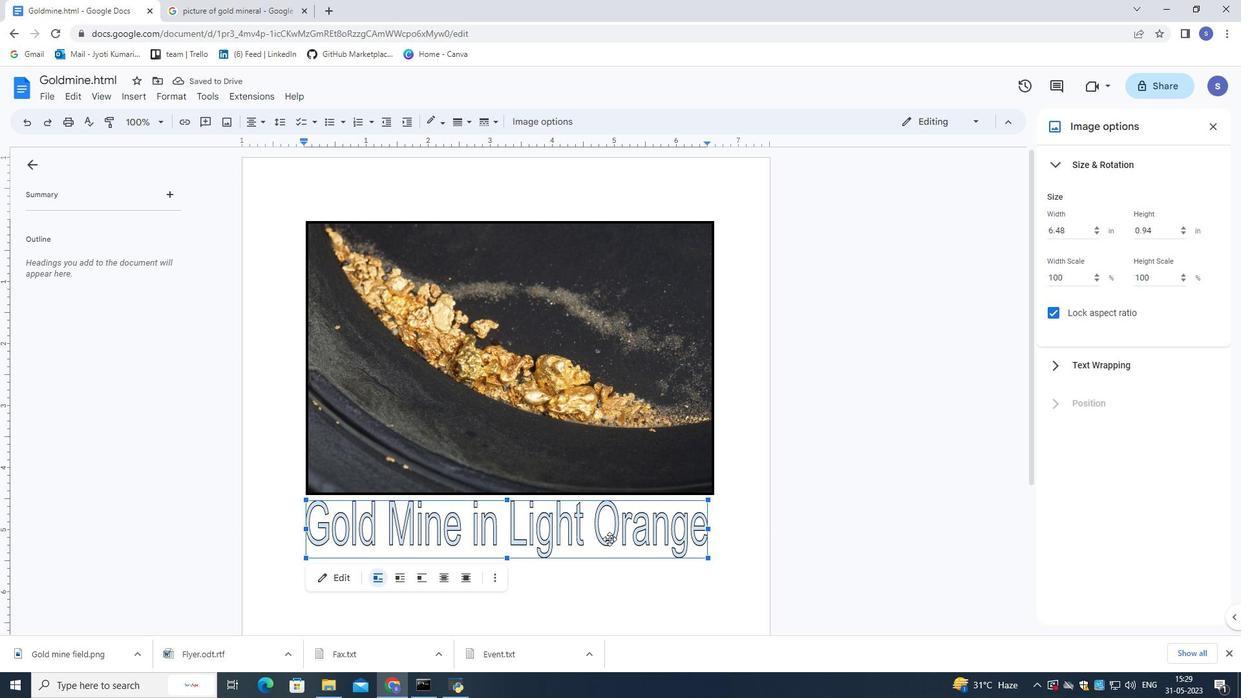 
Action: Mouse moved to (495, 578)
Screenshot: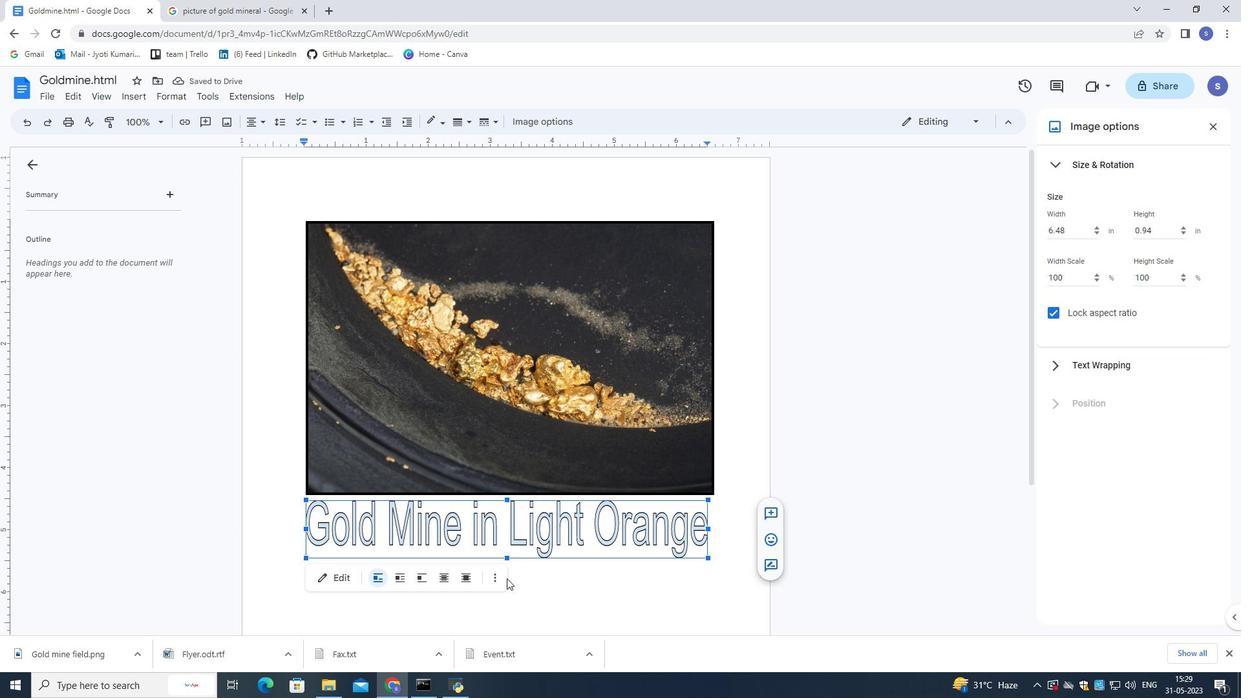 
Action: Mouse pressed left at (495, 578)
Screenshot: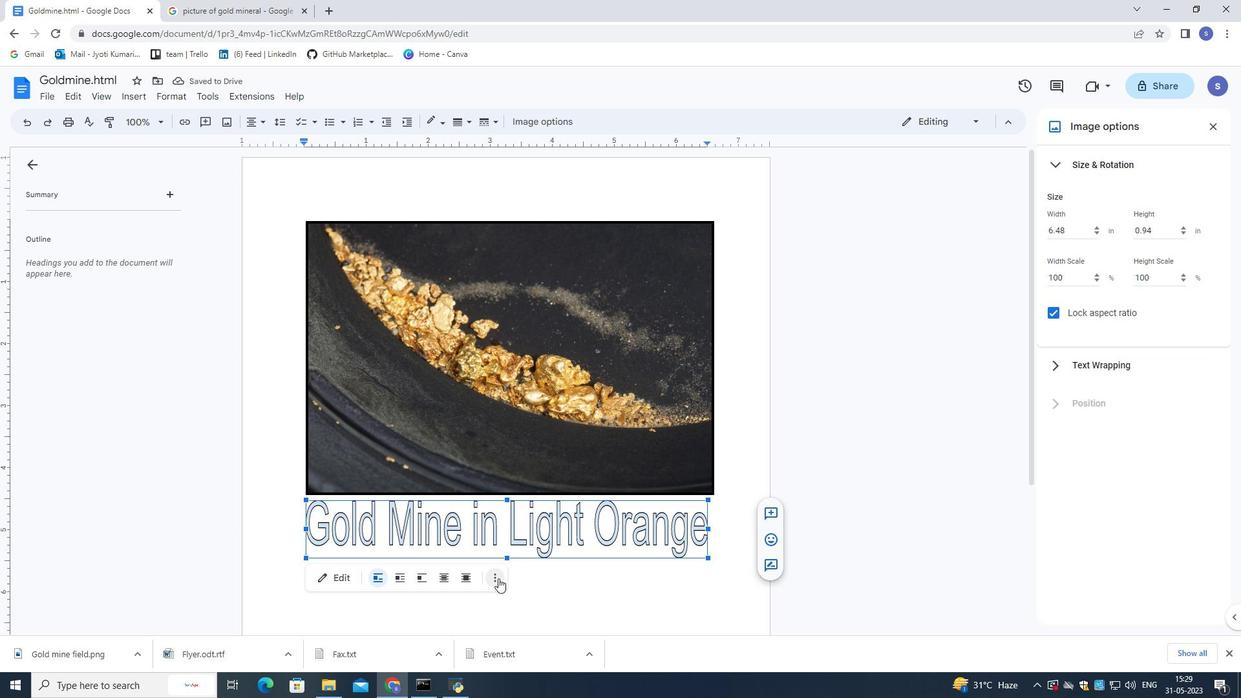 
Action: Mouse moved to (512, 527)
Screenshot: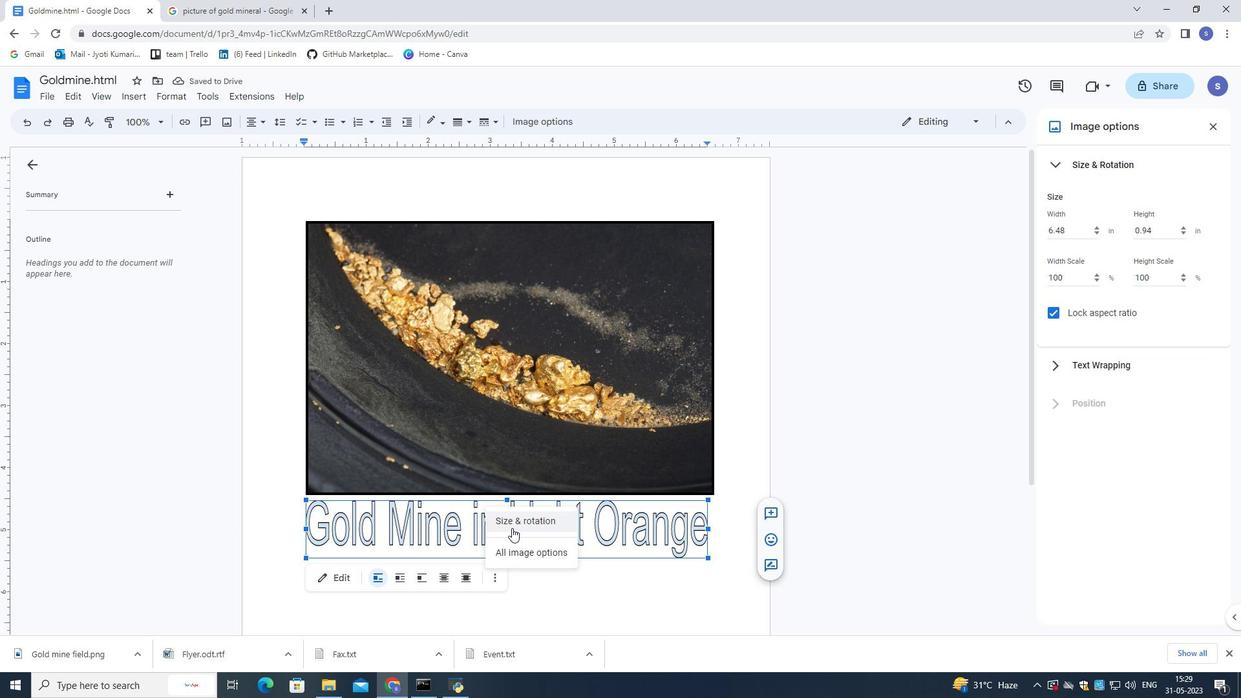 
Action: Mouse pressed left at (512, 527)
Screenshot: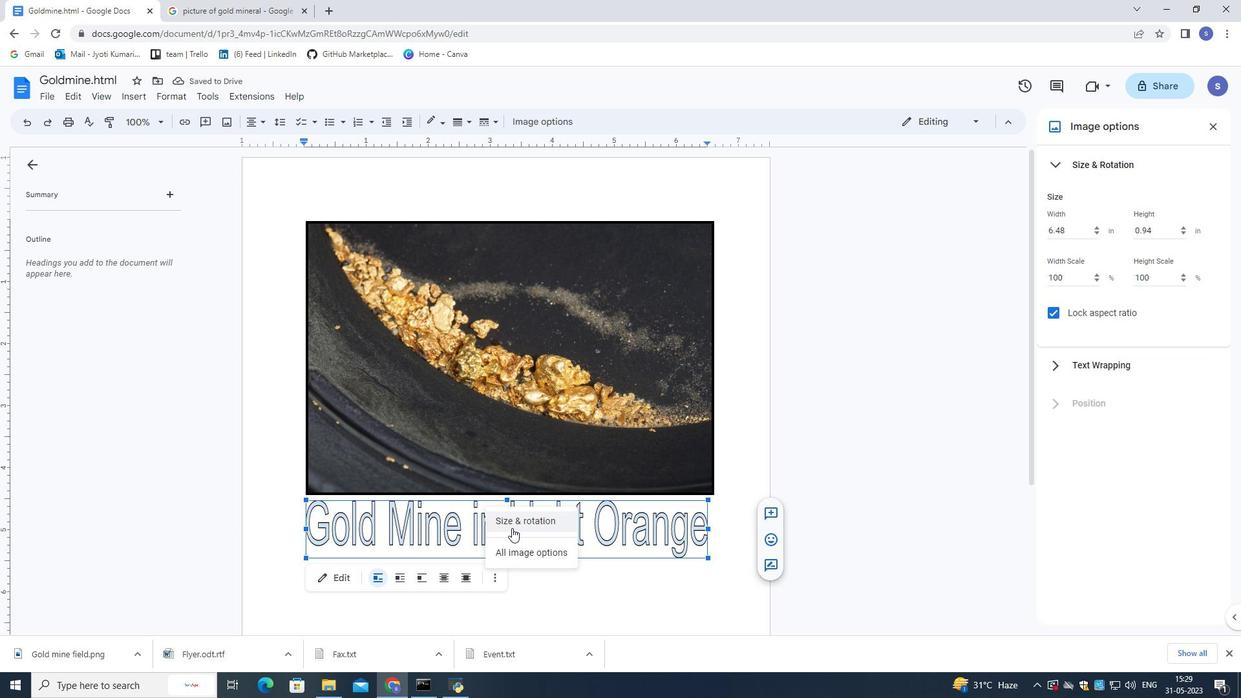 
Action: Mouse moved to (1183, 226)
Screenshot: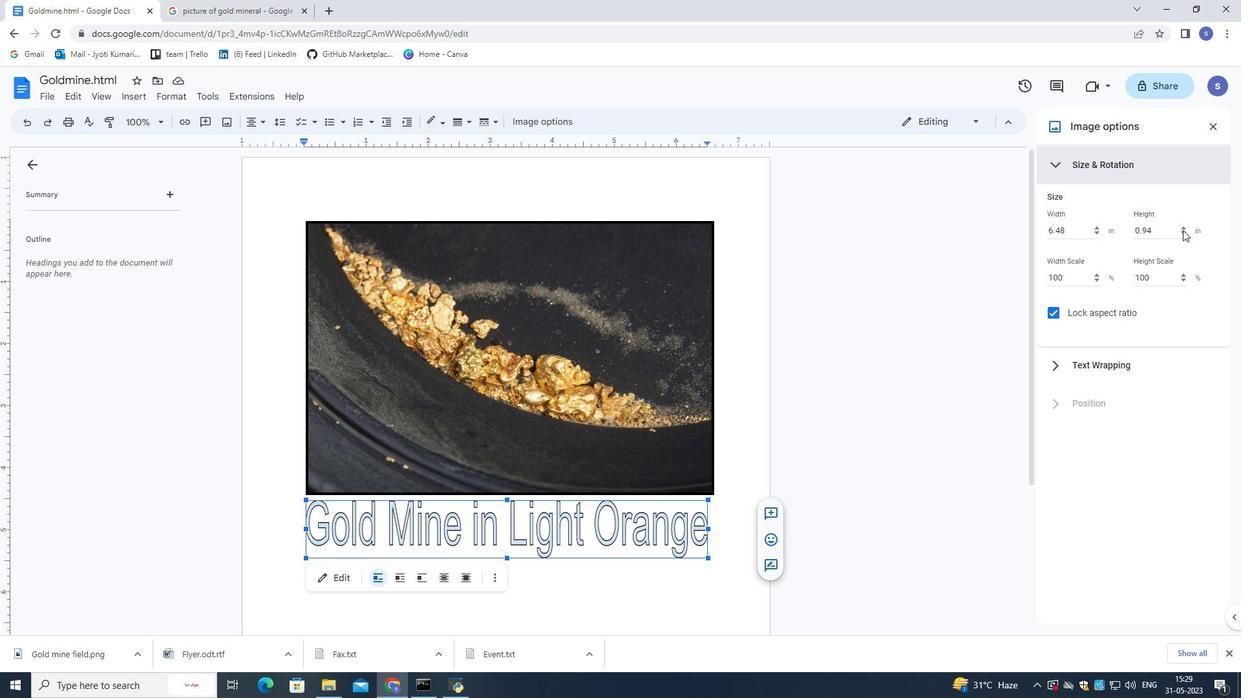 
Action: Mouse pressed left at (1183, 226)
Screenshot: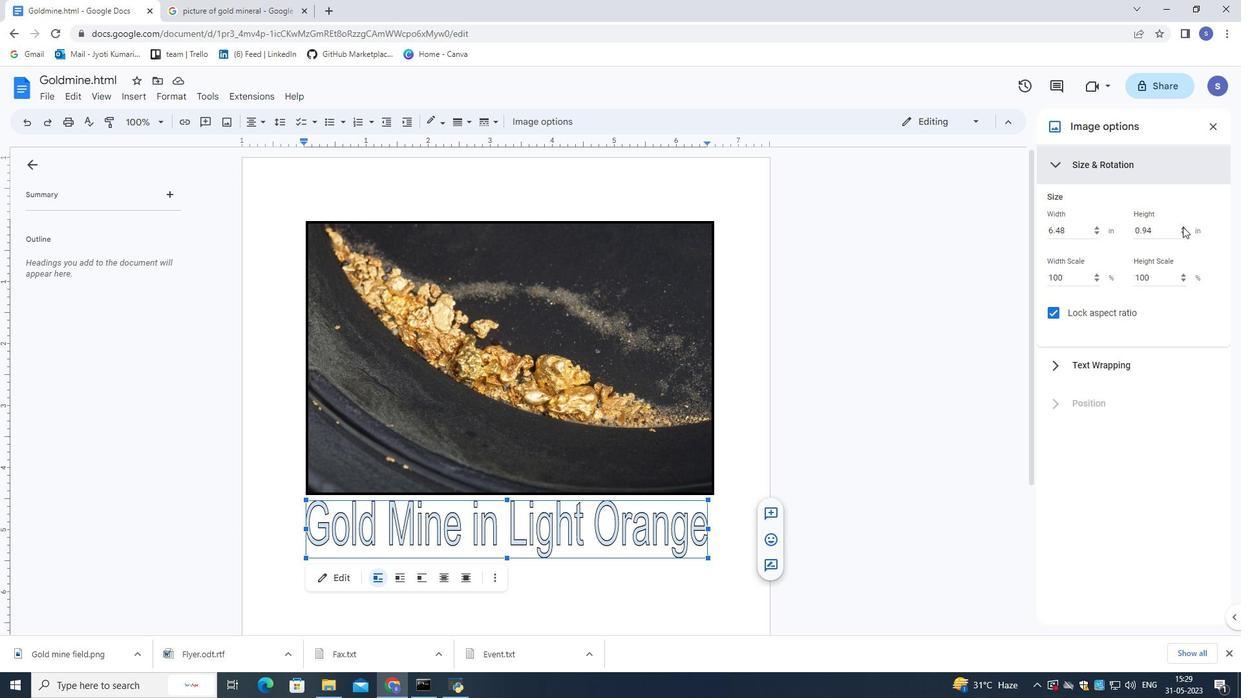 
Action: Mouse pressed left at (1183, 226)
Screenshot: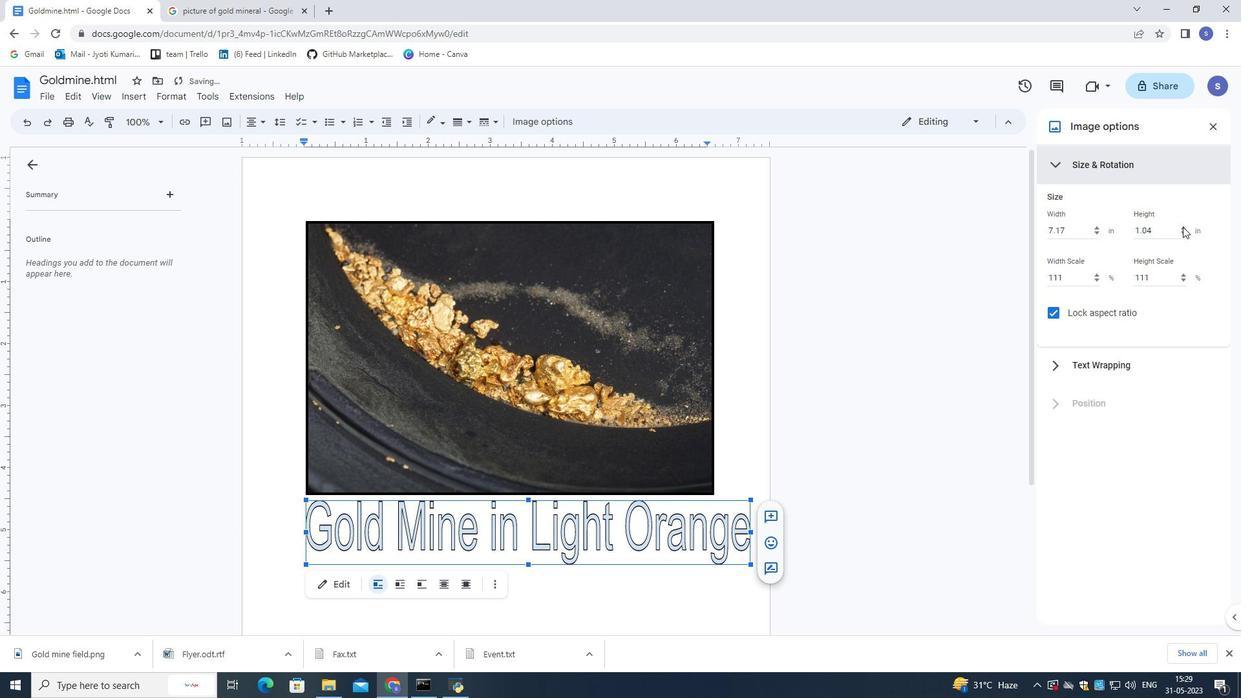 
Action: Mouse moved to (792, 535)
Screenshot: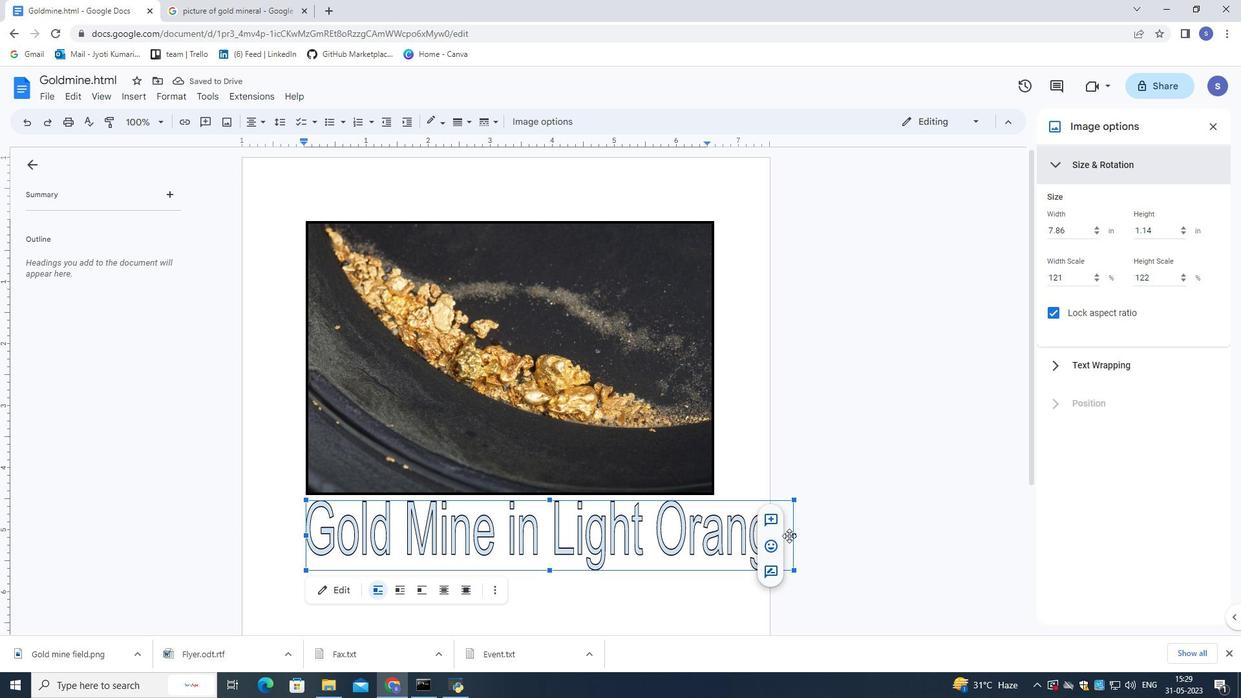 
Action: Mouse pressed left at (792, 535)
Screenshot: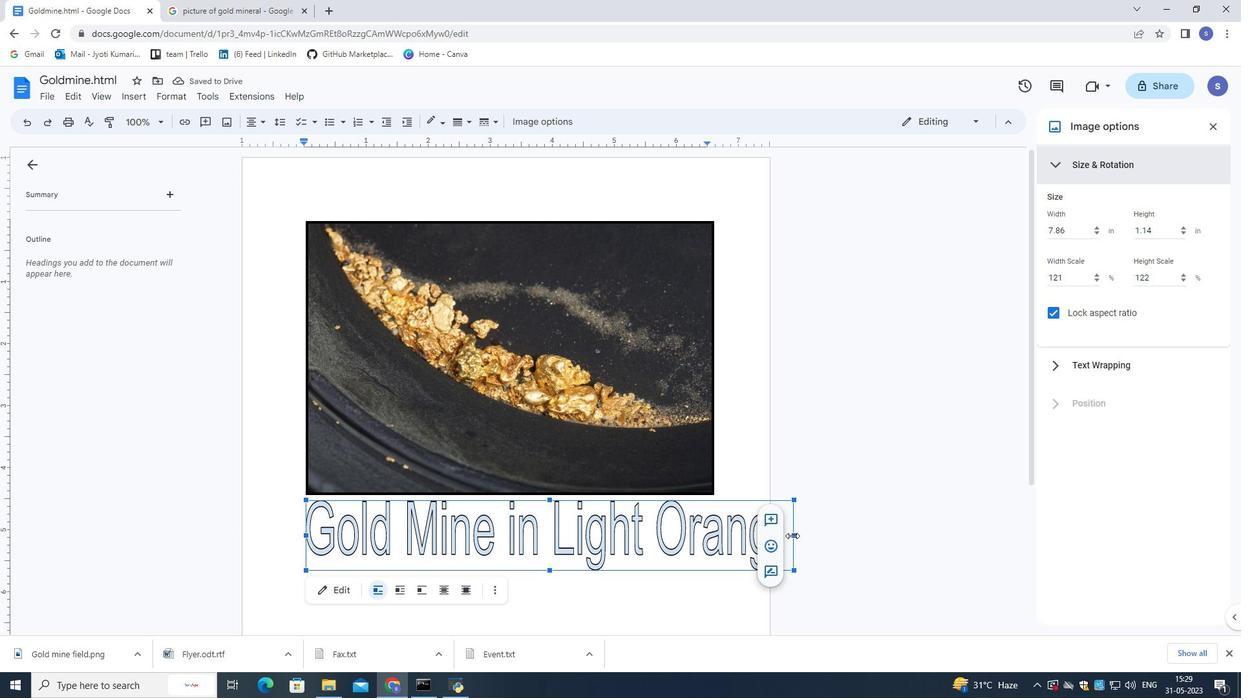 
Action: Mouse moved to (1183, 224)
Screenshot: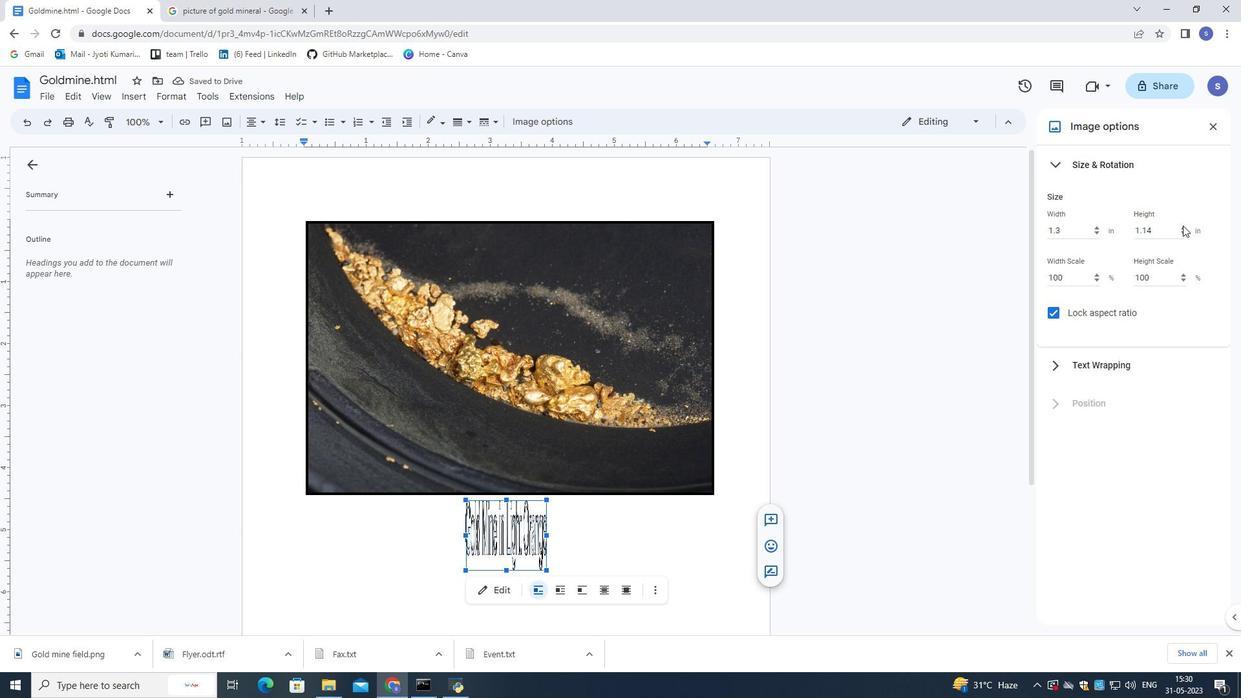 
Action: Mouse pressed left at (1183, 224)
Screenshot: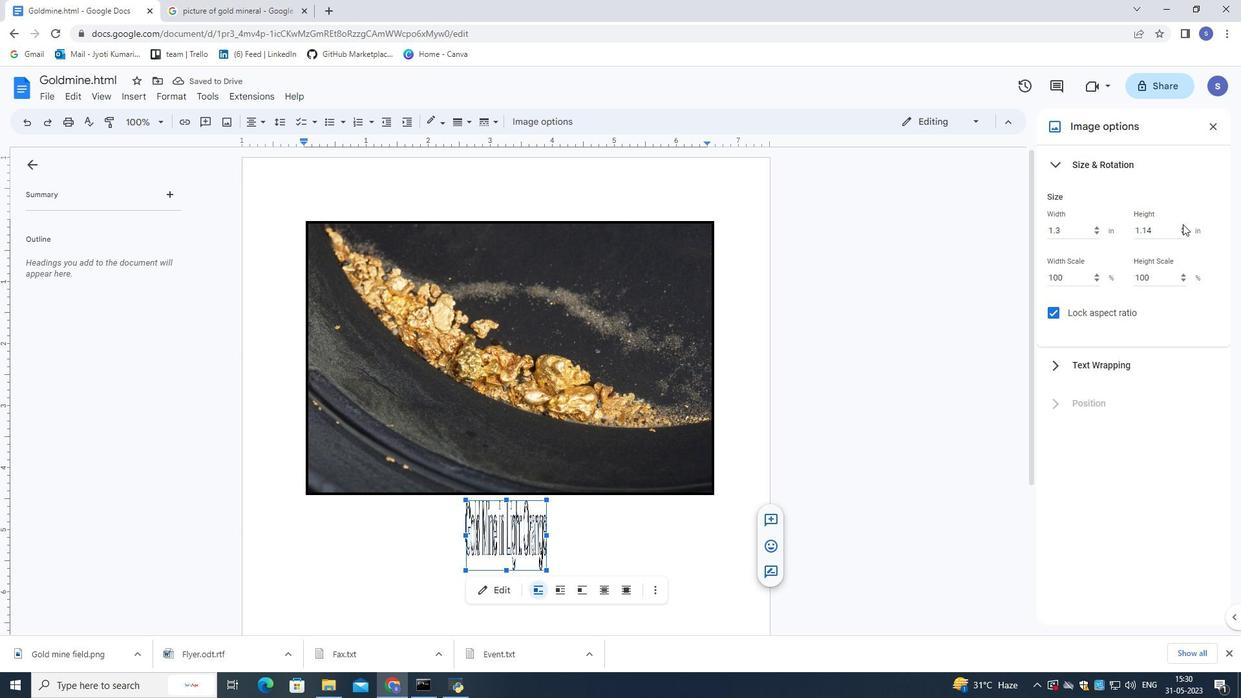 
Action: Mouse pressed left at (1183, 224)
Screenshot: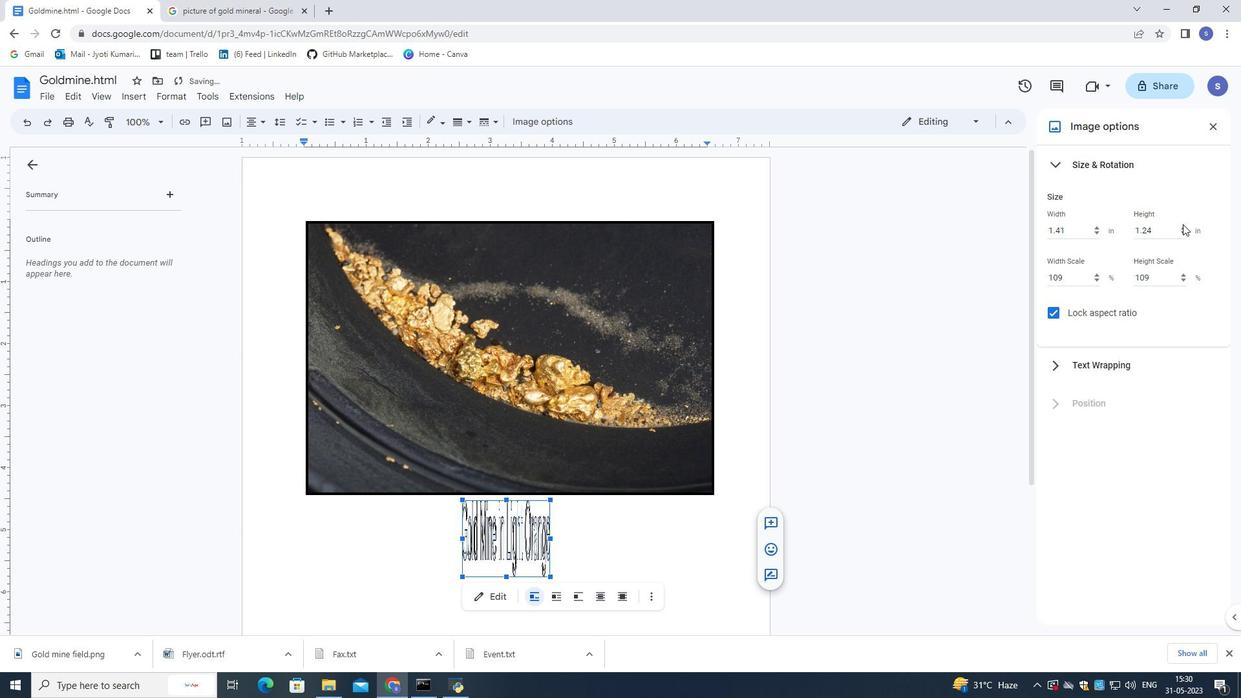 
Action: Mouse pressed left at (1183, 224)
Screenshot: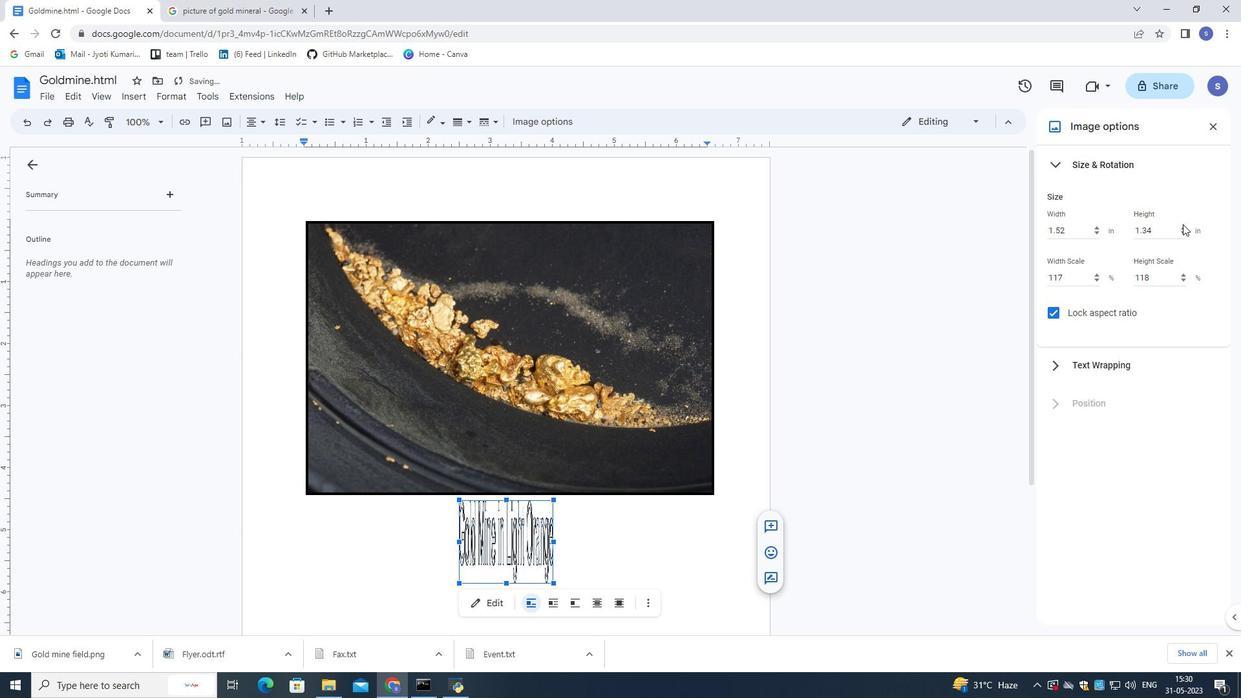
Action: Mouse pressed left at (1183, 224)
Screenshot: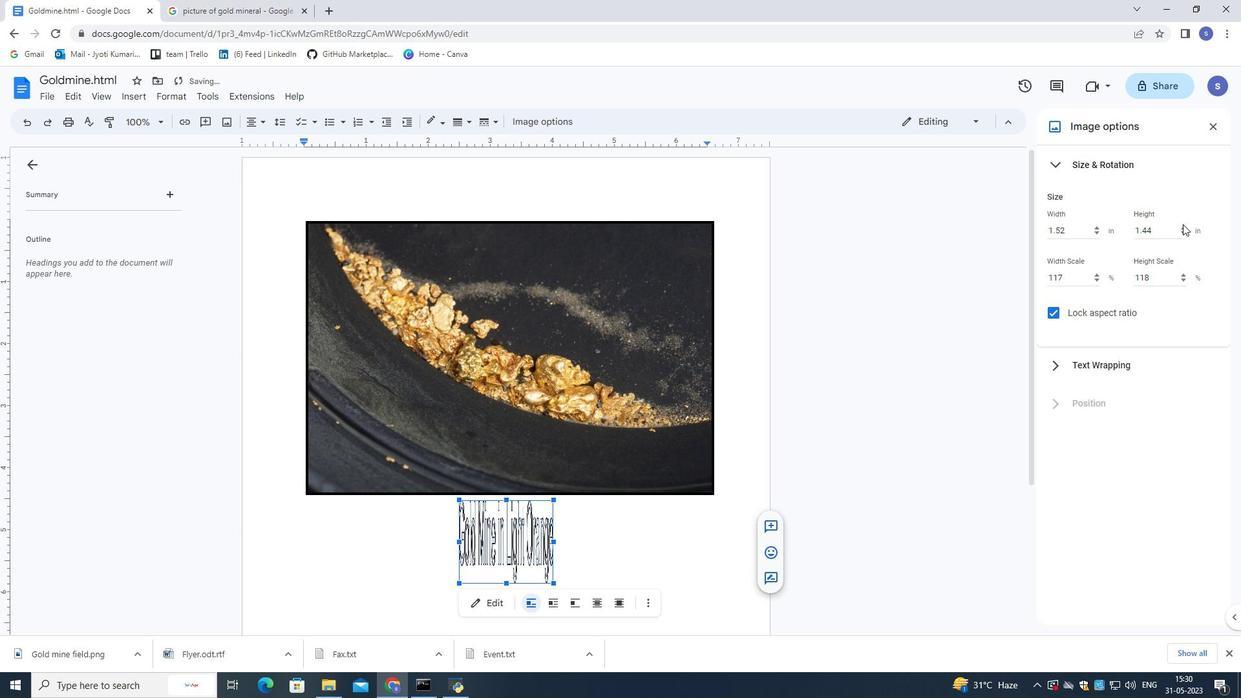 
Action: Mouse pressed left at (1183, 224)
Screenshot: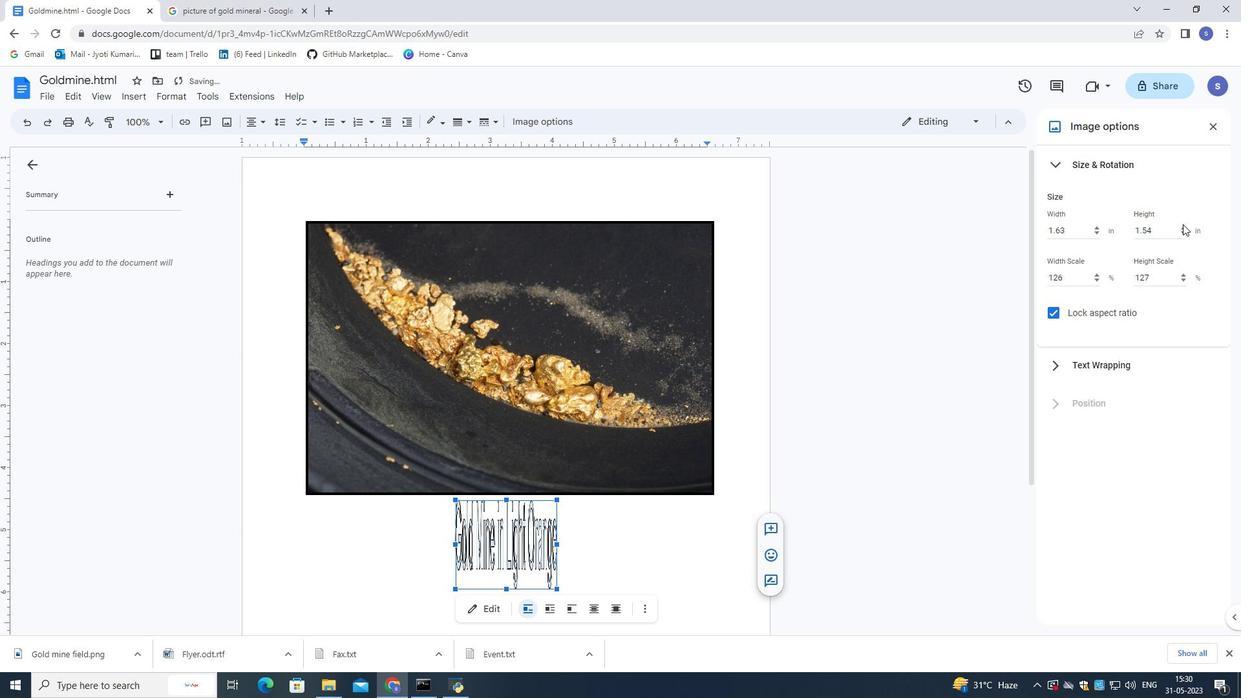 
Action: Mouse pressed left at (1183, 224)
Screenshot: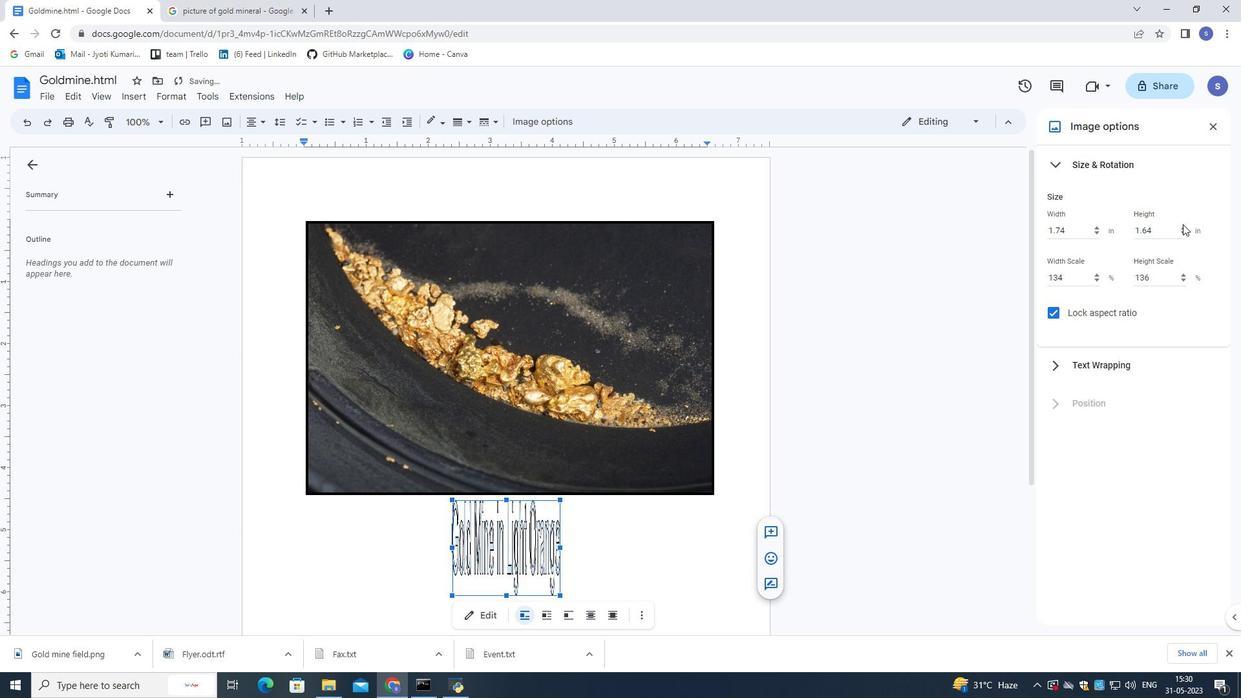
Action: Mouse pressed left at (1183, 224)
Screenshot: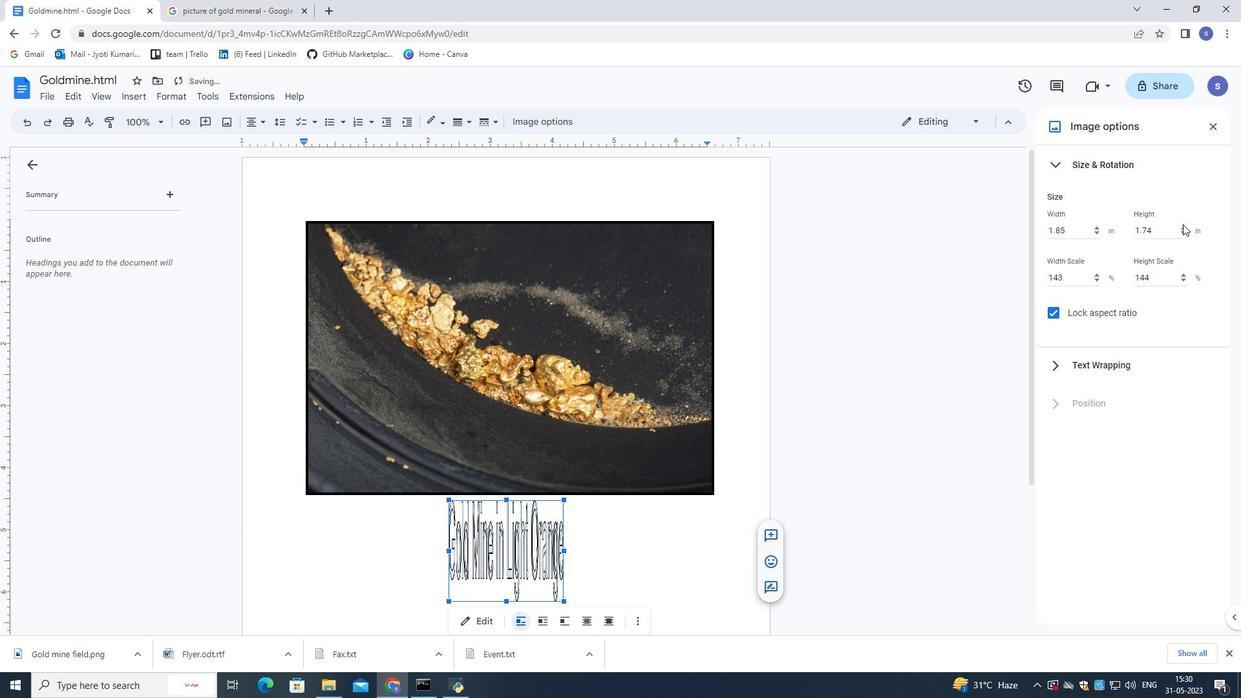 
Action: Mouse pressed left at (1183, 224)
Screenshot: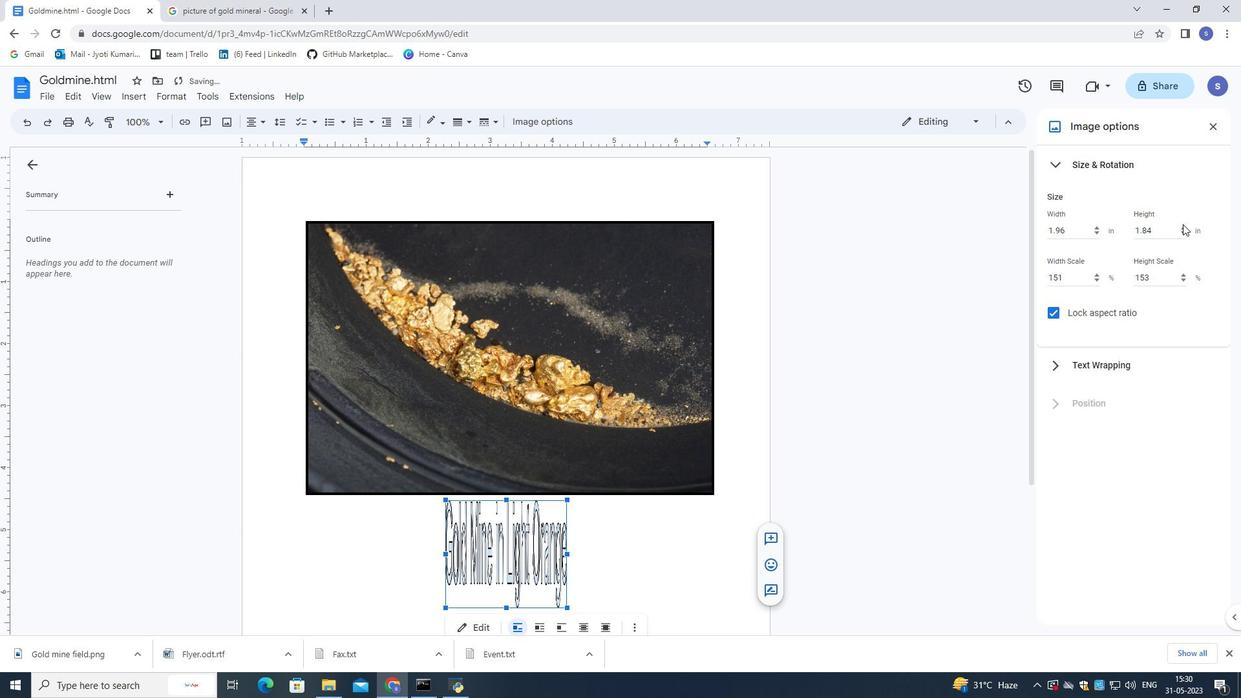 
Action: Mouse pressed left at (1183, 224)
Screenshot: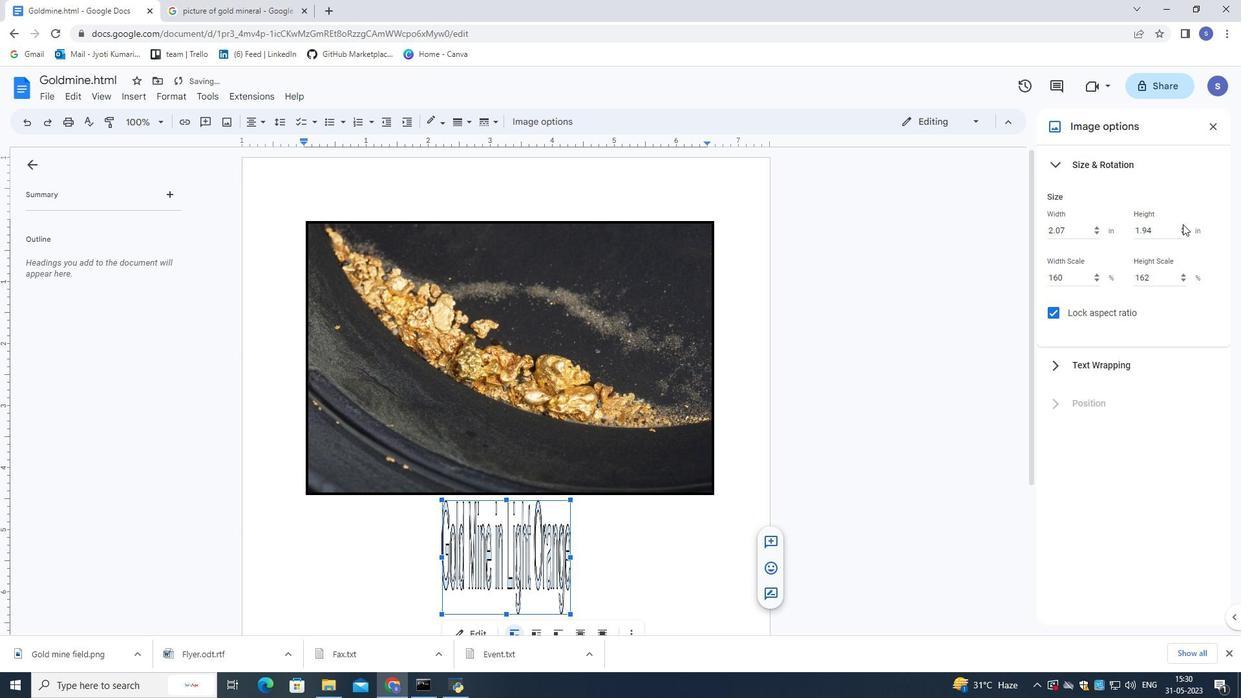 
Action: Mouse pressed left at (1183, 224)
Screenshot: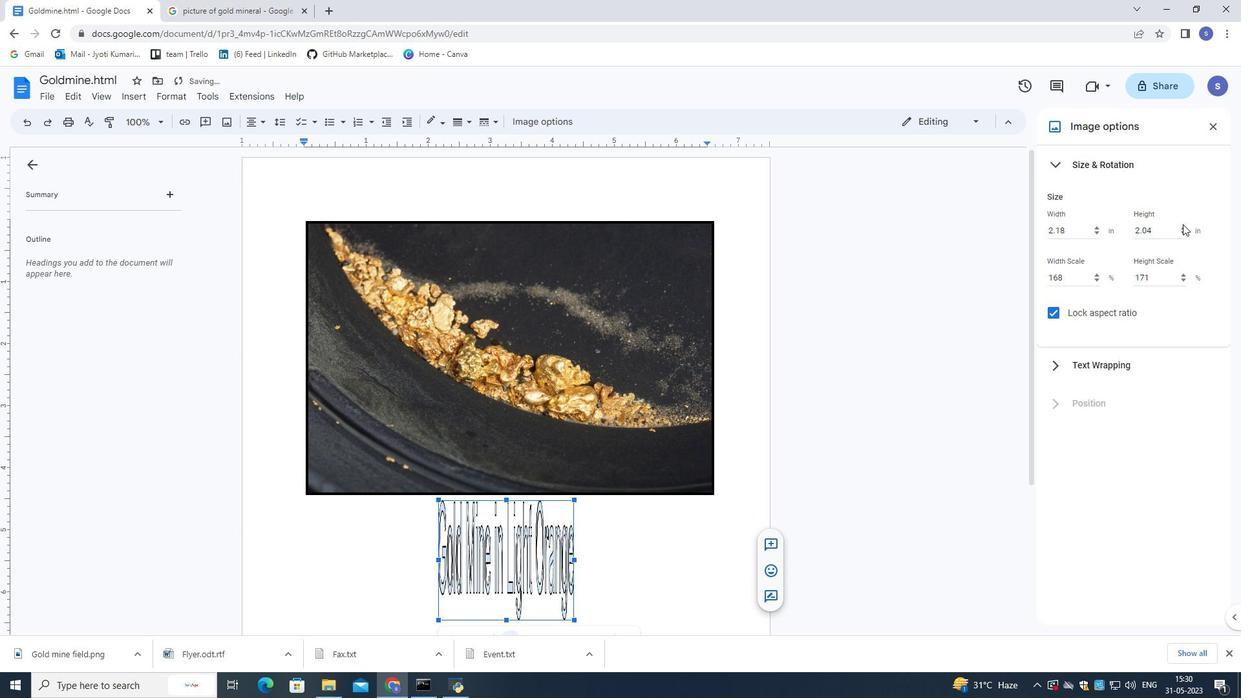 
Action: Mouse pressed left at (1183, 224)
Screenshot: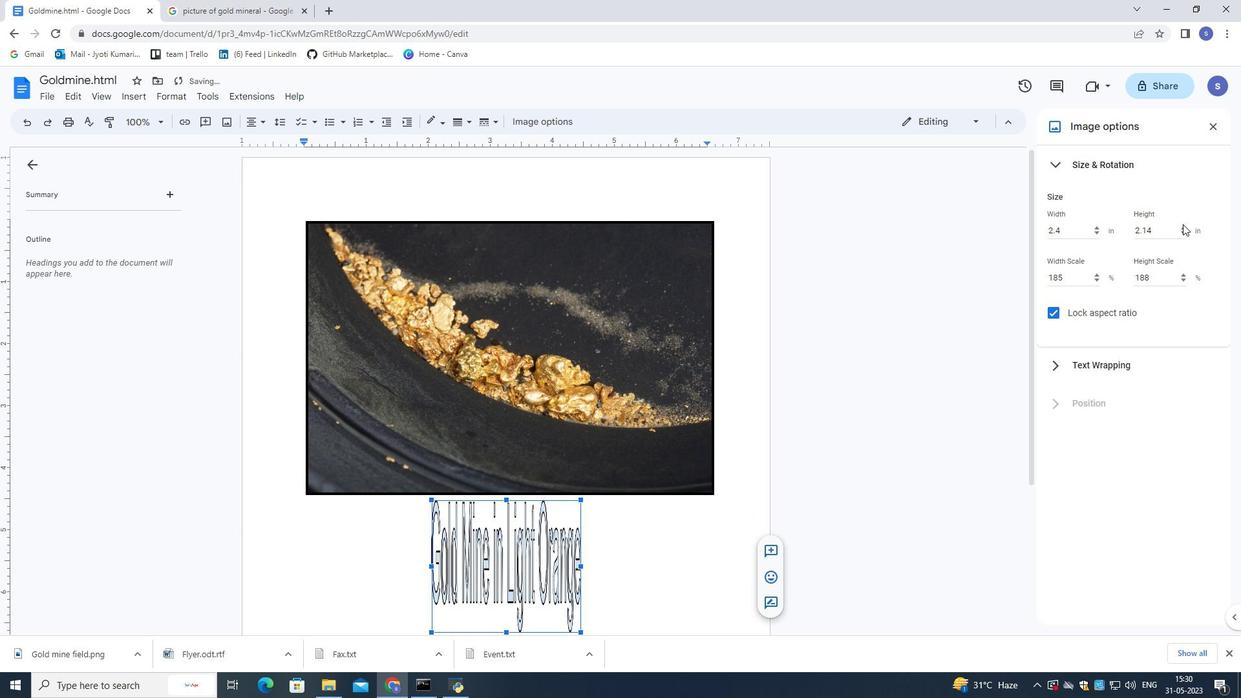 
Action: Mouse pressed left at (1183, 224)
Screenshot: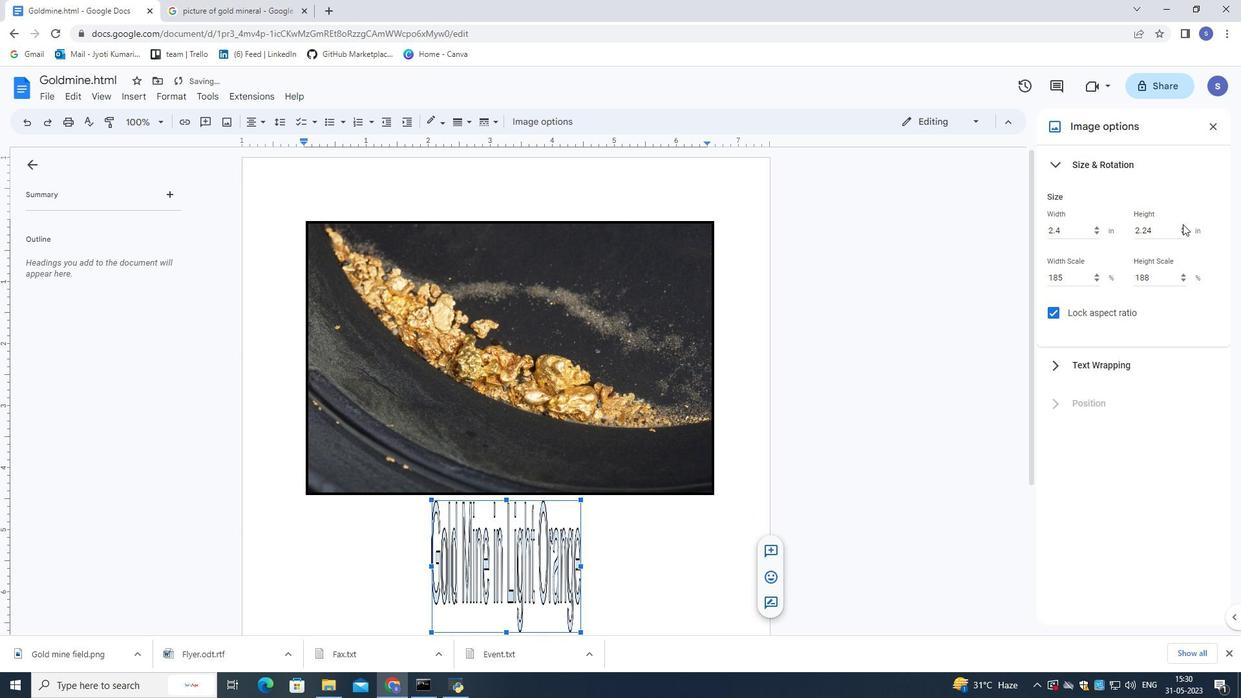 
Action: Mouse pressed left at (1183, 224)
Screenshot: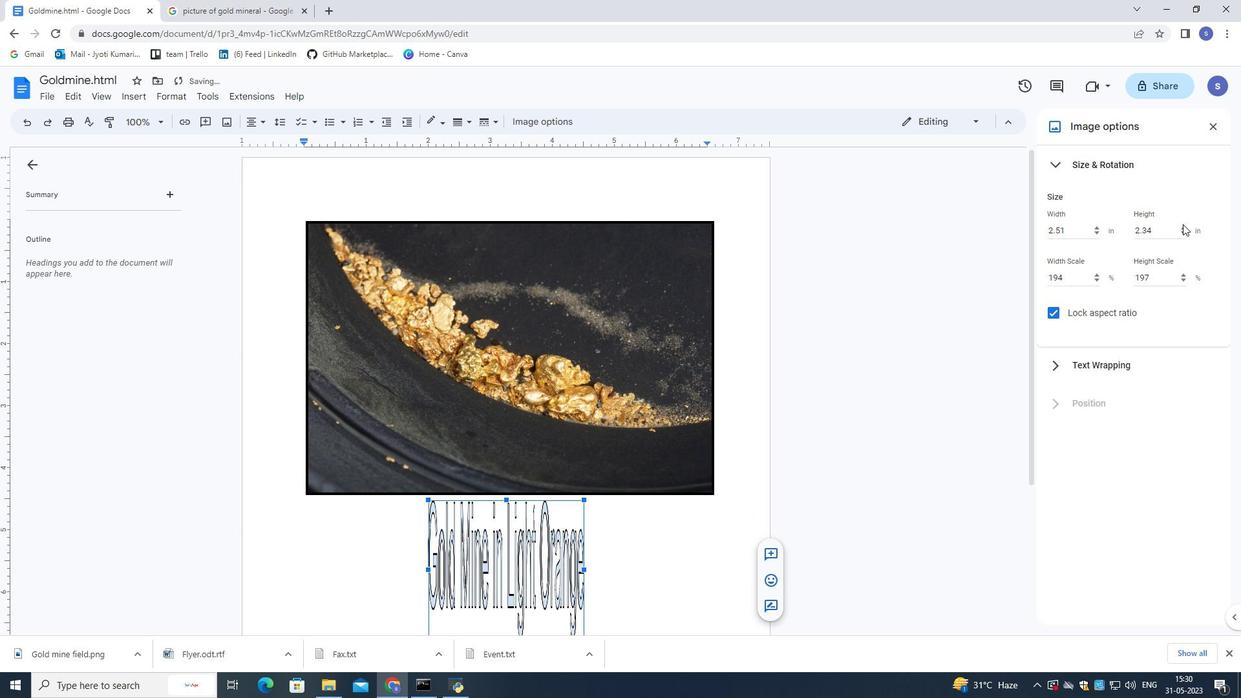 
Action: Mouse pressed left at (1183, 224)
Screenshot: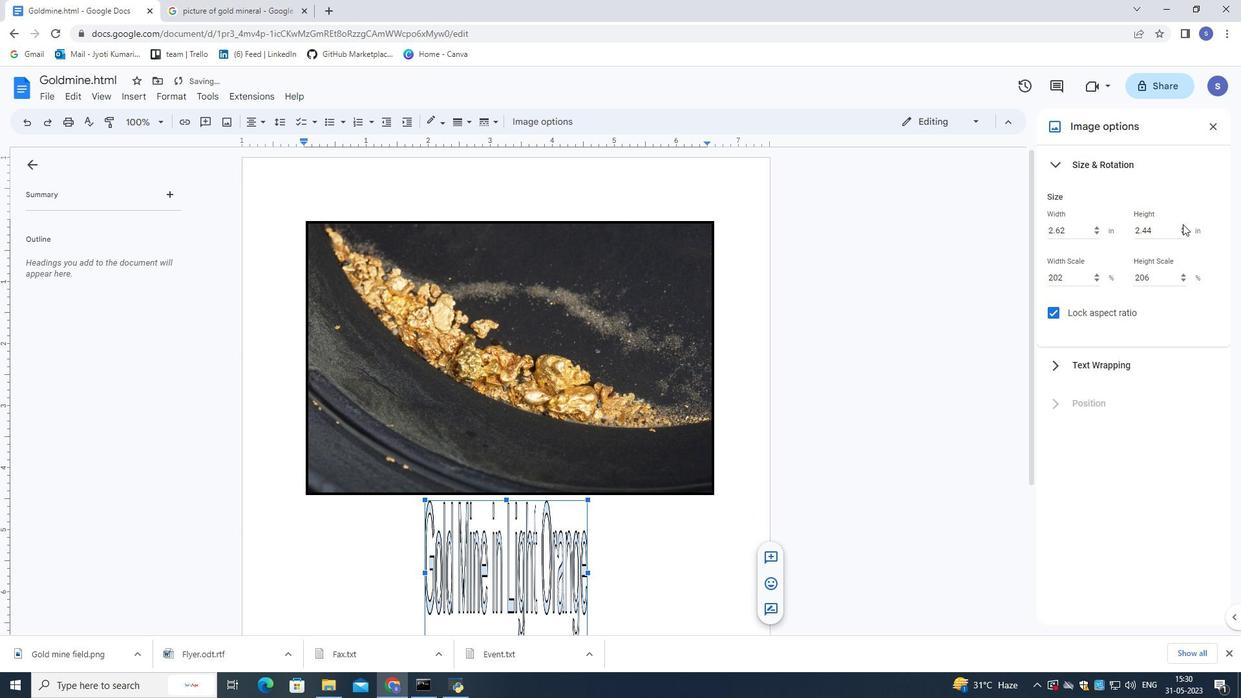 
Action: Mouse pressed left at (1183, 224)
Screenshot: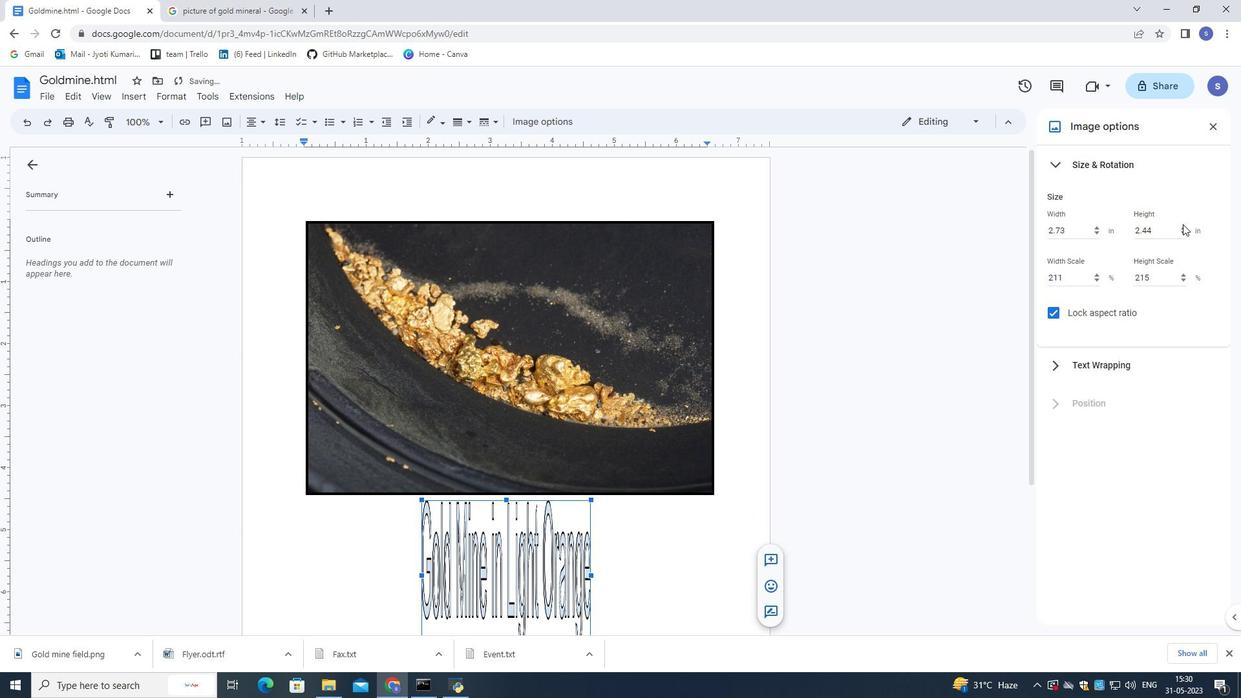 
Action: Mouse pressed left at (1183, 224)
Screenshot: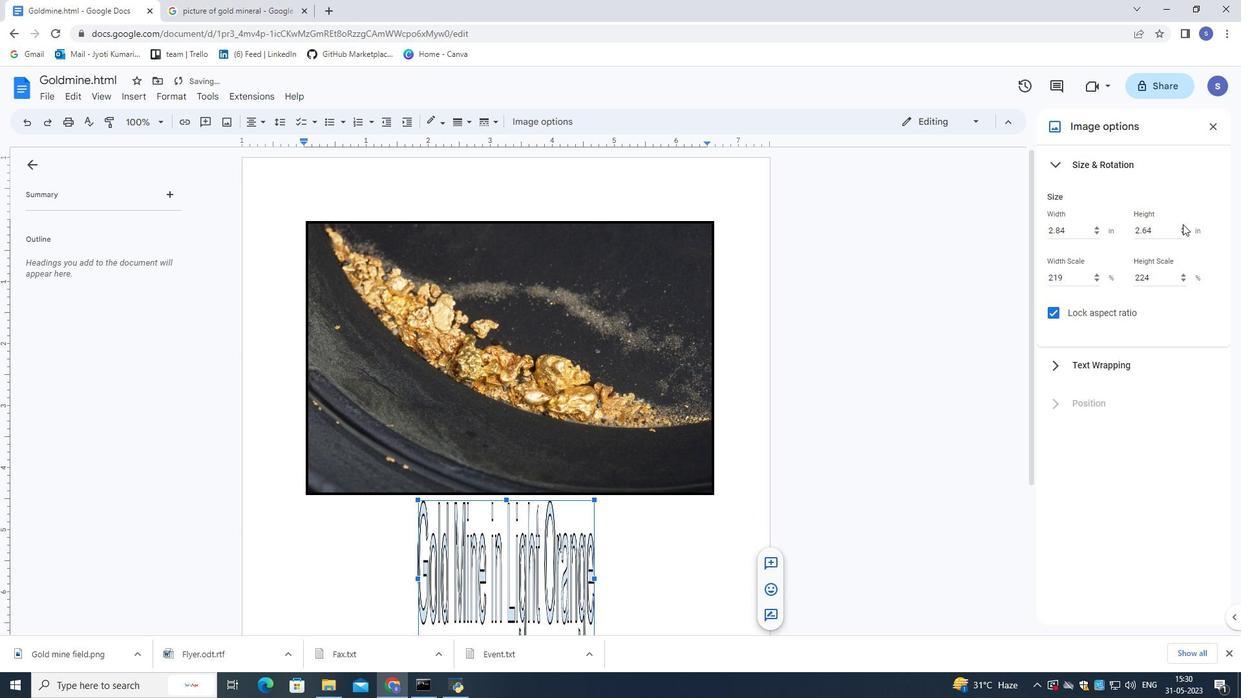 
Action: Mouse pressed left at (1183, 224)
Screenshot: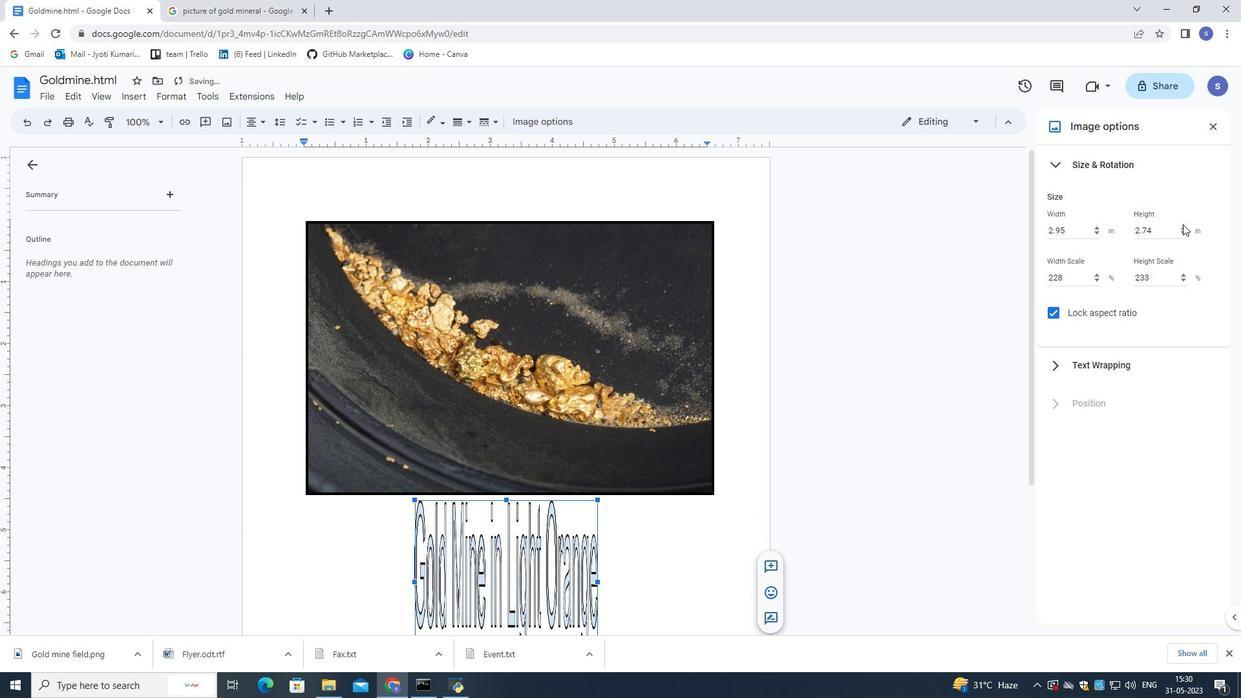 
Action: Mouse pressed left at (1183, 224)
Screenshot: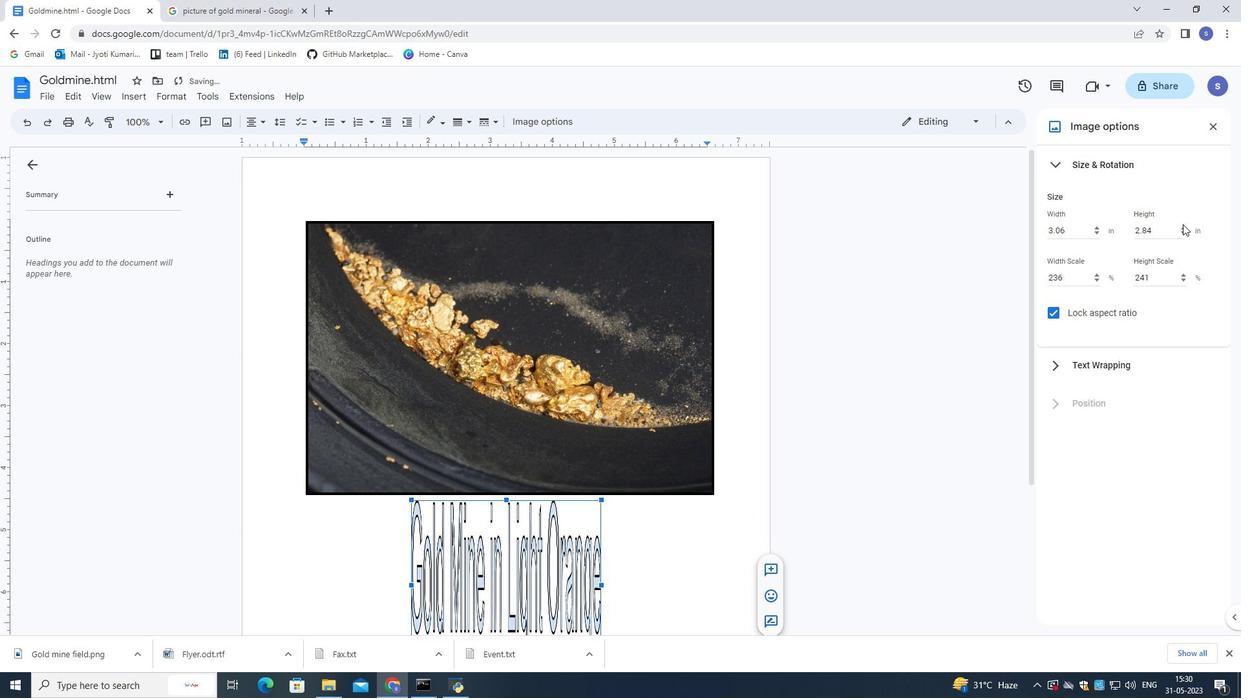 
Action: Mouse pressed left at (1183, 224)
Screenshot: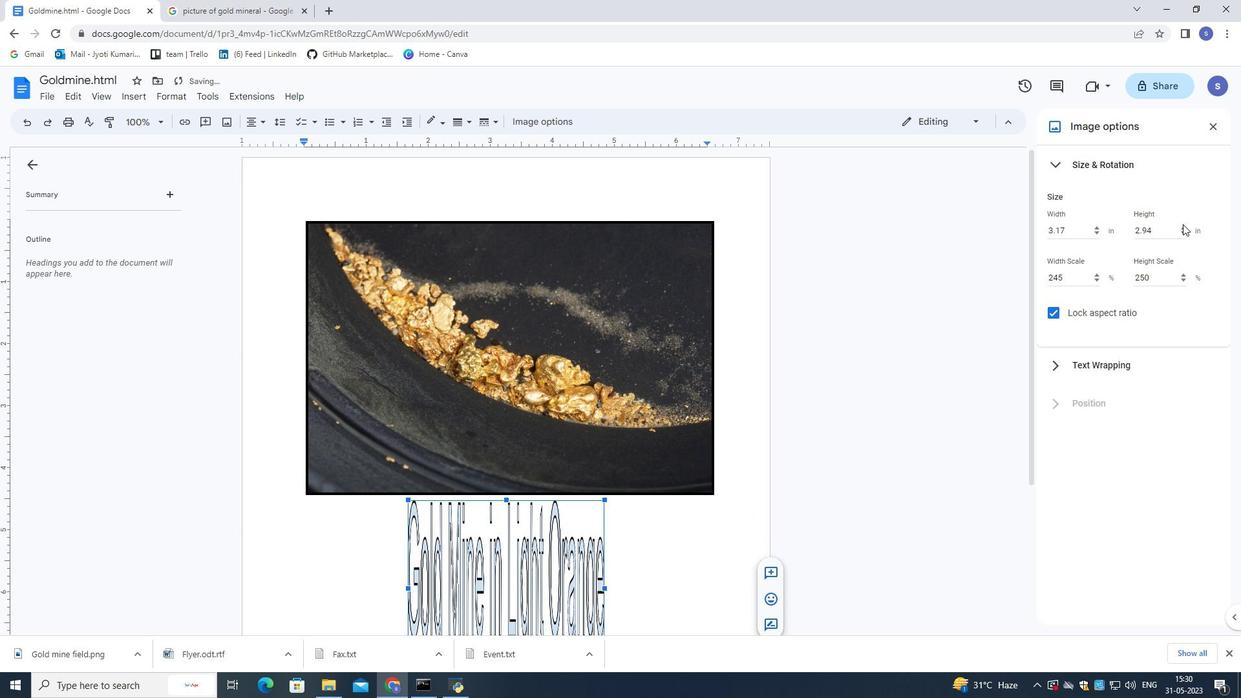 
Action: Mouse pressed left at (1183, 224)
Screenshot: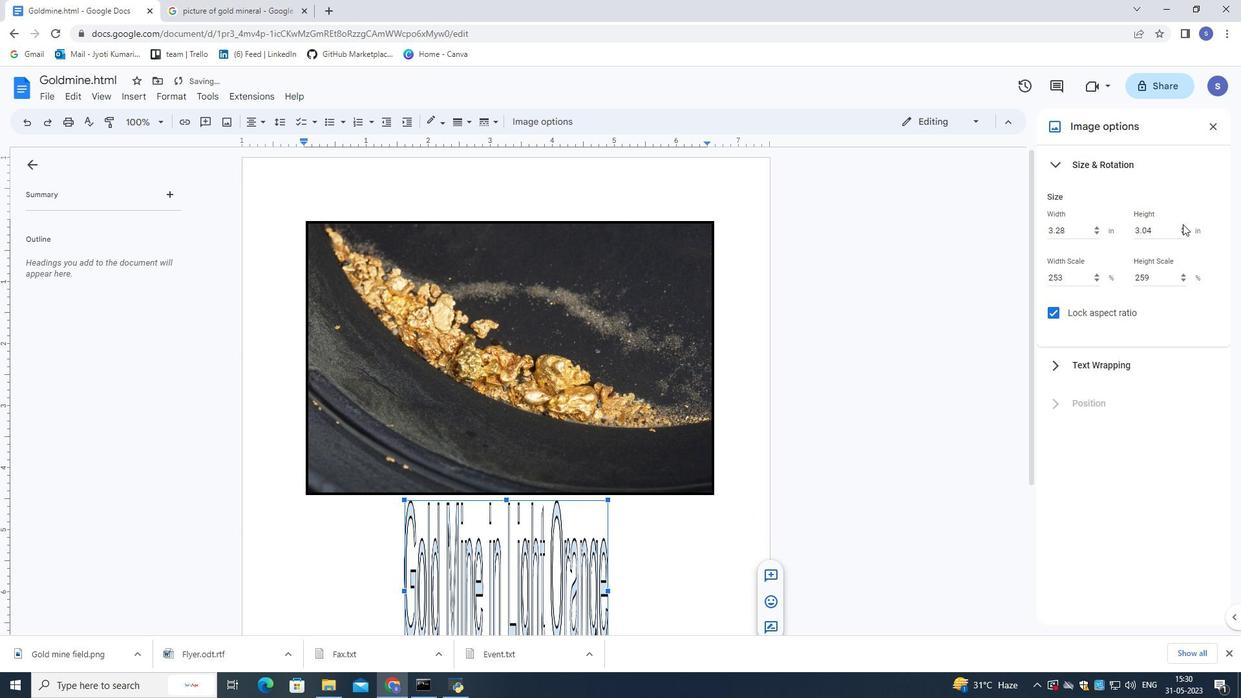 
Action: Mouse pressed left at (1183, 224)
Screenshot: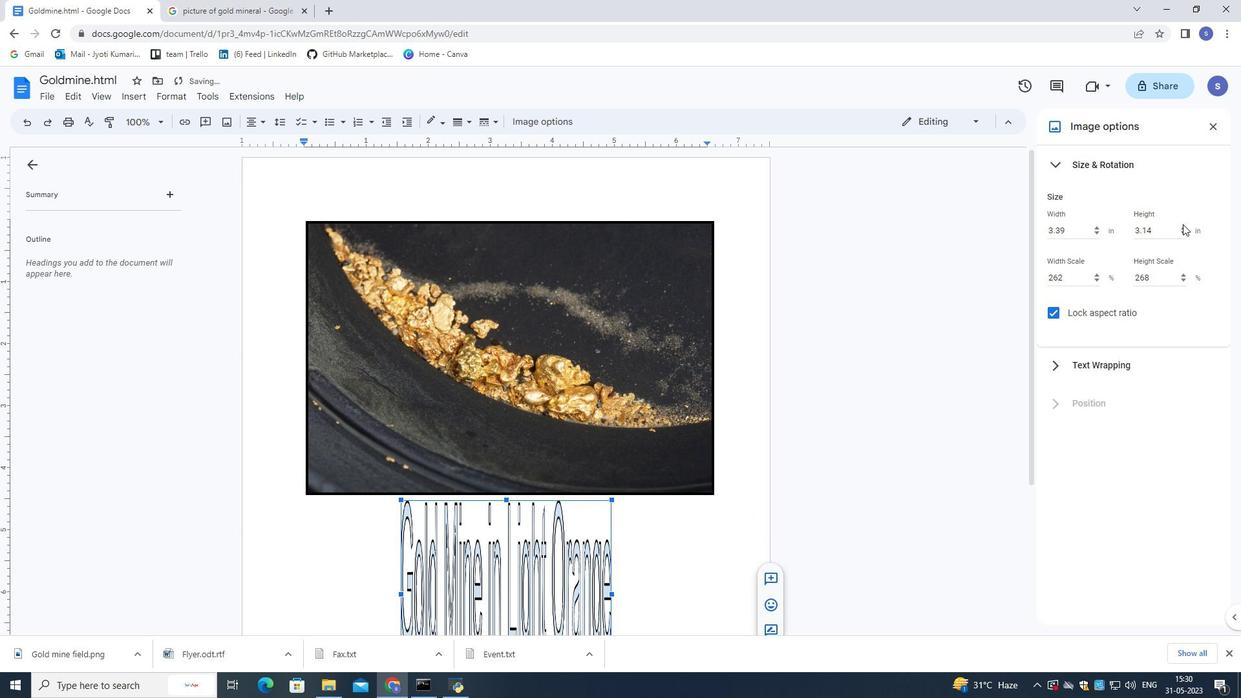 
Action: Mouse pressed left at (1183, 224)
Screenshot: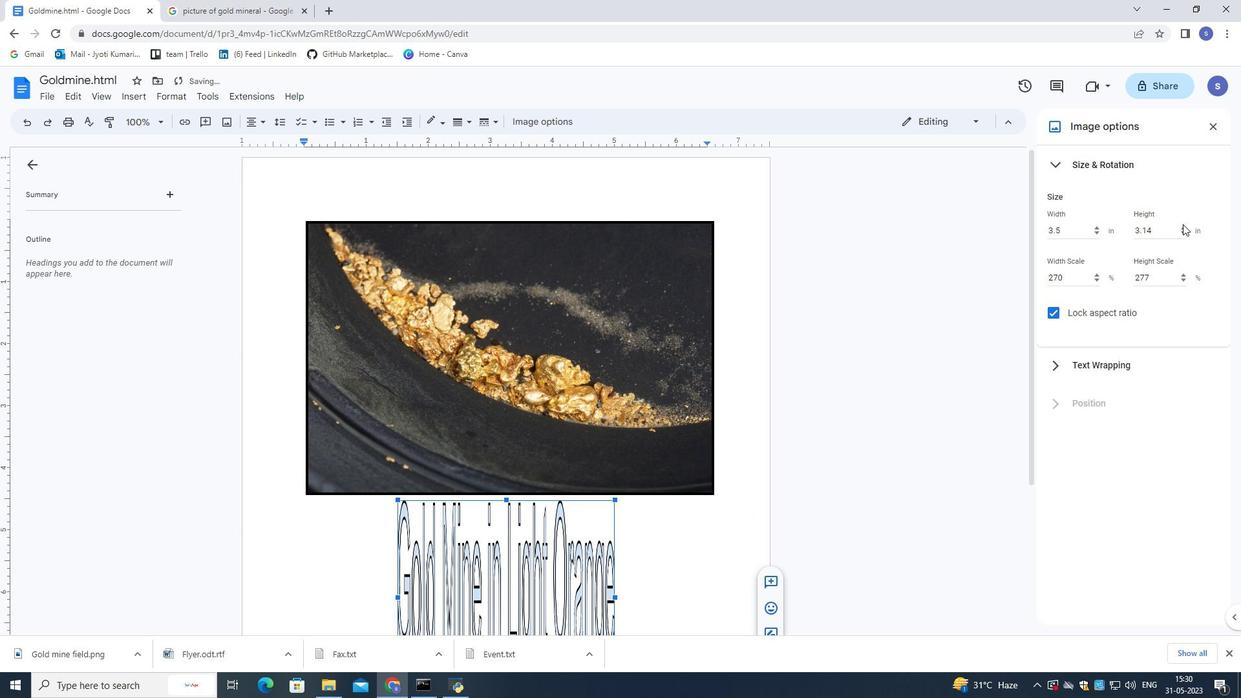 
Action: Mouse pressed left at (1183, 224)
Screenshot: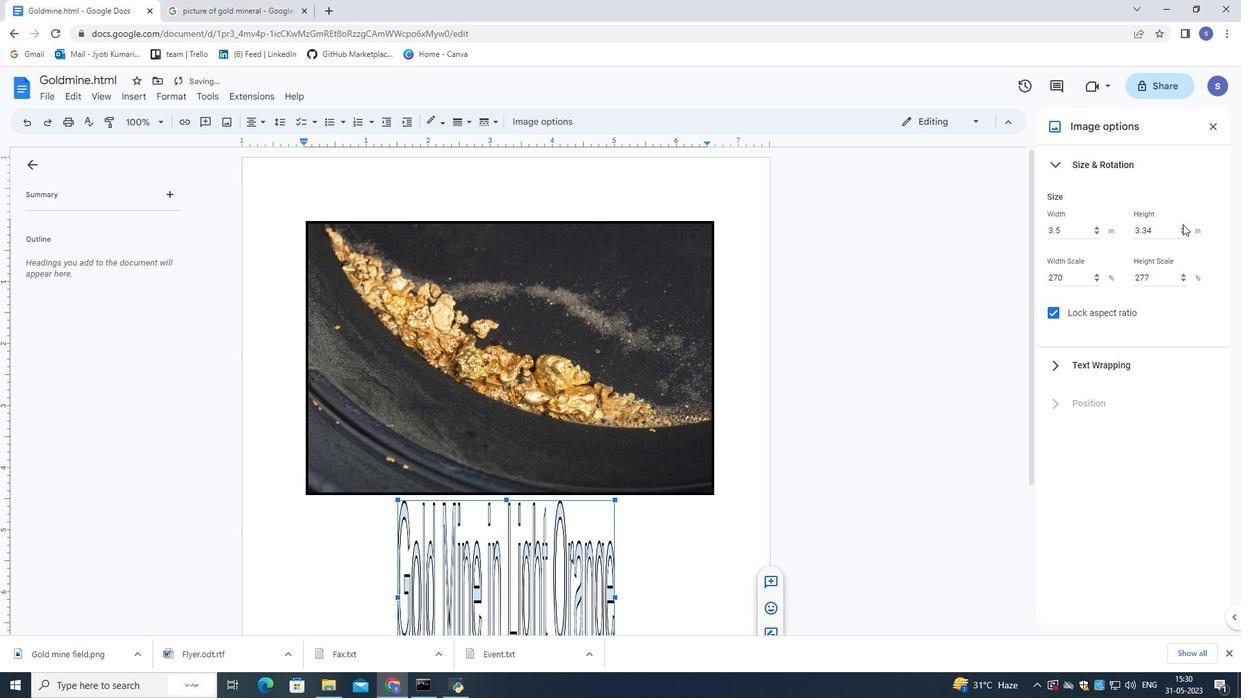 
Action: Mouse pressed left at (1183, 224)
Screenshot: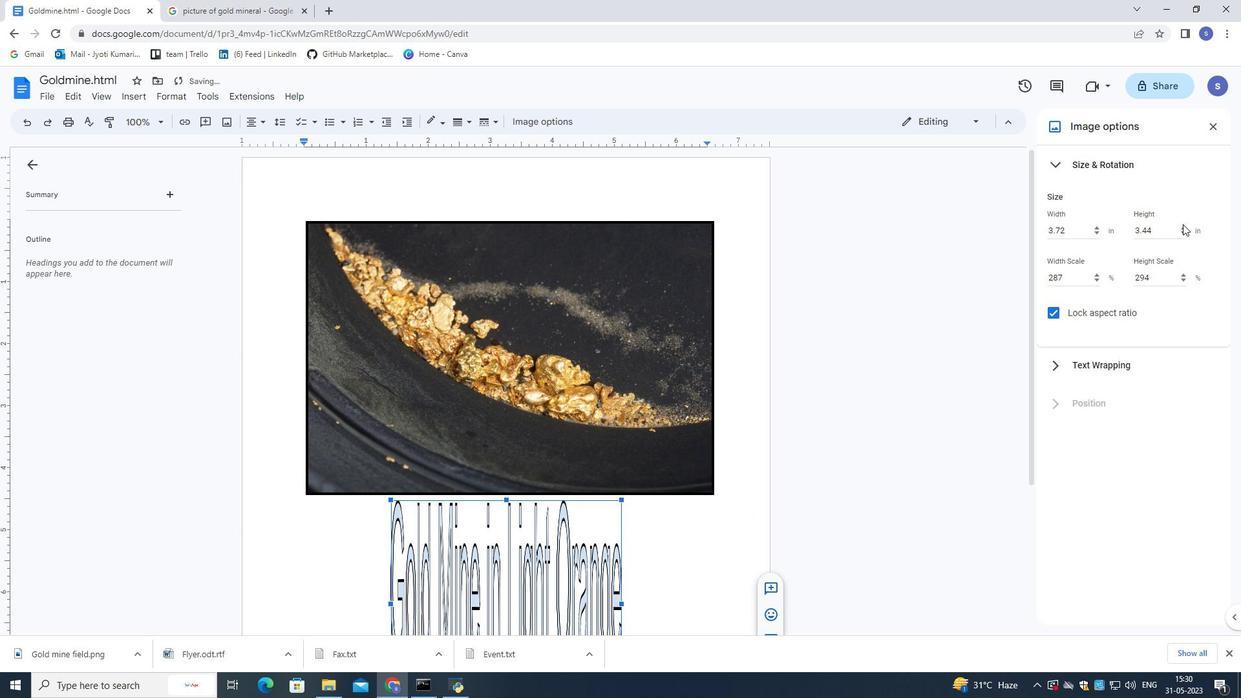 
Action: Mouse pressed left at (1183, 224)
Screenshot: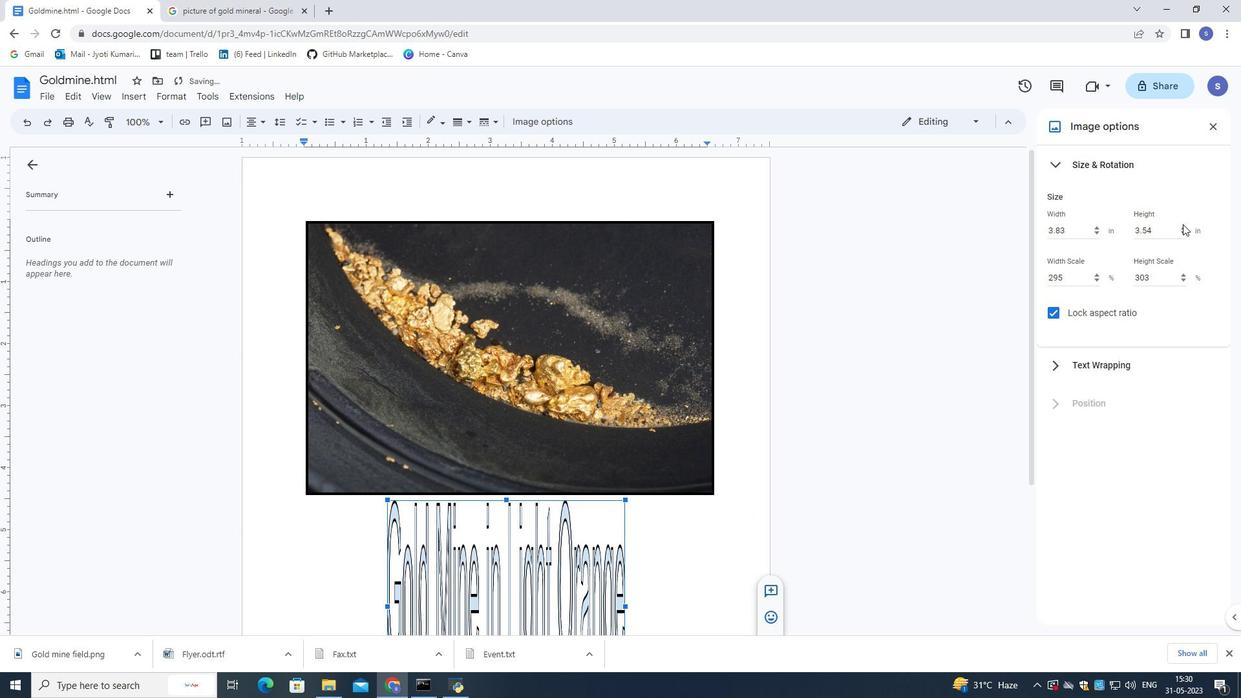 
Action: Mouse pressed left at (1183, 224)
Screenshot: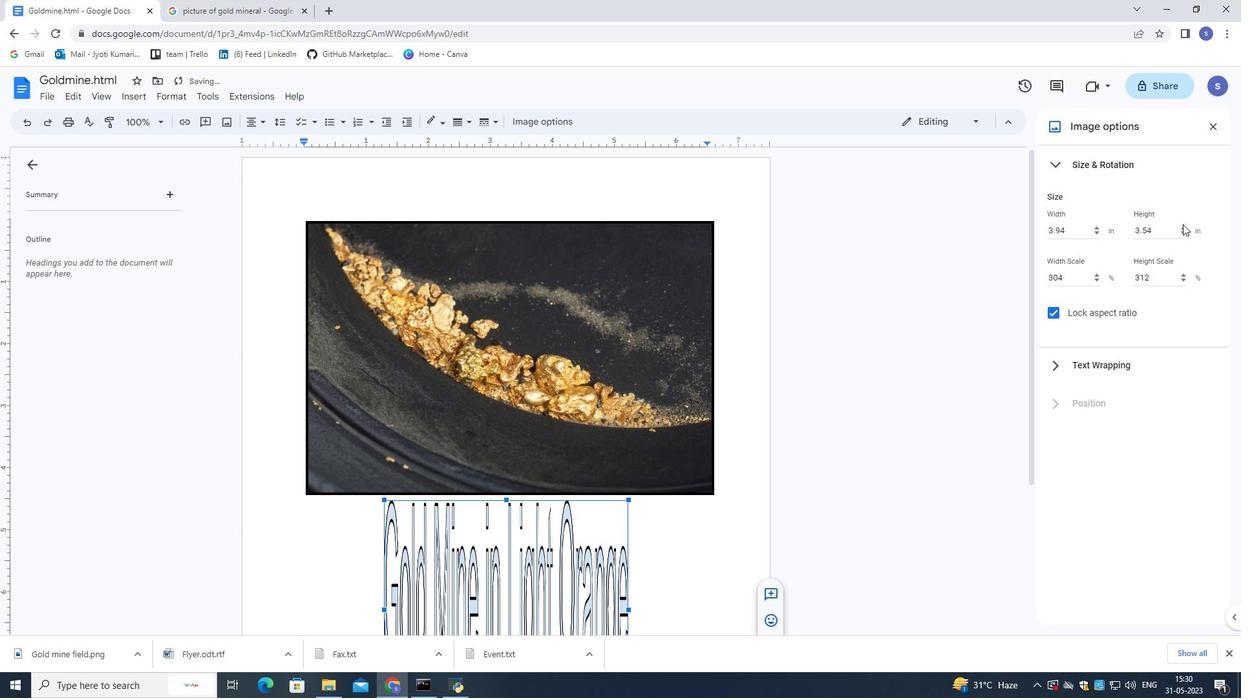 
Action: Mouse pressed left at (1183, 224)
Screenshot: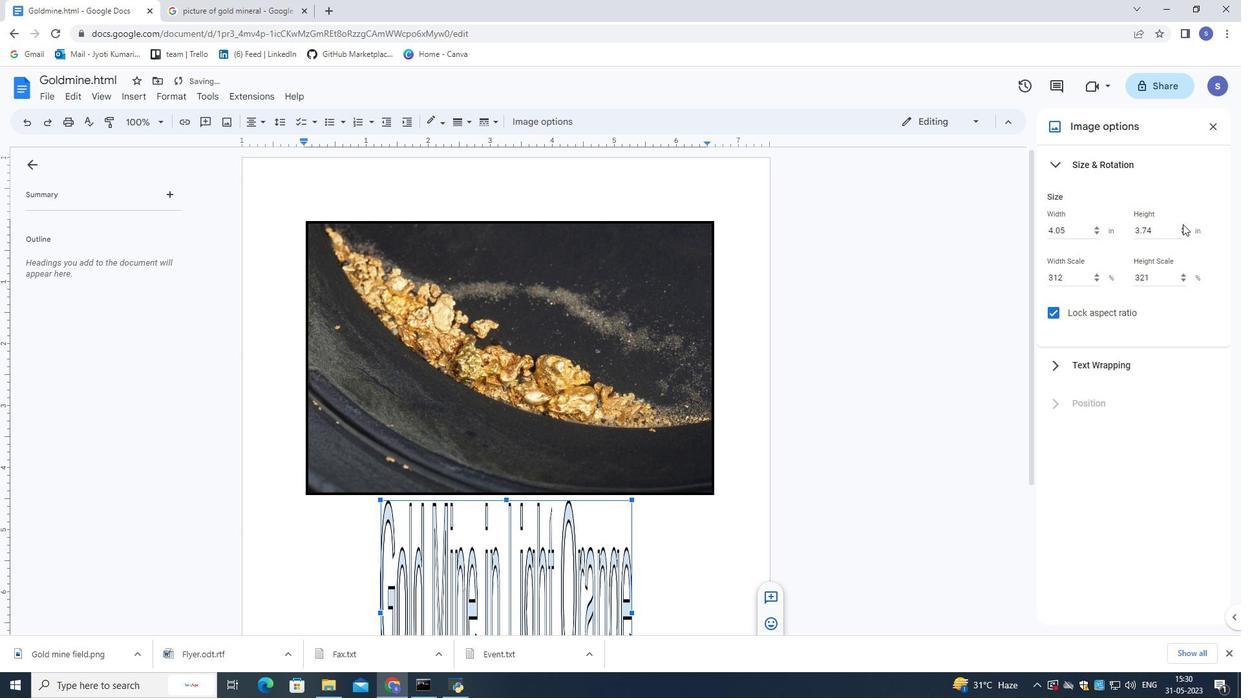 
Action: Mouse pressed left at (1183, 224)
Screenshot: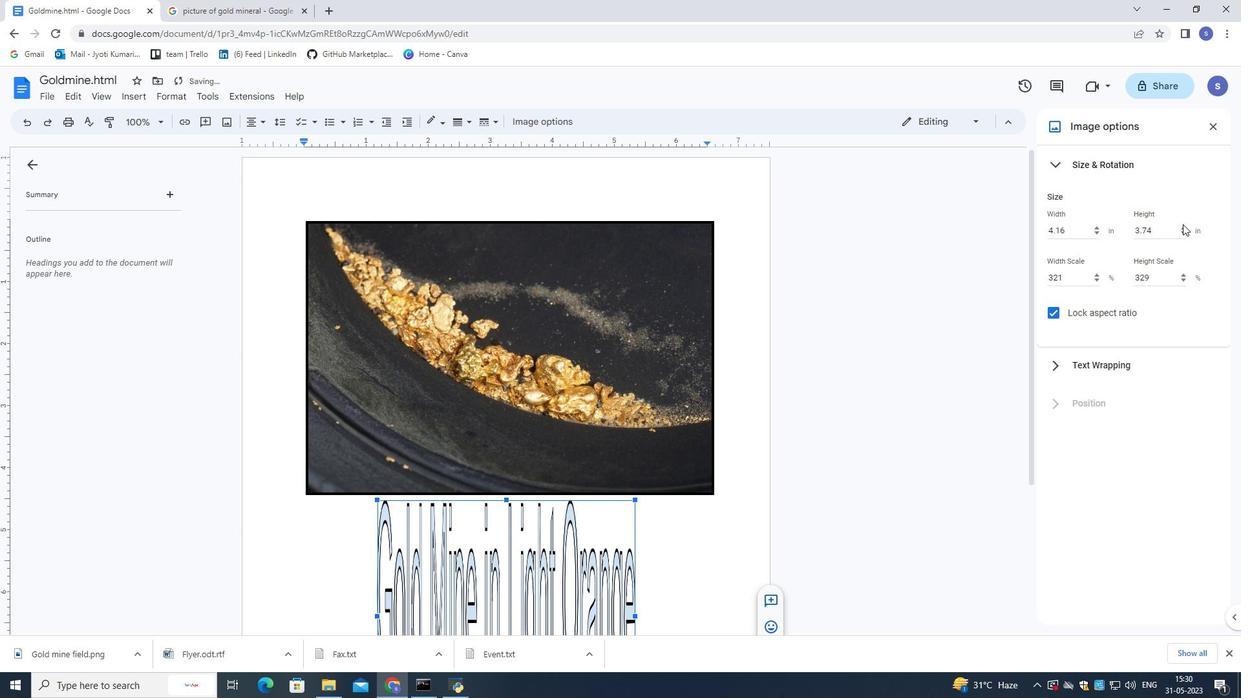 
Action: Mouse pressed left at (1183, 224)
Screenshot: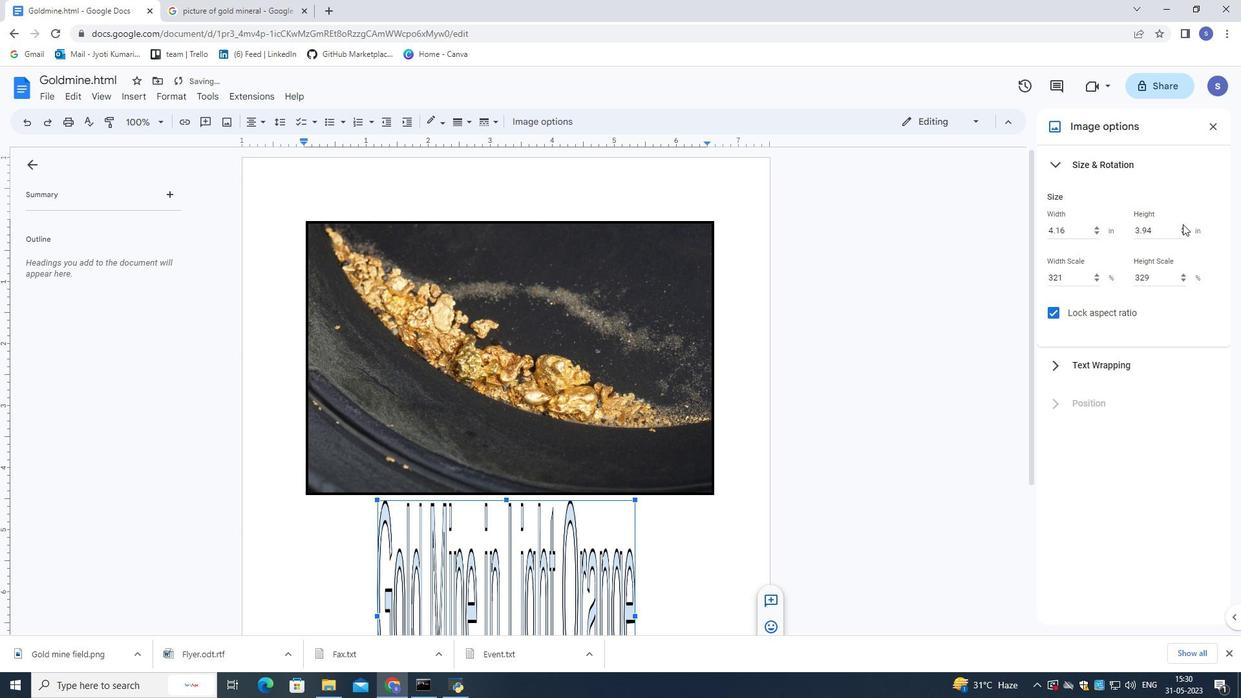 
Action: Mouse pressed left at (1183, 224)
Screenshot: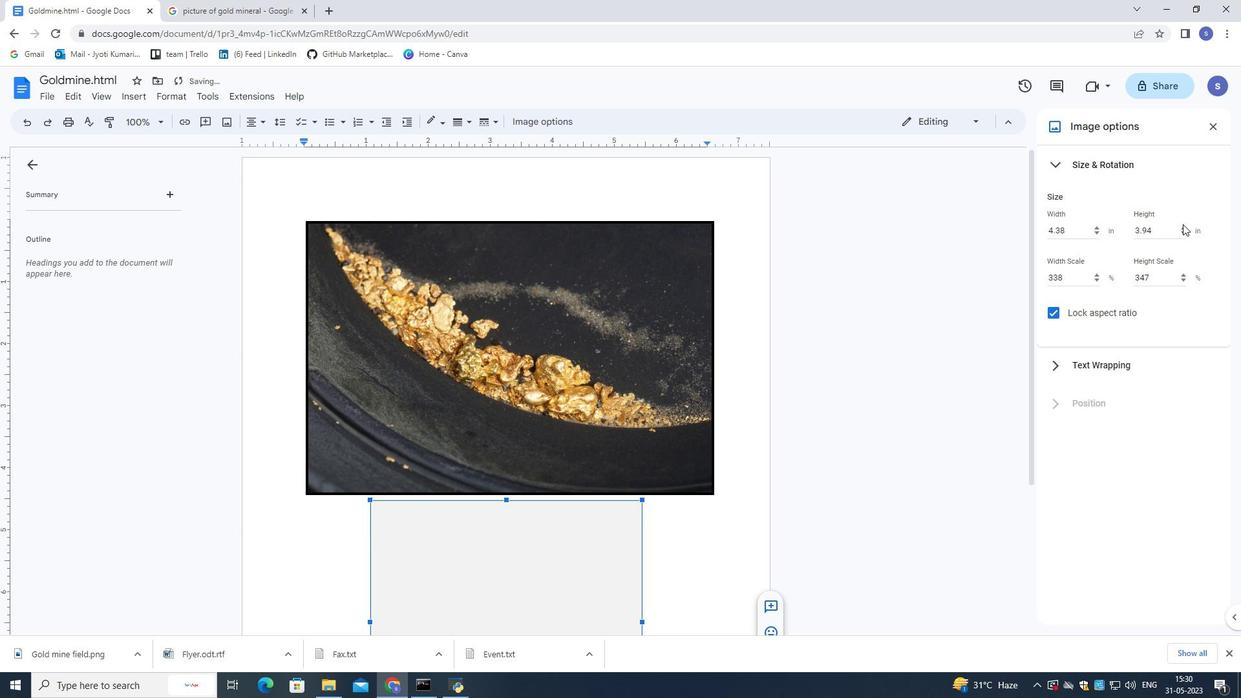 
Action: Mouse moved to (1058, 411)
Screenshot: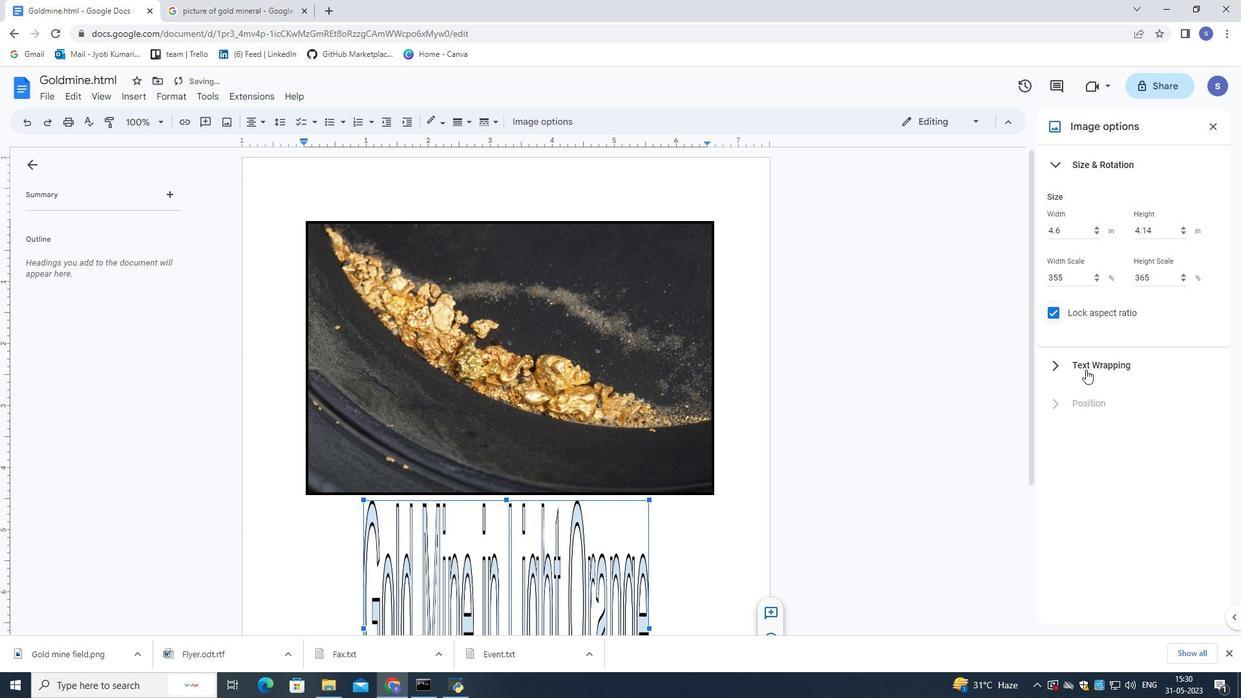 
Action: Mouse scrolled (1058, 410) with delta (0, 0)
Screenshot: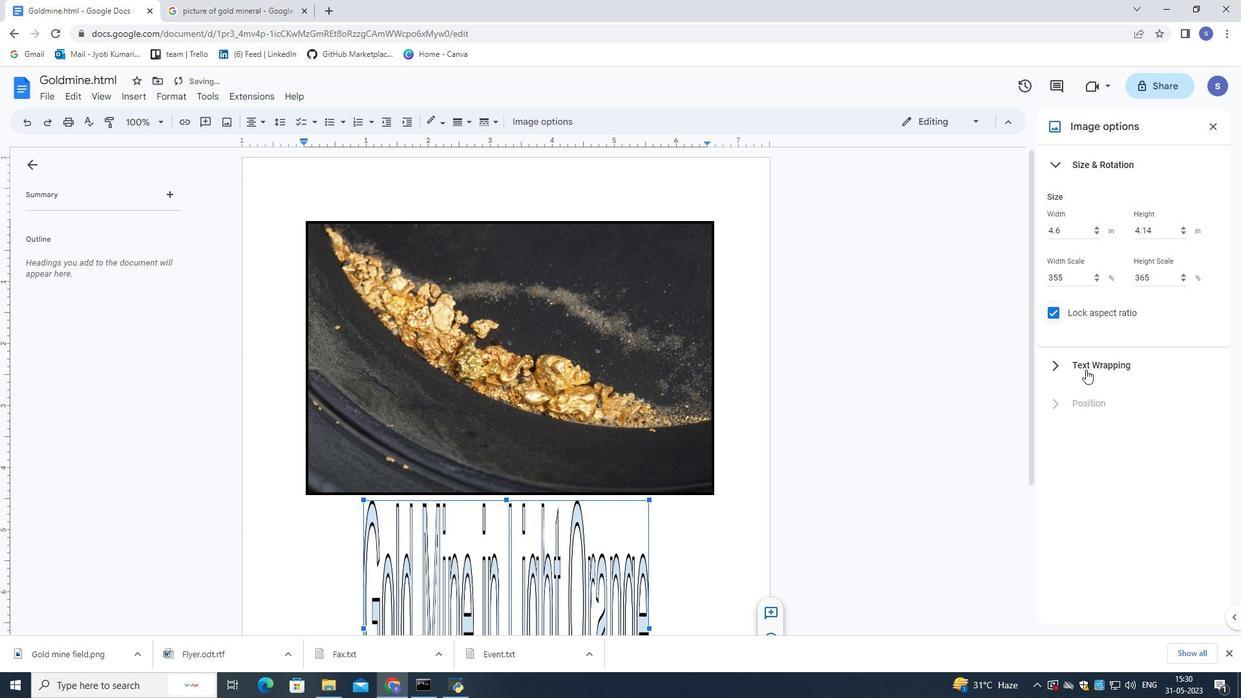 
Action: Mouse moved to (1058, 411)
Screenshot: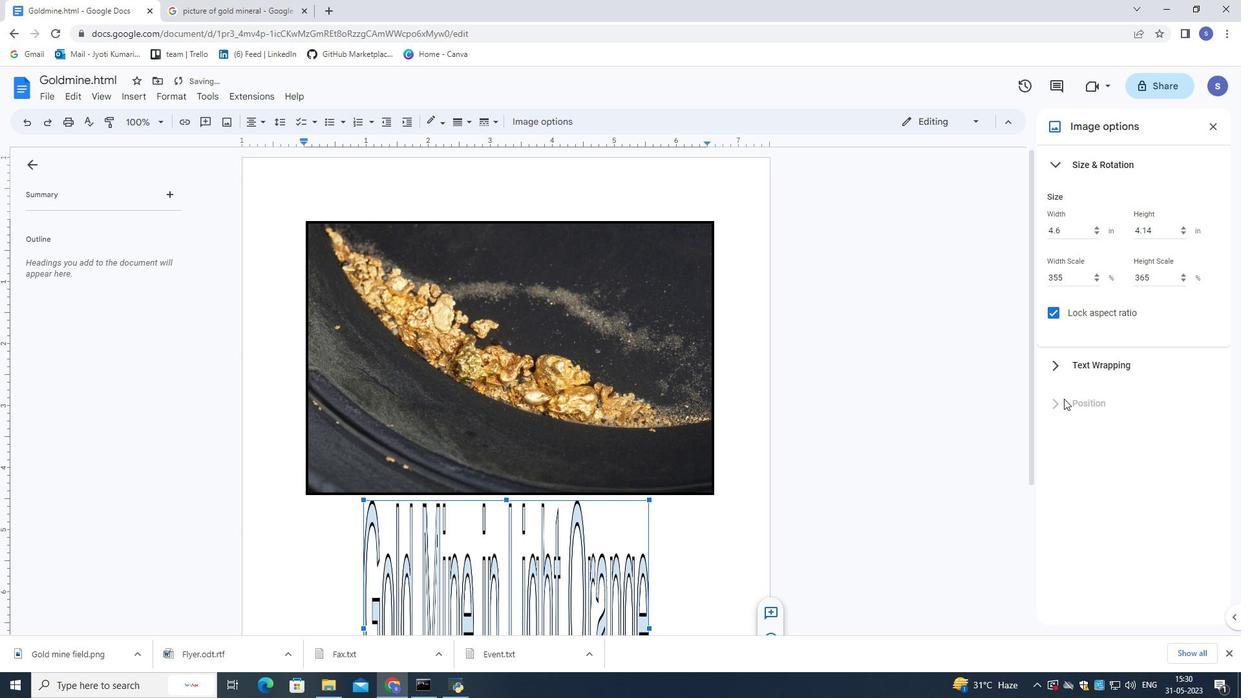 
Action: Mouse scrolled (1058, 411) with delta (0, 0)
Screenshot: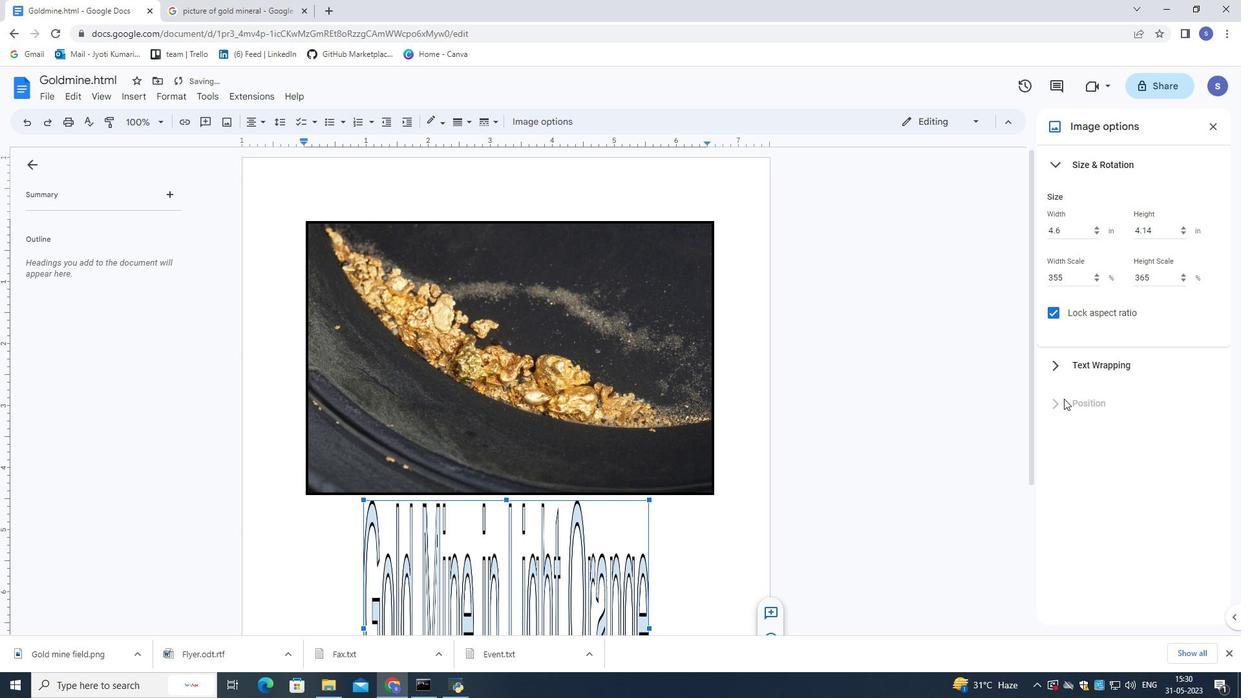 
Action: Mouse scrolled (1058, 411) with delta (0, 0)
Screenshot: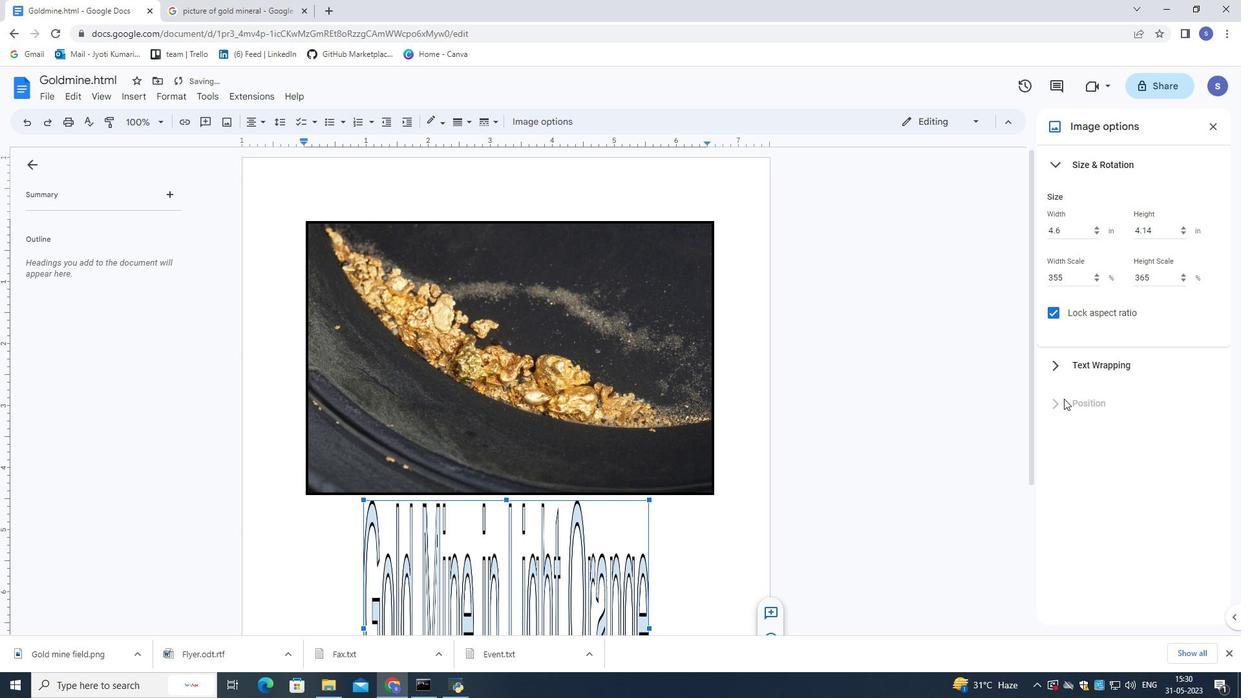 
Action: Mouse scrolled (1058, 411) with delta (0, 0)
Screenshot: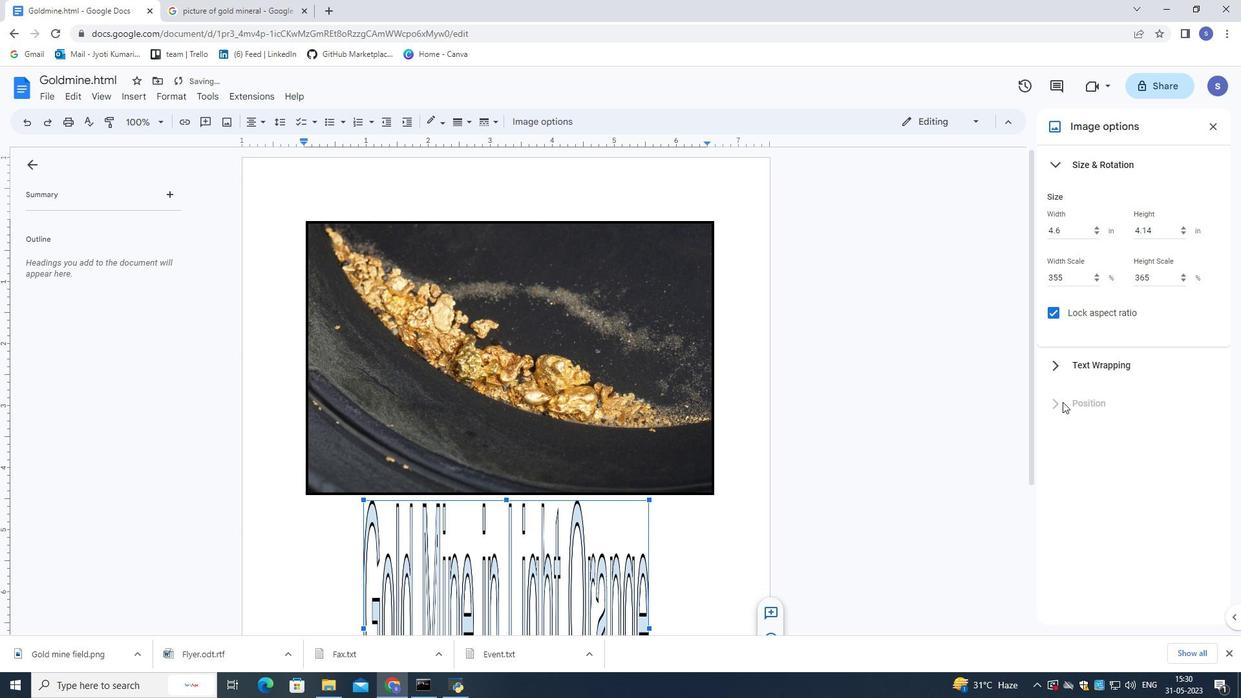 
Action: Mouse scrolled (1058, 411) with delta (0, 0)
Screenshot: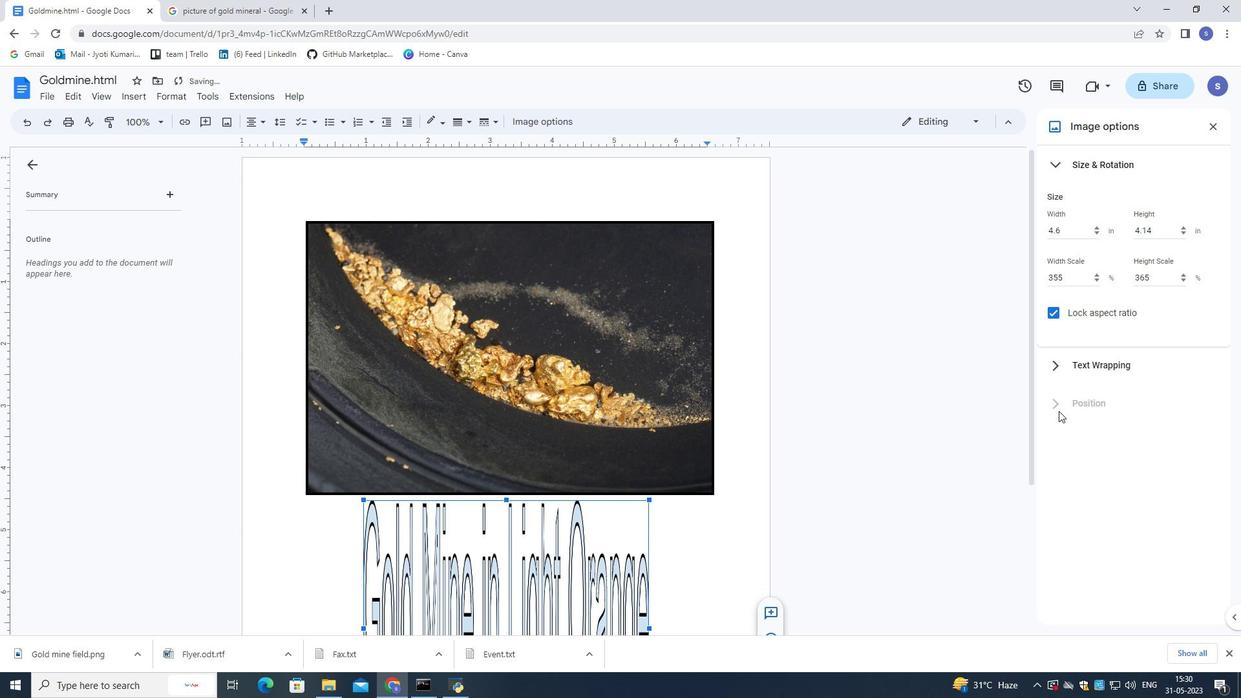 
Action: Mouse moved to (713, 532)
Screenshot: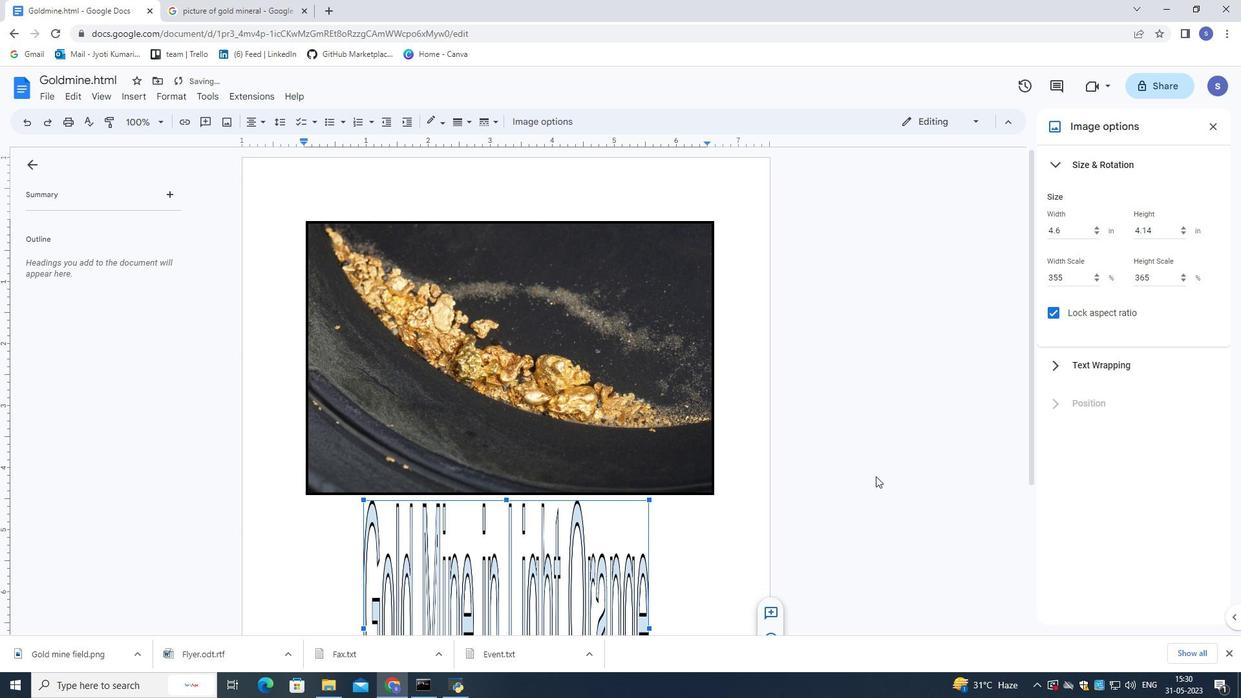 
Action: Mouse scrolled (713, 532) with delta (0, 0)
Screenshot: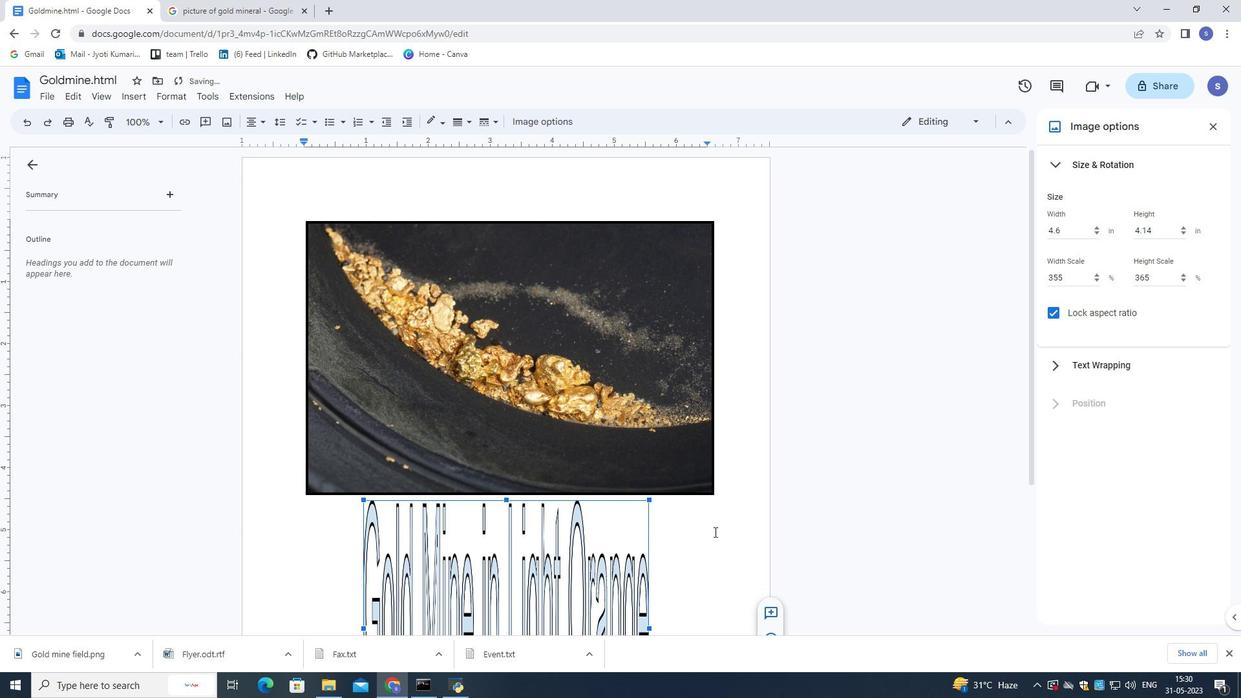 
Action: Mouse scrolled (713, 532) with delta (0, 0)
Screenshot: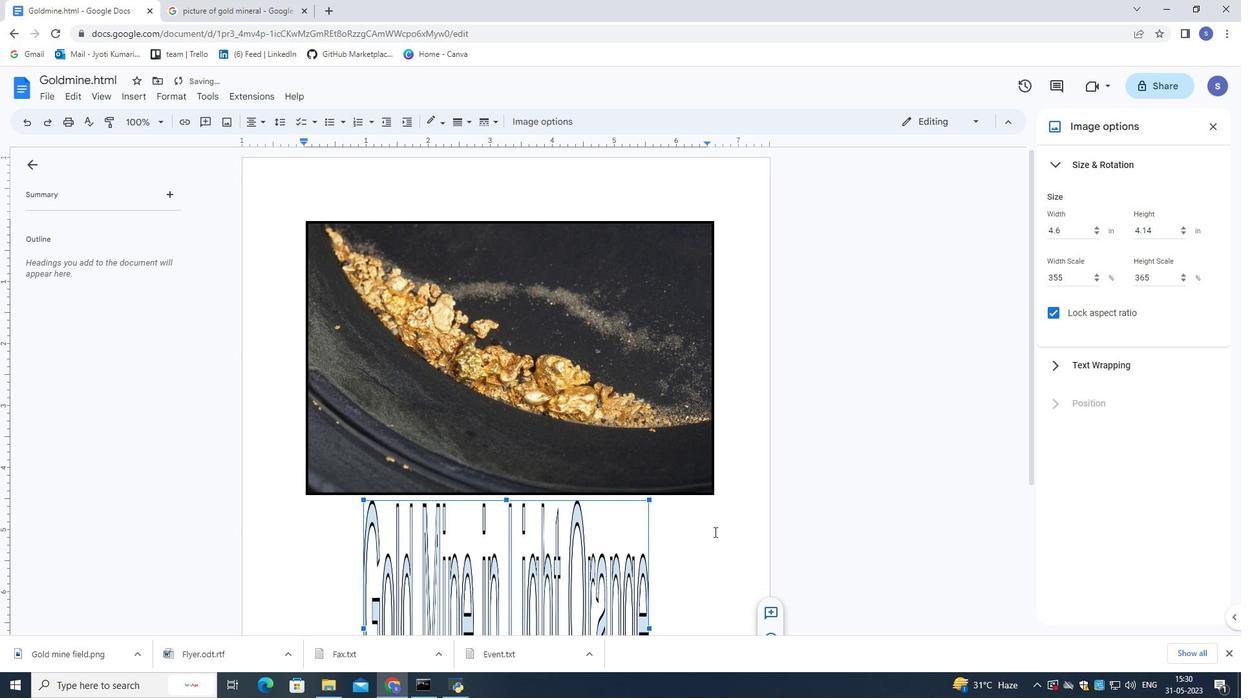 
Action: Mouse scrolled (713, 532) with delta (0, 0)
Screenshot: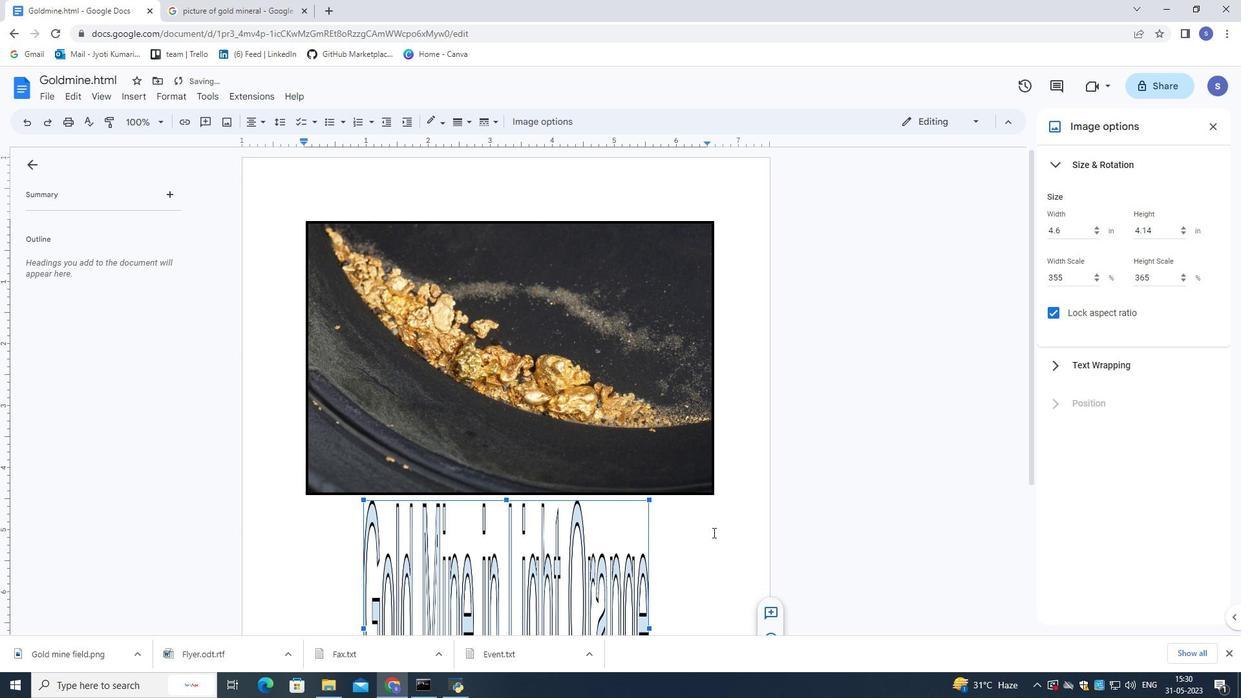 
Action: Mouse moved to (502, 562)
Screenshot: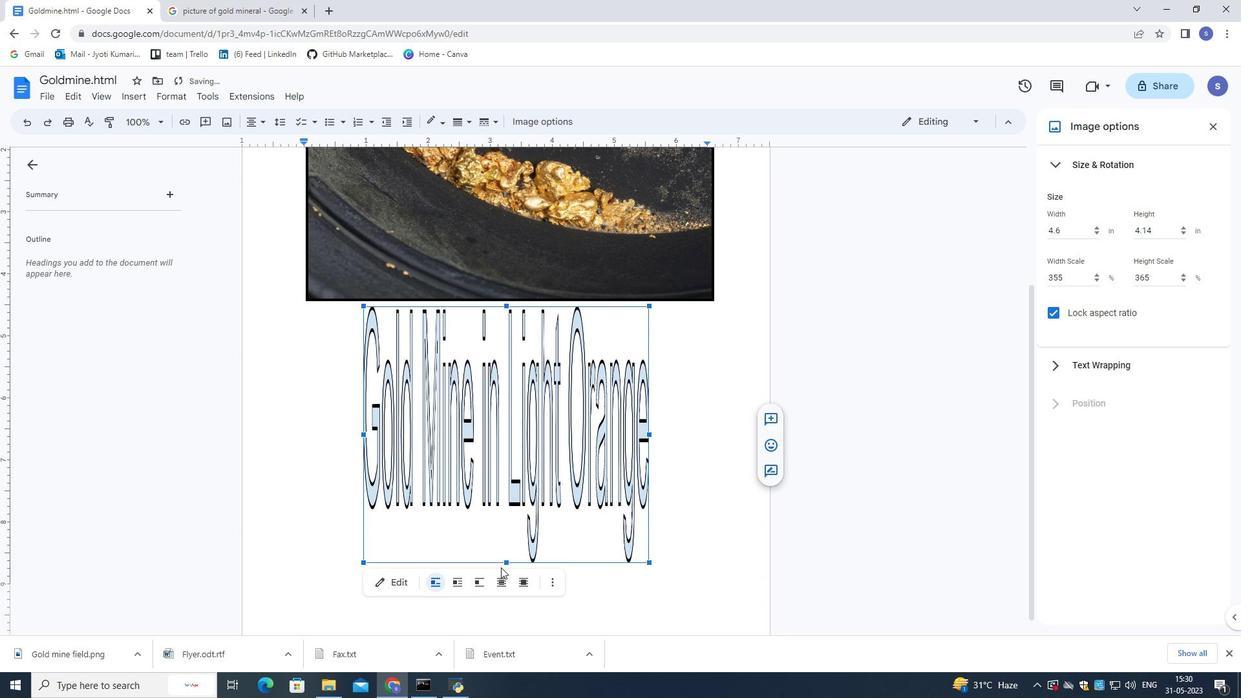 
Action: Mouse pressed left at (502, 562)
Screenshot: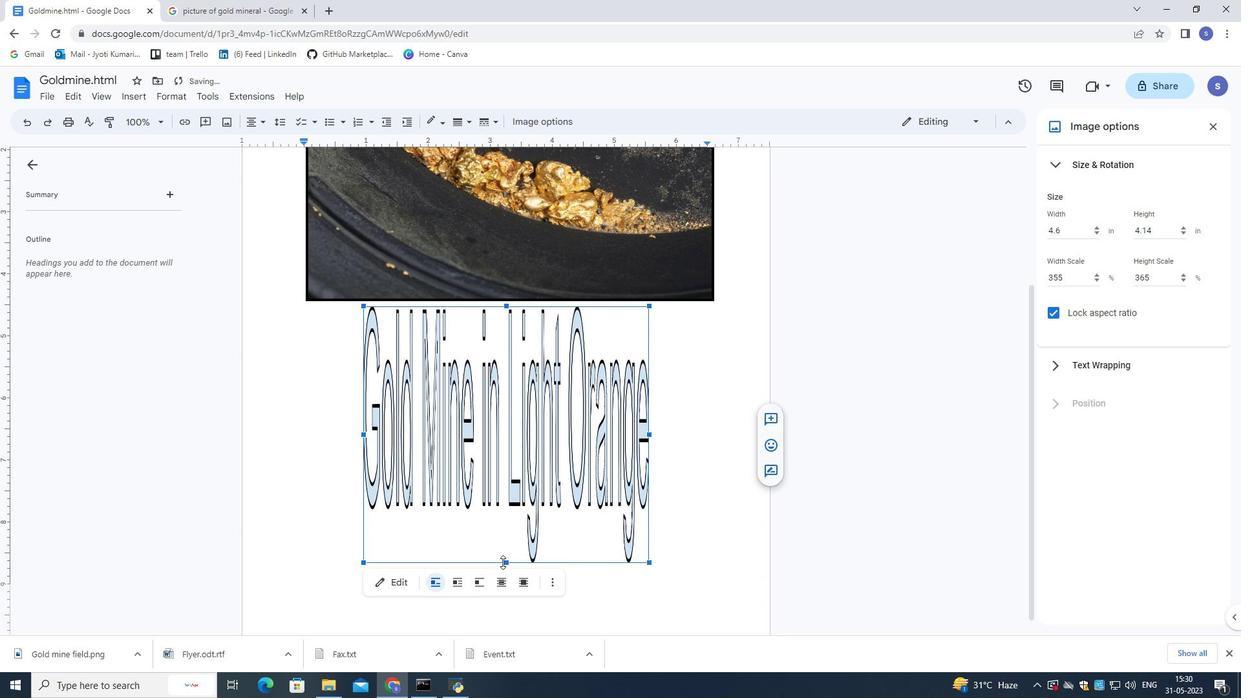 
Action: Mouse moved to (504, 412)
Screenshot: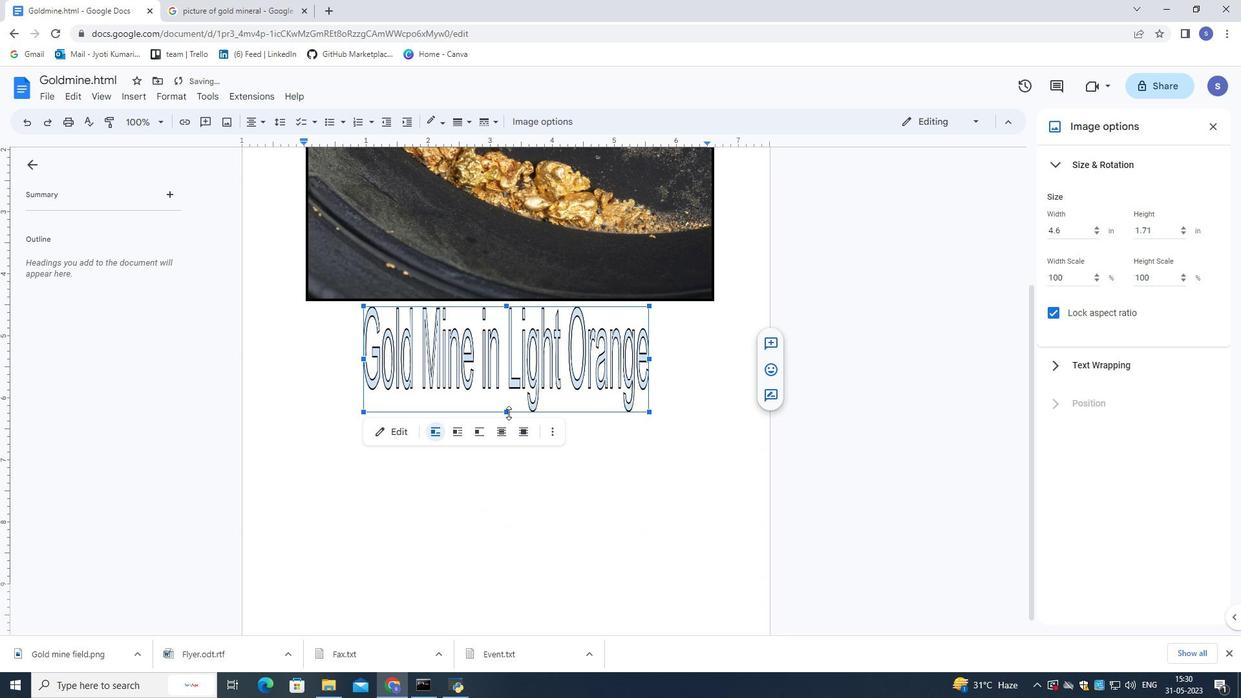 
Action: Mouse pressed left at (504, 412)
Screenshot: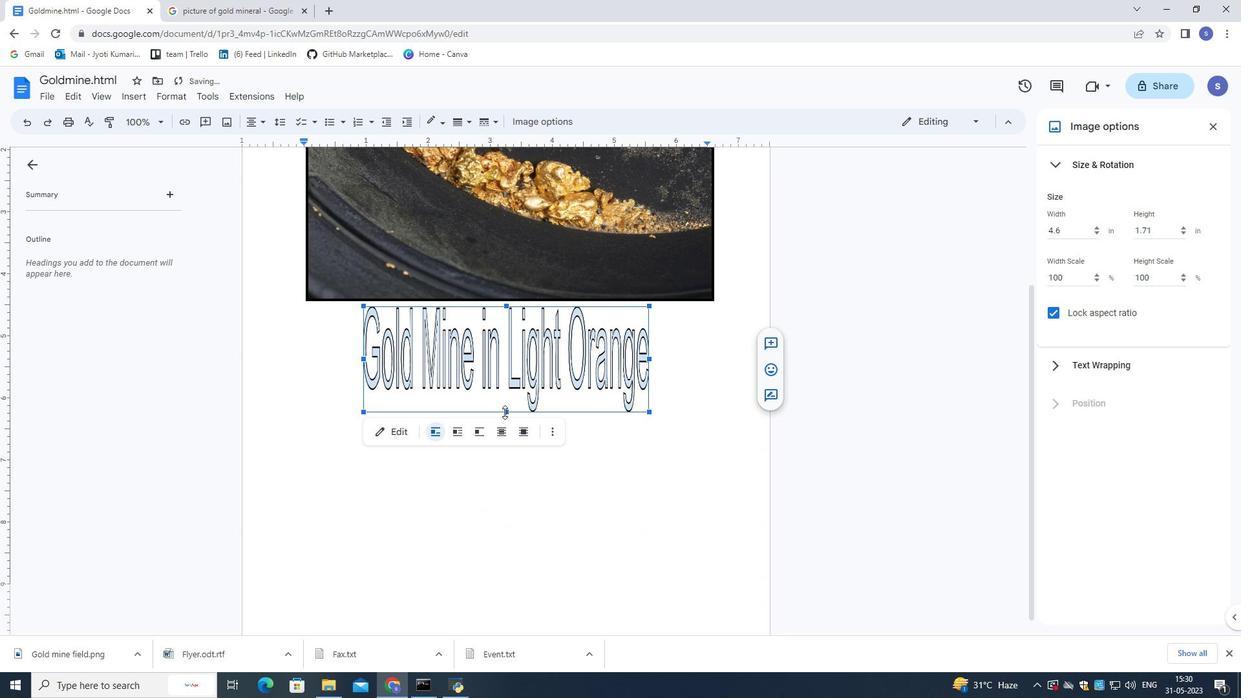 
Action: Mouse moved to (1184, 226)
Screenshot: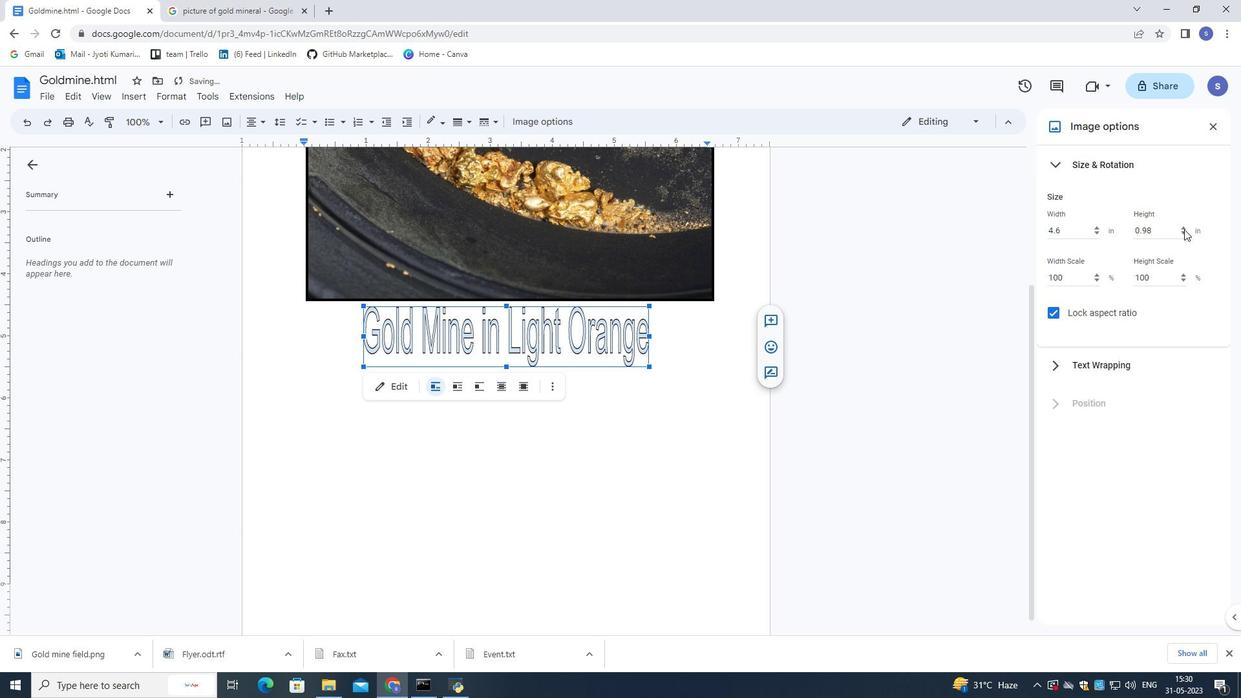 
Action: Mouse pressed left at (1184, 226)
Screenshot: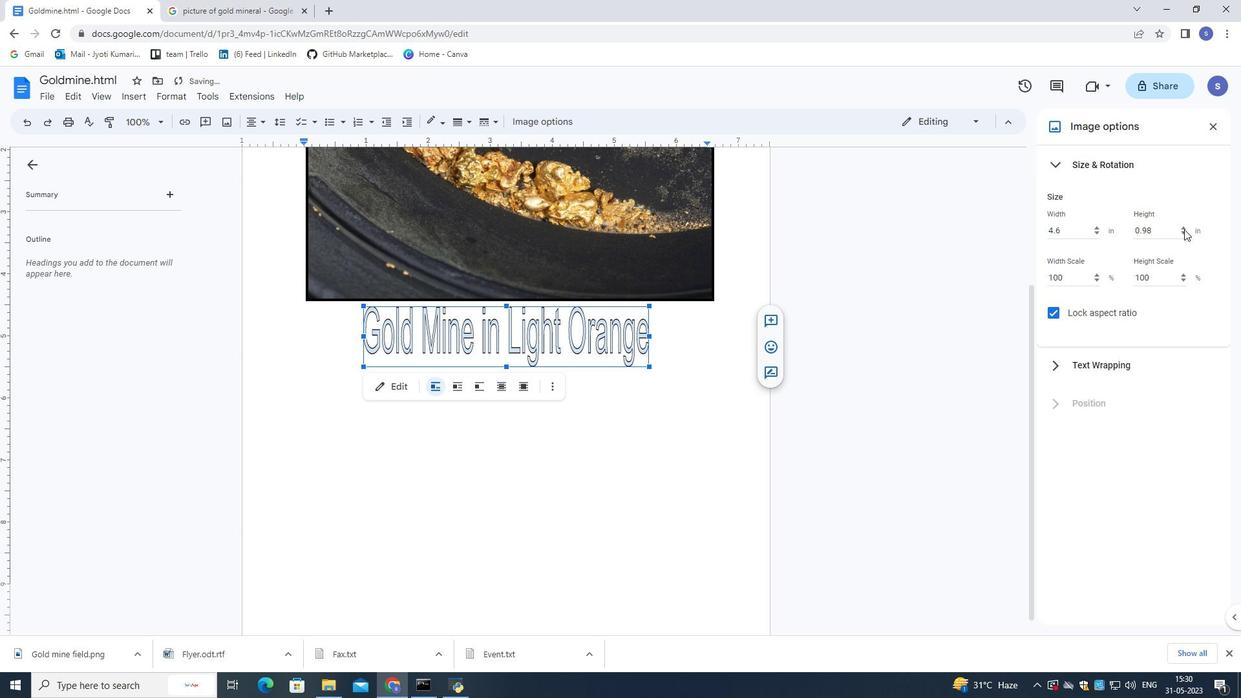 
Action: Mouse pressed left at (1184, 226)
Screenshot: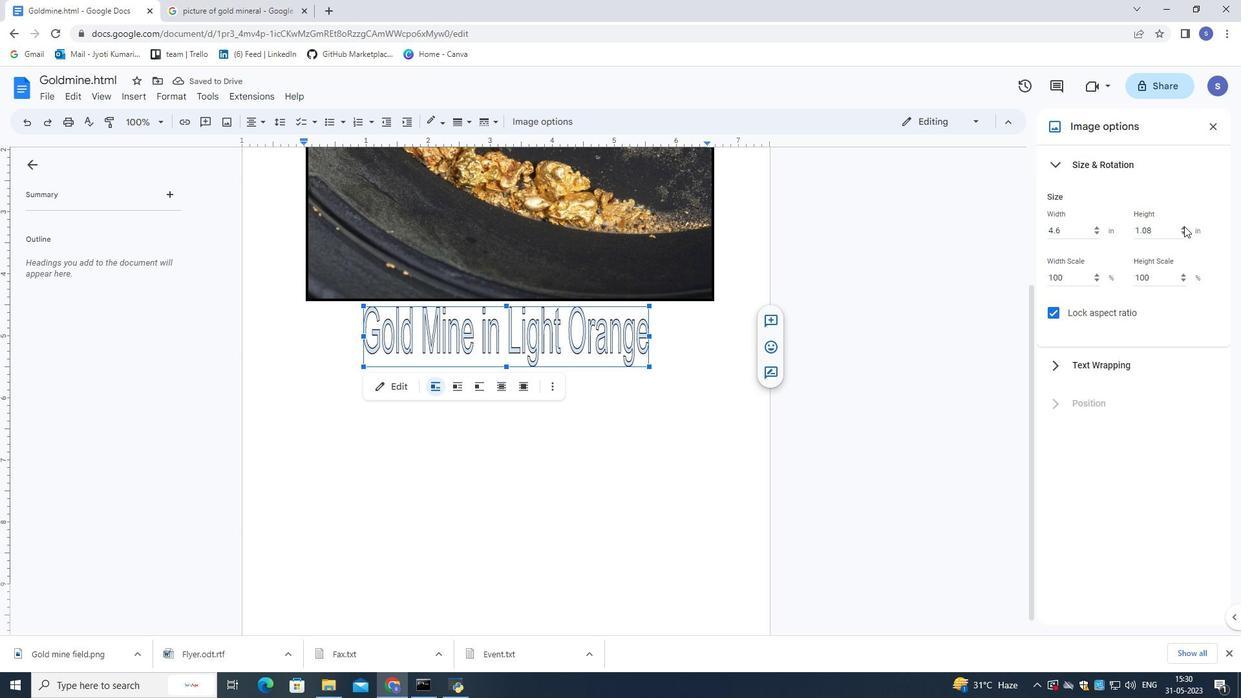 
Action: Mouse pressed left at (1184, 226)
Screenshot: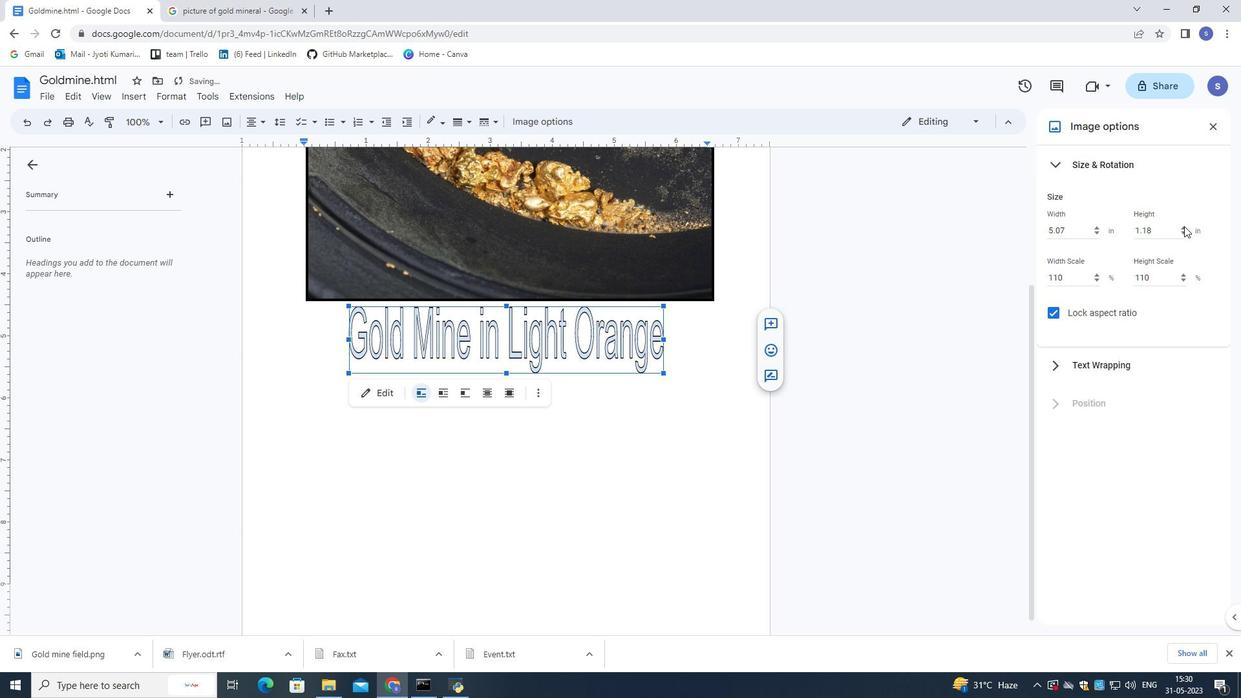 
Action: Mouse pressed left at (1184, 226)
Screenshot: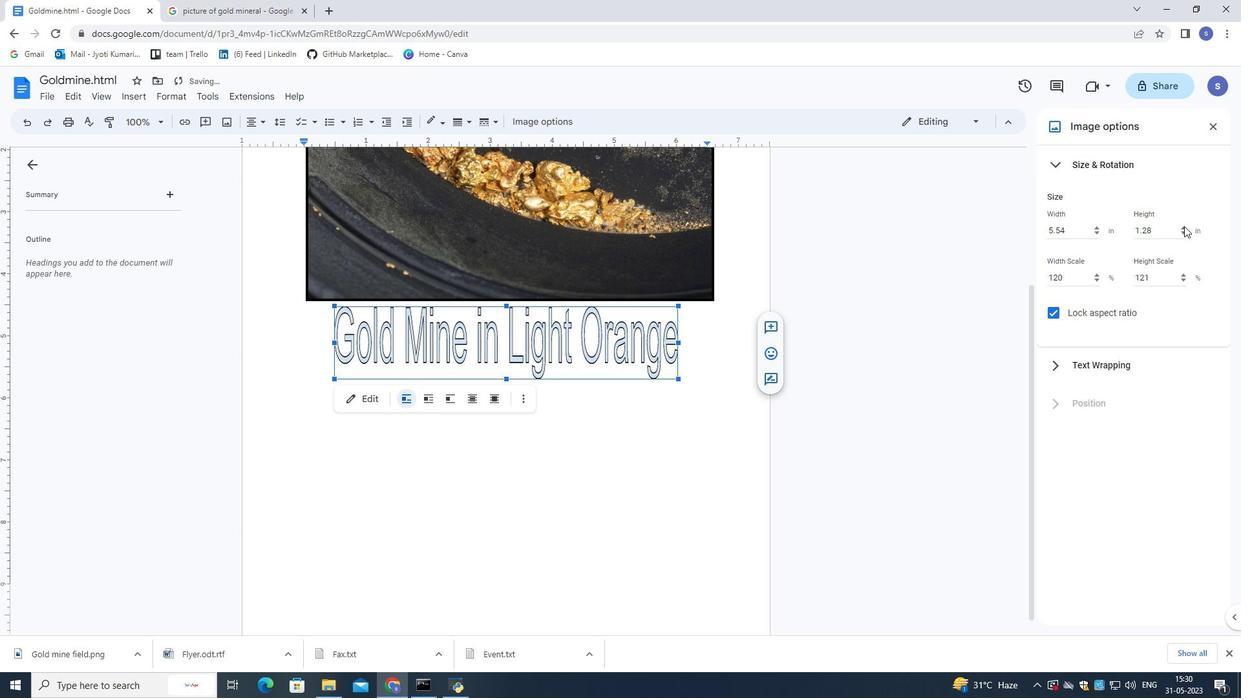 
Action: Mouse pressed left at (1184, 226)
Screenshot: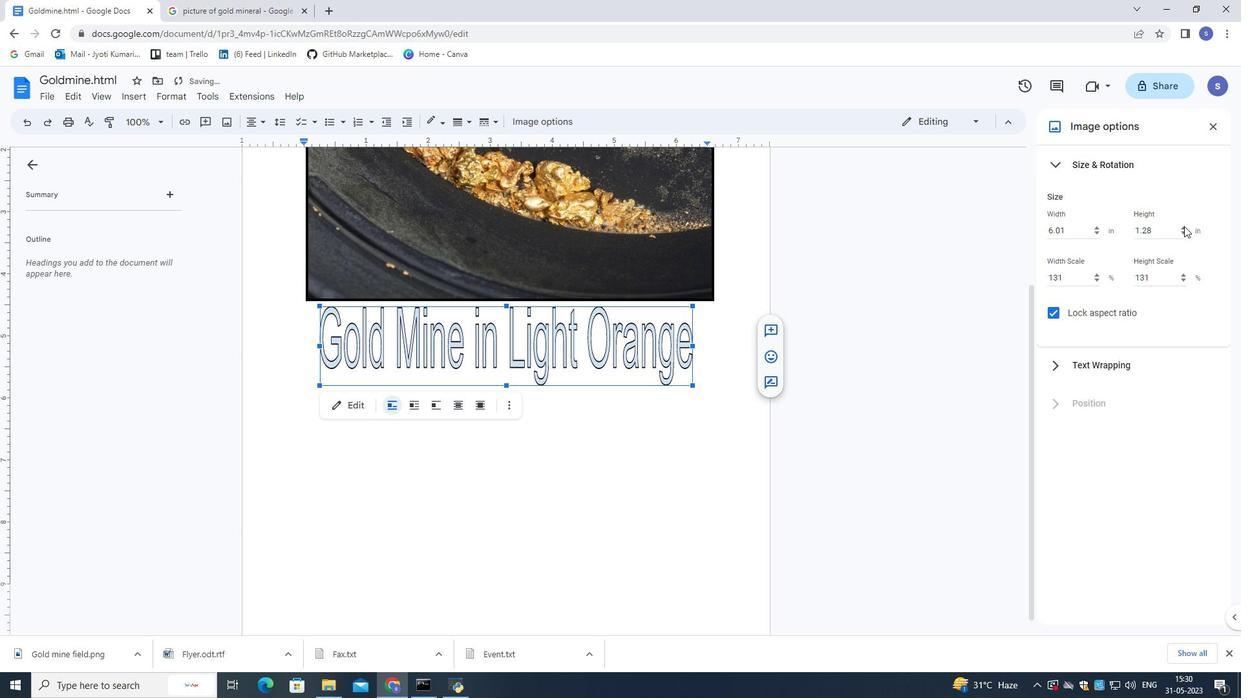 
Action: Mouse pressed left at (1184, 226)
Screenshot: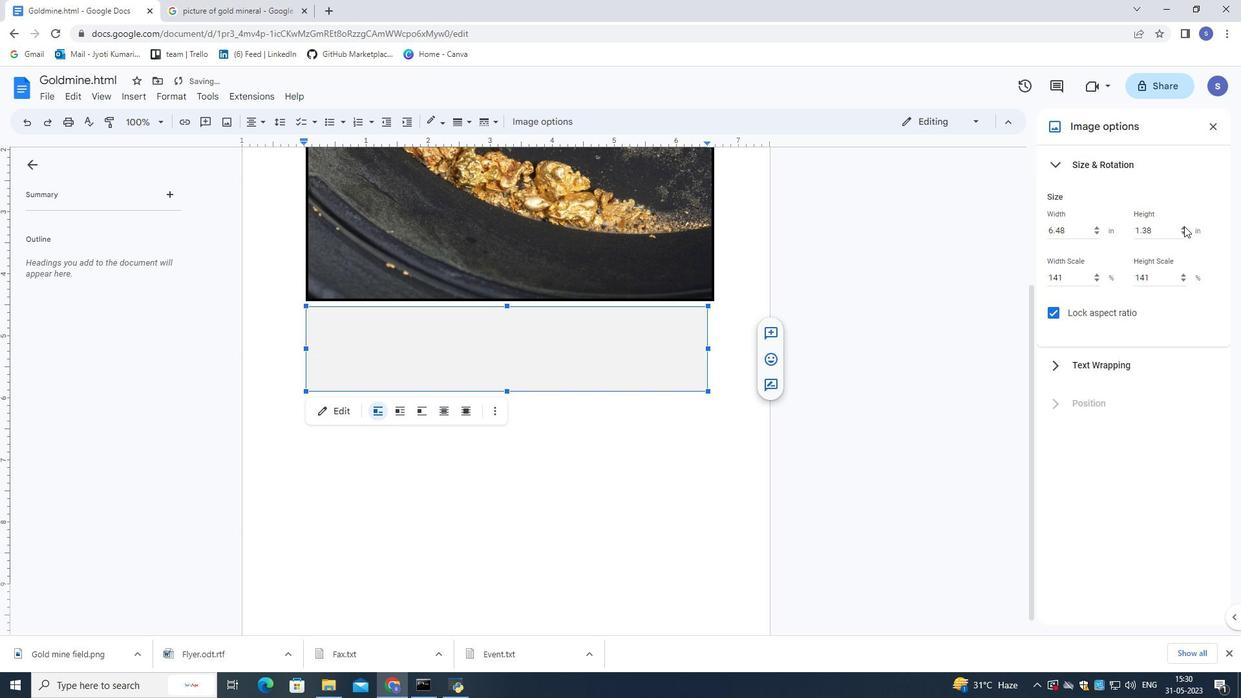
Action: Mouse moved to (1183, 226)
Screenshot: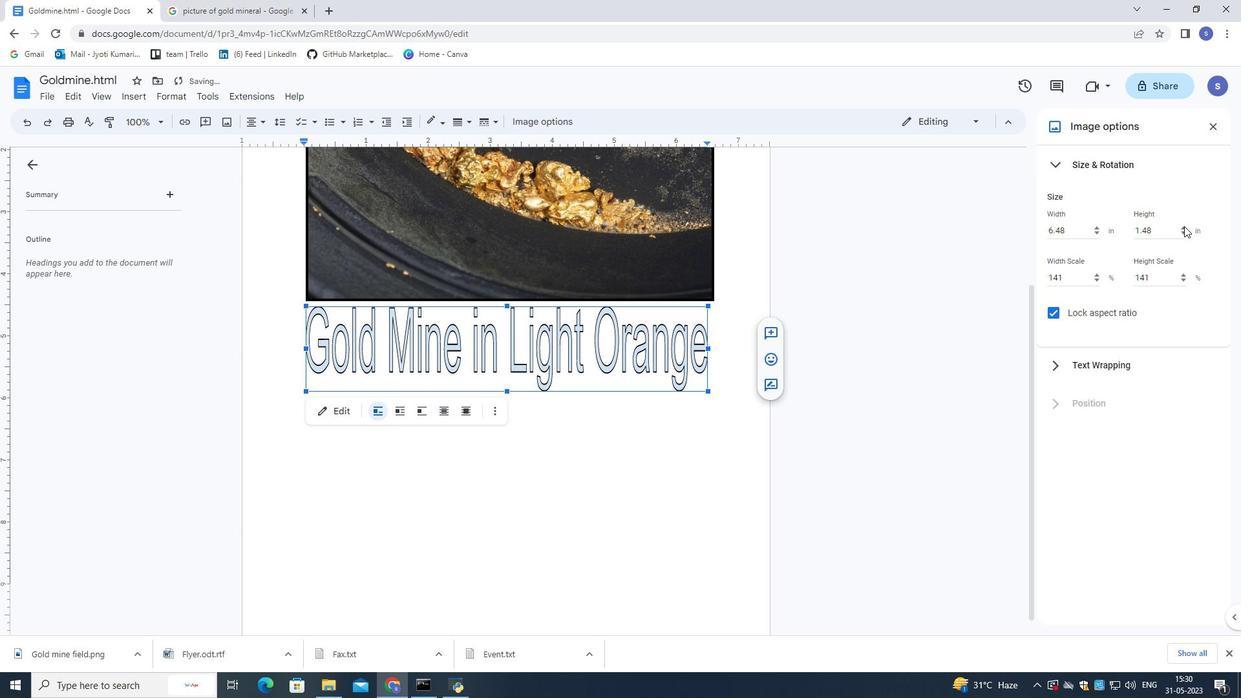 
Action: Mouse pressed left at (1183, 226)
Screenshot: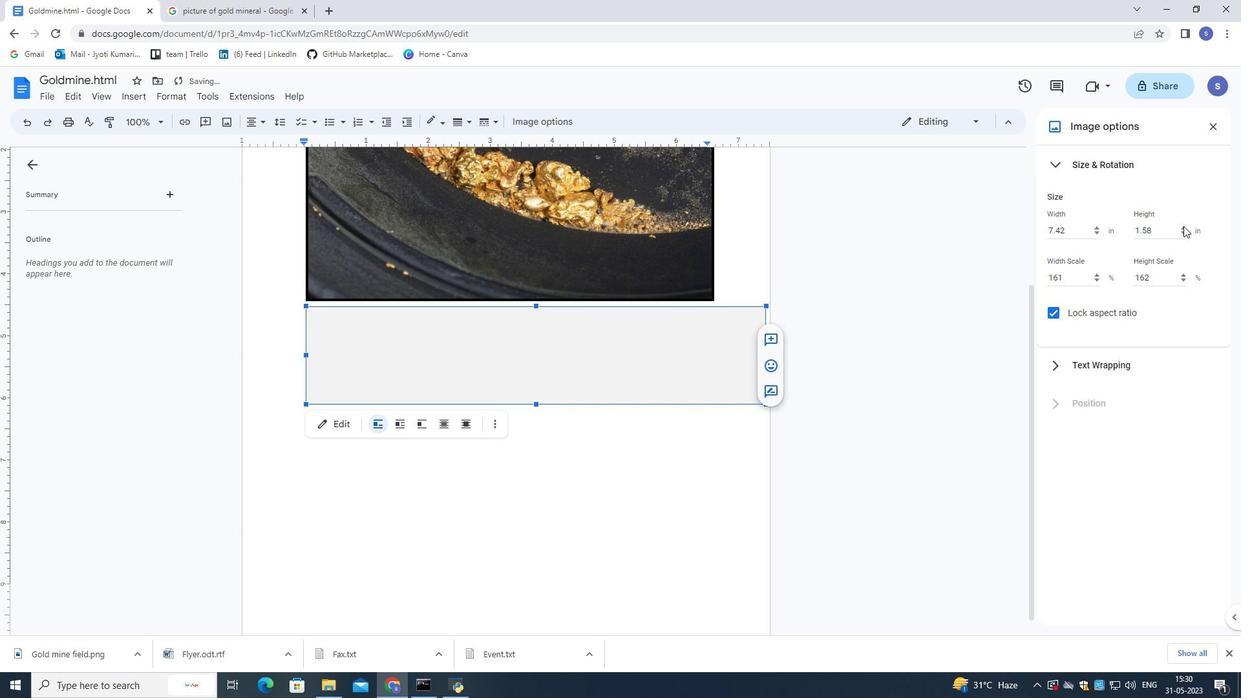 
Action: Mouse moved to (663, 376)
Screenshot: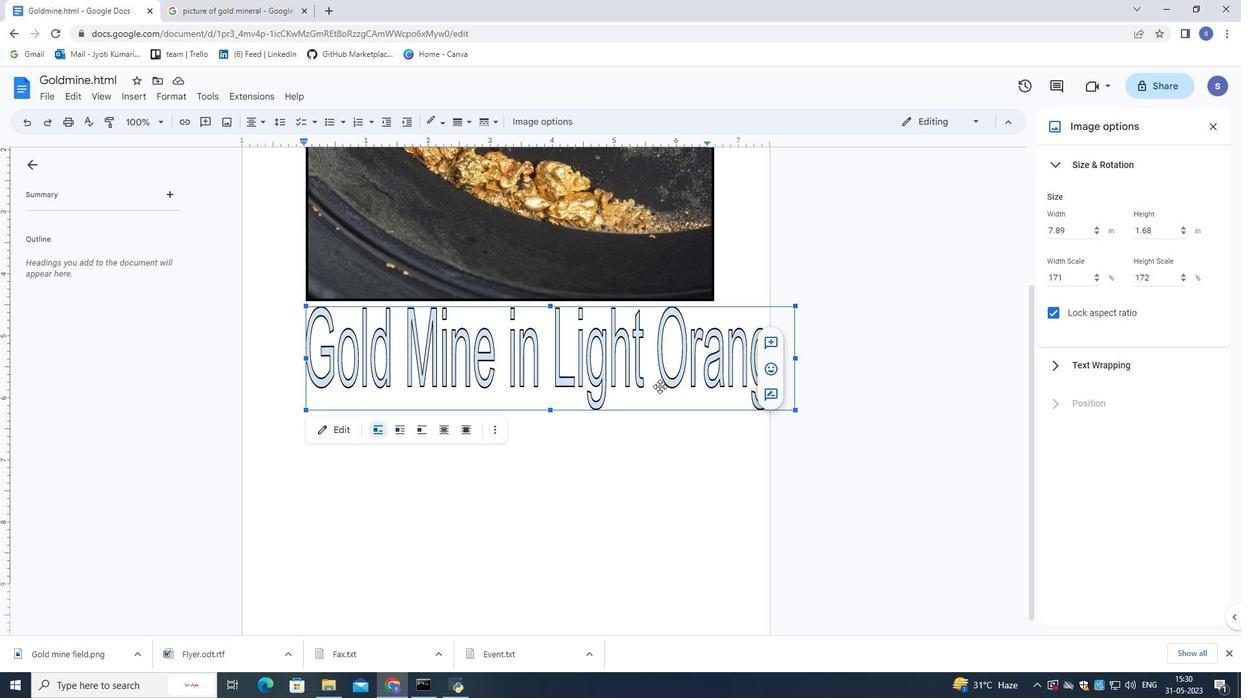 
Action: Mouse pressed left at (663, 376)
Screenshot: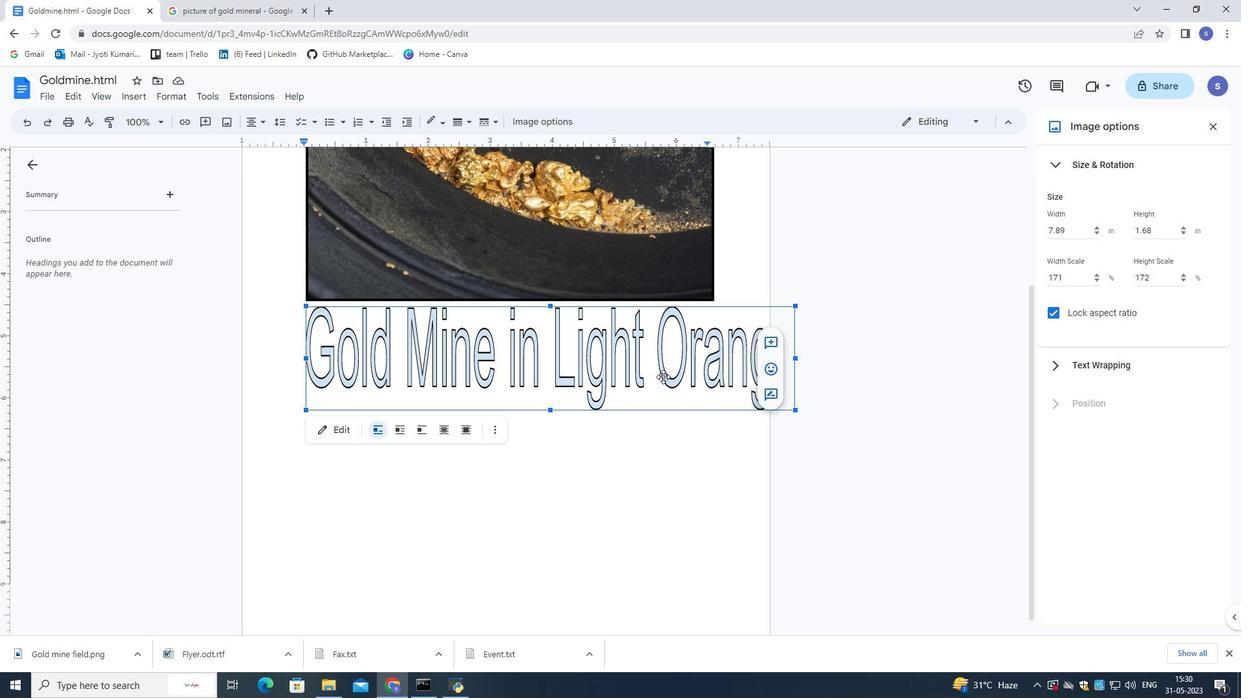 
Action: Mouse moved to (887, 476)
Screenshot: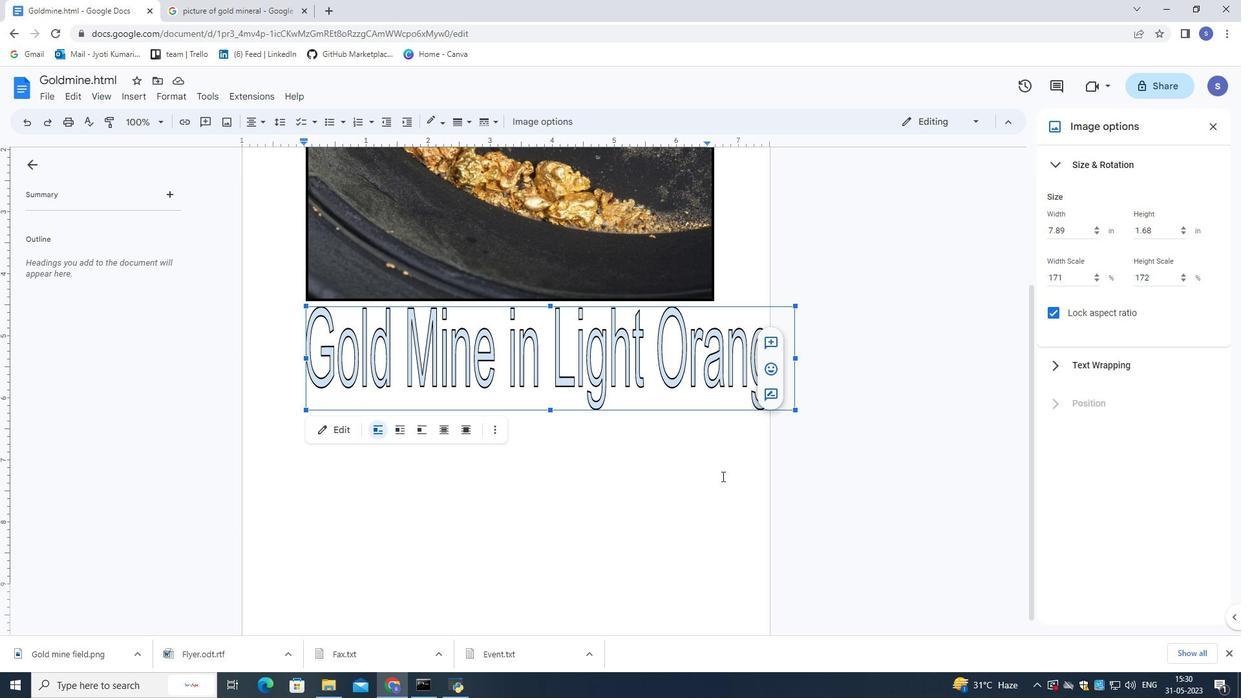 
Action: Mouse pressed left at (887, 476)
Screenshot: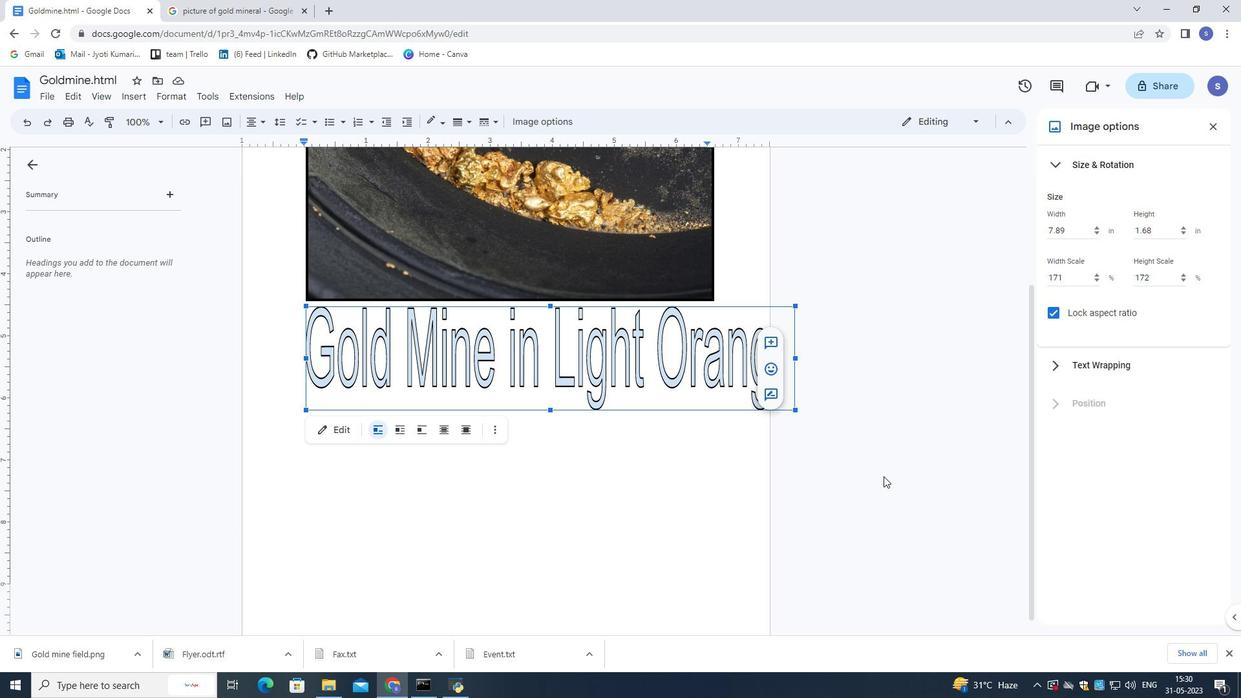 
